 Task: Add the local pet store you frequent to your favorite locations and also explore the gallery of the pet shop.
Action: Mouse moved to (124, 70)
Screenshot: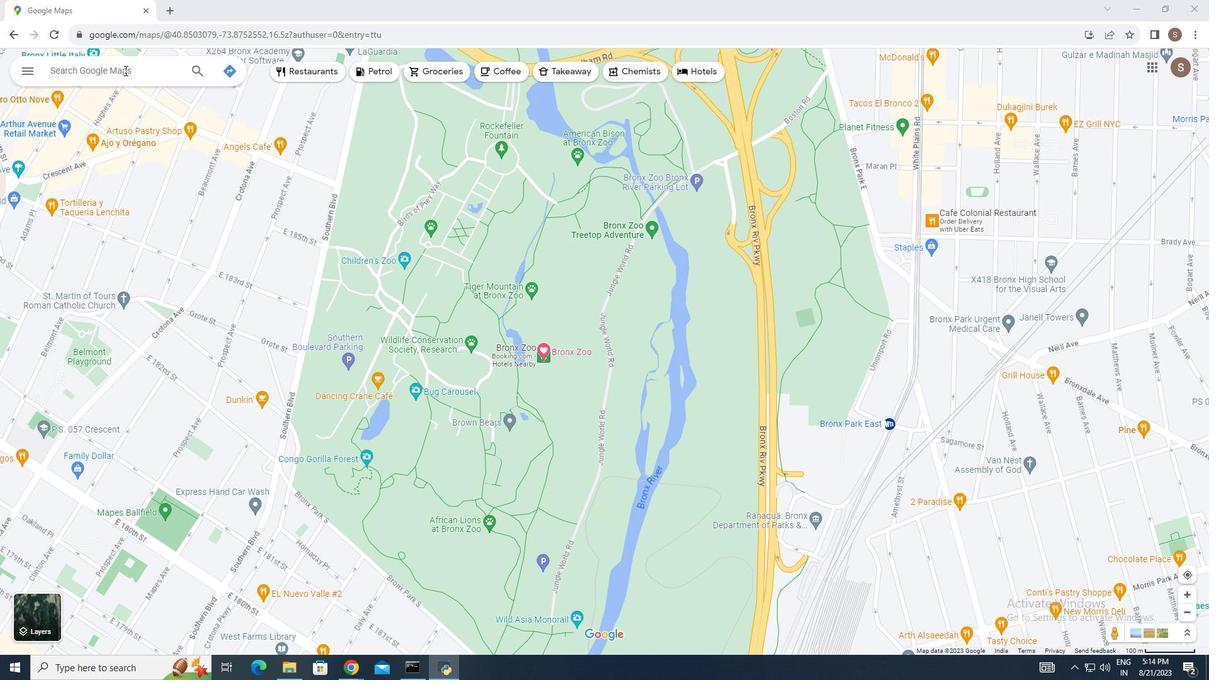 
Action: Mouse pressed left at (124, 70)
Screenshot: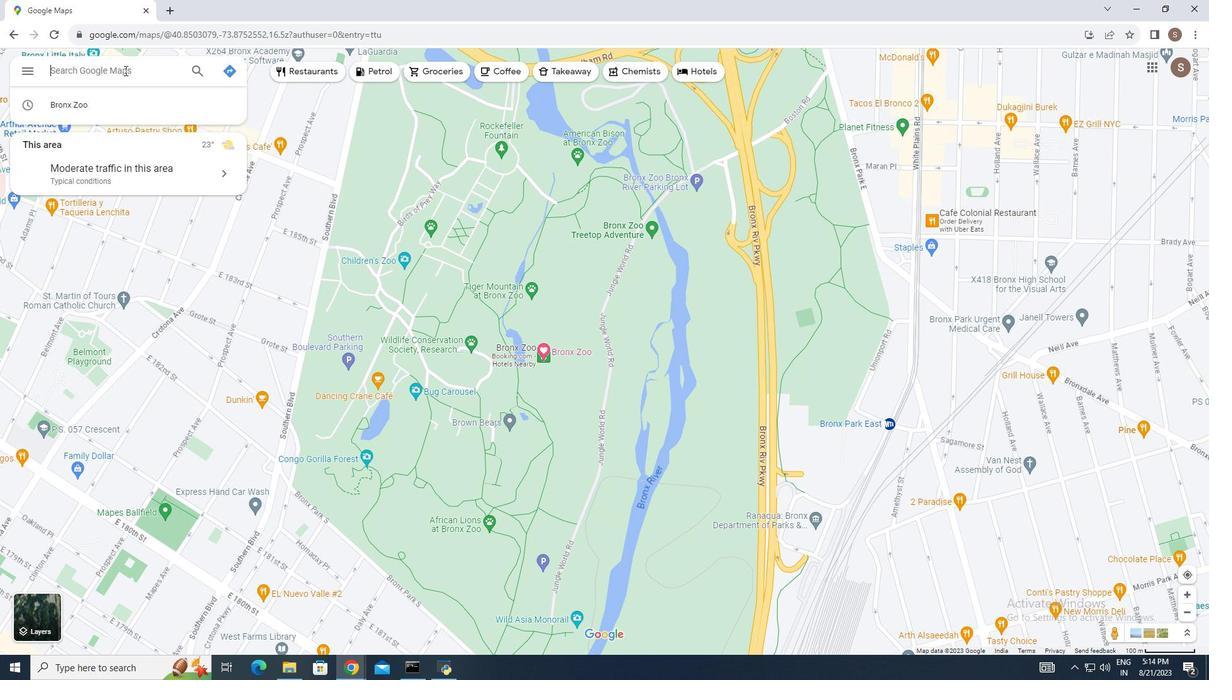 
Action: Mouse moved to (132, 79)
Screenshot: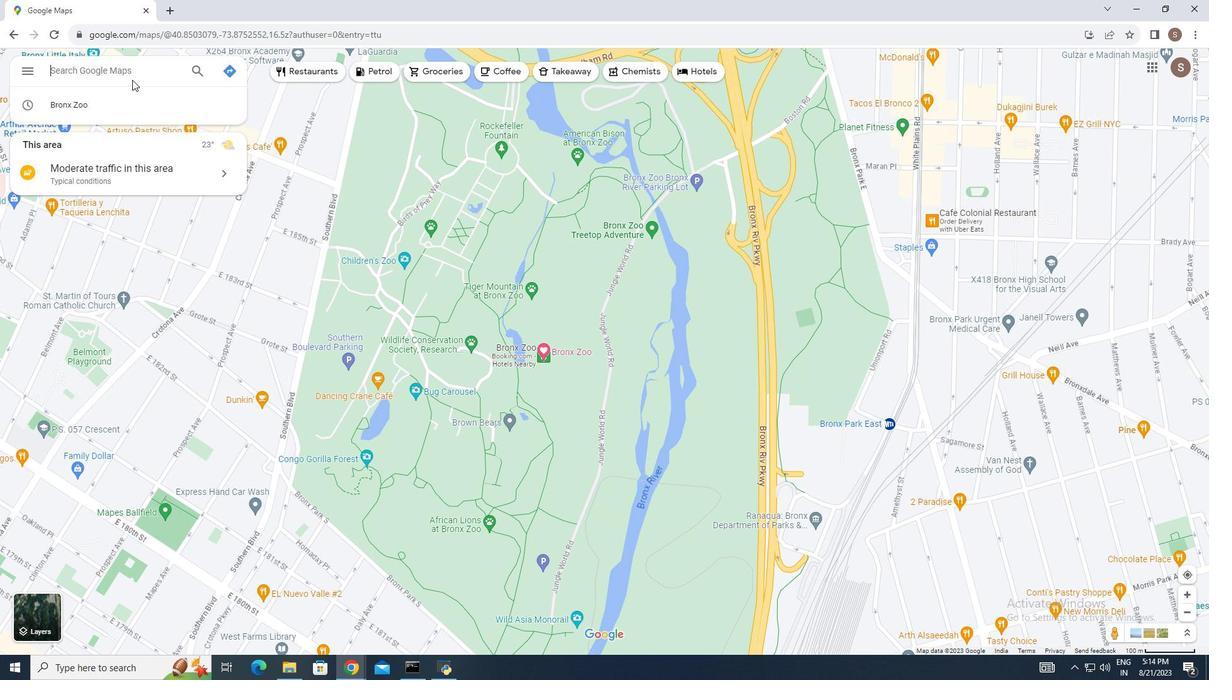 
Action: Key pressed <Key.shift>Pet<Key.space>store<Key.space>new<Key.space>lal<Key.space>kila
Screenshot: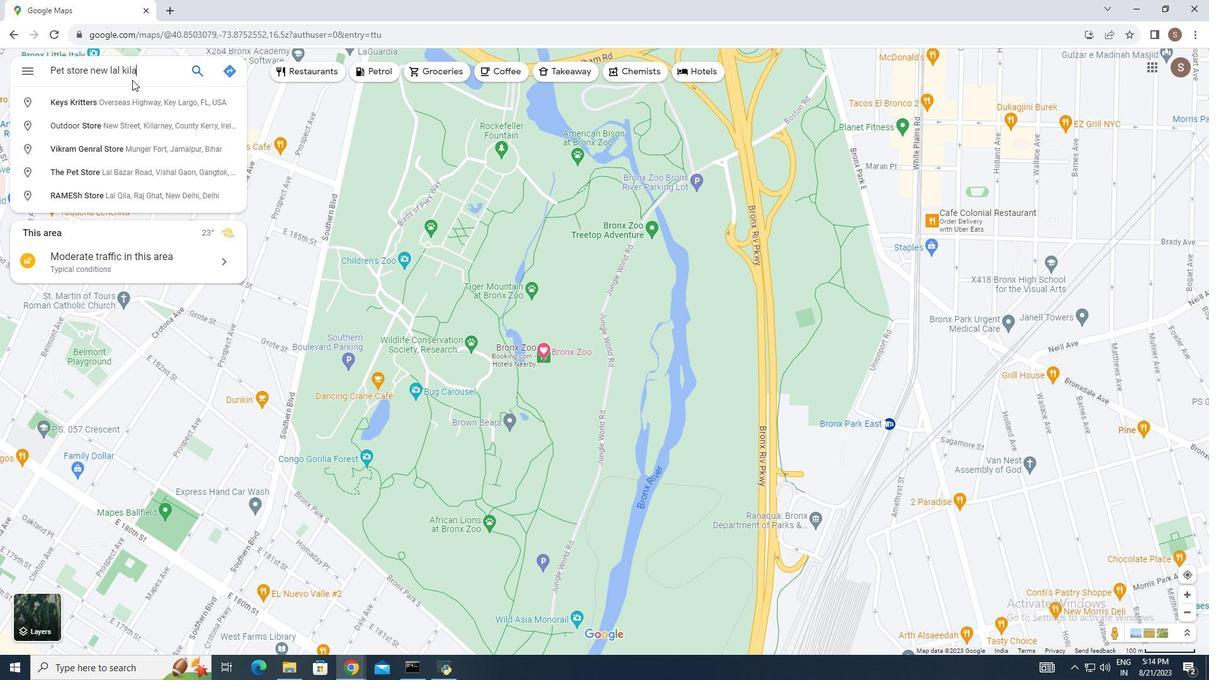 
Action: Mouse moved to (141, 73)
Screenshot: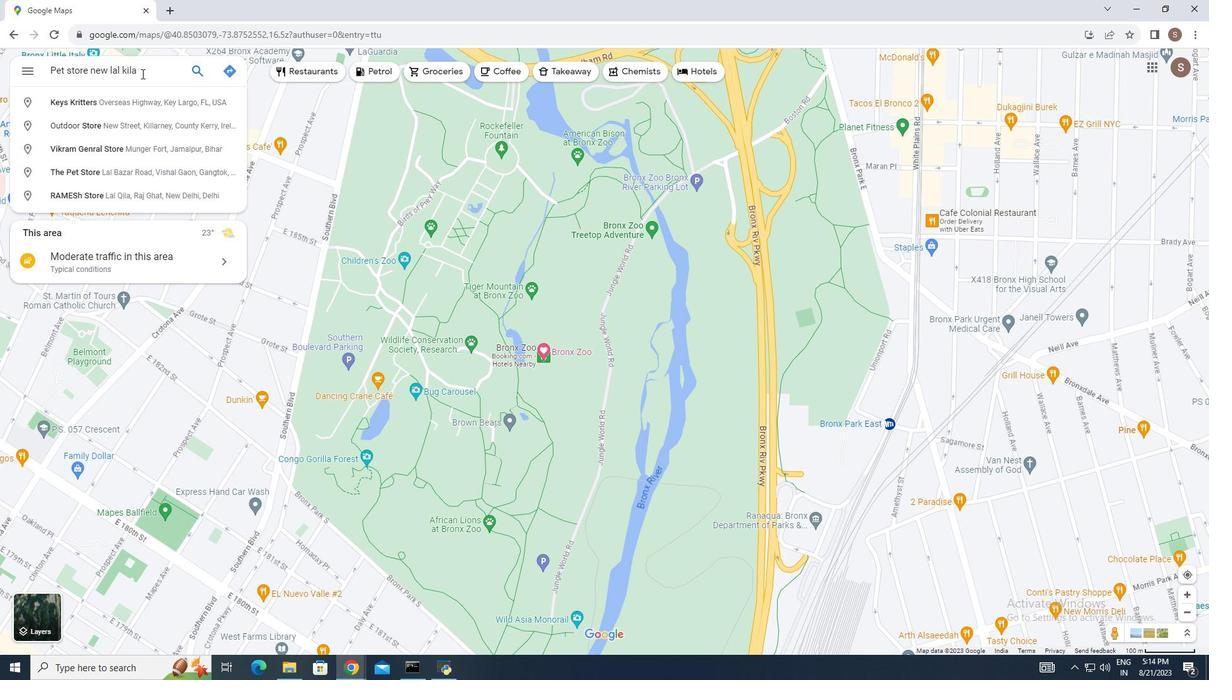 
Action: Mouse pressed left at (141, 73)
Screenshot: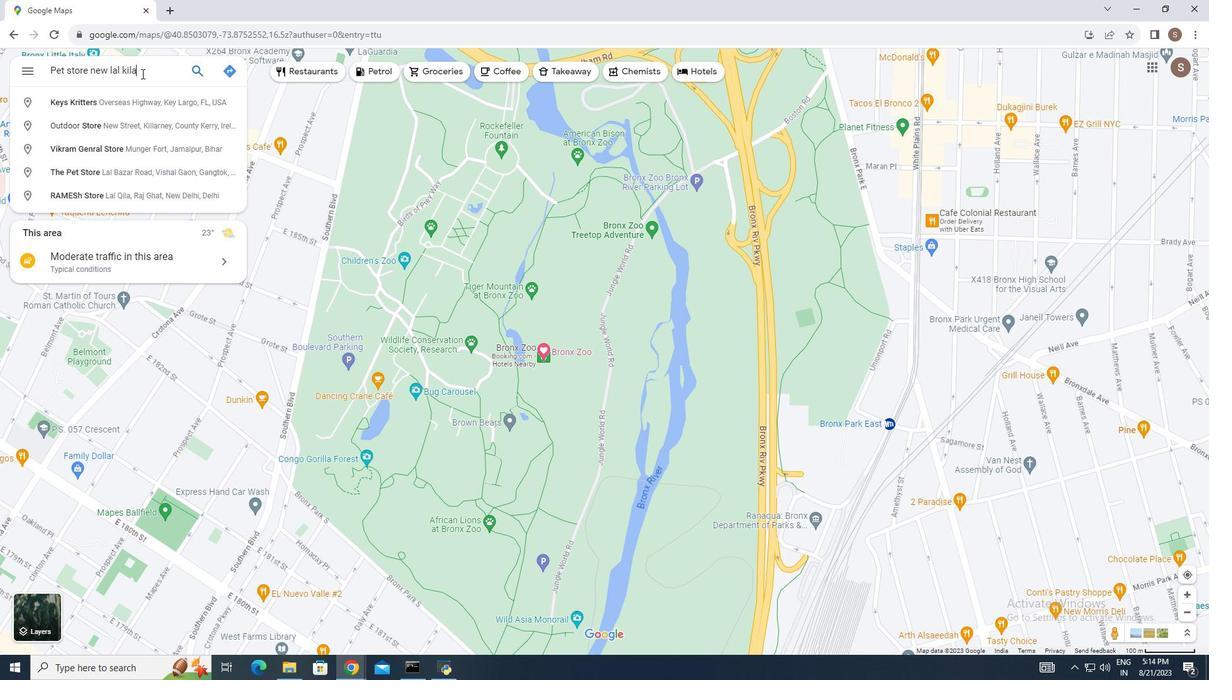 
Action: Key pressed <Key.backspace><Key.backspace><Key.backspace><Key.backspace><Key.backspace><Key.backspace><Key.backspace><Key.backspace><Key.backspace>
Screenshot: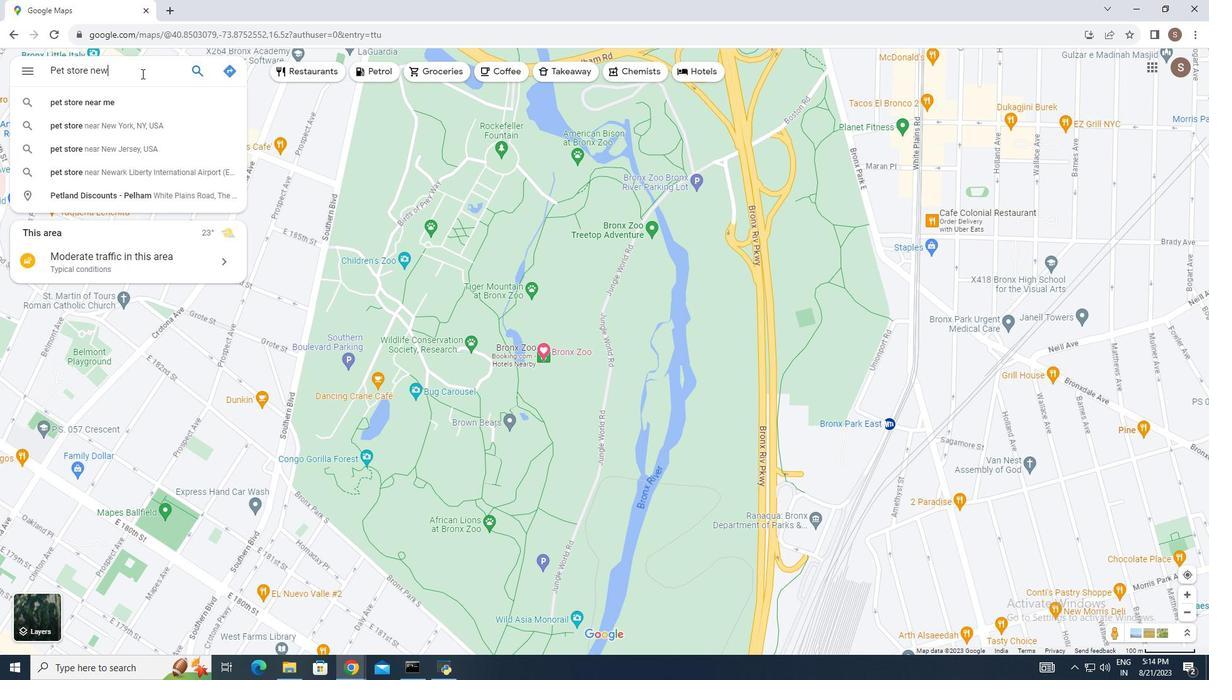 
Action: Mouse moved to (132, 122)
Screenshot: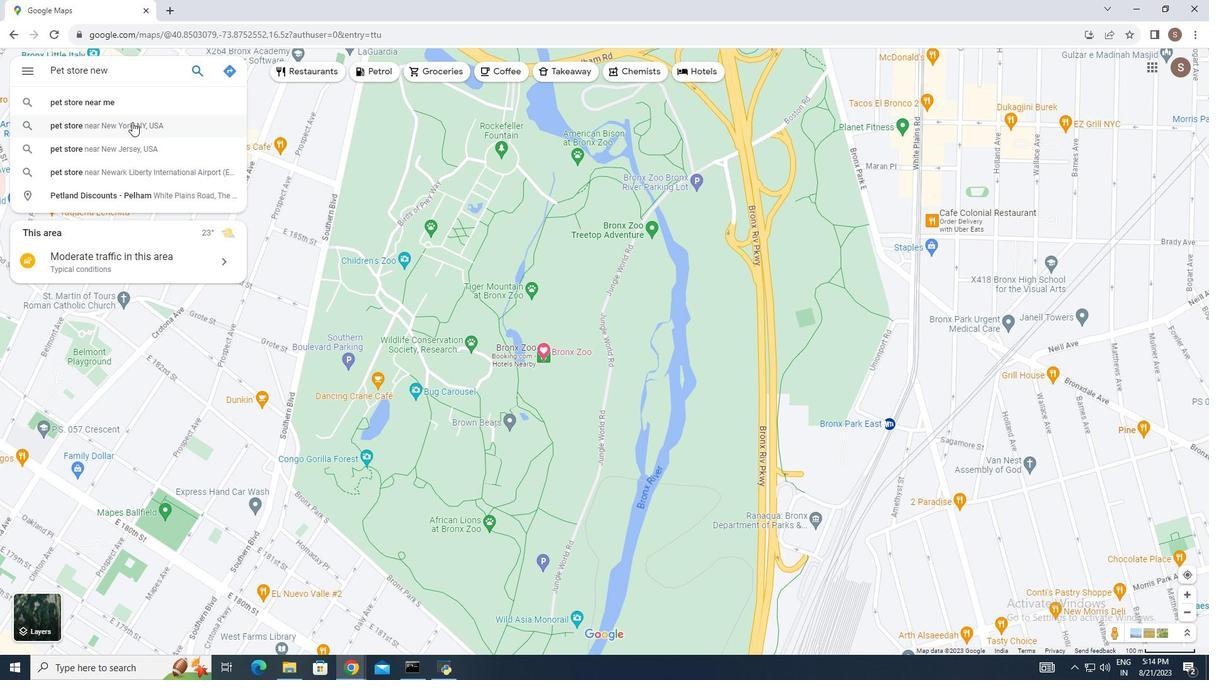 
Action: Mouse pressed left at (132, 122)
Screenshot: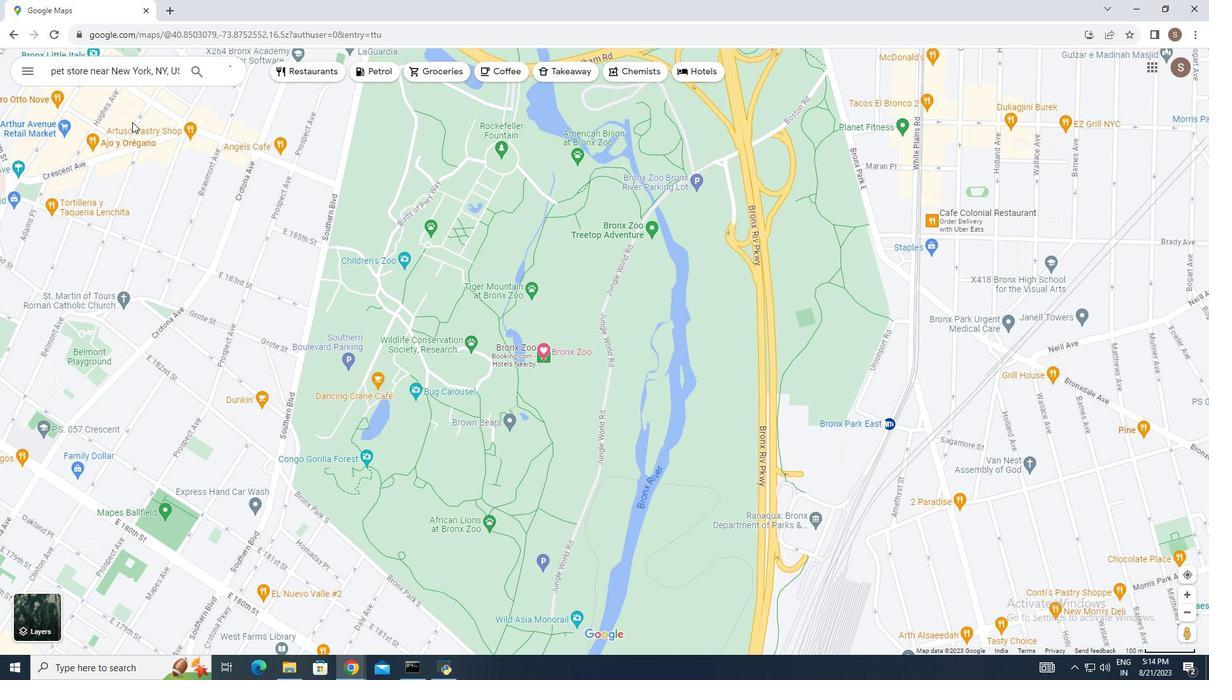 
Action: Mouse moved to (119, 251)
Screenshot: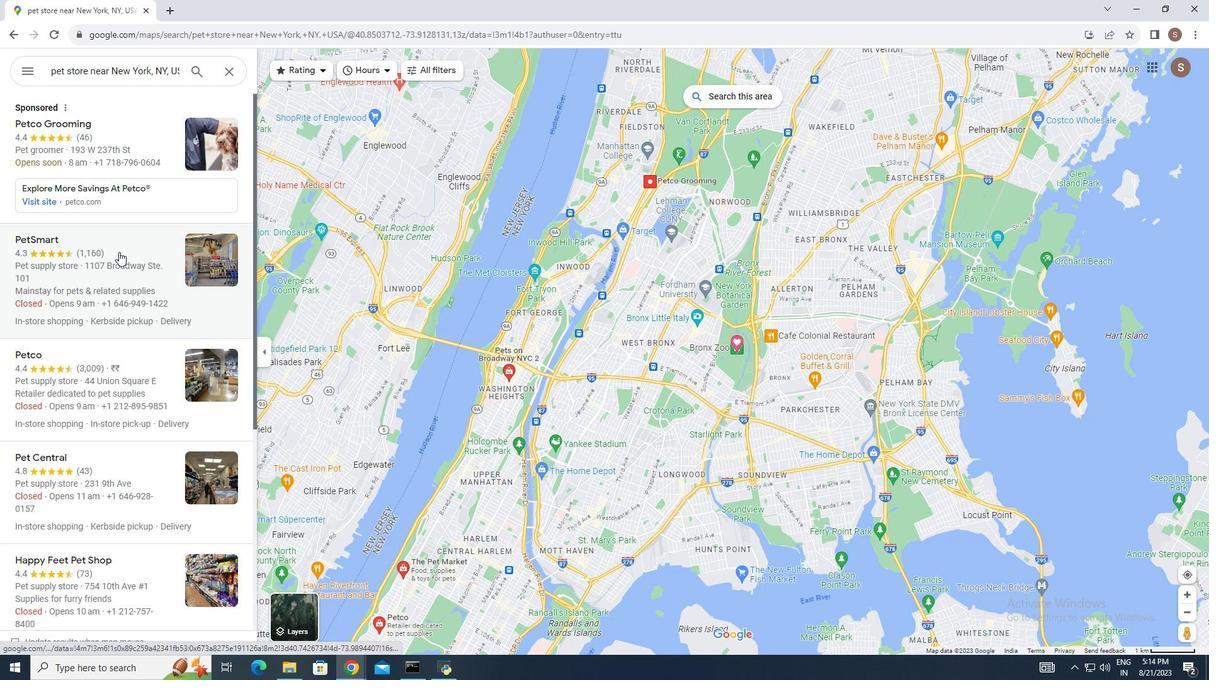 
Action: Mouse pressed left at (119, 251)
Screenshot: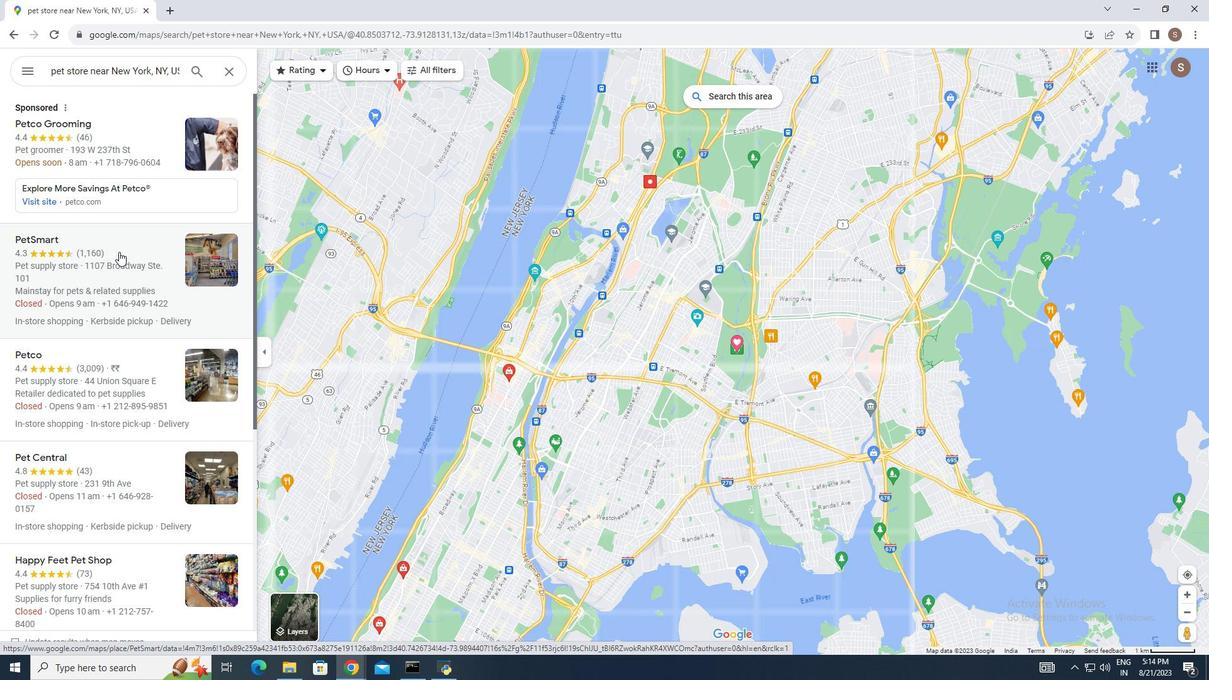 
Action: Mouse moved to (379, 406)
Screenshot: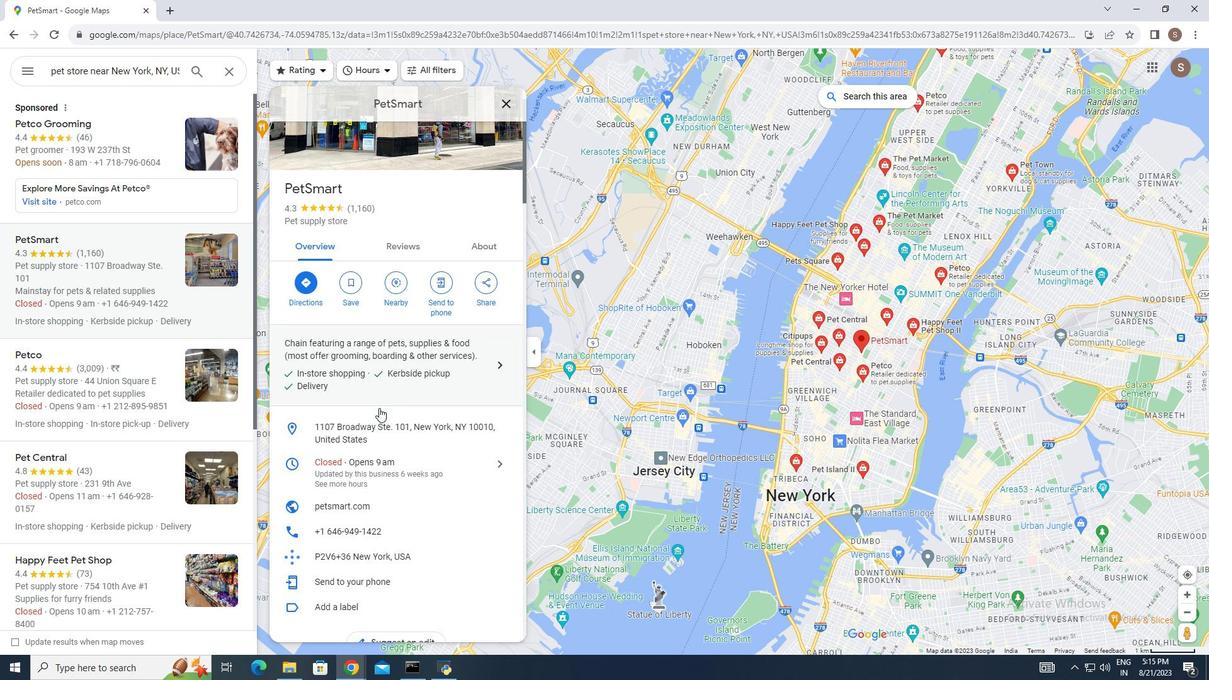 
Action: Mouse scrolled (379, 406) with delta (0, 0)
Screenshot: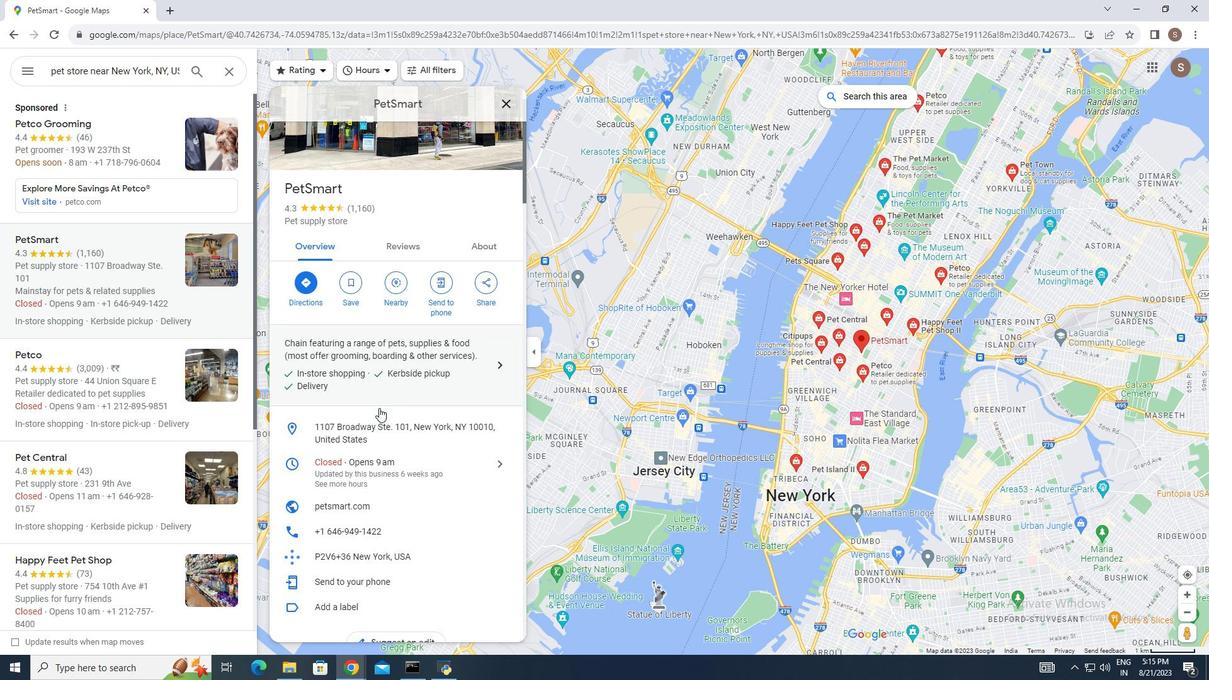 
Action: Mouse moved to (379, 408)
Screenshot: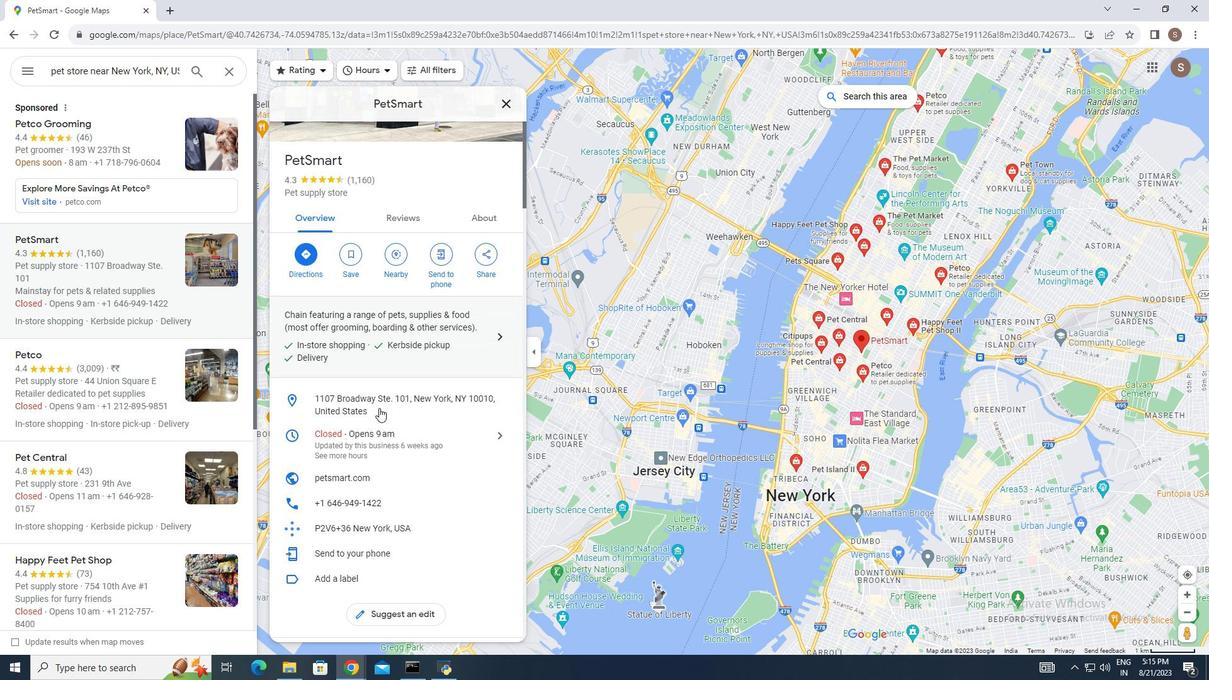 
Action: Mouse scrolled (379, 407) with delta (0, 0)
Screenshot: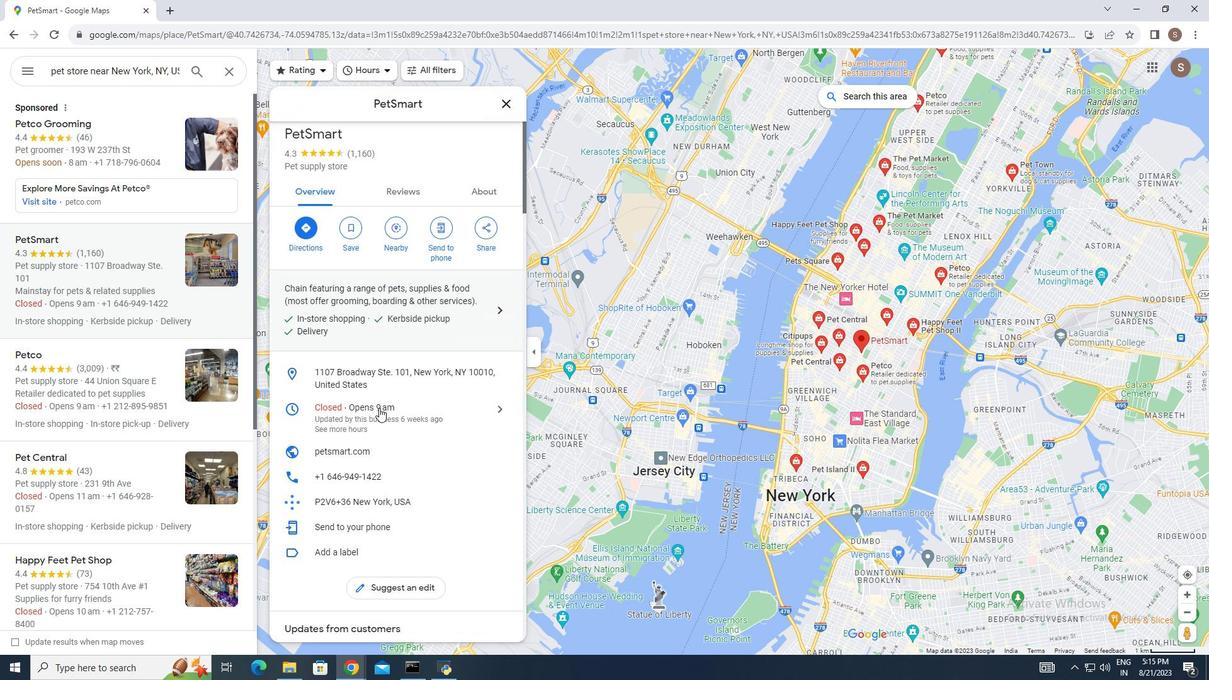 
Action: Mouse scrolled (379, 407) with delta (0, 0)
Screenshot: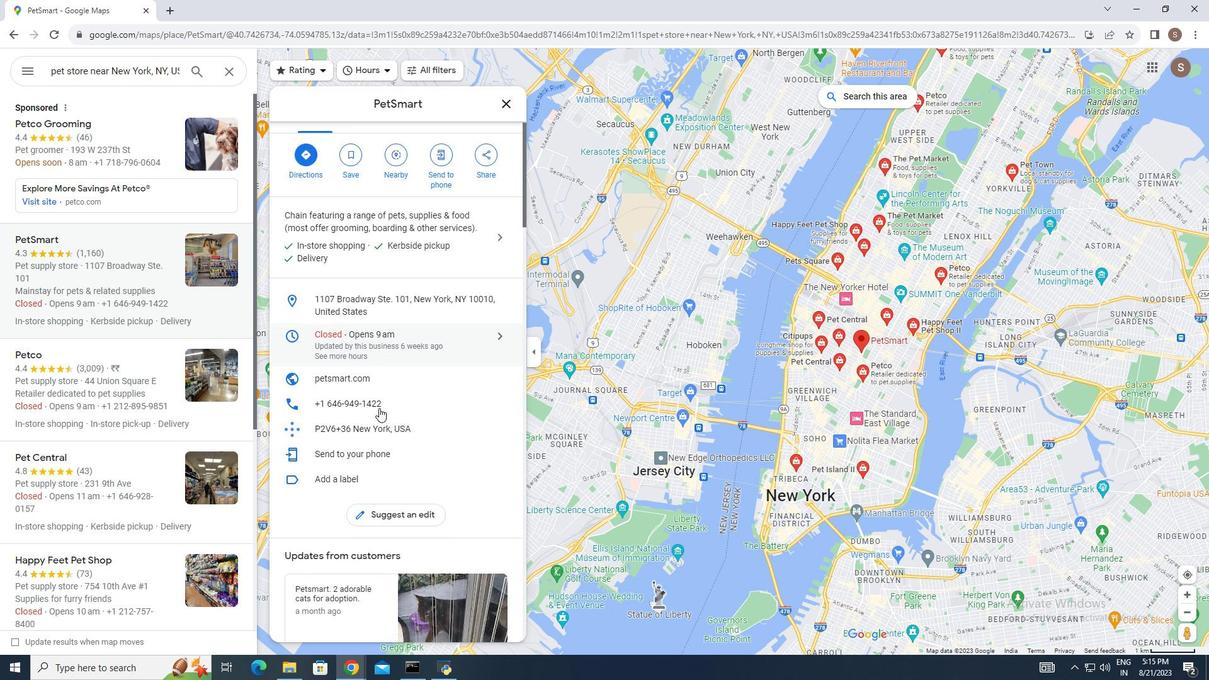 
Action: Mouse scrolled (379, 407) with delta (0, 0)
Screenshot: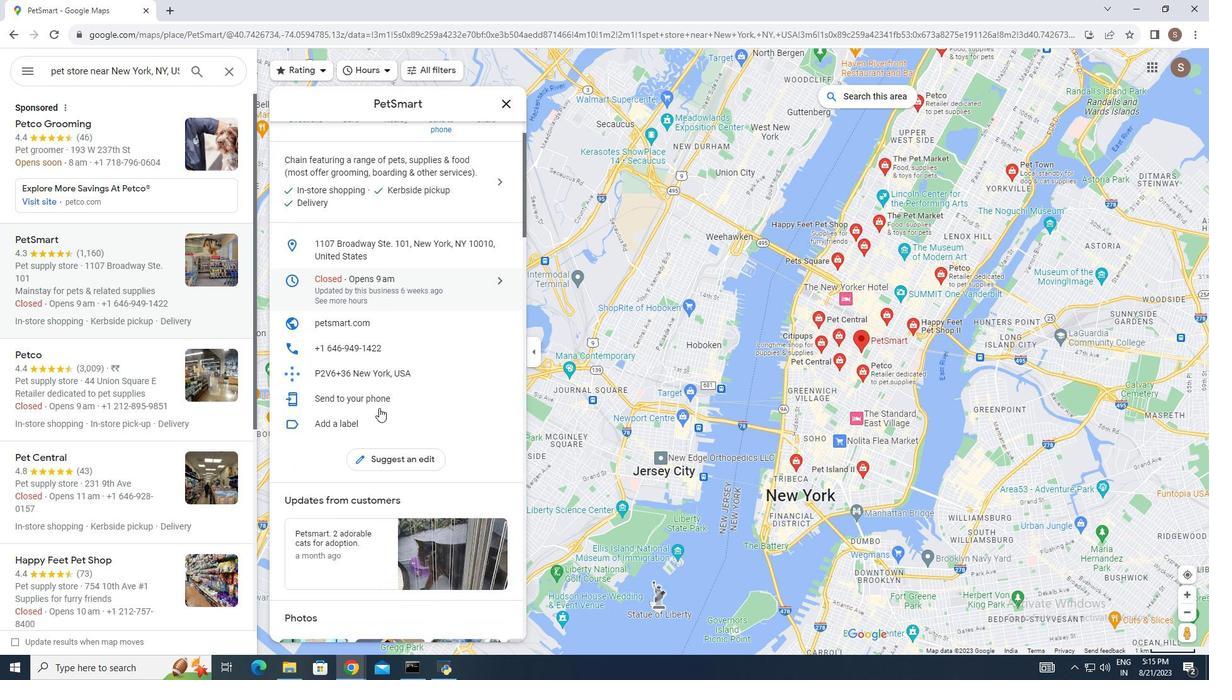 
Action: Mouse moved to (403, 354)
Screenshot: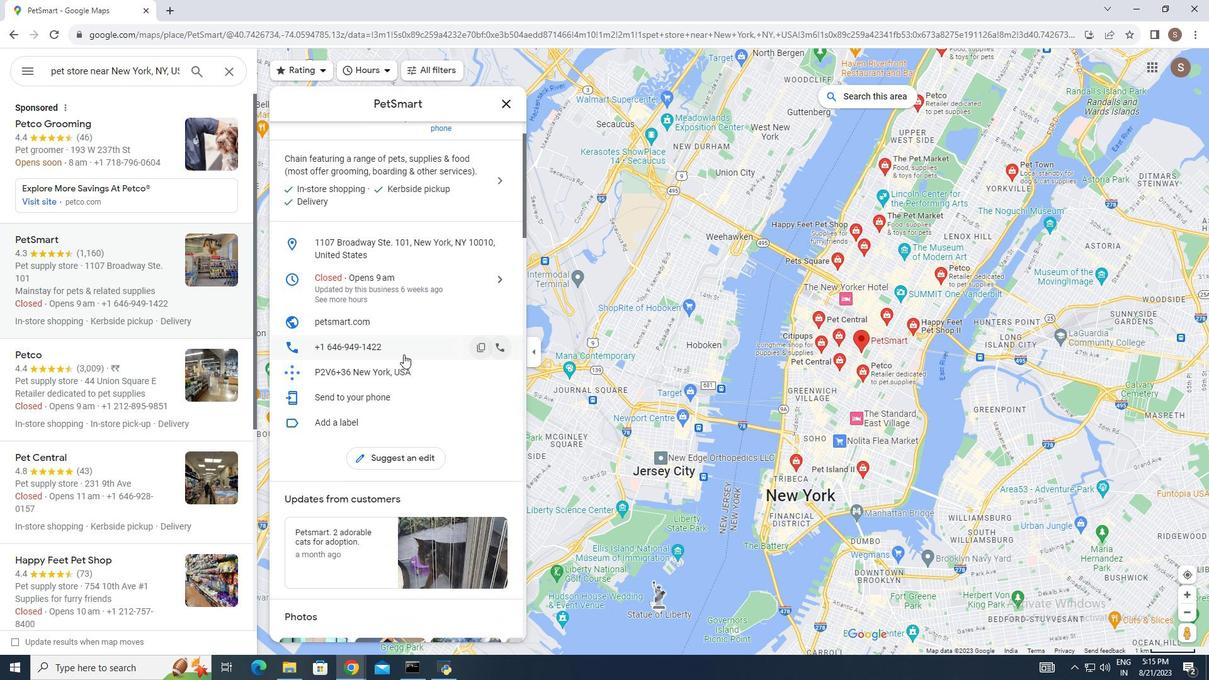 
Action: Mouse scrolled (403, 353) with delta (0, 0)
Screenshot: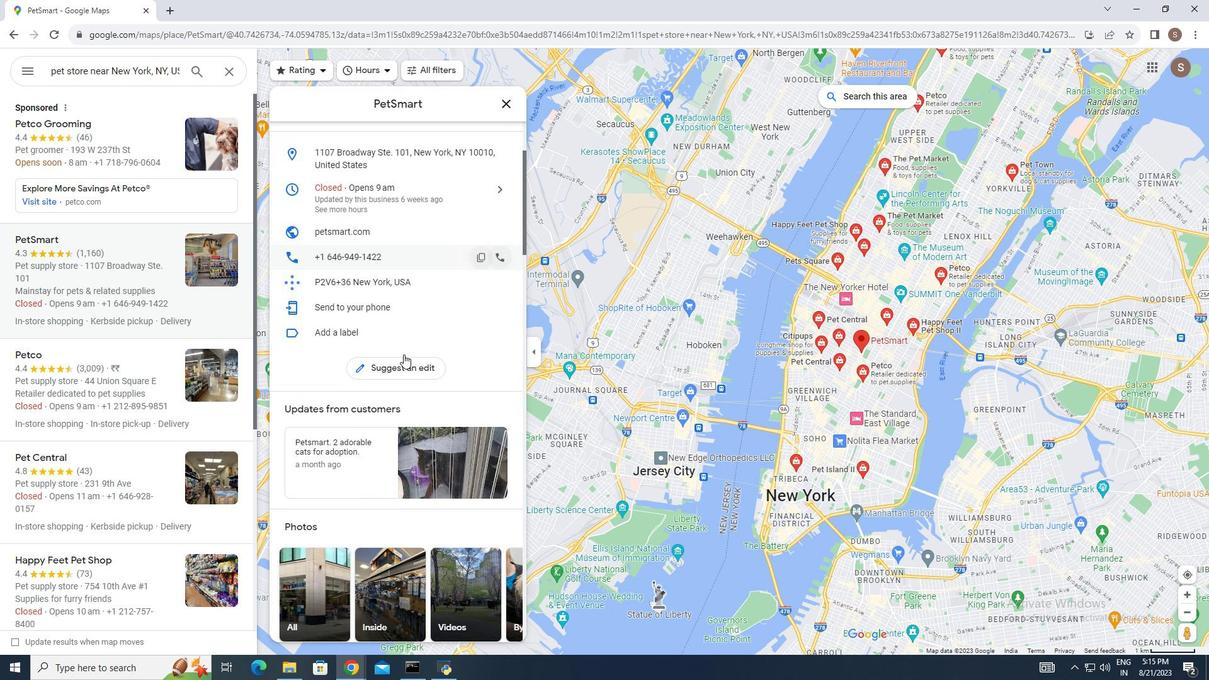 
Action: Mouse scrolled (403, 353) with delta (0, 0)
Screenshot: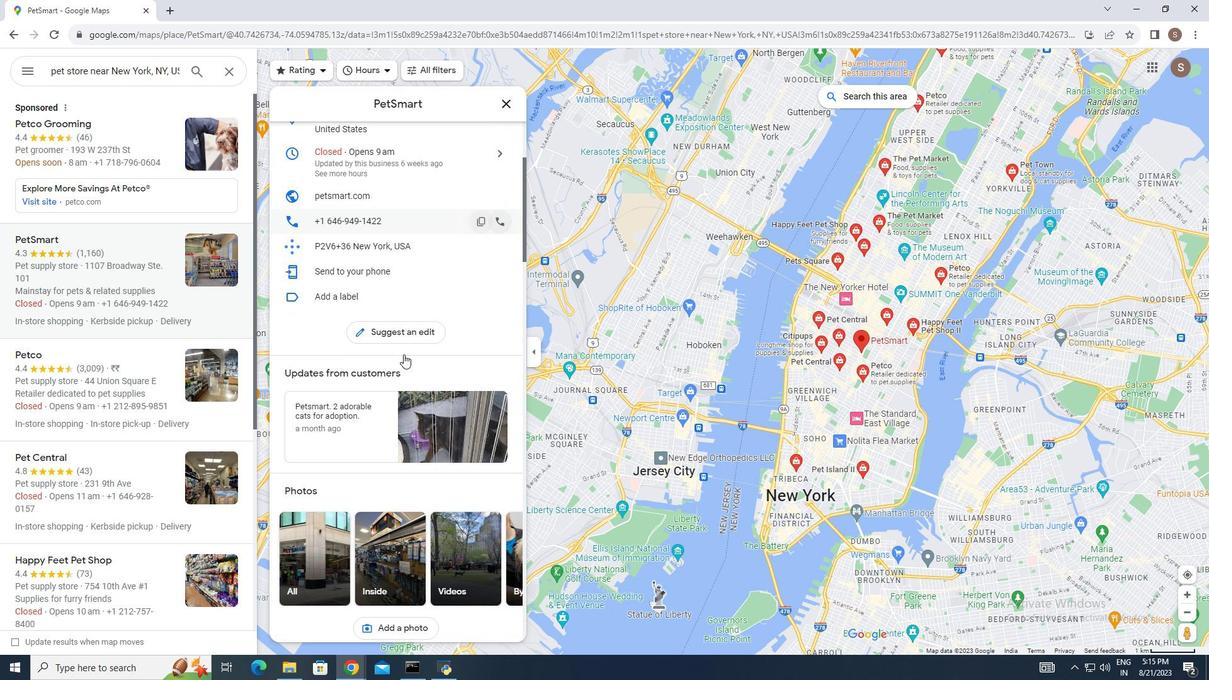
Action: Mouse moved to (397, 426)
Screenshot: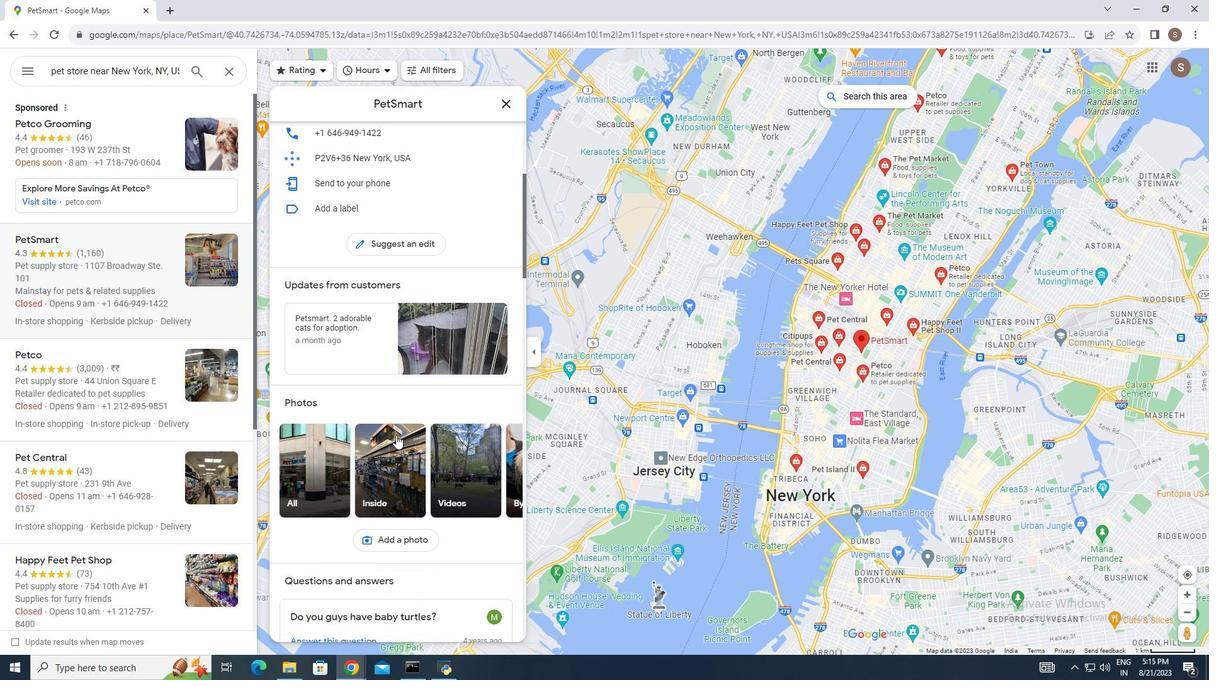 
Action: Mouse scrolled (397, 425) with delta (0, 0)
Screenshot: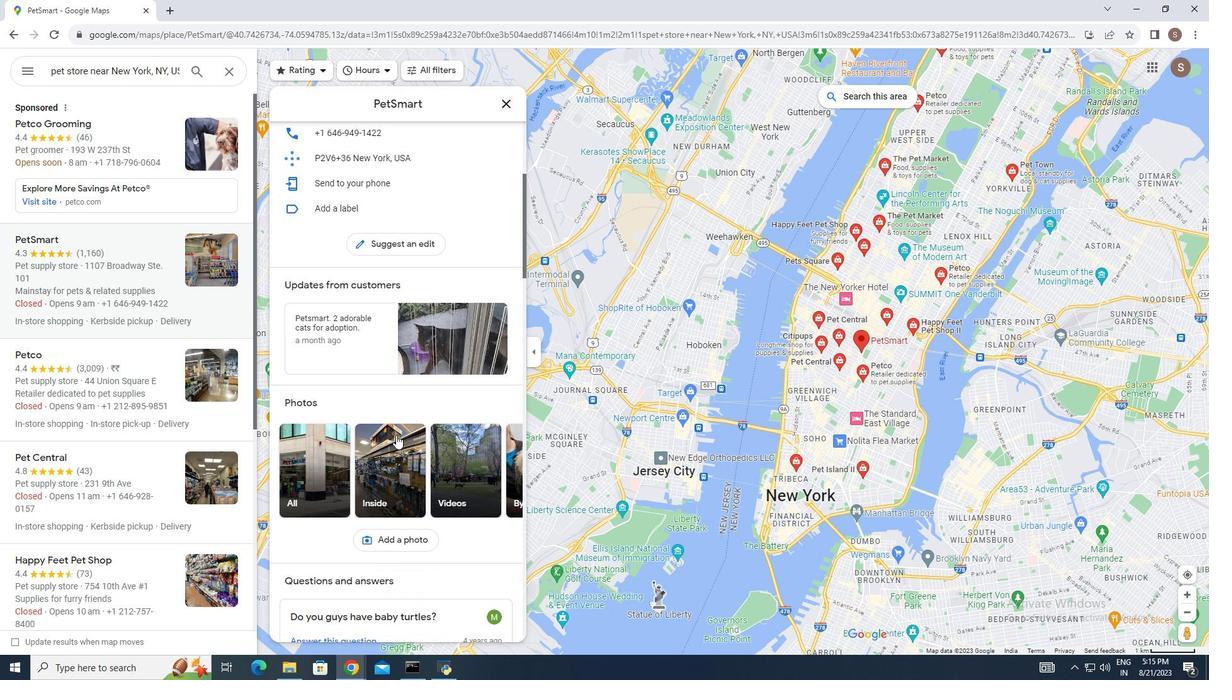 
Action: Mouse moved to (397, 432)
Screenshot: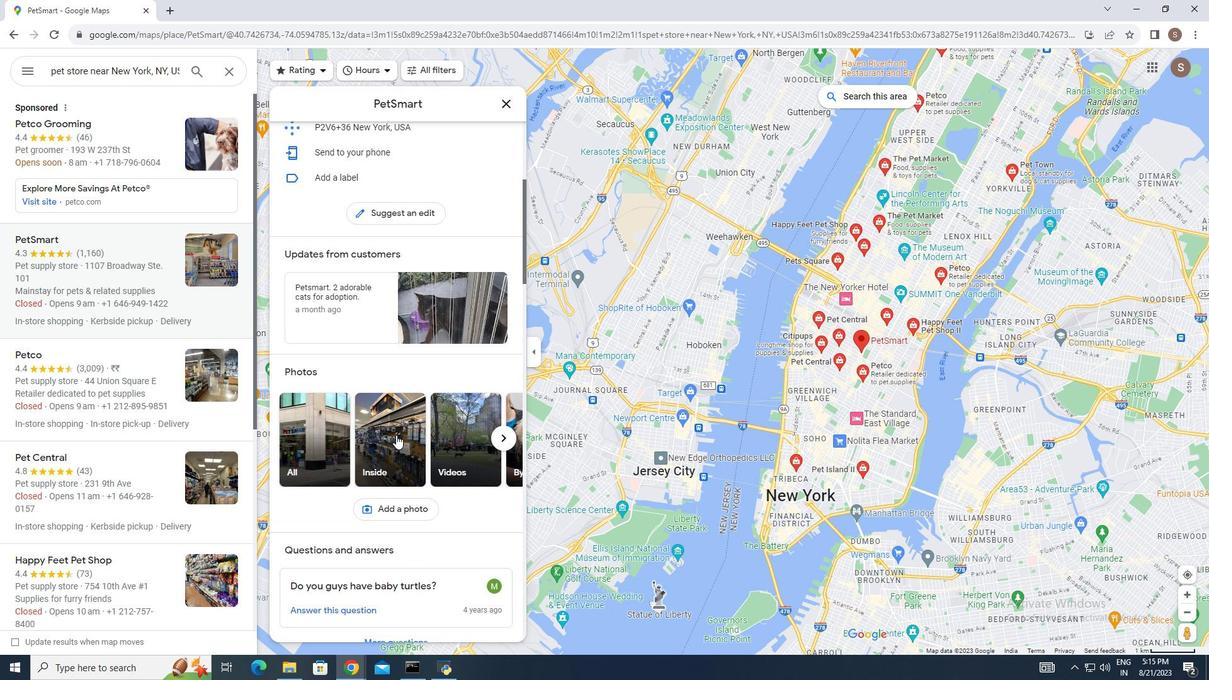
Action: Mouse scrolled (397, 431) with delta (0, 0)
Screenshot: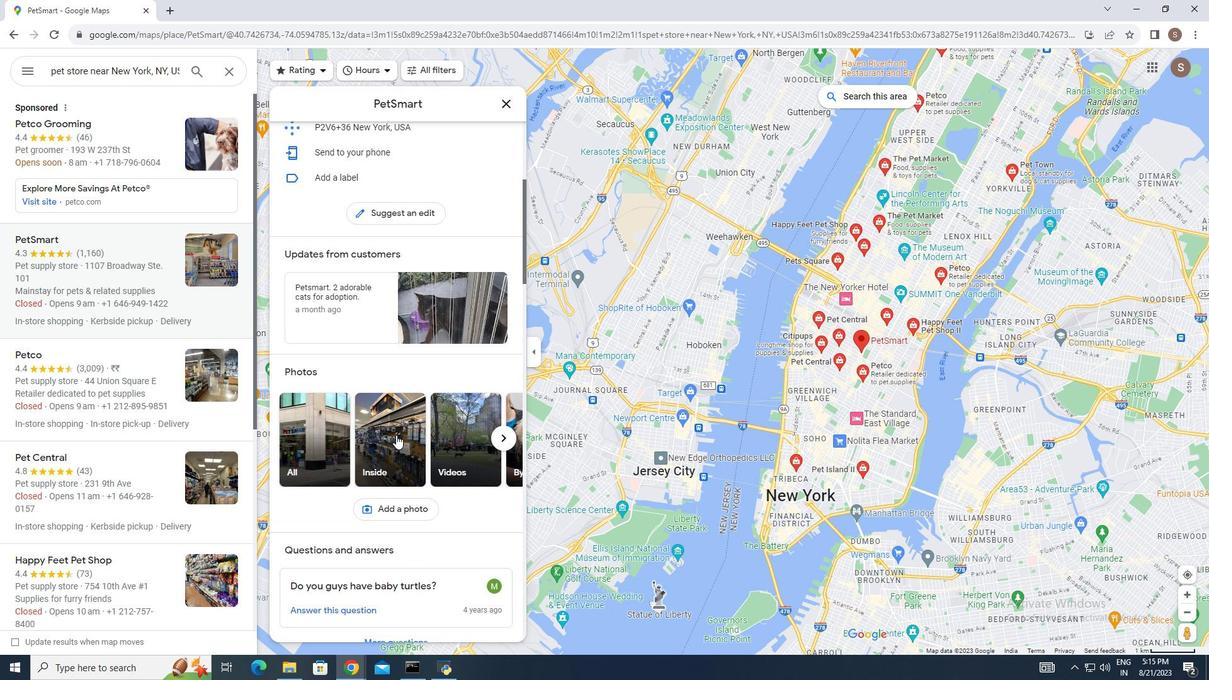 
Action: Mouse moved to (396, 435)
Screenshot: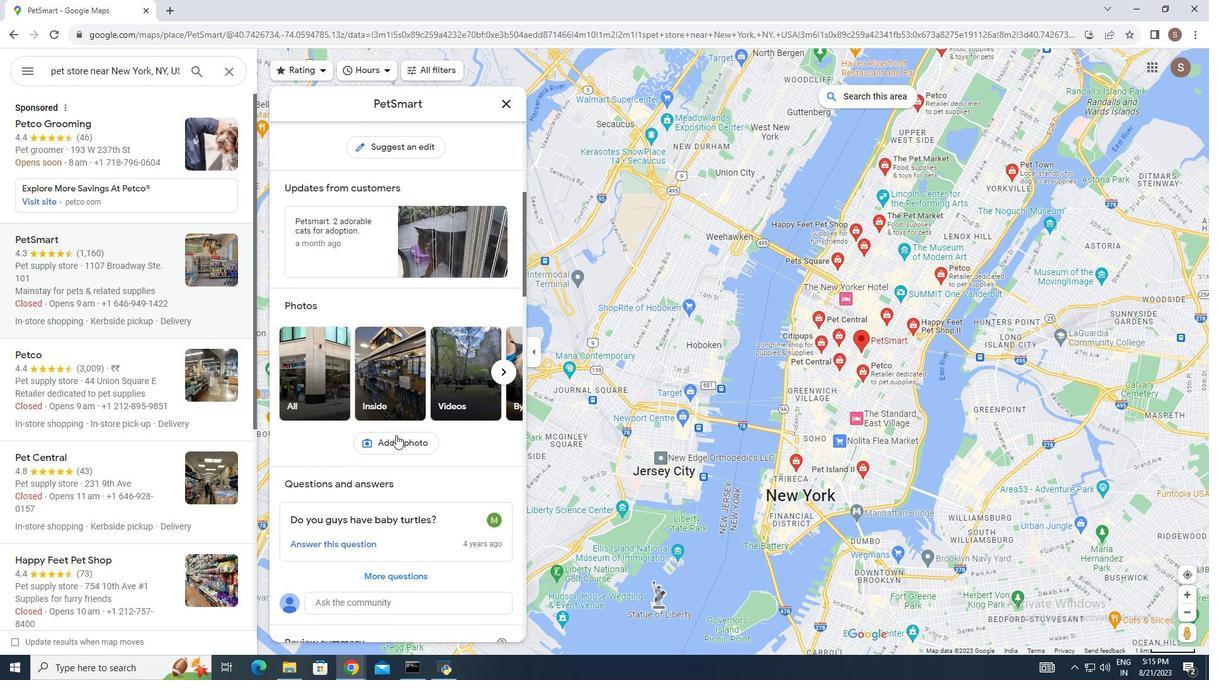 
Action: Mouse scrolled (396, 434) with delta (0, 0)
Screenshot: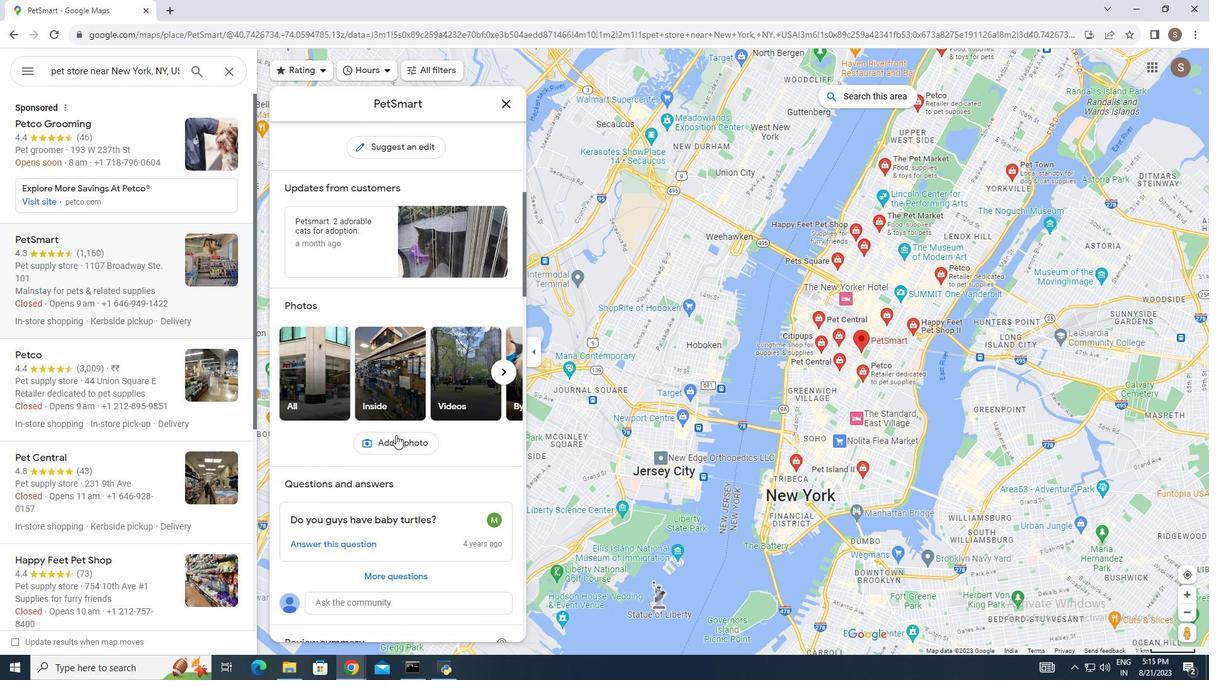 
Action: Mouse scrolled (396, 434) with delta (0, 0)
Screenshot: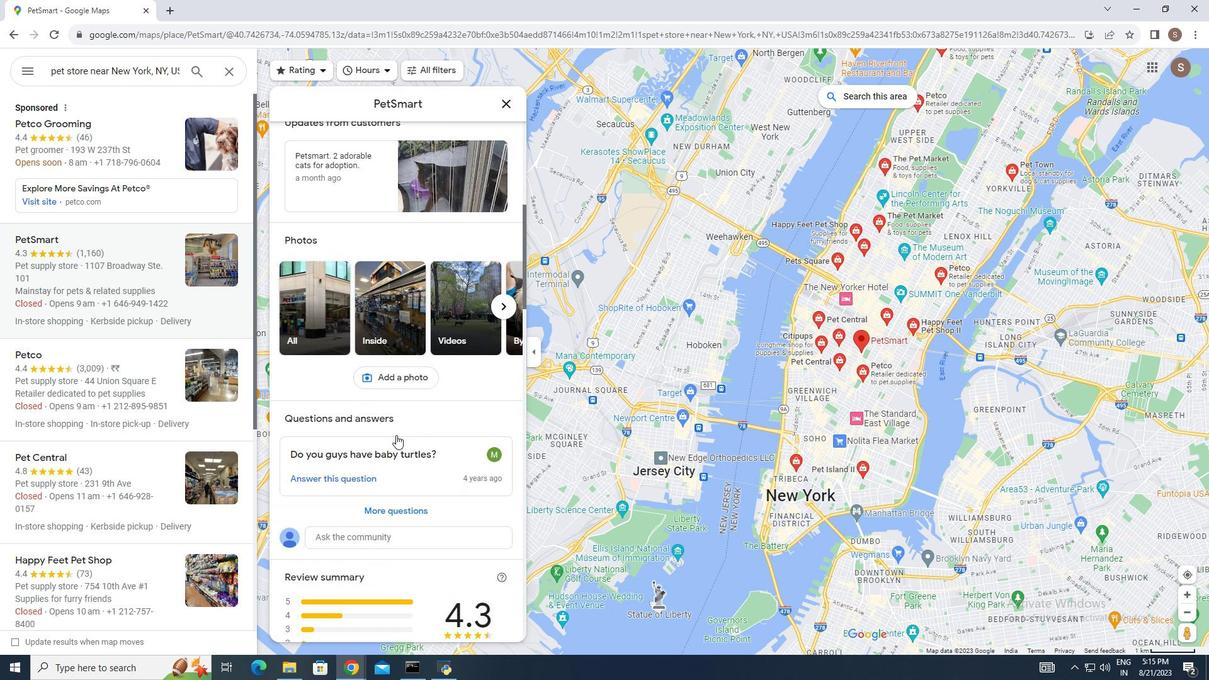 
Action: Mouse scrolled (396, 434) with delta (0, 0)
Screenshot: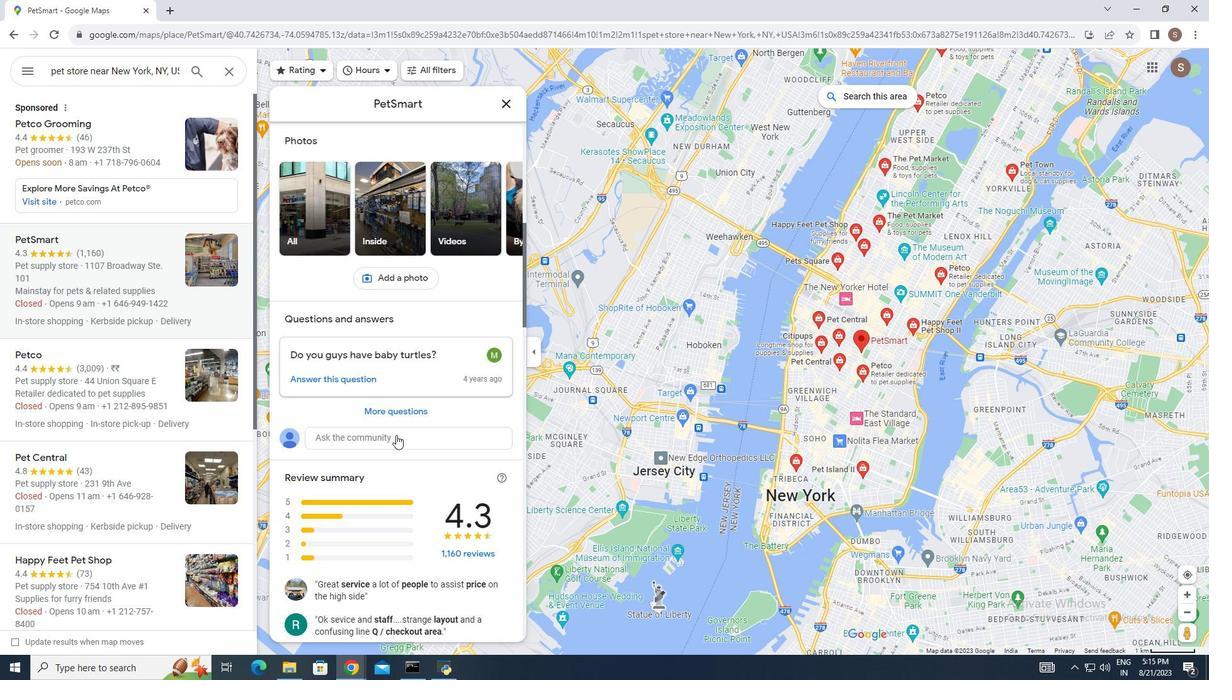 
Action: Mouse scrolled (396, 434) with delta (0, 0)
Screenshot: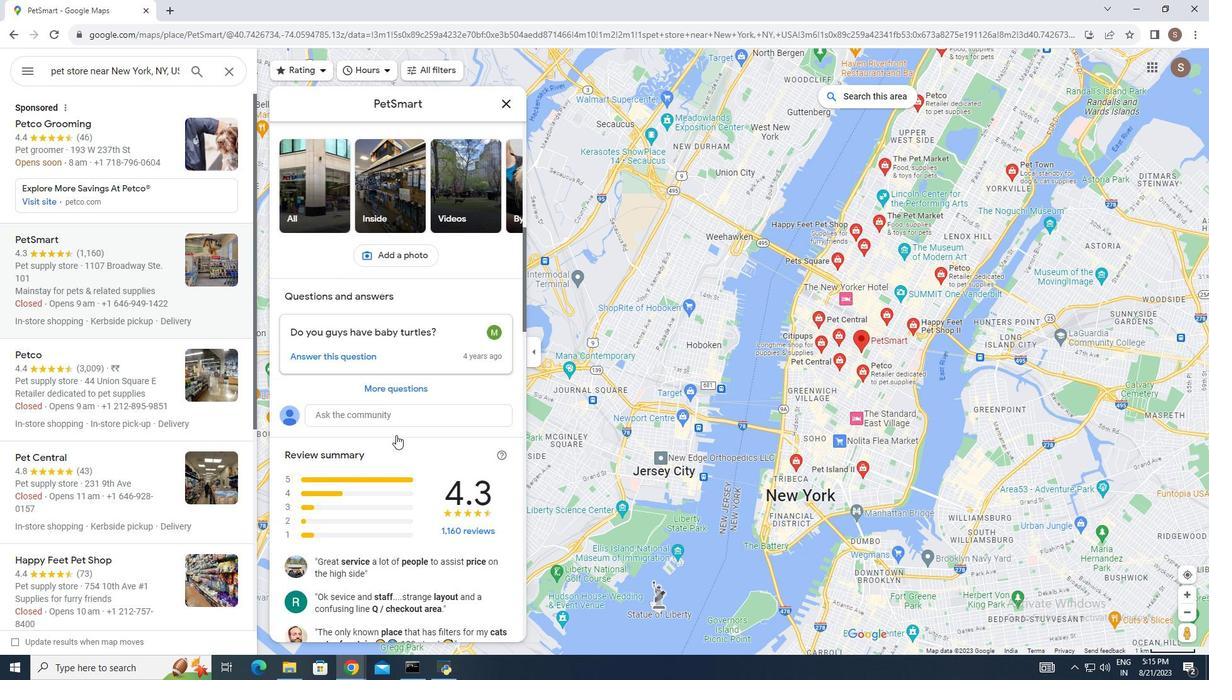 
Action: Mouse moved to (365, 384)
Screenshot: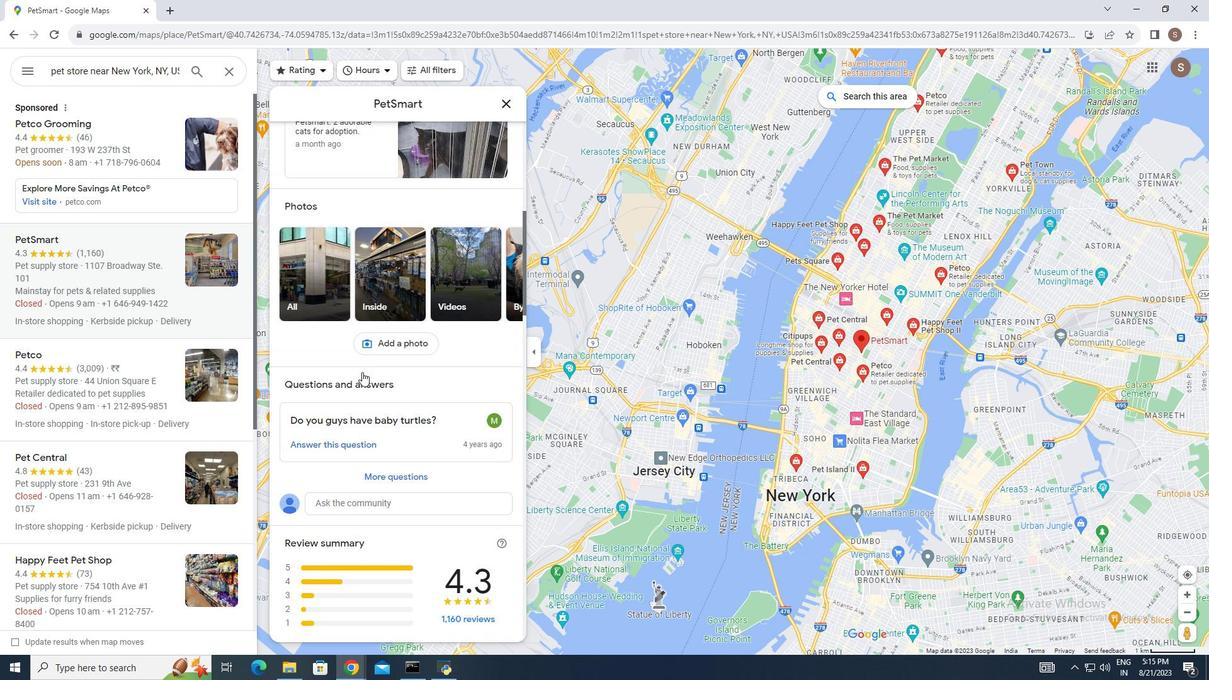 
Action: Mouse scrolled (365, 385) with delta (0, 0)
Screenshot: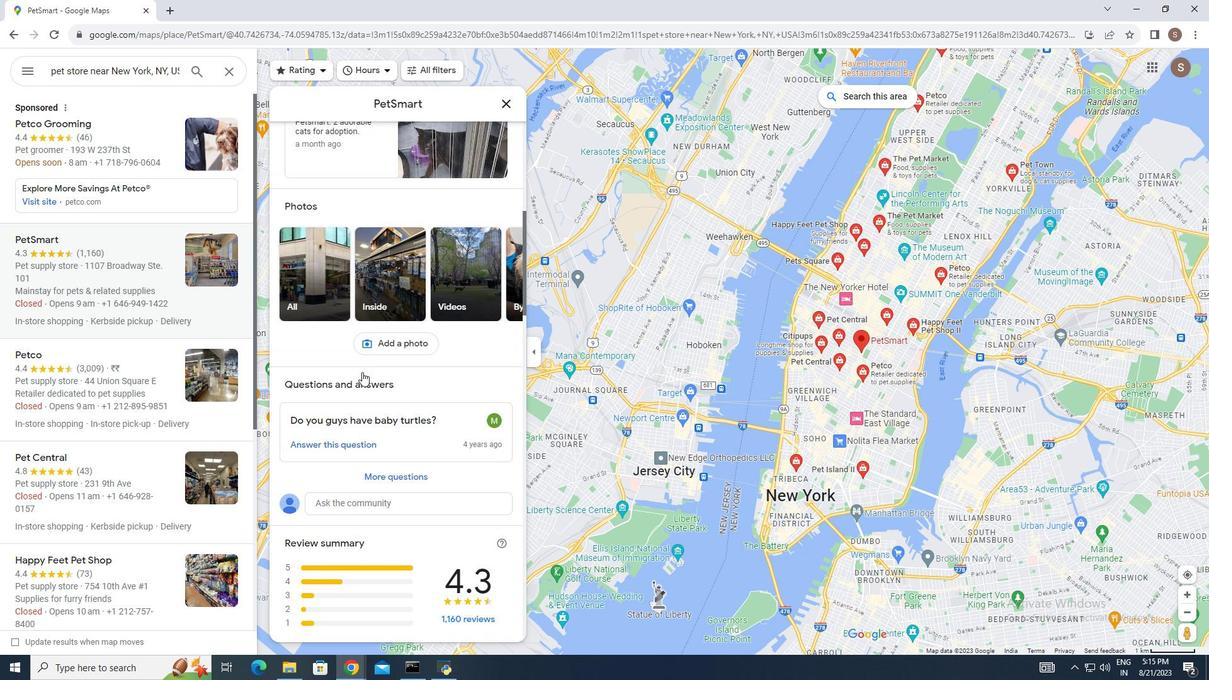 
Action: Mouse moved to (363, 377)
Screenshot: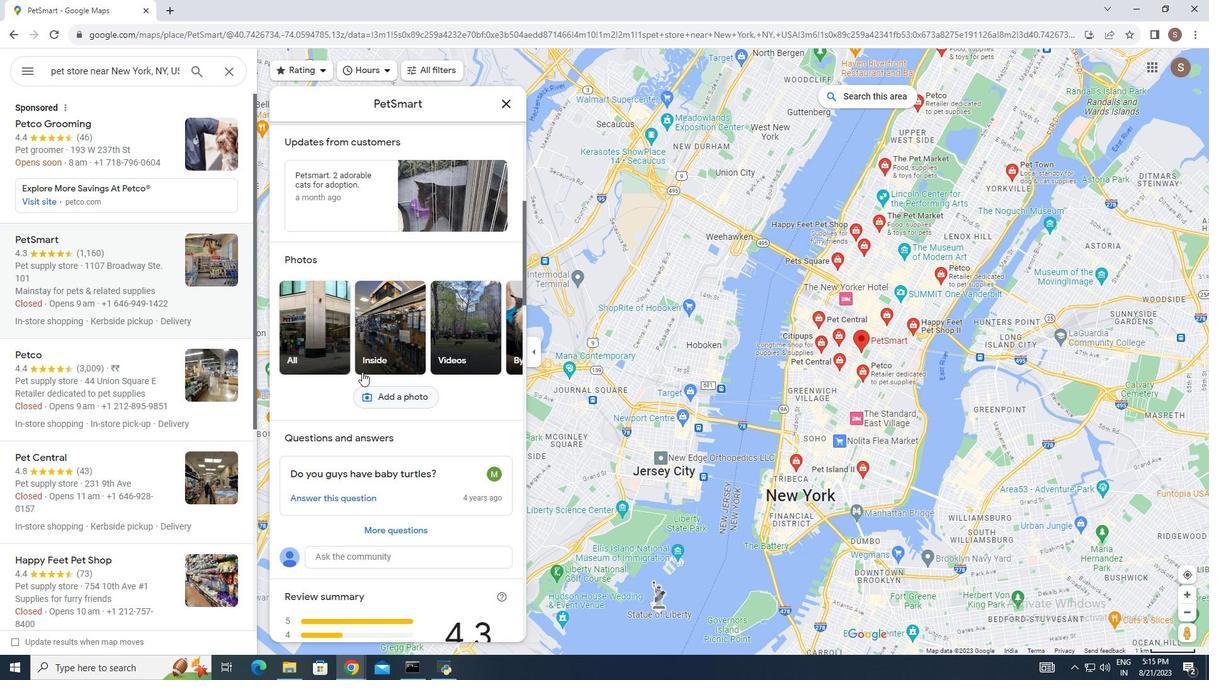 
Action: Mouse scrolled (363, 377) with delta (0, 0)
Screenshot: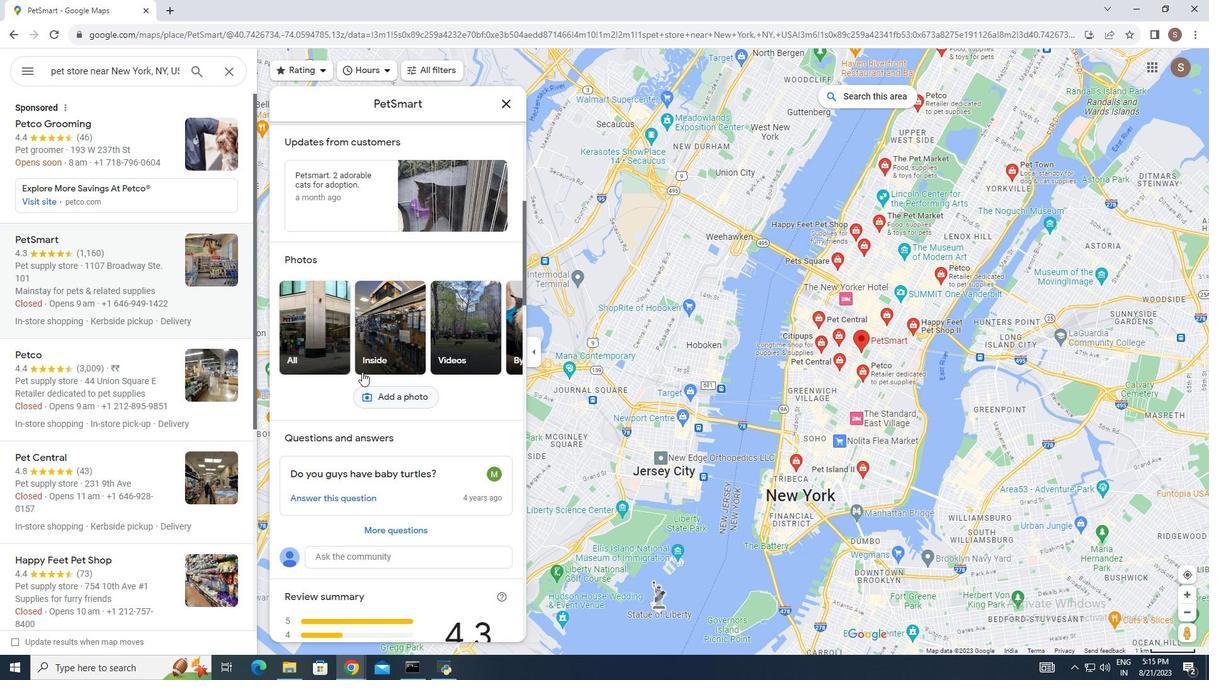 
Action: Mouse moved to (362, 375)
Screenshot: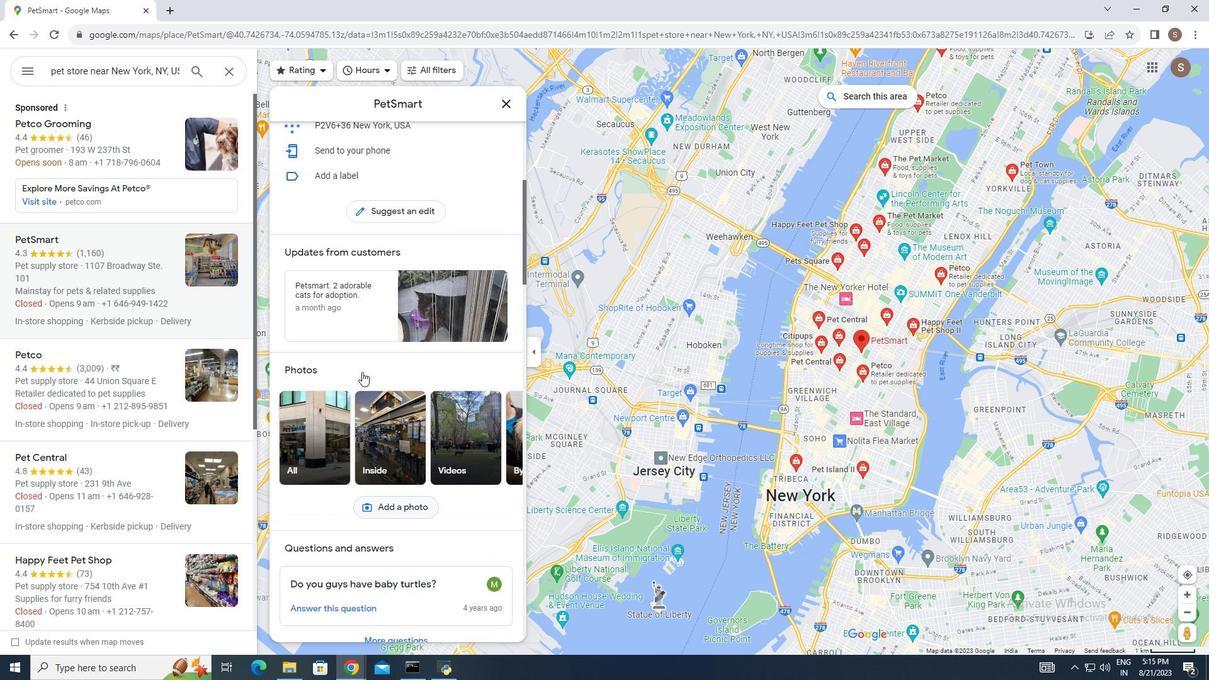 
Action: Mouse scrolled (362, 376) with delta (0, 0)
Screenshot: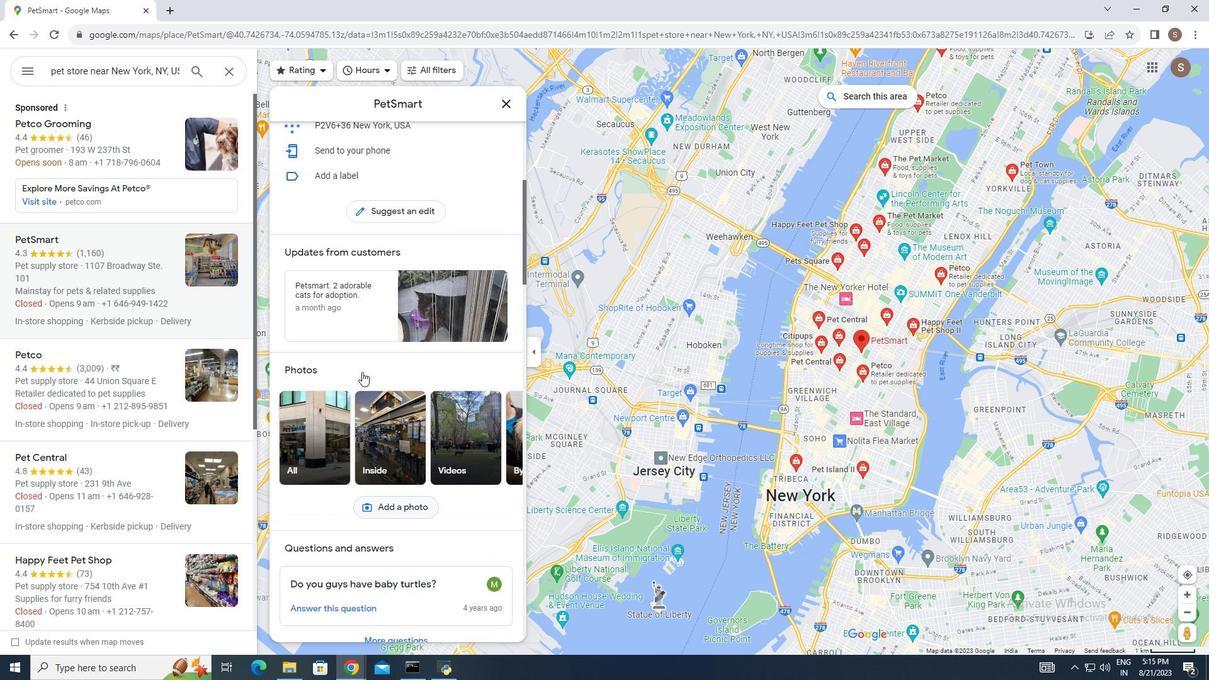 
Action: Mouse moved to (362, 372)
Screenshot: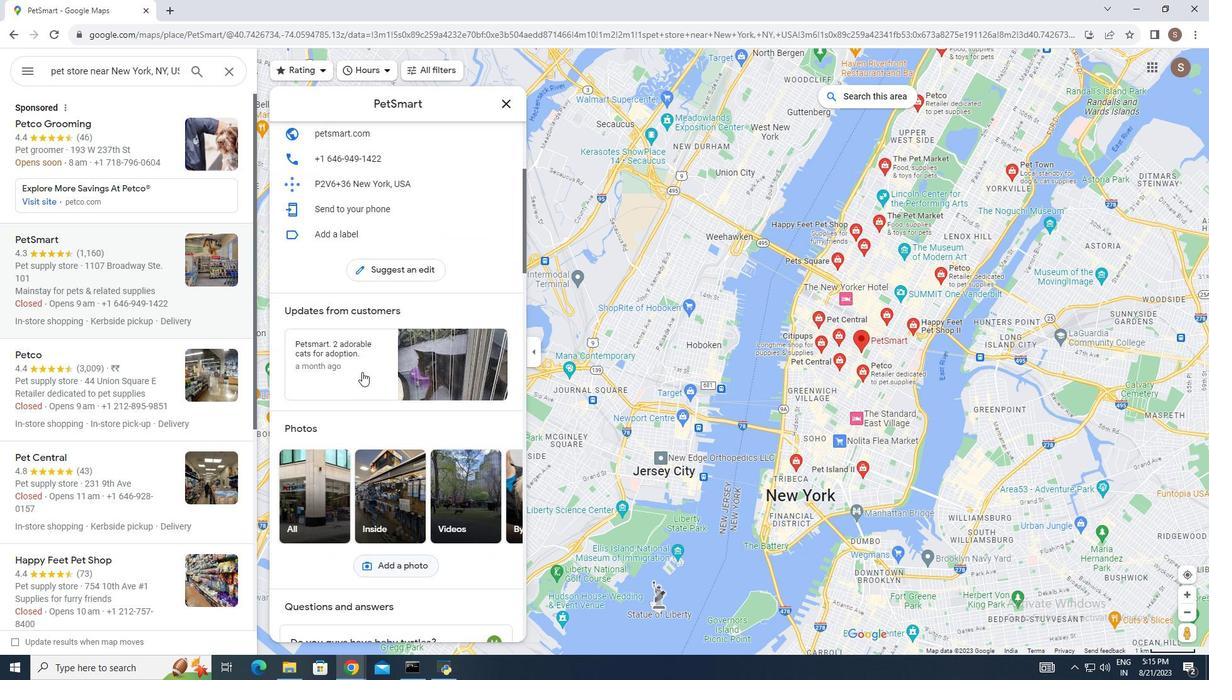 
Action: Mouse scrolled (362, 372) with delta (0, 0)
Screenshot: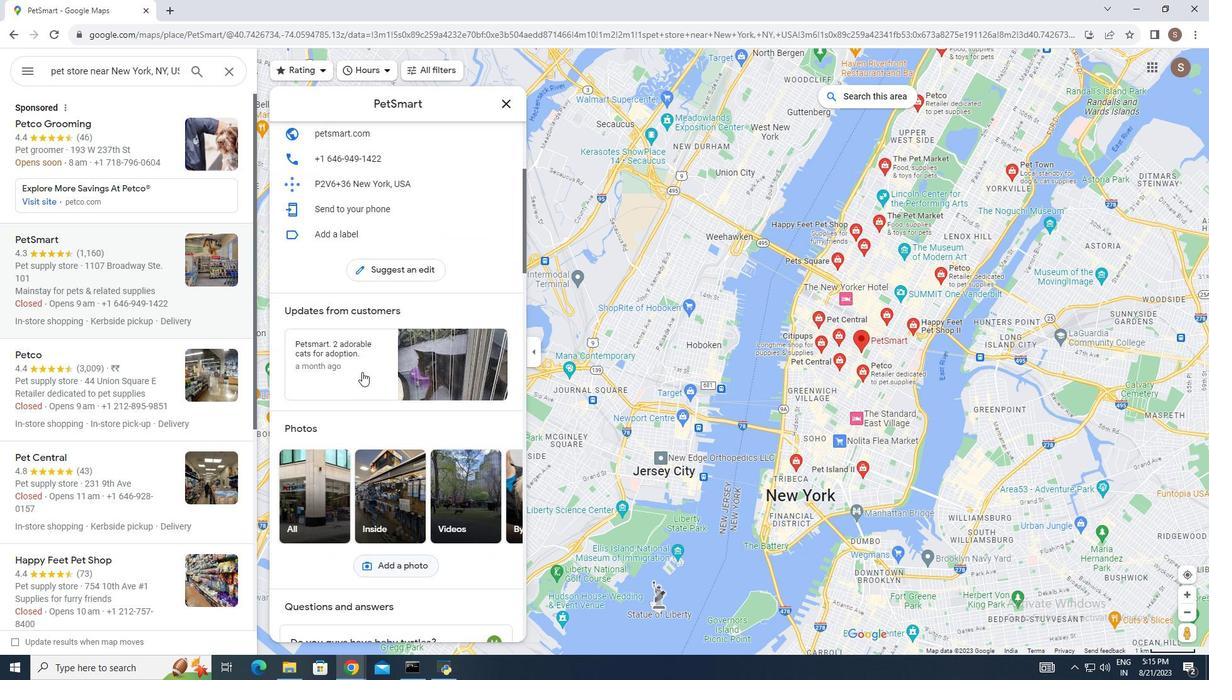 
Action: Mouse scrolled (362, 372) with delta (0, 0)
Screenshot: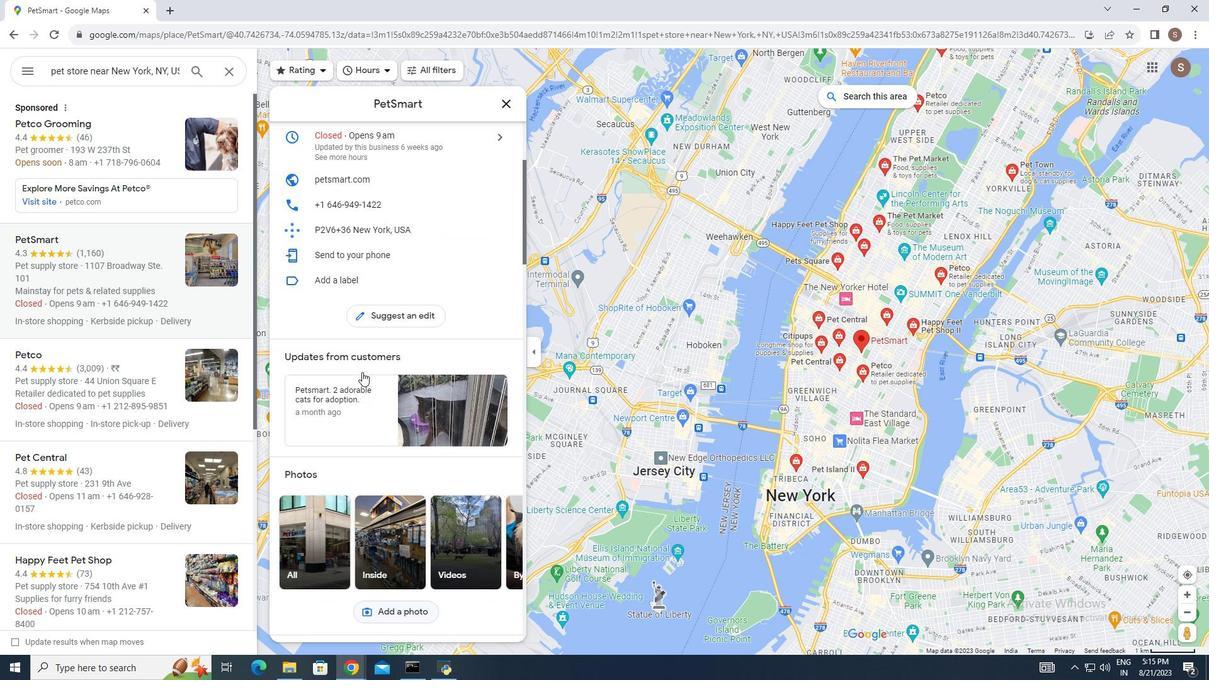 
Action: Mouse scrolled (362, 372) with delta (0, 0)
Screenshot: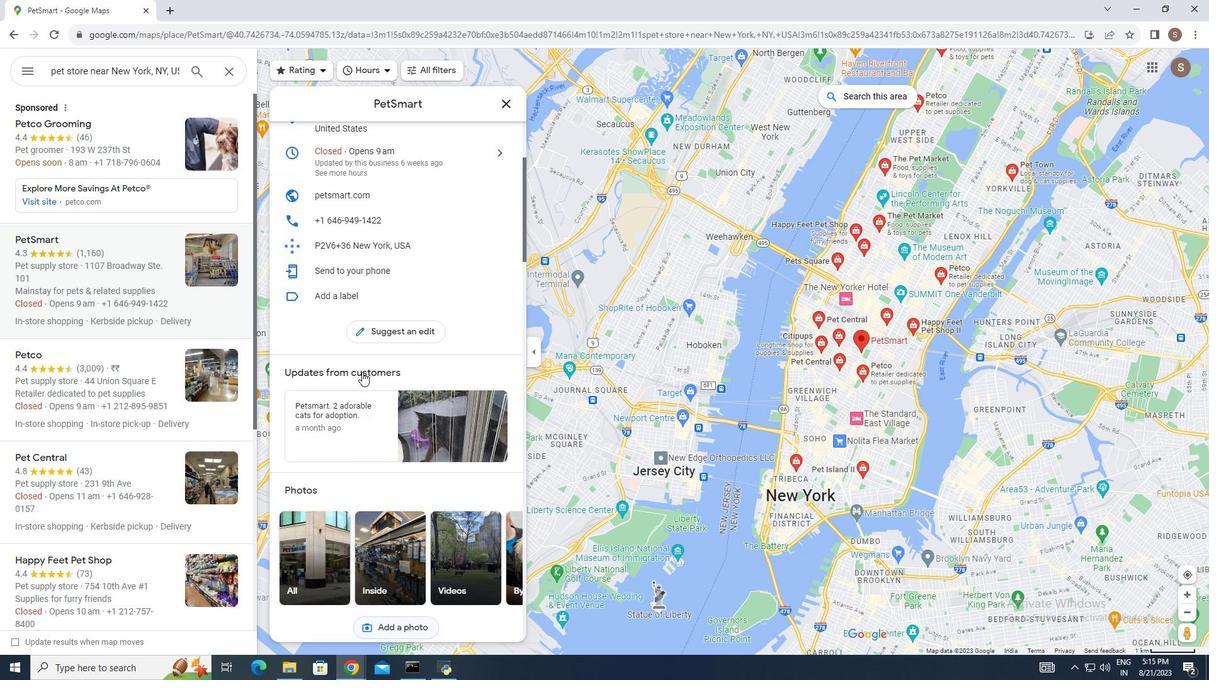 
Action: Mouse scrolled (362, 372) with delta (0, 0)
Screenshot: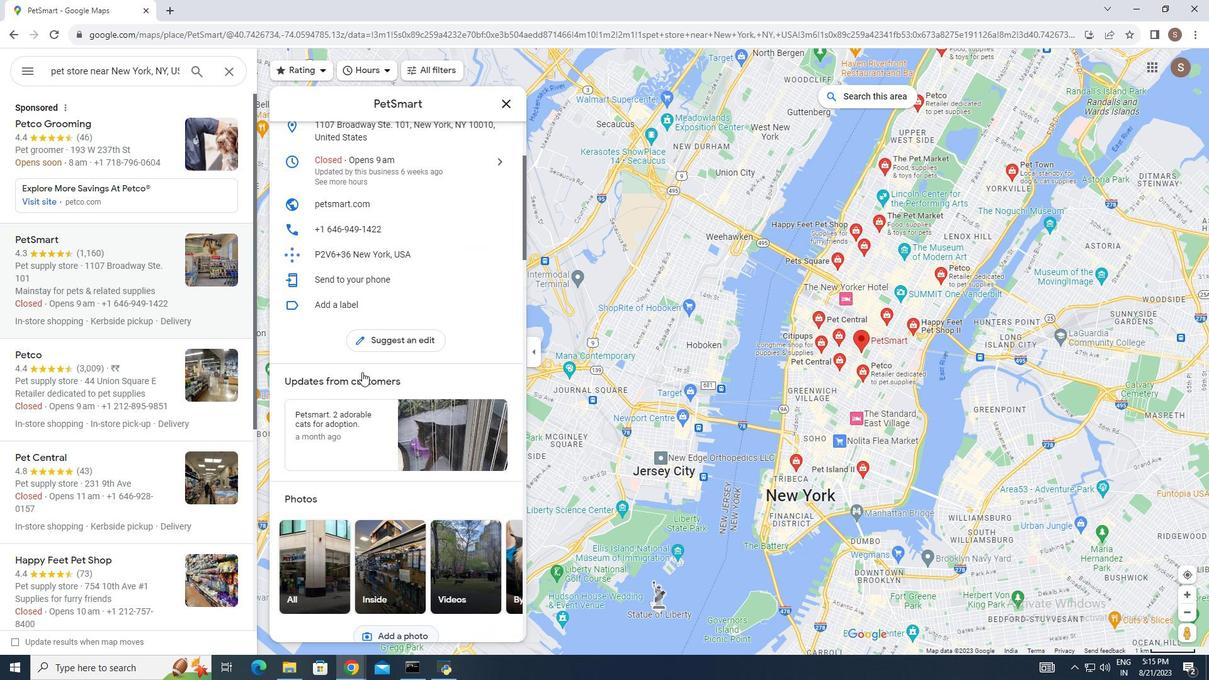 
Action: Mouse scrolled (362, 372) with delta (0, 0)
Screenshot: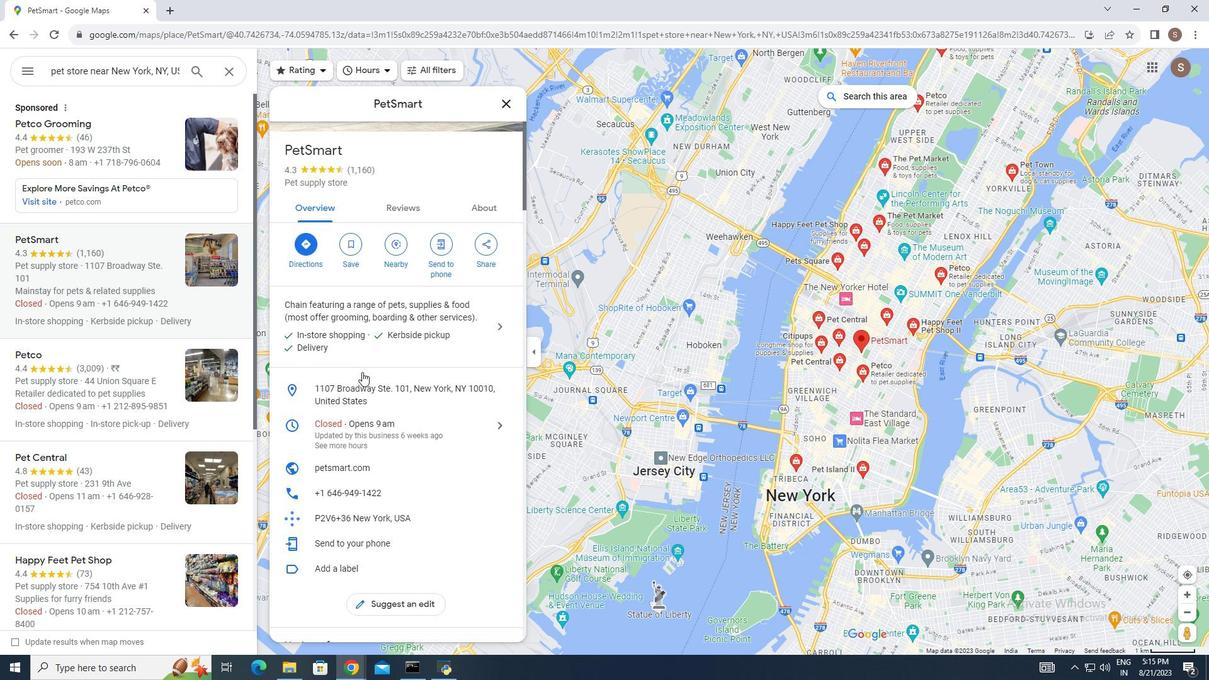 
Action: Mouse scrolled (362, 372) with delta (0, 0)
Screenshot: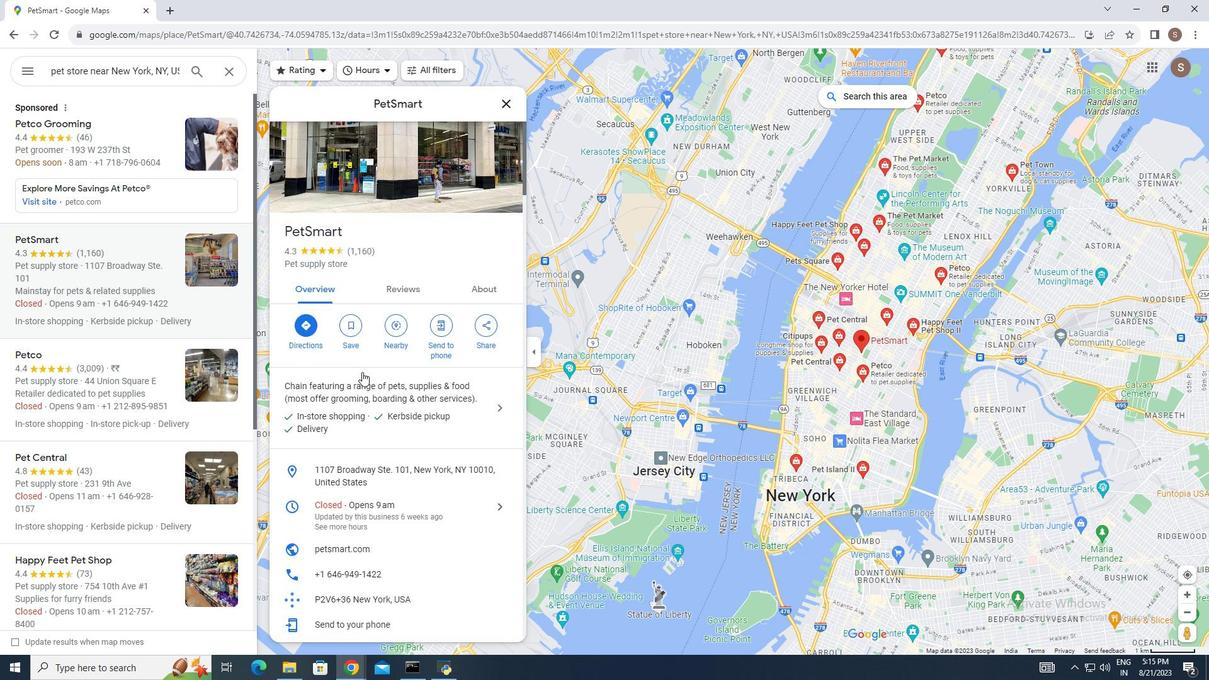 
Action: Mouse scrolled (362, 372) with delta (0, 0)
Screenshot: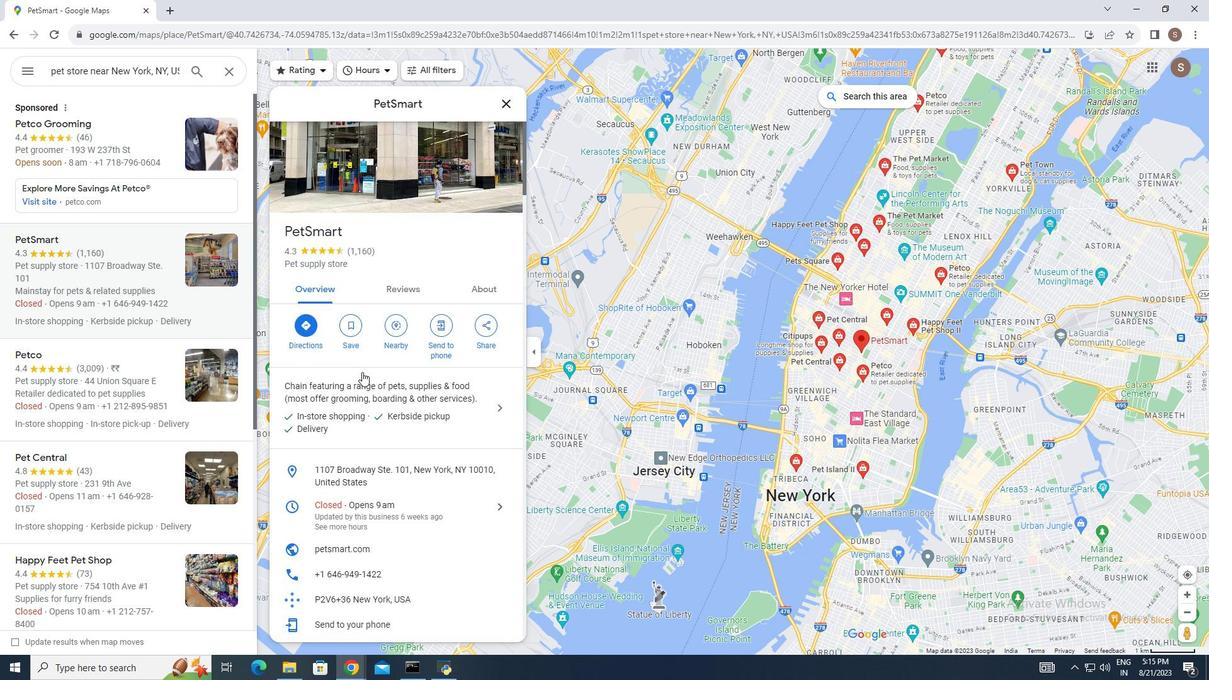 
Action: Mouse scrolled (362, 372) with delta (0, 0)
Screenshot: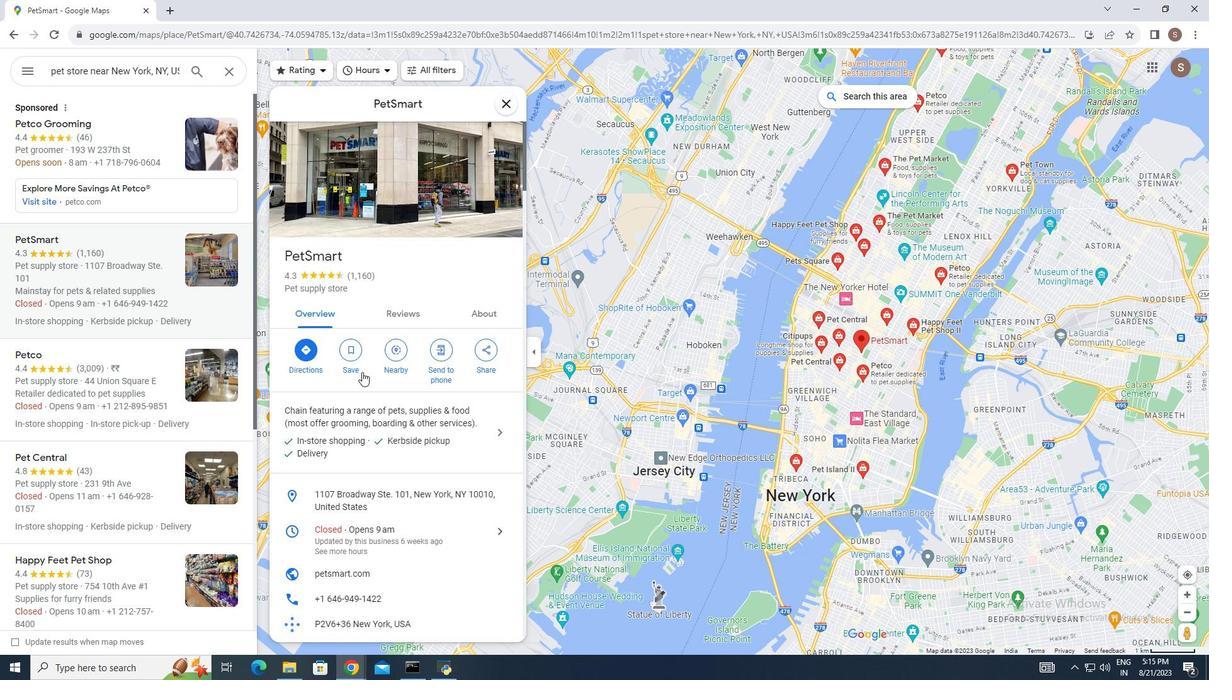 
Action: Mouse scrolled (362, 372) with delta (0, 0)
Screenshot: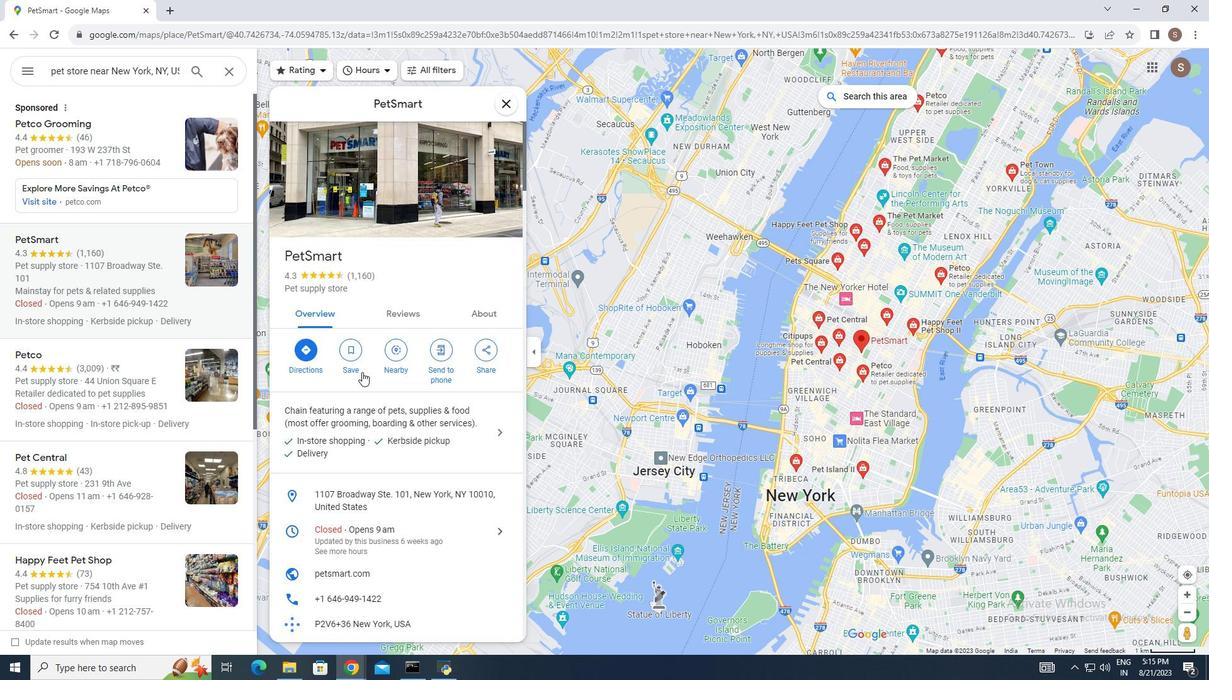 
Action: Mouse scrolled (362, 372) with delta (0, 0)
Screenshot: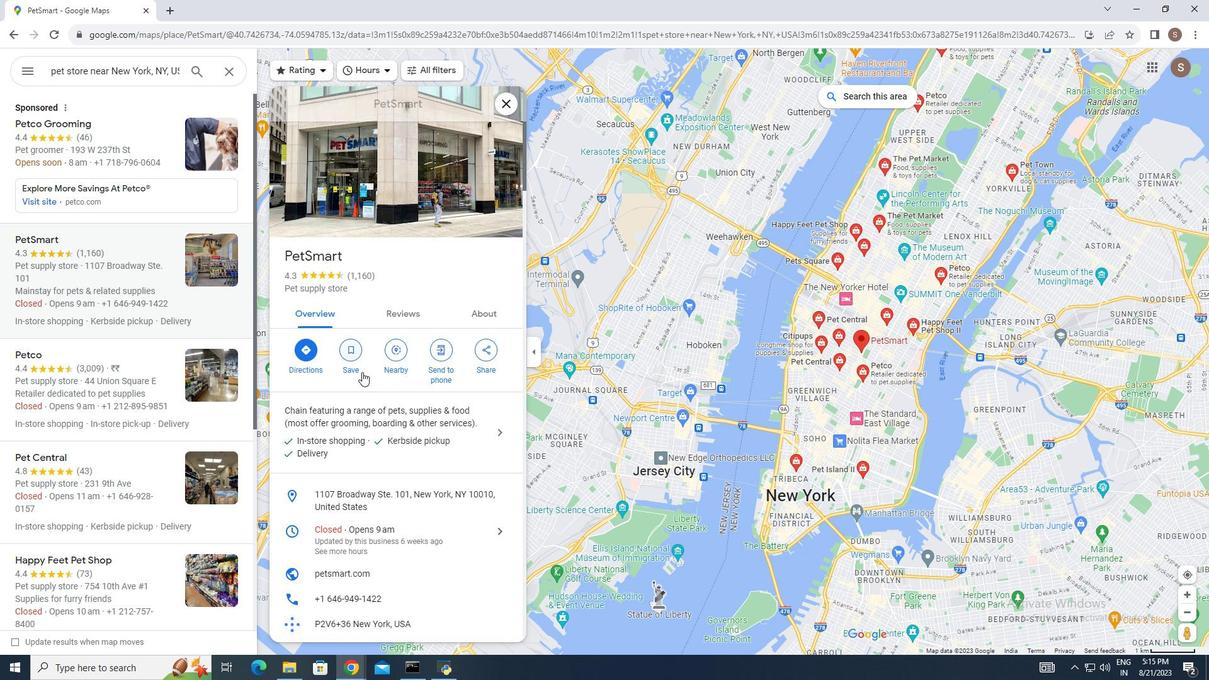 
Action: Mouse scrolled (362, 372) with delta (0, 0)
Screenshot: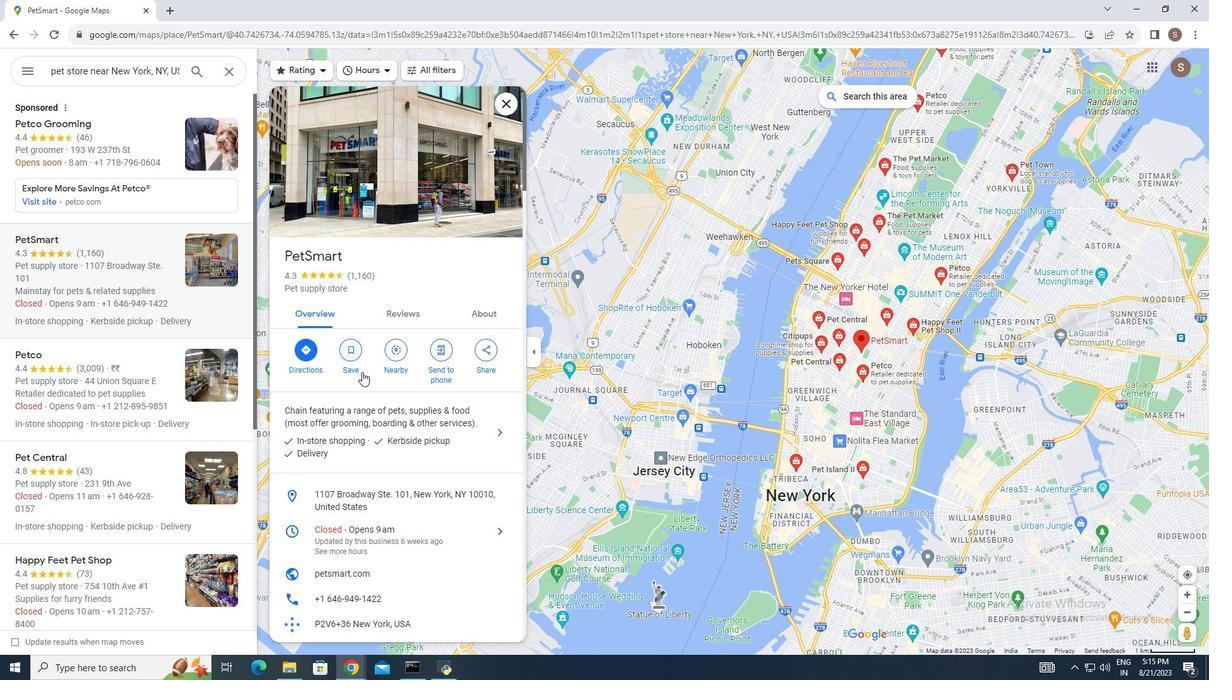 
Action: Mouse scrolled (362, 372) with delta (0, 0)
Screenshot: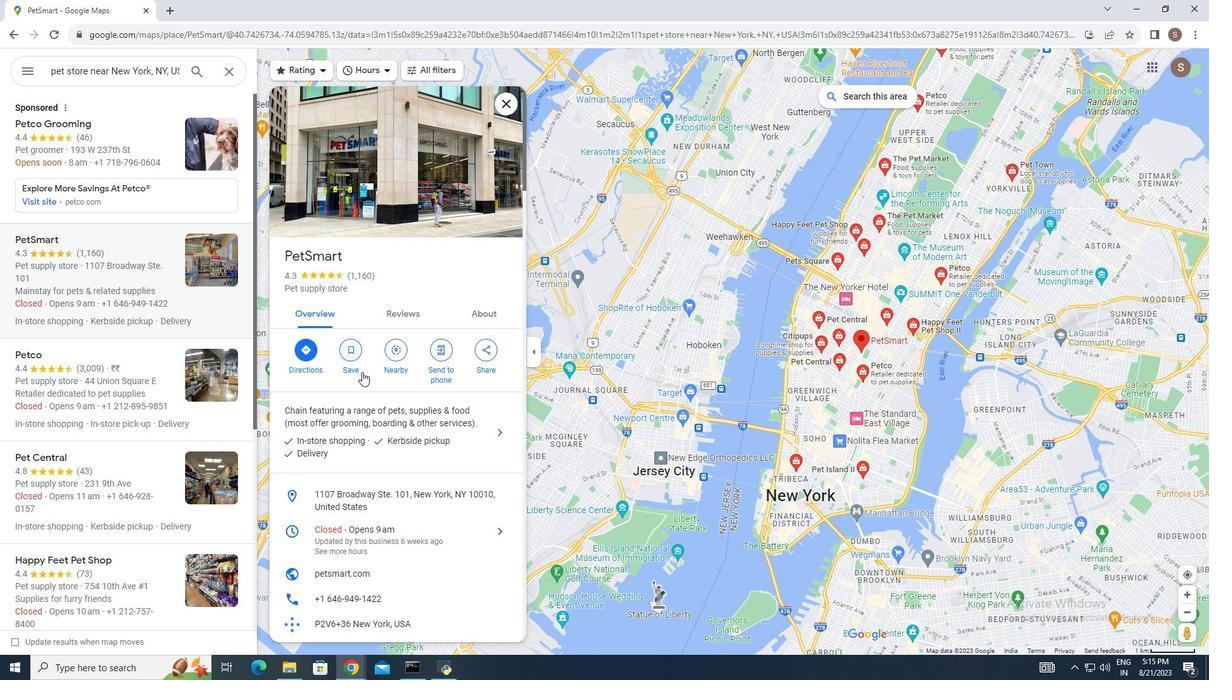 
Action: Mouse scrolled (362, 372) with delta (0, 0)
Screenshot: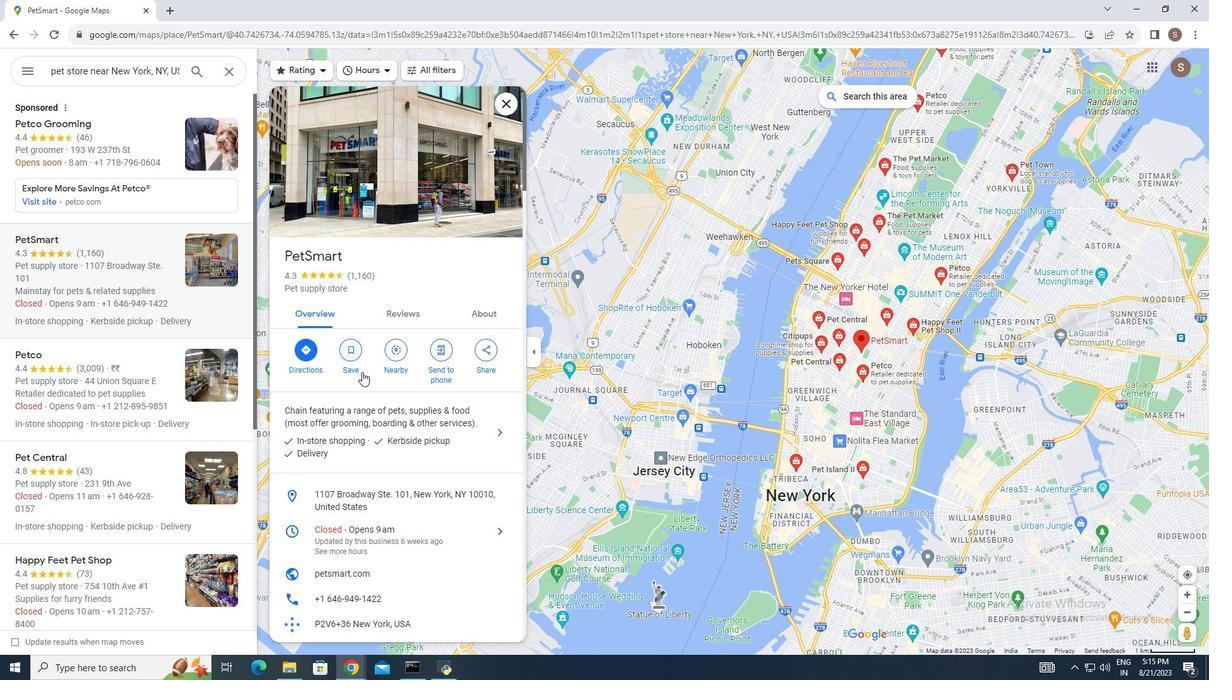 
Action: Mouse scrolled (362, 372) with delta (0, 0)
Screenshot: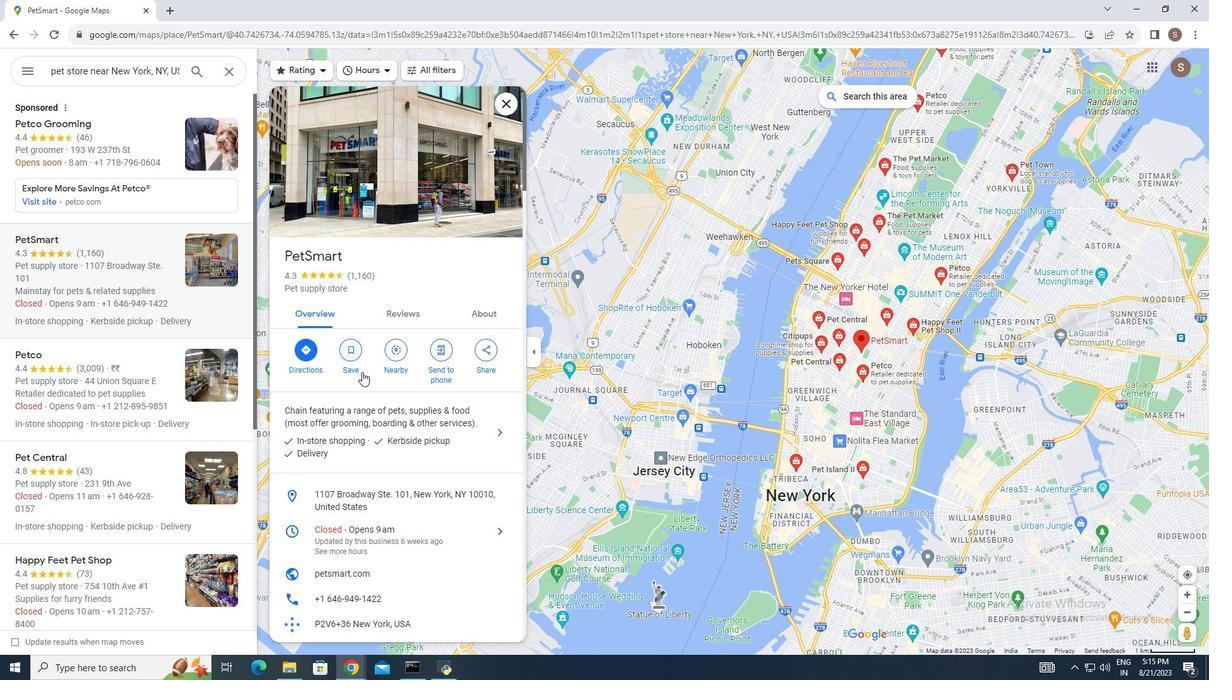 
Action: Mouse scrolled (362, 372) with delta (0, 0)
Screenshot: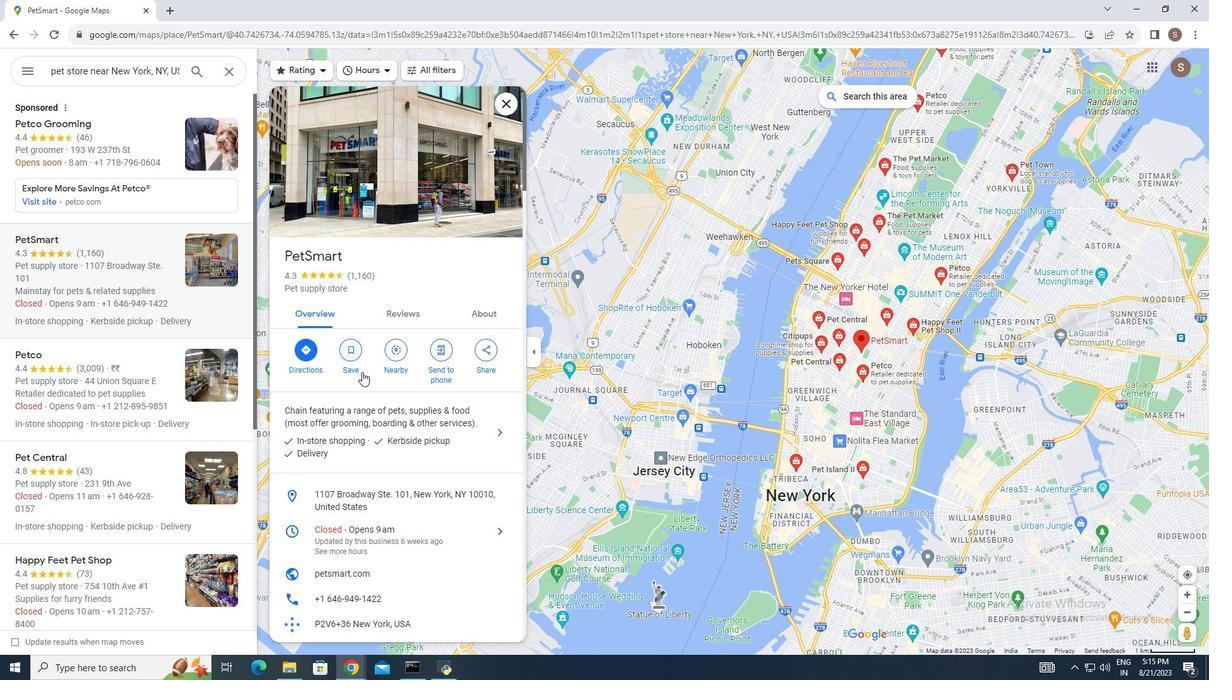 
Action: Mouse scrolled (362, 372) with delta (0, 0)
Screenshot: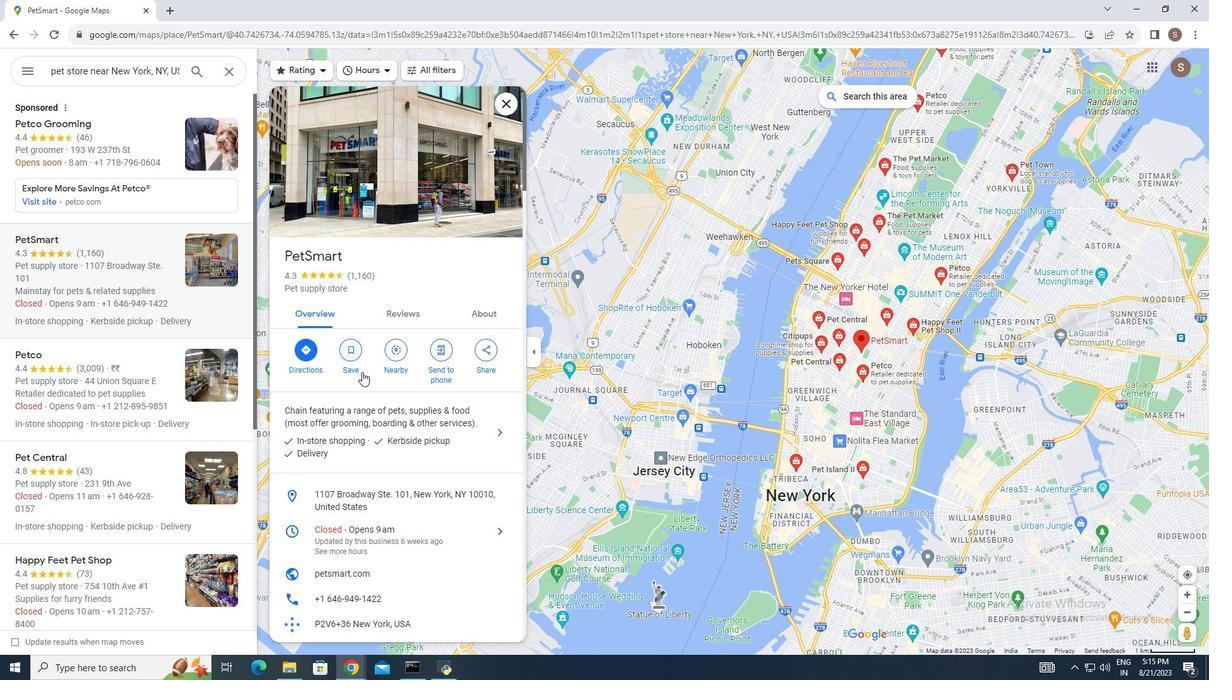 
Action: Mouse moved to (377, 173)
Screenshot: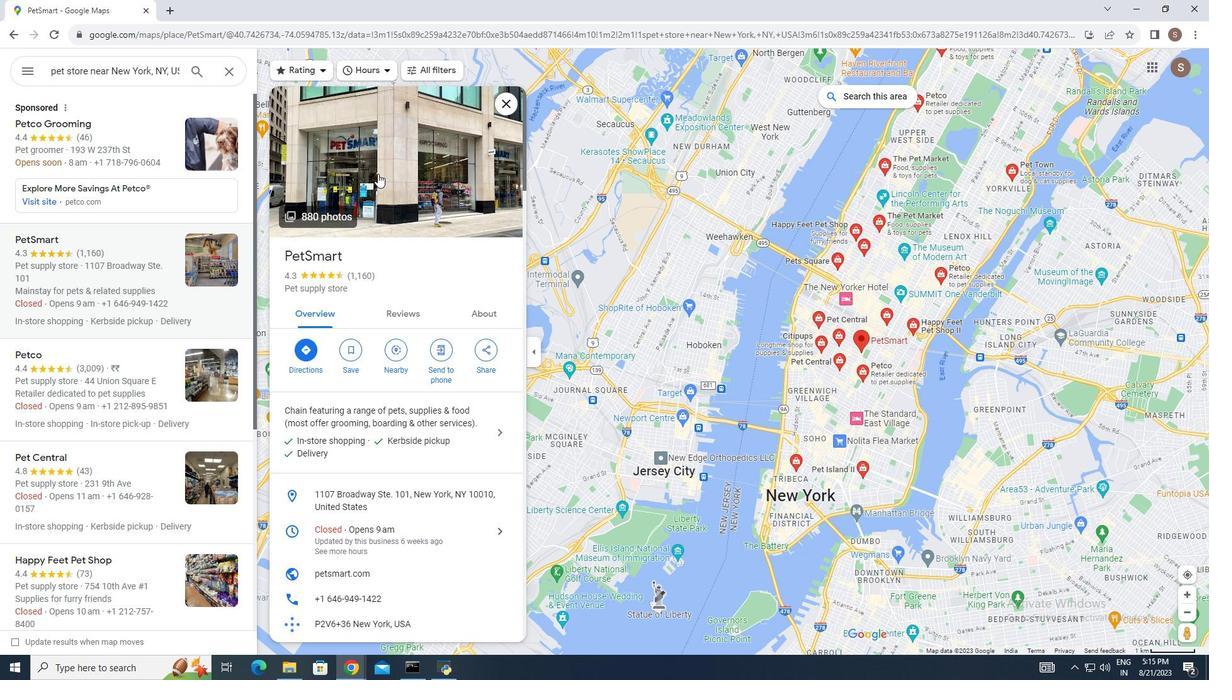 
Action: Mouse pressed left at (377, 173)
Screenshot: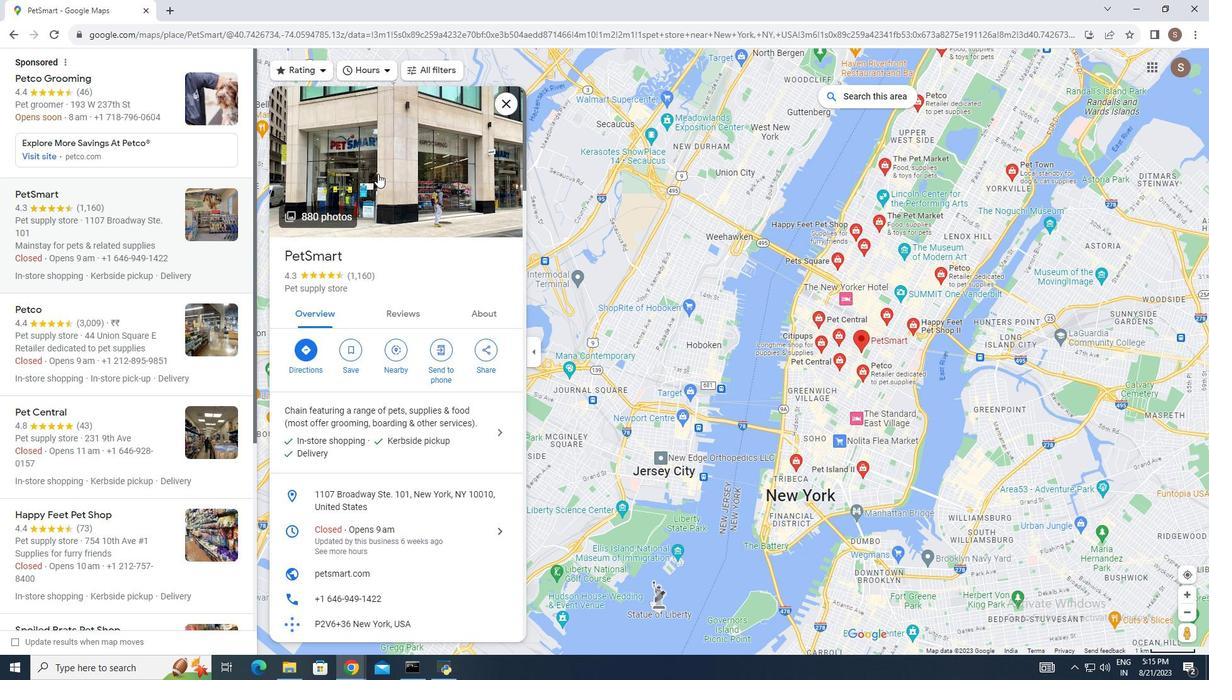 
Action: Mouse moved to (753, 556)
Screenshot: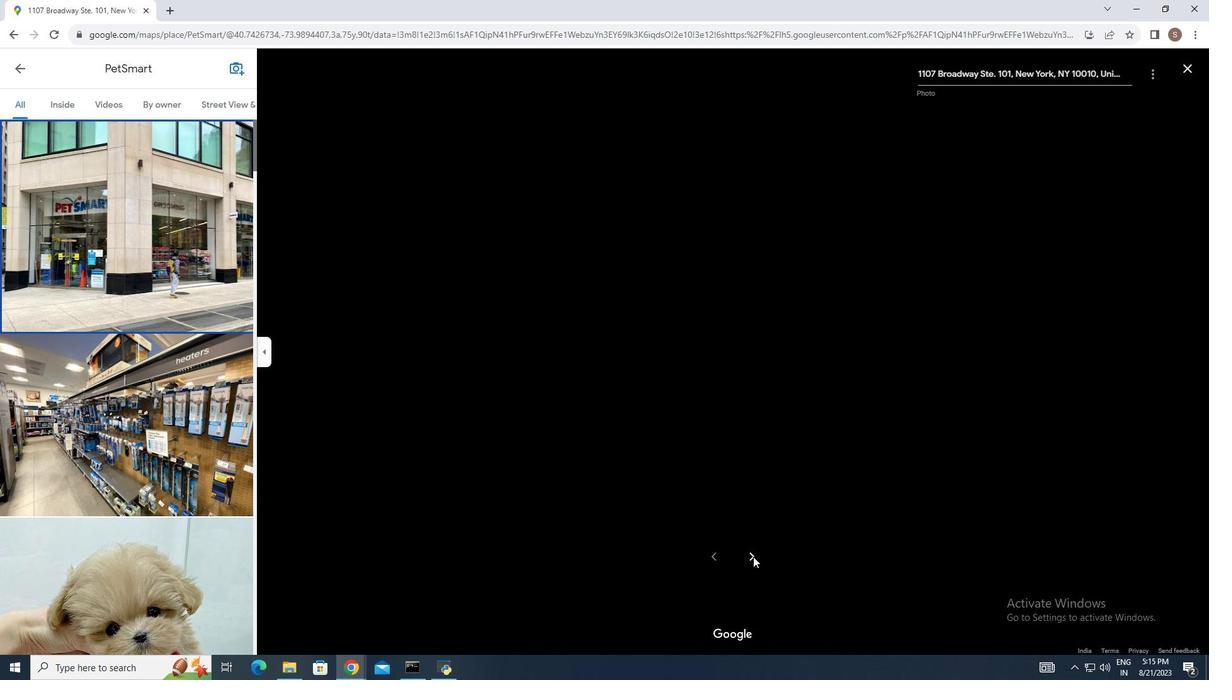 
Action: Mouse pressed left at (753, 556)
Screenshot: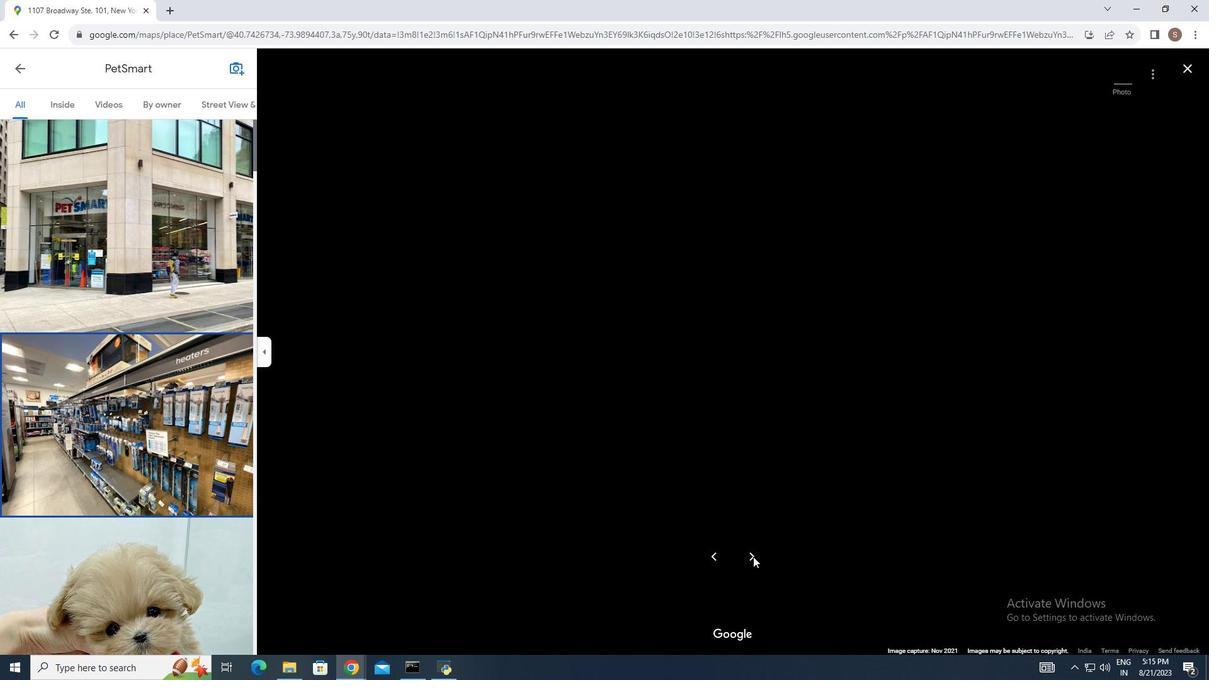 
Action: Mouse moved to (745, 552)
Screenshot: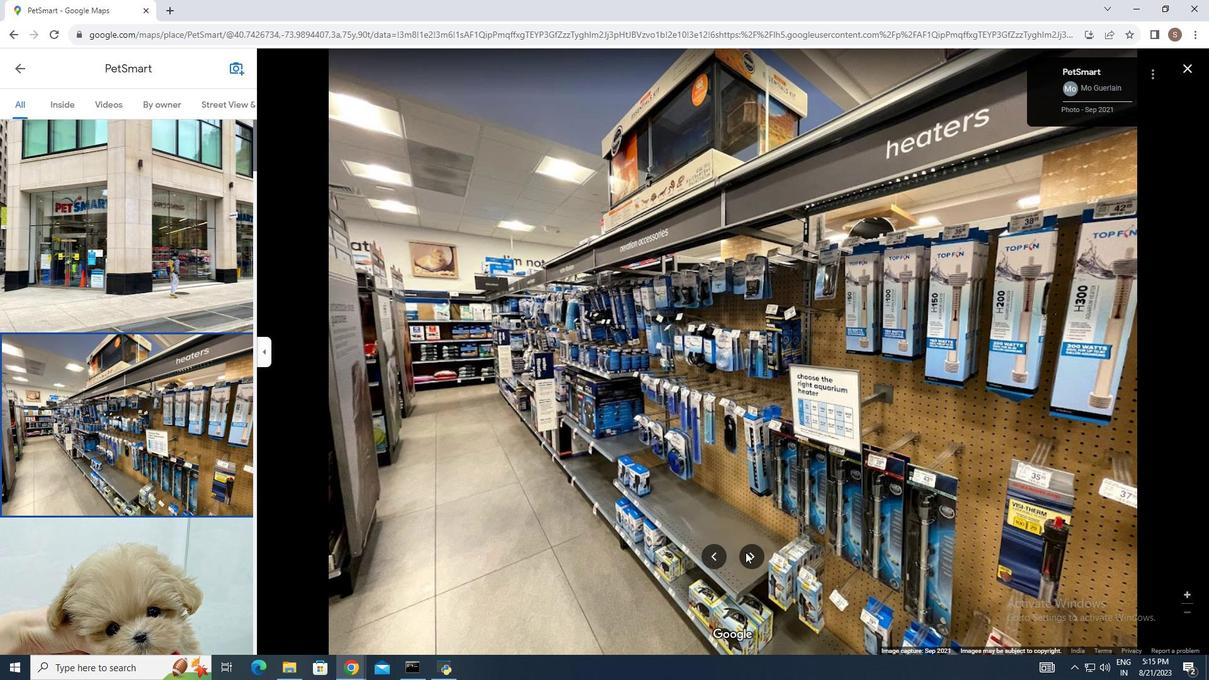 
Action: Key pressed <Key.right><Key.right><Key.right><Key.right><Key.right><Key.right><Key.right><Key.right><Key.right><Key.right><Key.right><Key.right><Key.right><Key.right><Key.right><Key.right><Key.right><Key.right><Key.right><Key.right><Key.right><Key.right><Key.right><Key.right><Key.right><Key.right><Key.right><Key.right><Key.right><Key.right><Key.right><Key.right><Key.right><Key.right><Key.right><Key.right><Key.right><Key.right><Key.right>
Screenshot: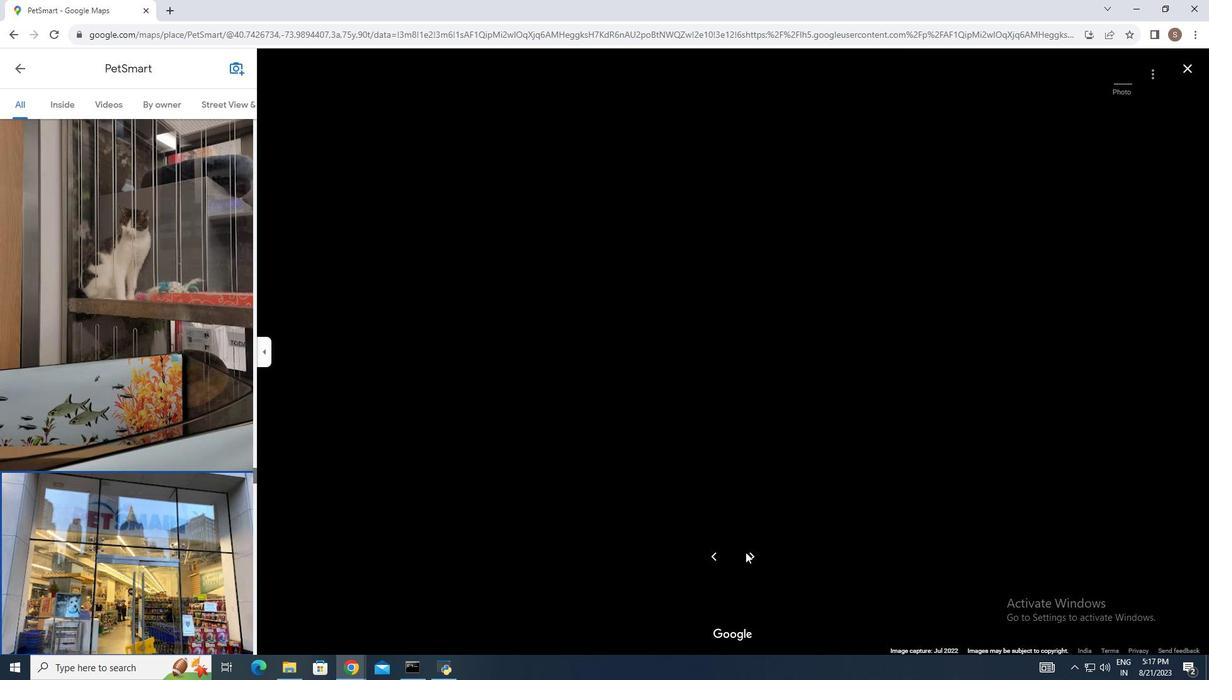 
Action: Mouse moved to (756, 555)
Screenshot: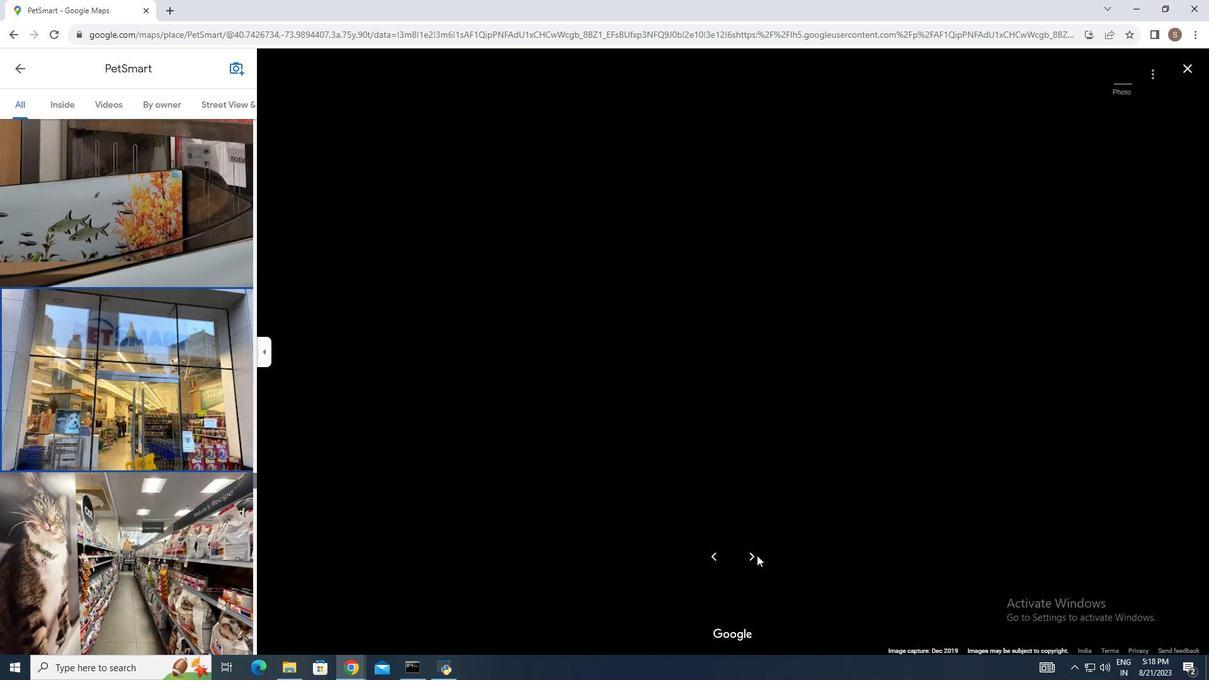 
Action: Mouse pressed left at (756, 555)
Screenshot: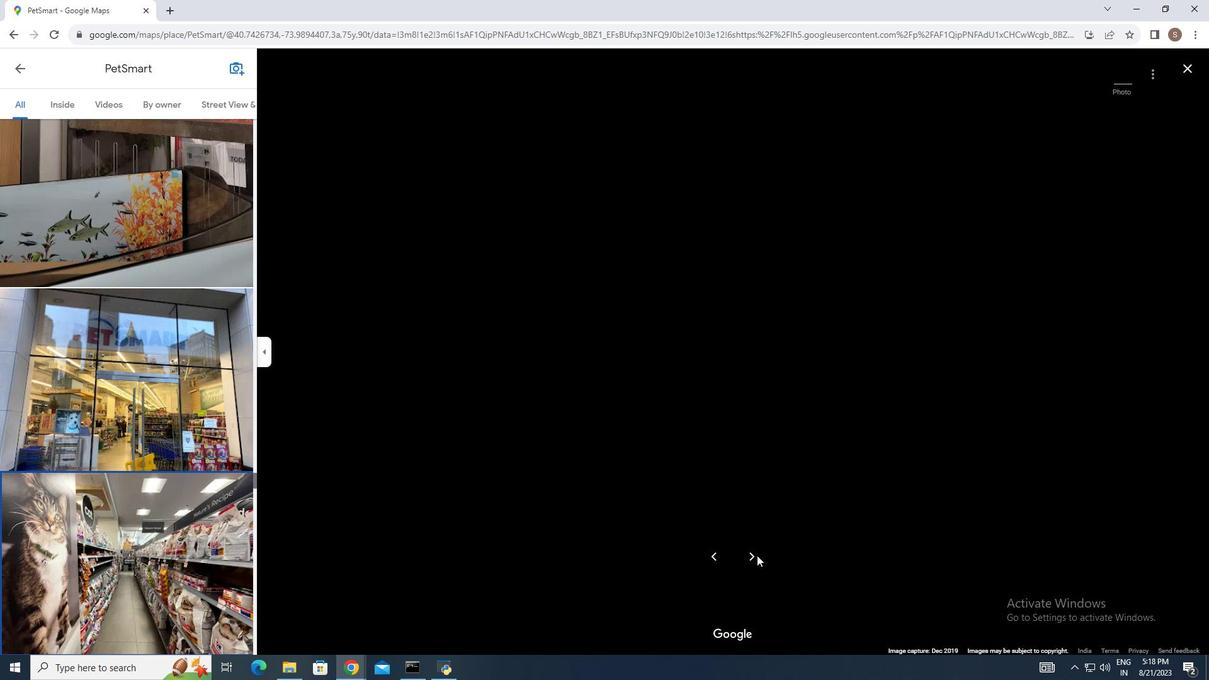 
Action: Mouse moved to (756, 554)
Screenshot: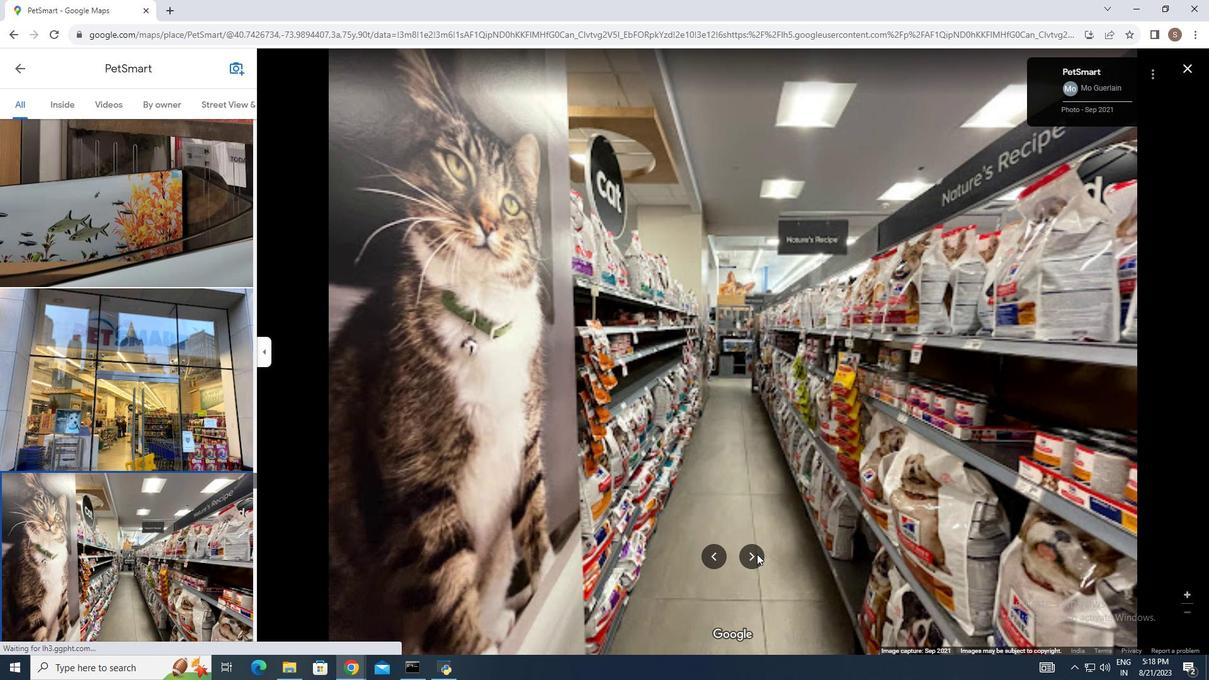 
Action: Key pressed <Key.right>
Screenshot: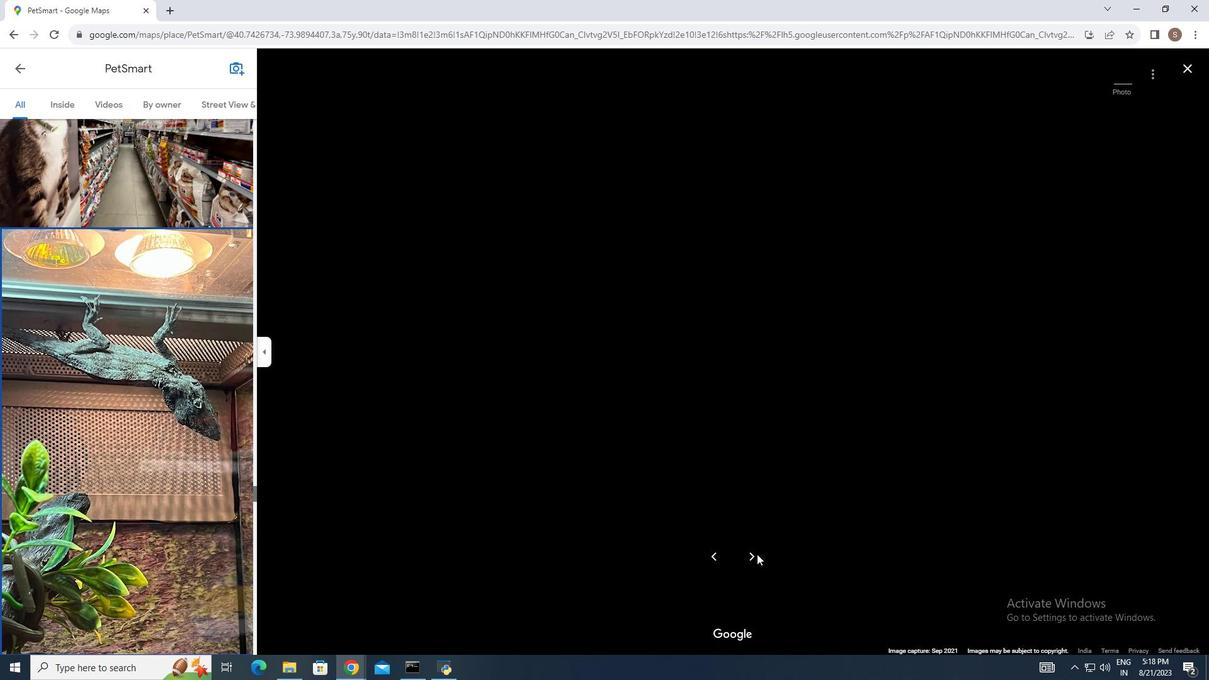 
Action: Mouse moved to (756, 554)
Screenshot: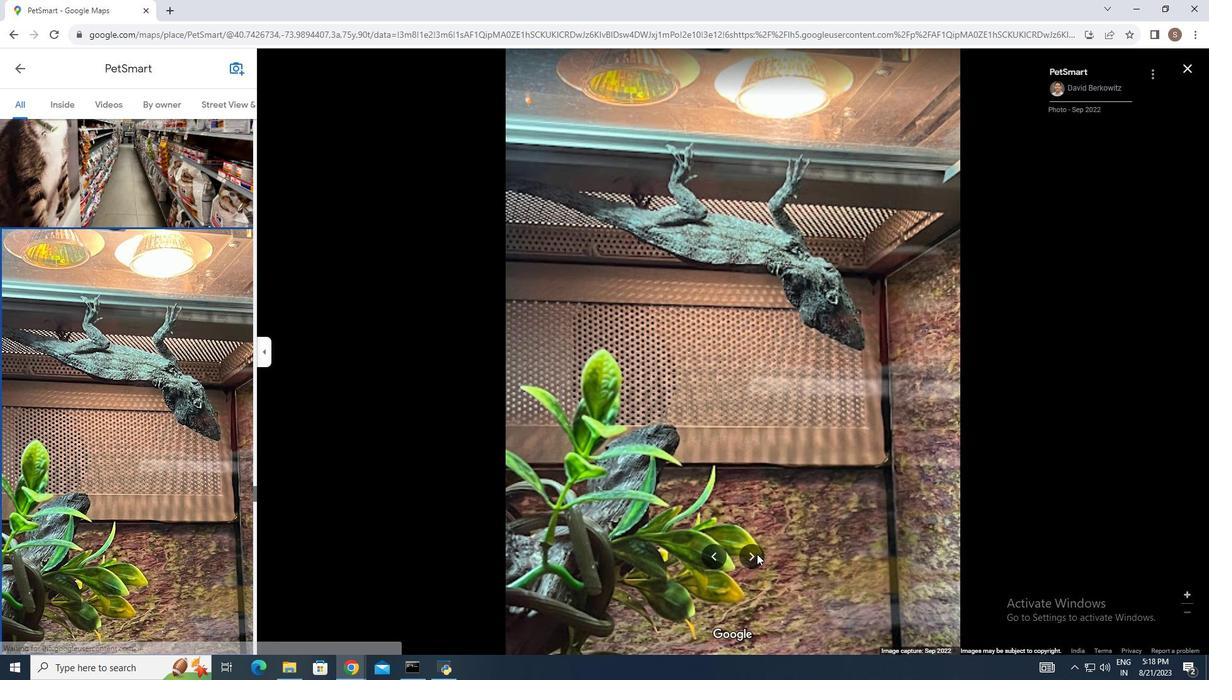 
Action: Key pressed <Key.right><Key.right><Key.right><Key.right><Key.right><Key.right><Key.right><Key.right><Key.right><Key.right><Key.right><Key.right><Key.right><Key.right><Key.right><Key.right><Key.right><Key.right><Key.right><Key.right><Key.right><Key.right><Key.right>
Screenshot: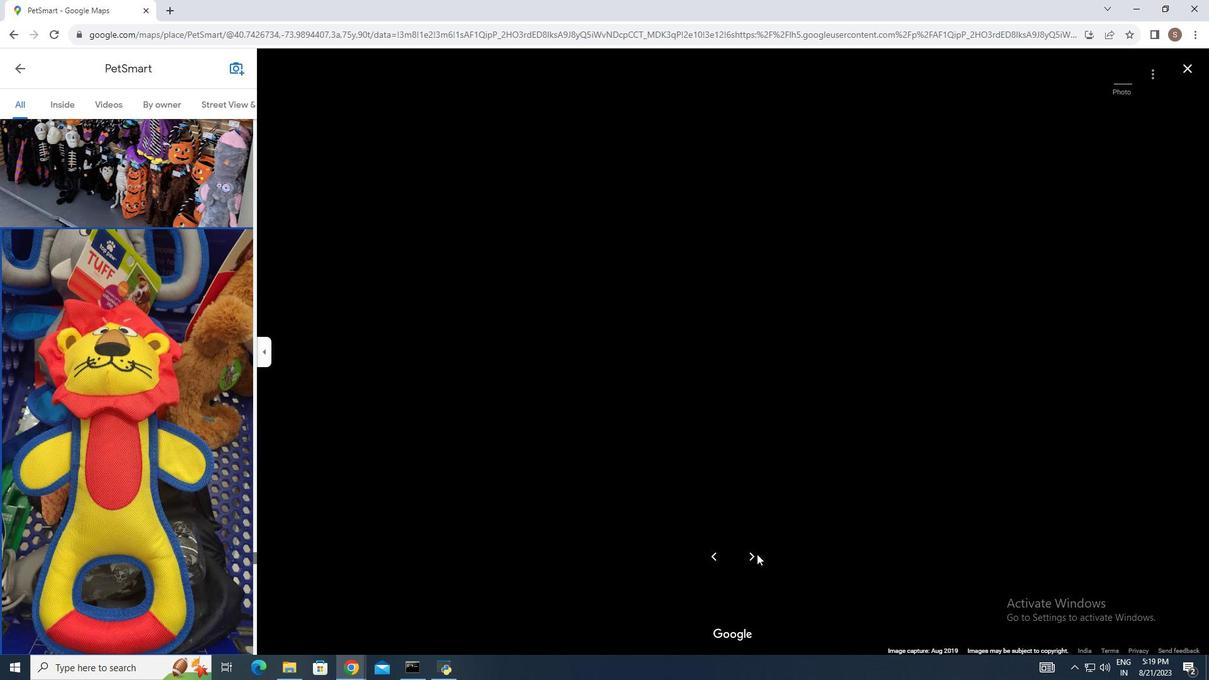 
Action: Mouse moved to (1186, 68)
Screenshot: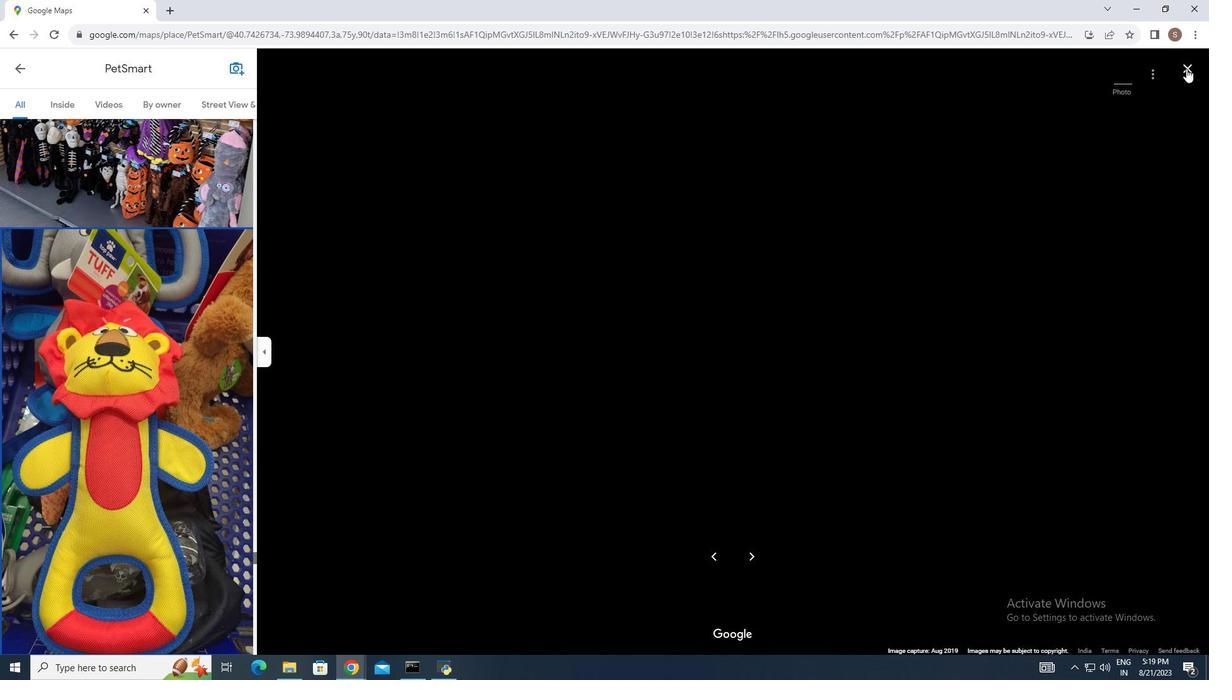 
Action: Mouse pressed left at (1186, 68)
Screenshot: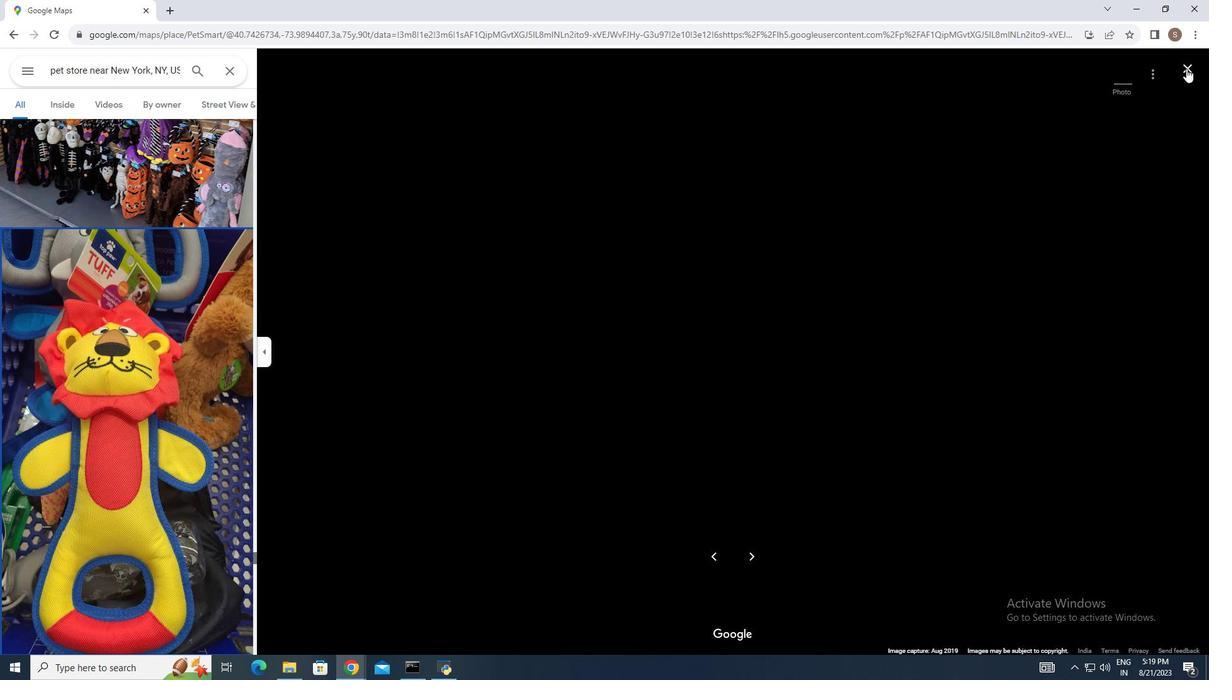 
Action: Mouse moved to (368, 292)
Screenshot: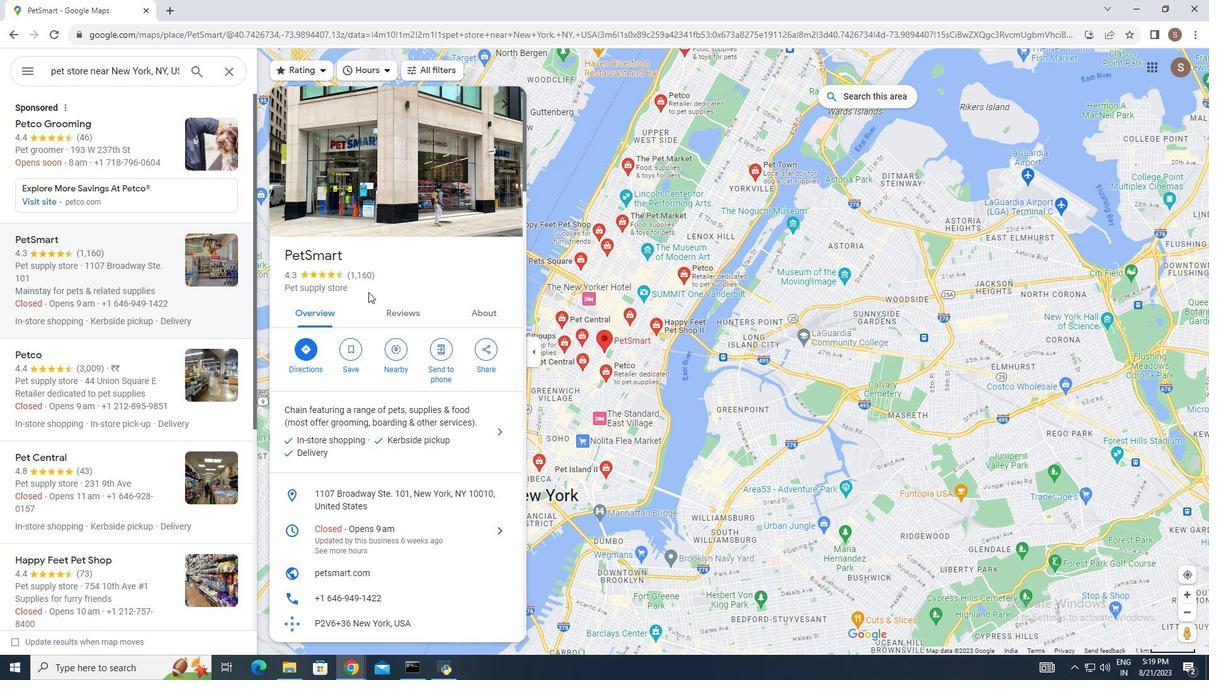 
Action: Mouse scrolled (368, 291) with delta (0, 0)
Screenshot: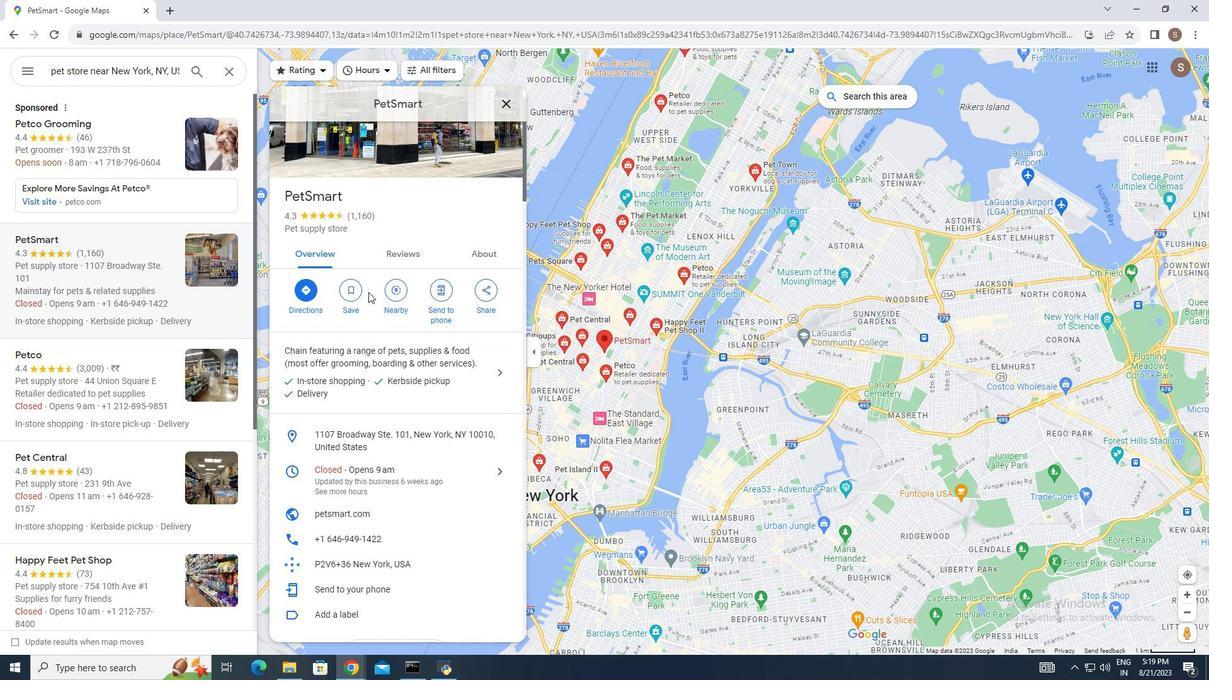 
Action: Mouse moved to (362, 379)
Screenshot: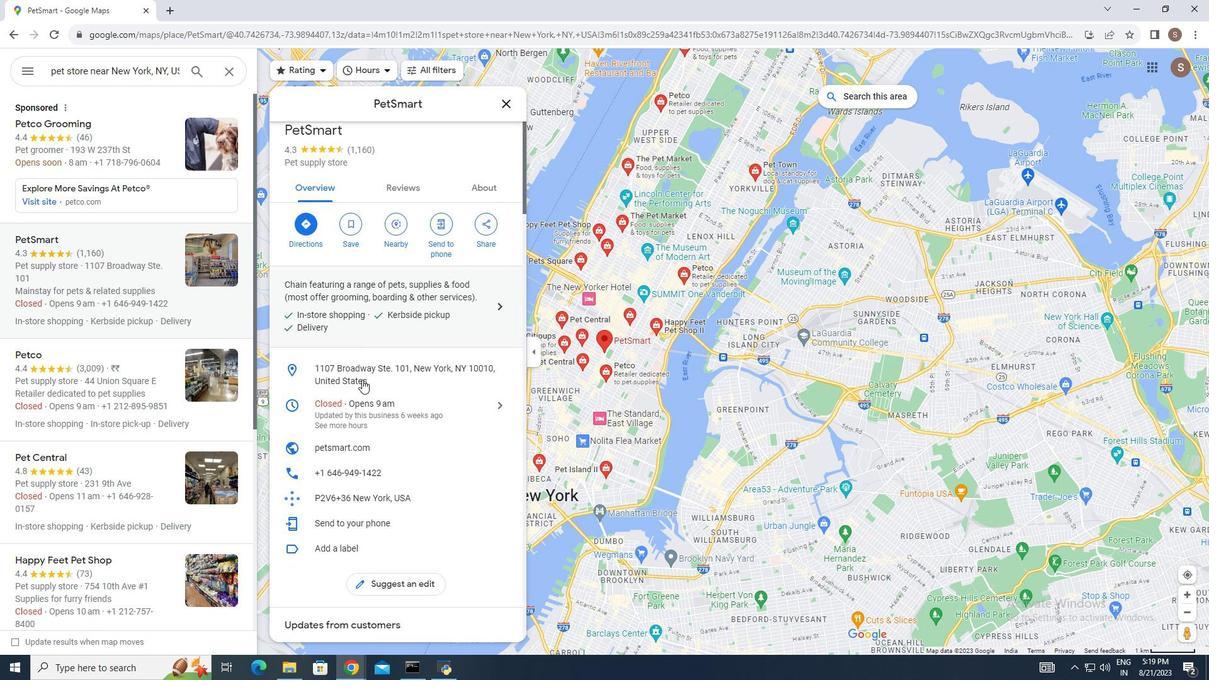 
Action: Mouse scrolled (362, 378) with delta (0, 0)
Screenshot: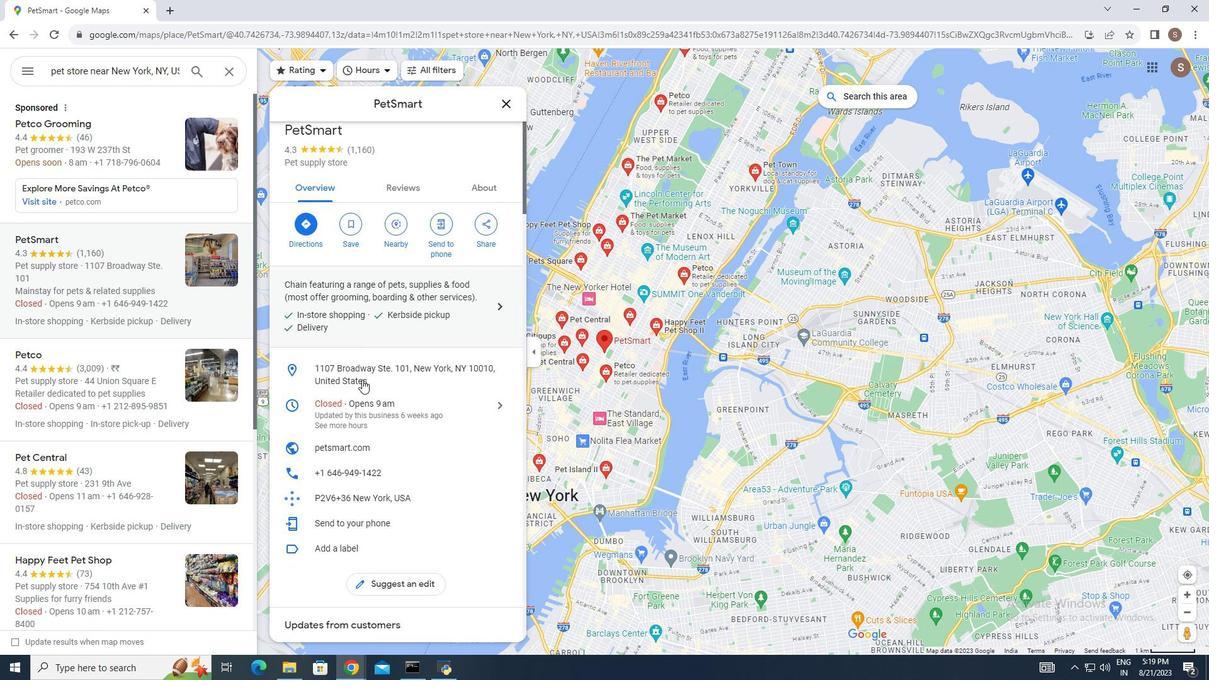 
Action: Mouse moved to (363, 399)
Screenshot: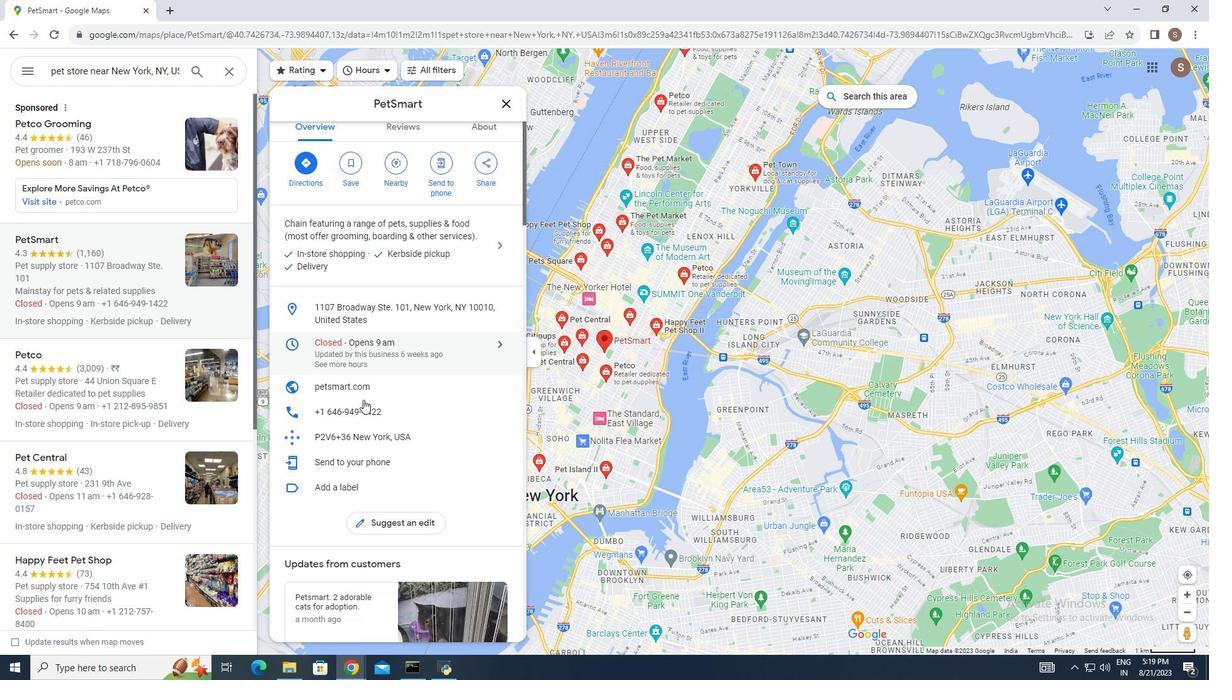 
Action: Mouse scrolled (363, 398) with delta (0, 0)
Screenshot: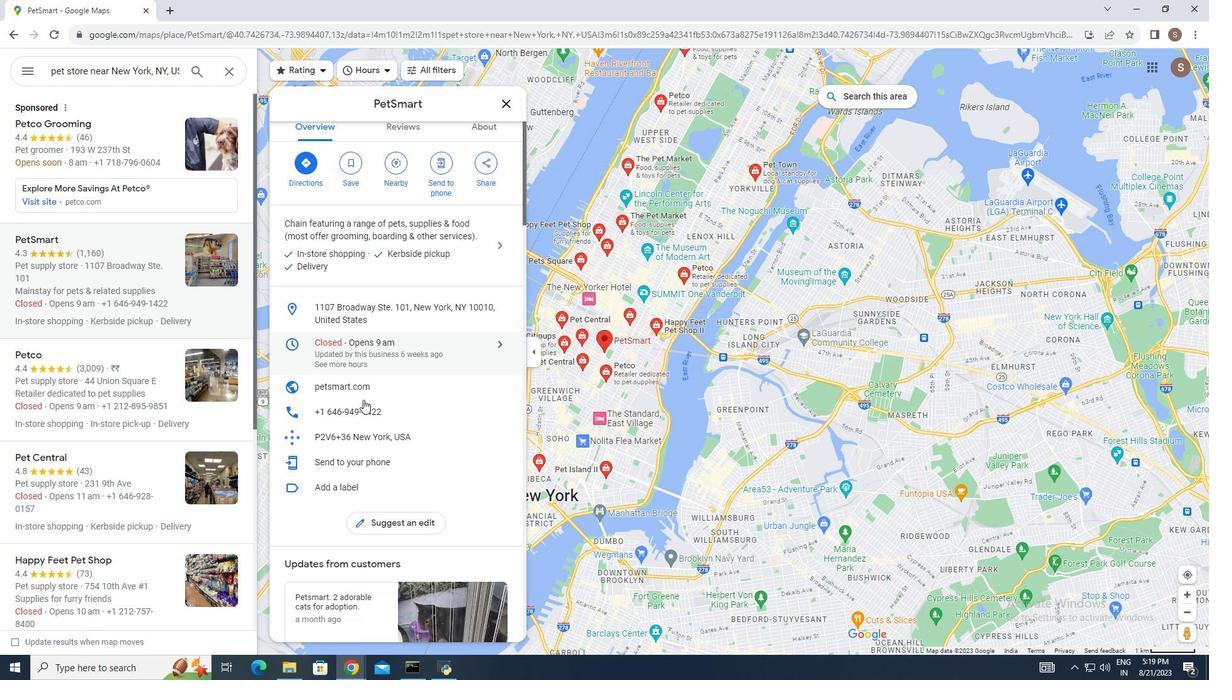 
Action: Mouse moved to (363, 399)
Screenshot: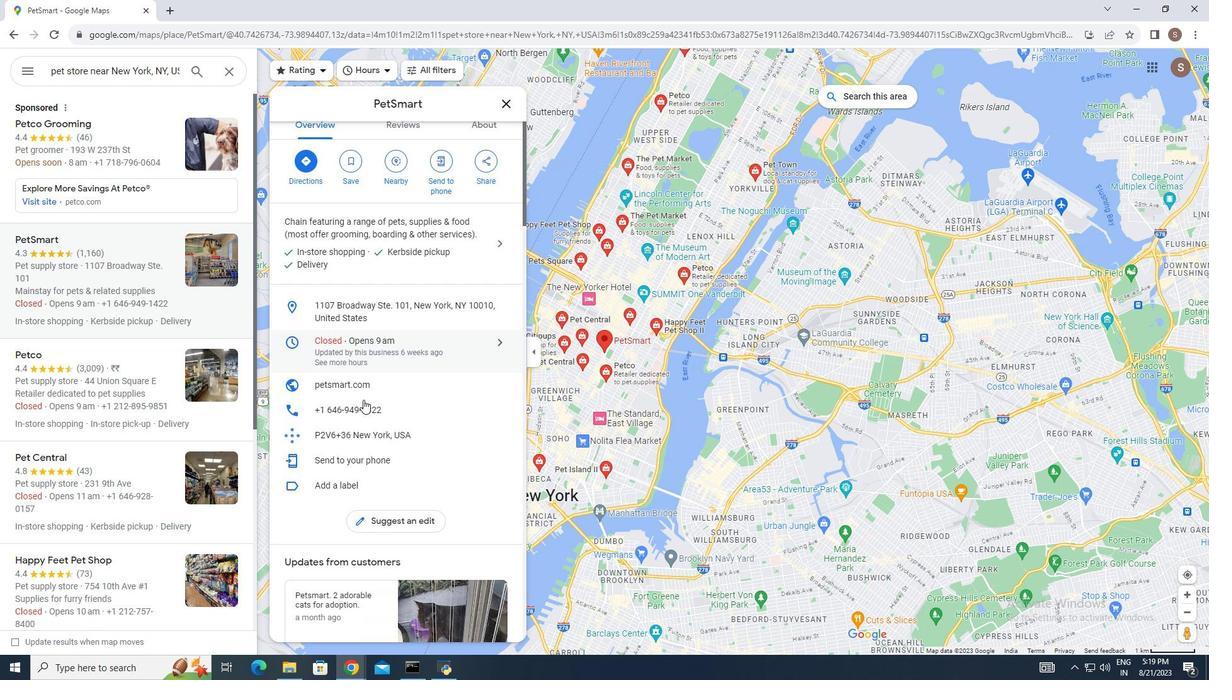 
Action: Mouse scrolled (363, 399) with delta (0, 0)
Screenshot: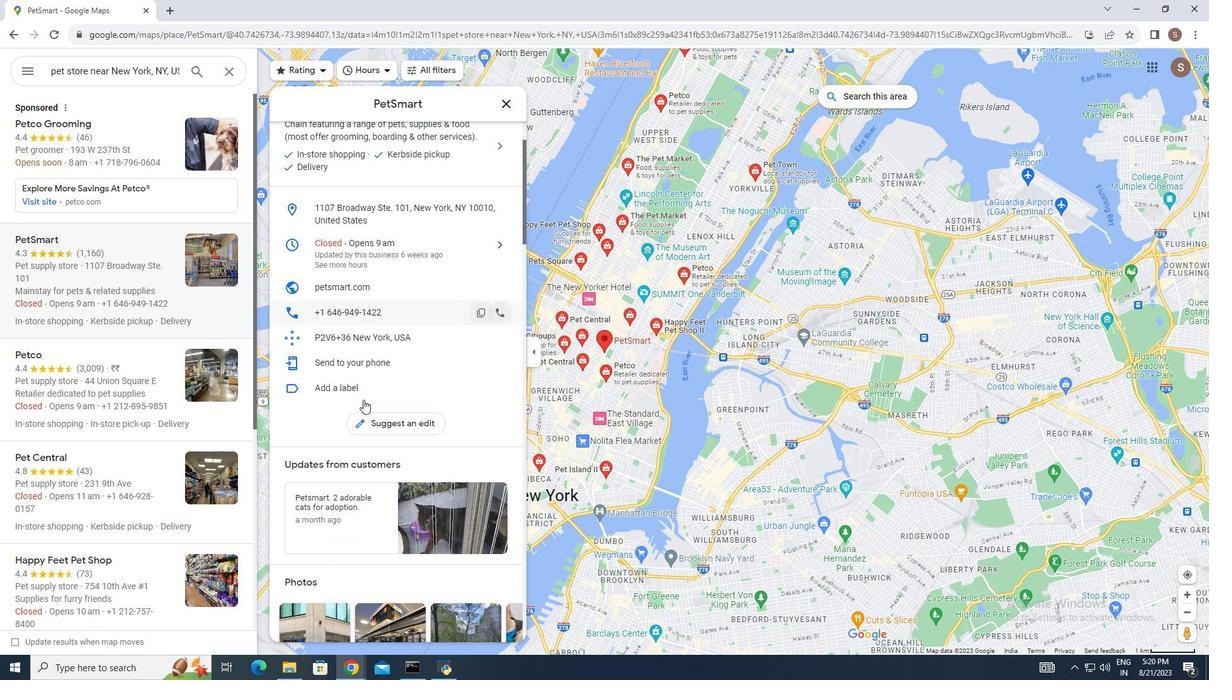 
Action: Mouse scrolled (363, 399) with delta (0, 0)
Screenshot: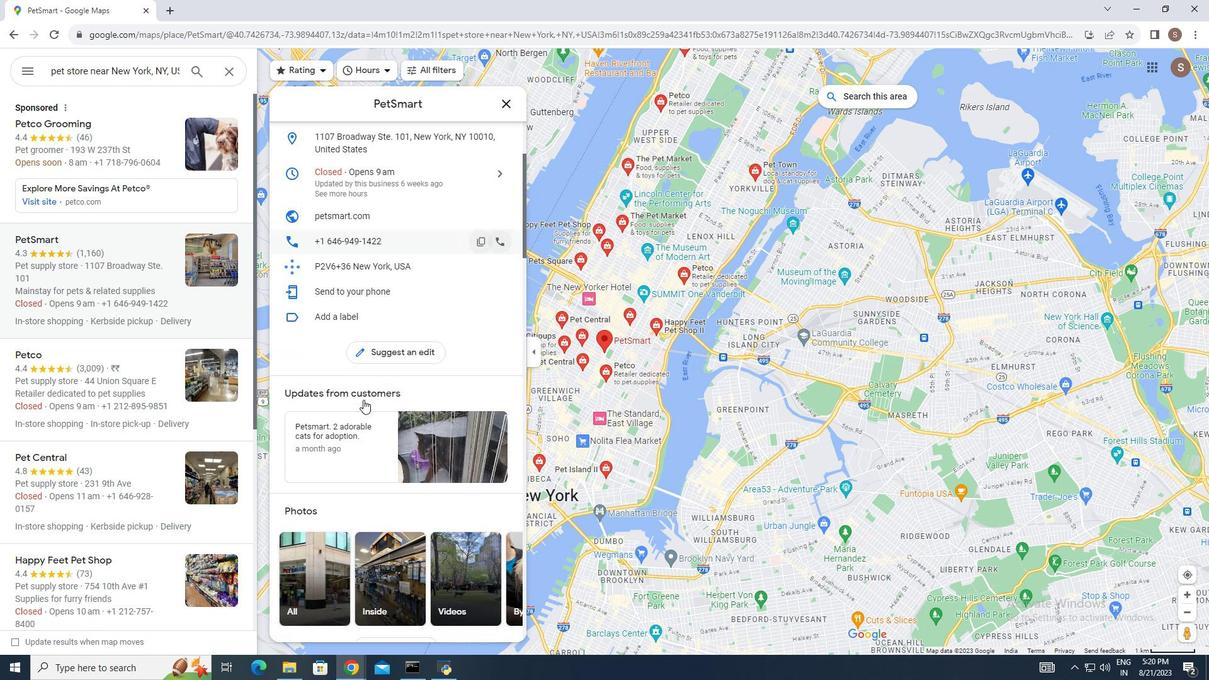 
Action: Mouse scrolled (363, 399) with delta (0, 0)
Screenshot: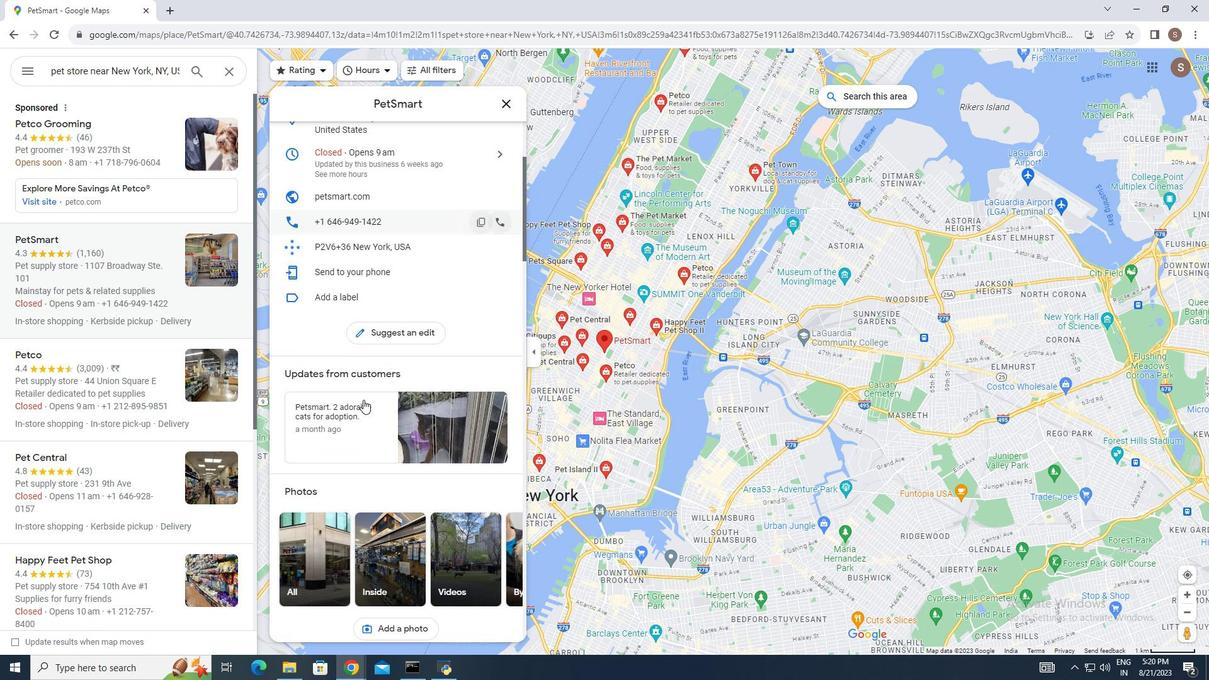 
Action: Mouse moved to (389, 306)
Screenshot: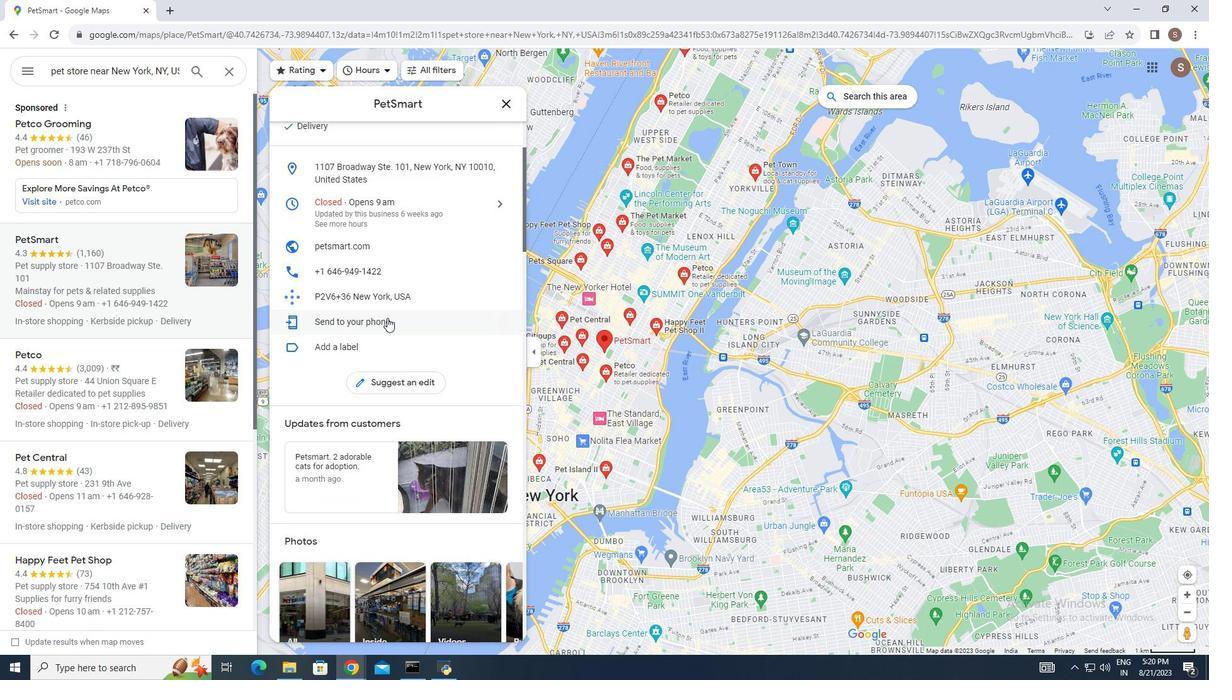
Action: Mouse scrolled (389, 307) with delta (0, 0)
Screenshot: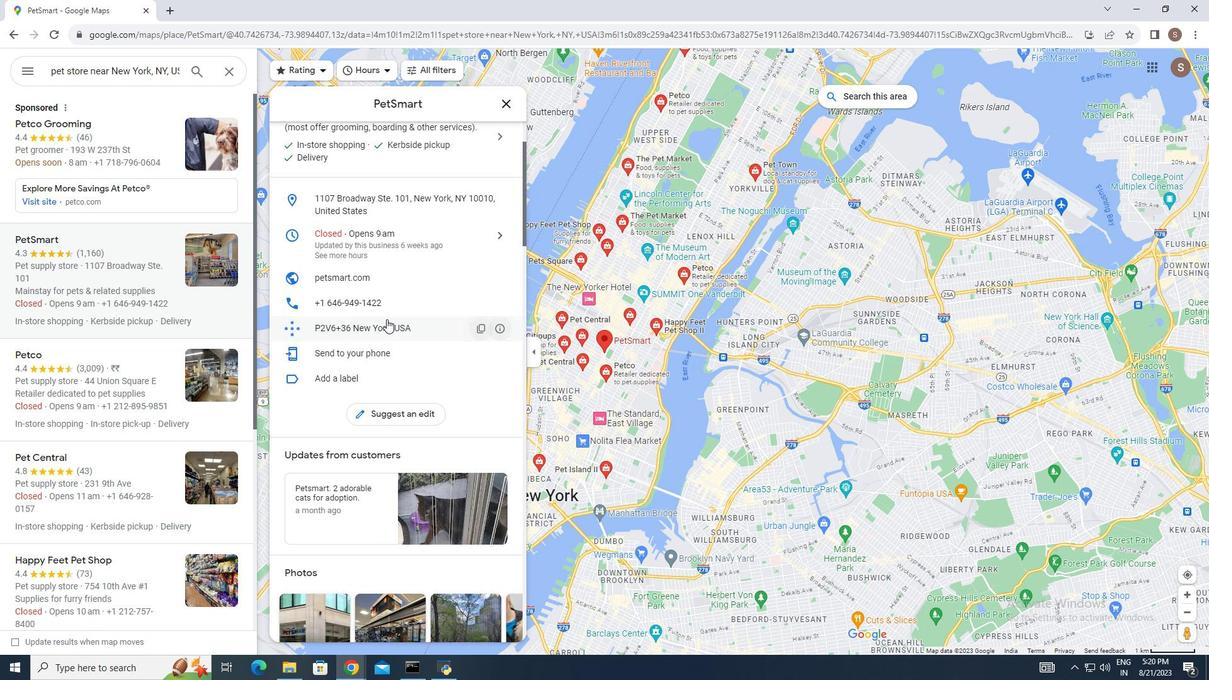 
Action: Mouse moved to (388, 313)
Screenshot: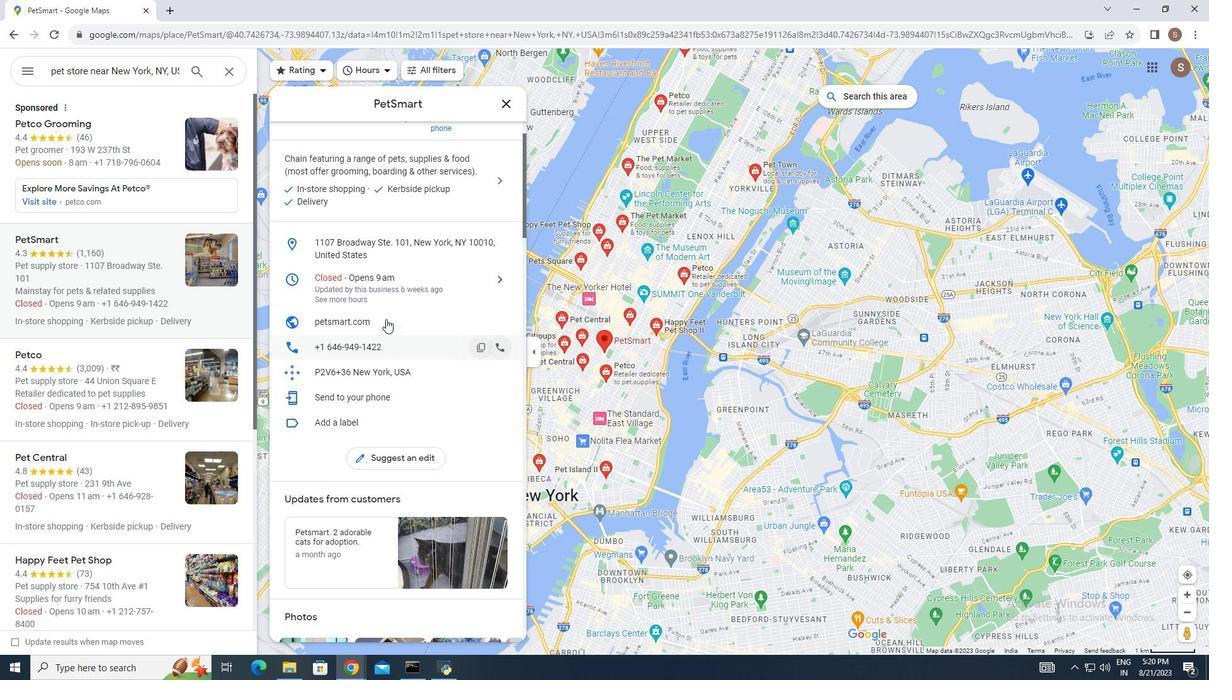 
Action: Mouse scrolled (388, 313) with delta (0, 0)
Screenshot: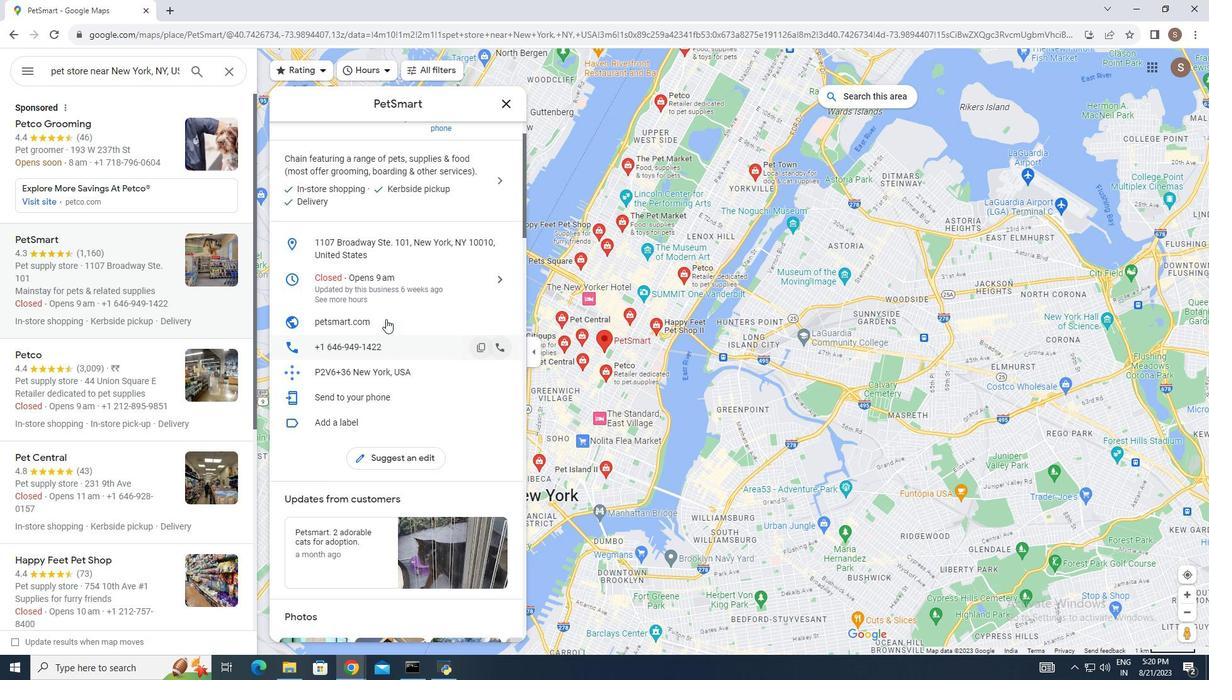 
Action: Mouse moved to (386, 319)
Screenshot: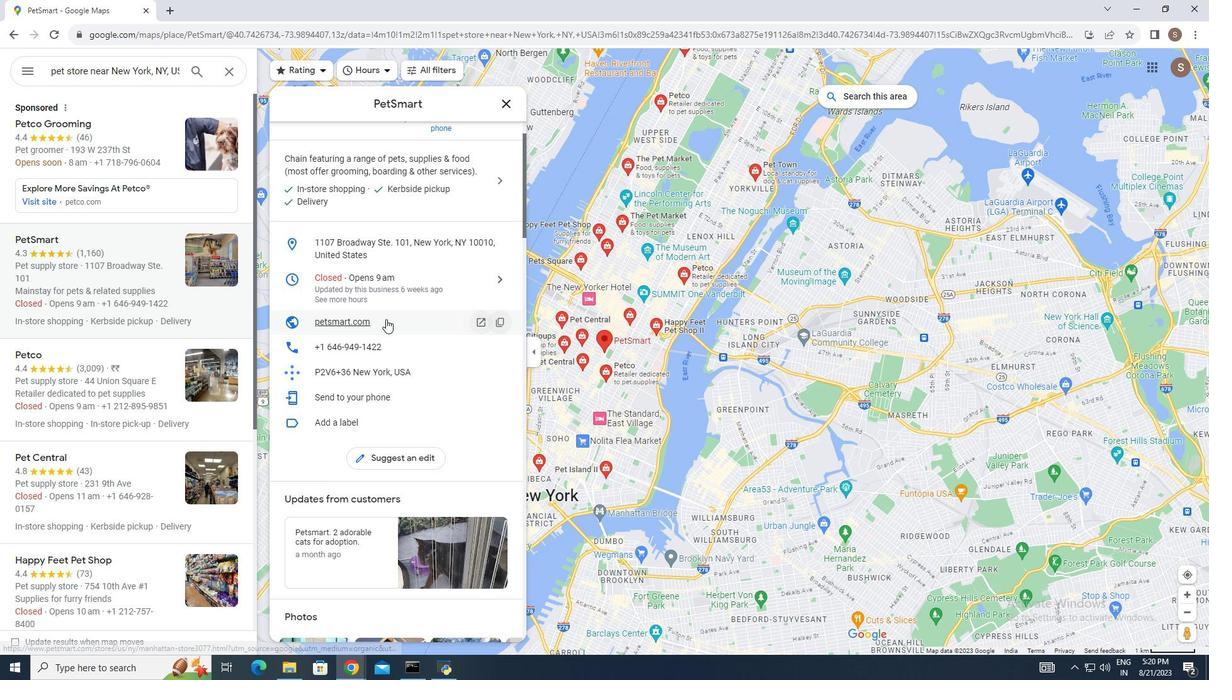
Action: Mouse scrolled (386, 319) with delta (0, 0)
Screenshot: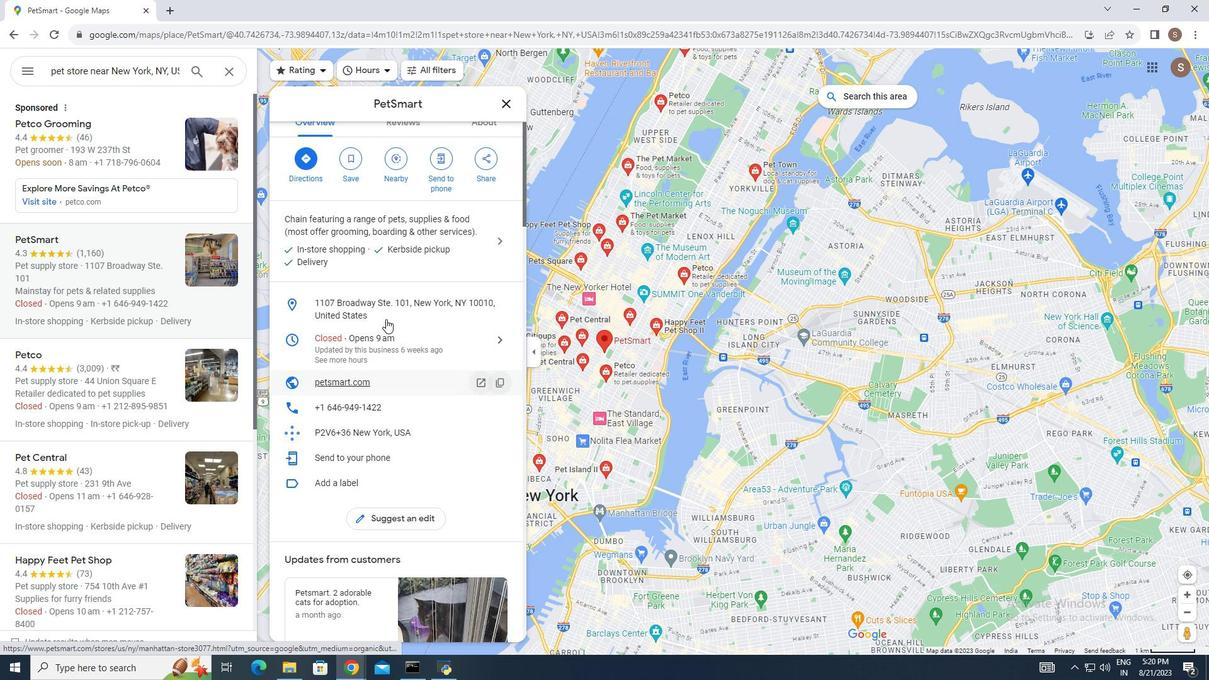 
Action: Mouse scrolled (386, 319) with delta (0, 0)
Screenshot: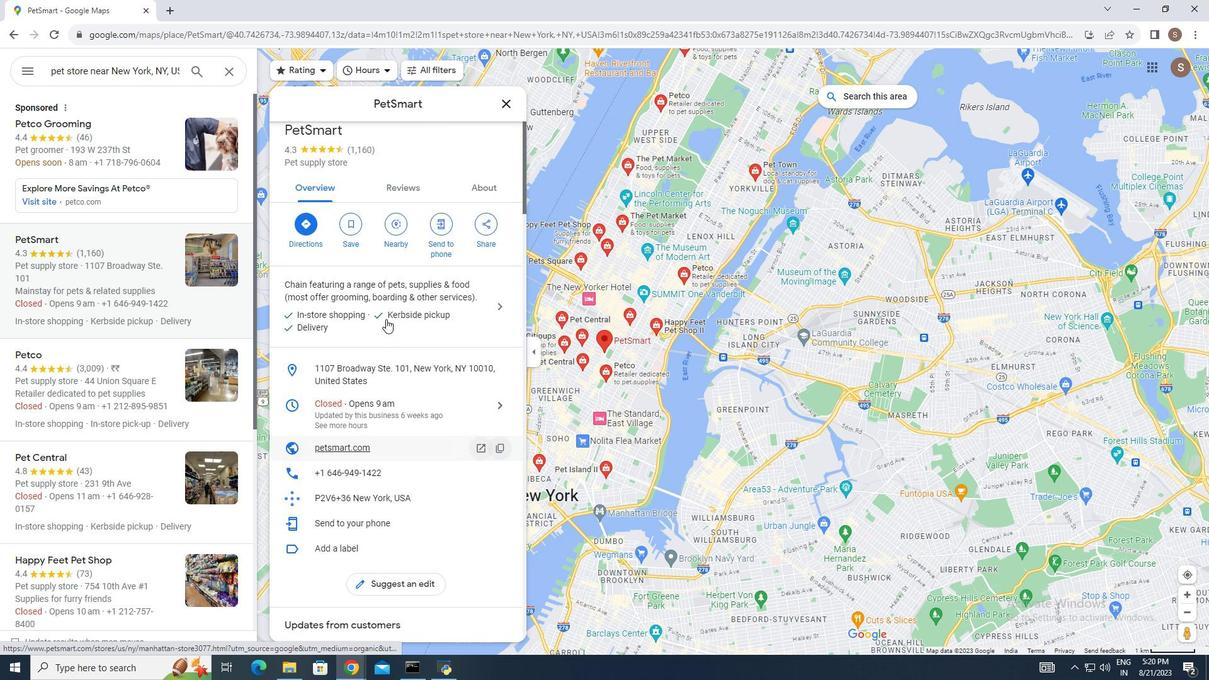 
Action: Mouse moved to (404, 190)
Screenshot: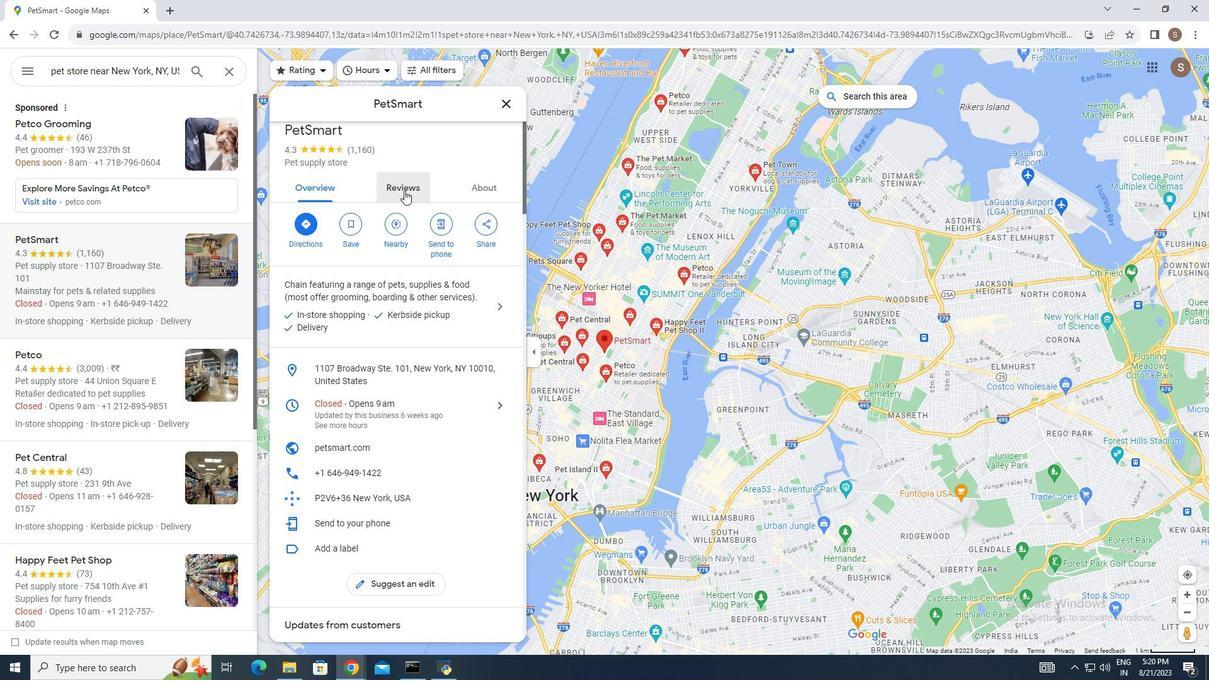 
Action: Mouse pressed left at (404, 190)
Screenshot: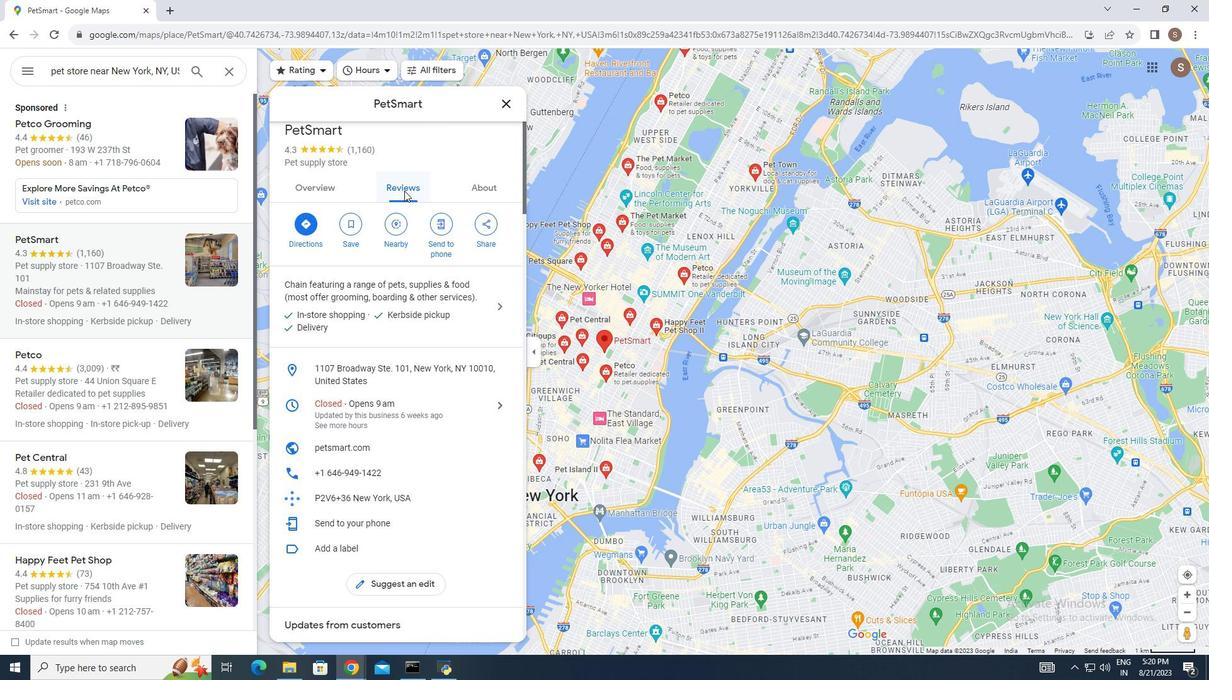 
Action: Mouse moved to (390, 361)
Screenshot: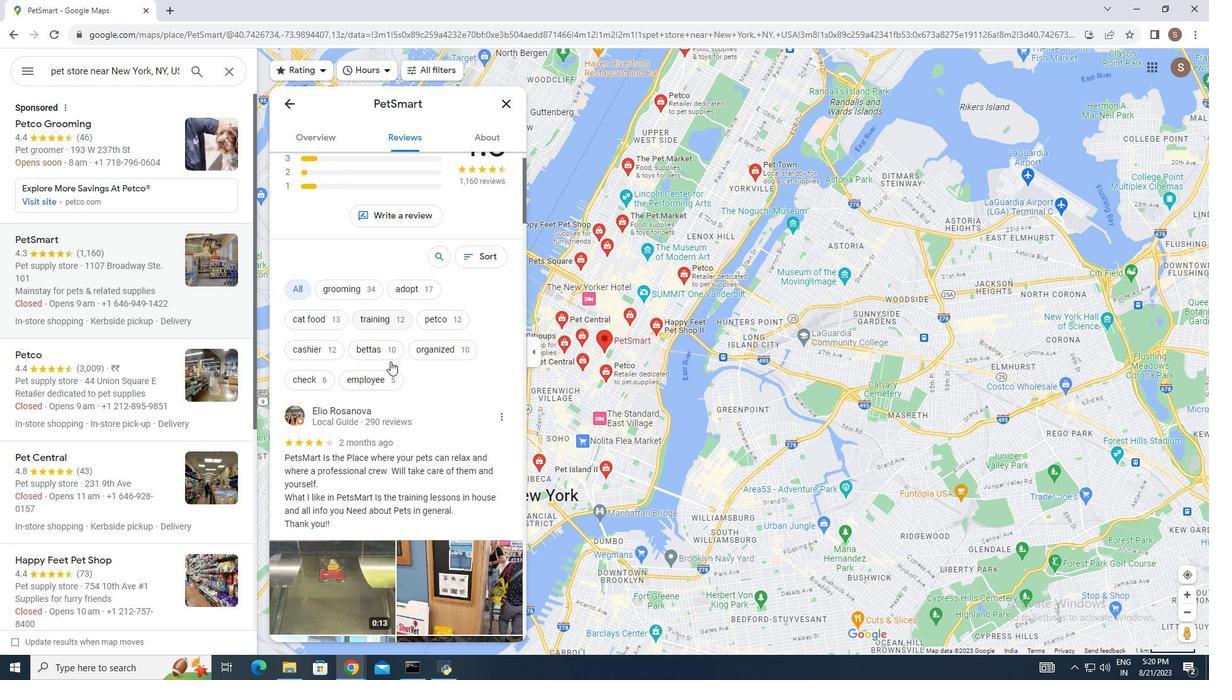 
Action: Mouse scrolled (390, 360) with delta (0, 0)
Screenshot: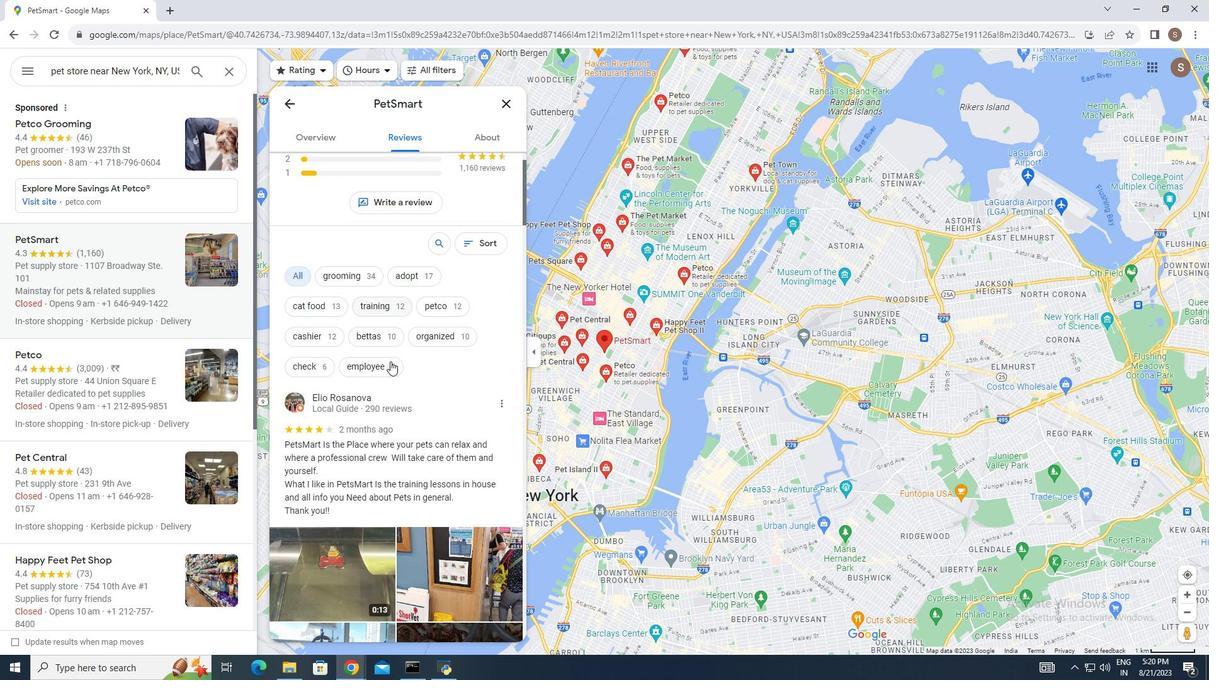 
Action: Mouse moved to (389, 362)
Screenshot: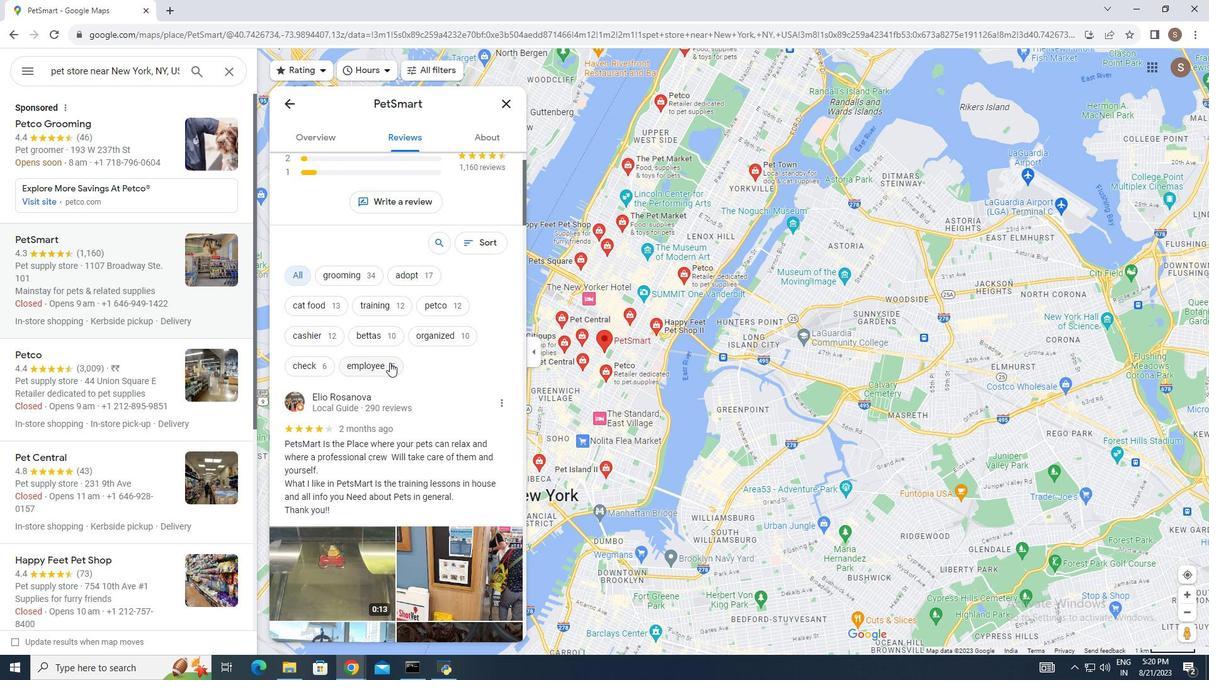 
Action: Mouse scrolled (389, 362) with delta (0, 0)
Screenshot: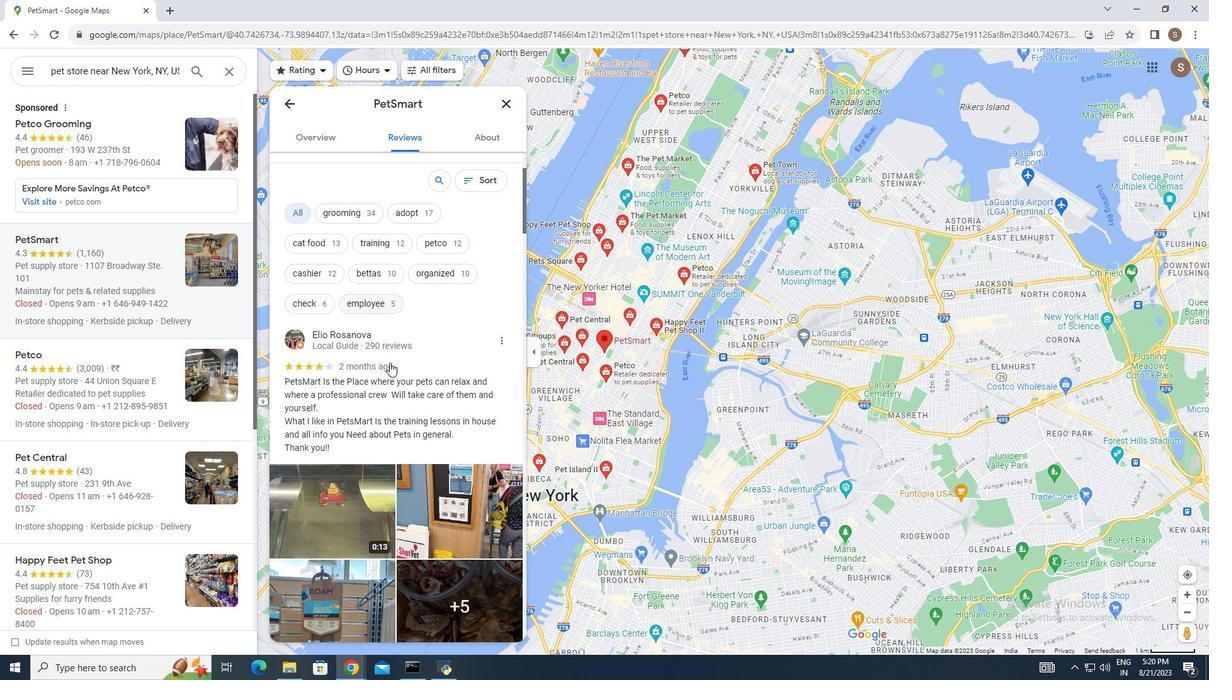 
Action: Mouse scrolled (389, 362) with delta (0, 0)
Screenshot: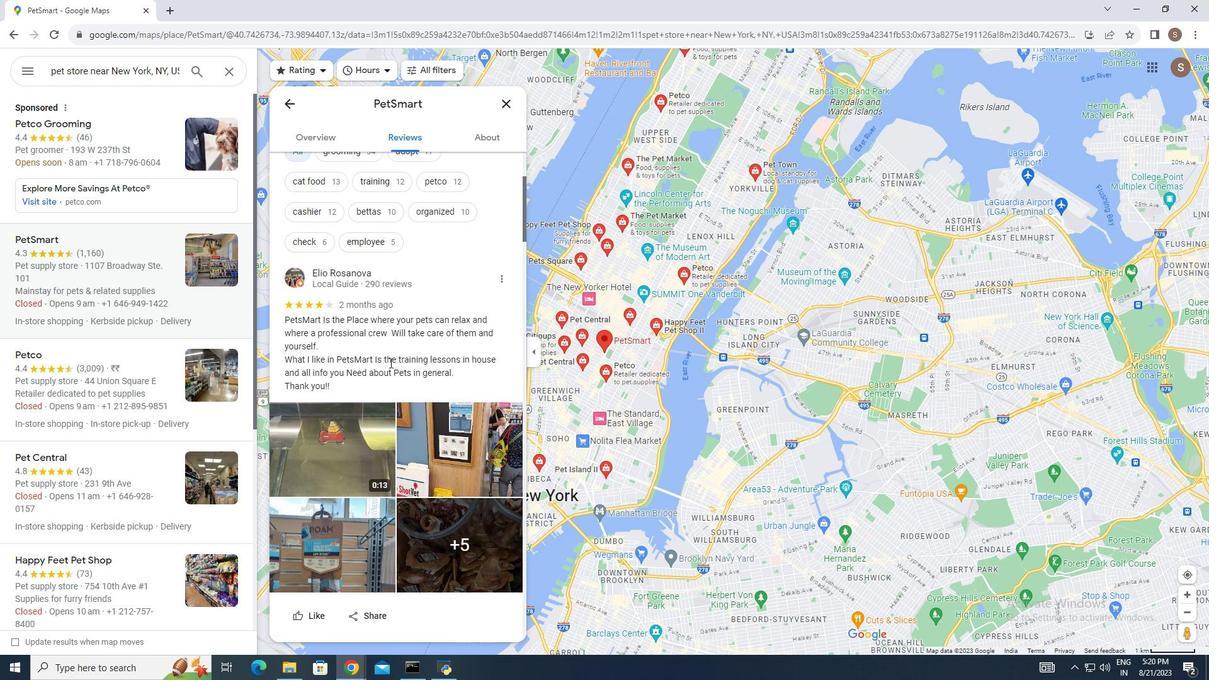 
Action: Mouse scrolled (389, 362) with delta (0, 0)
Screenshot: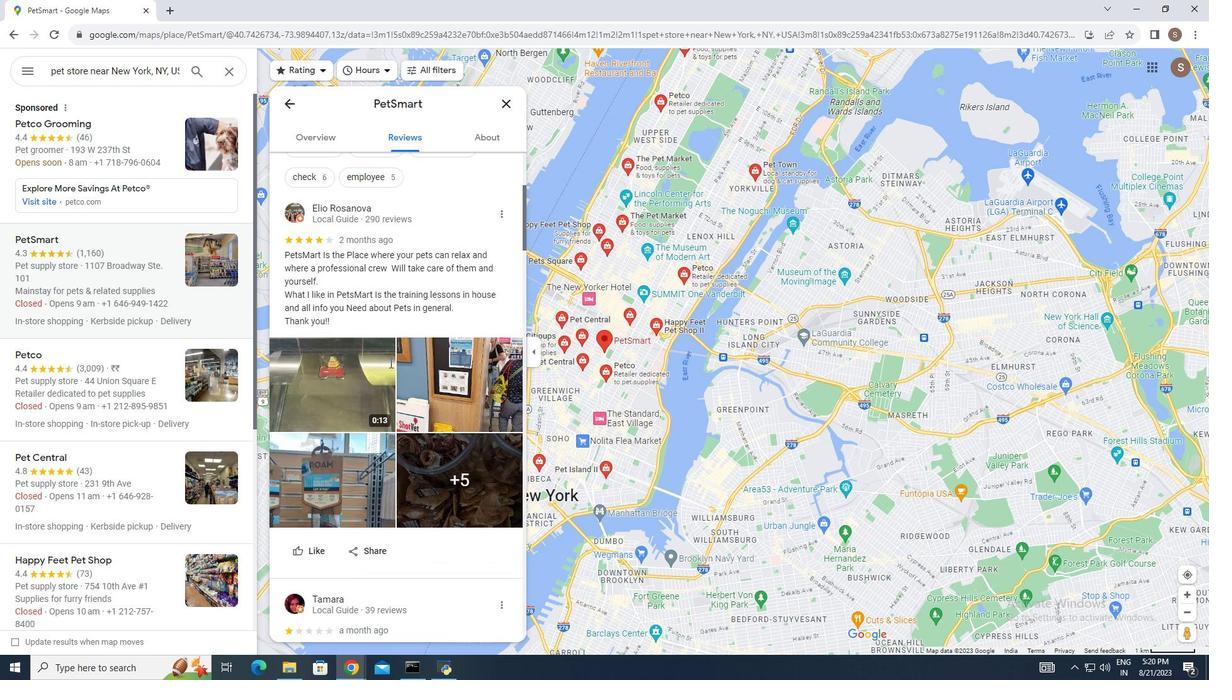
Action: Mouse moved to (432, 291)
Screenshot: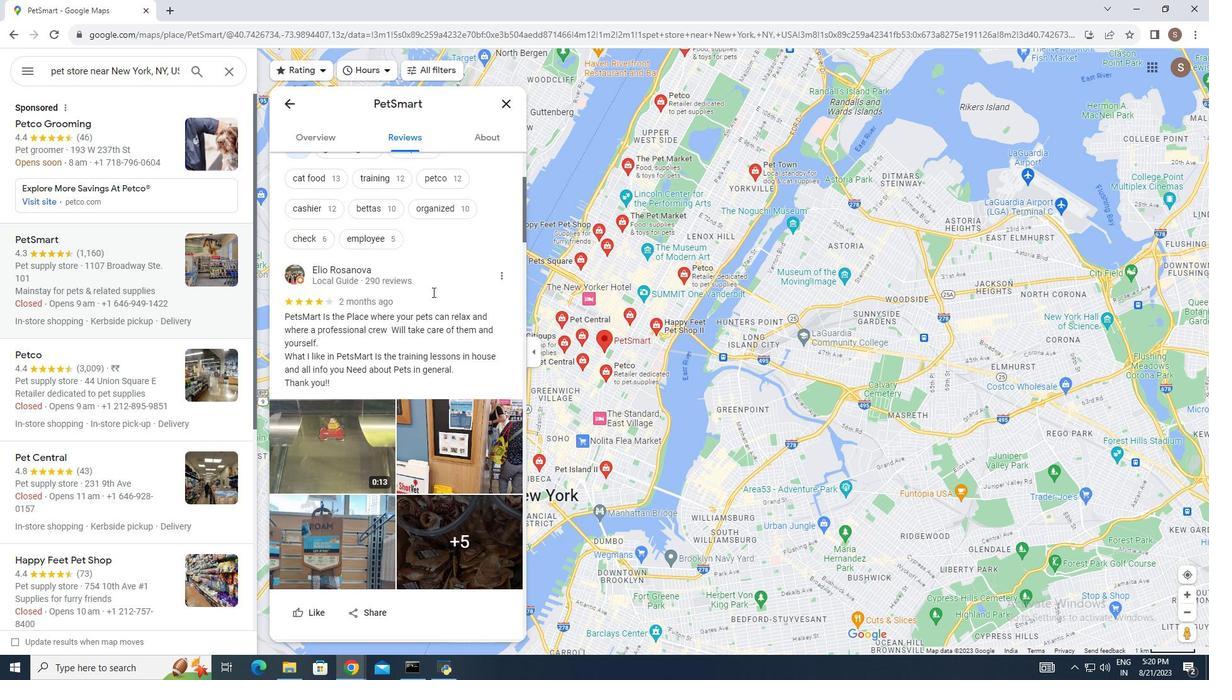
Action: Mouse scrolled (432, 292) with delta (0, 0)
Screenshot: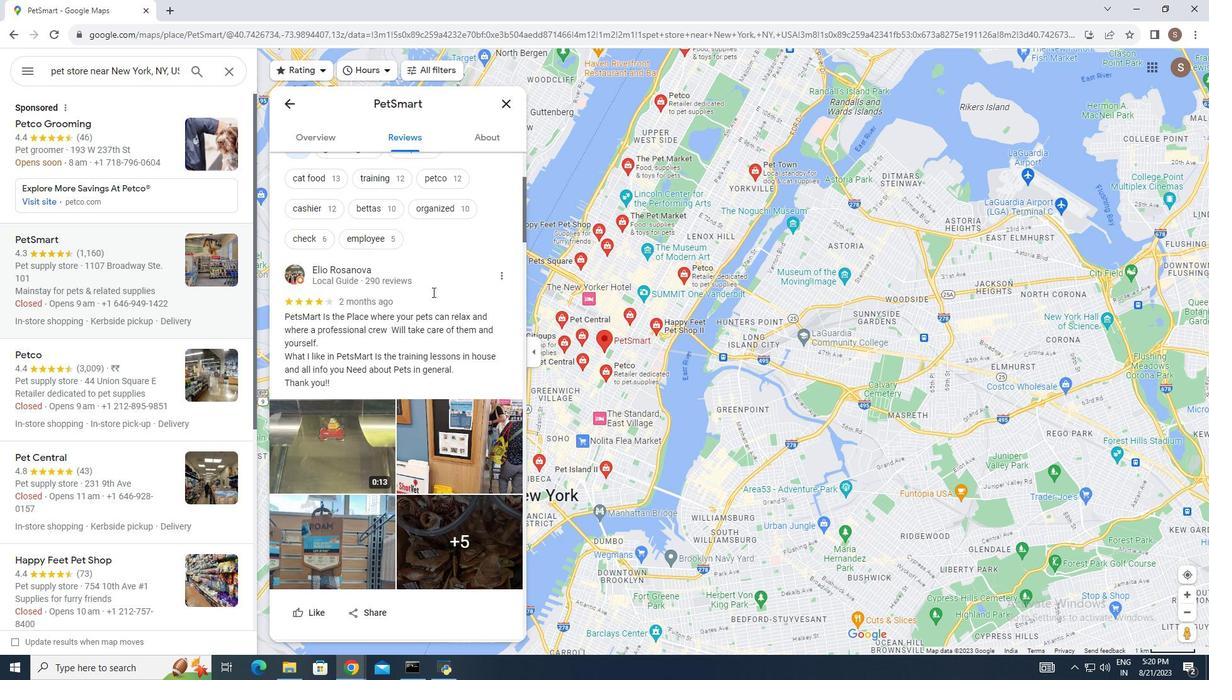 
Action: Mouse moved to (432, 292)
Screenshot: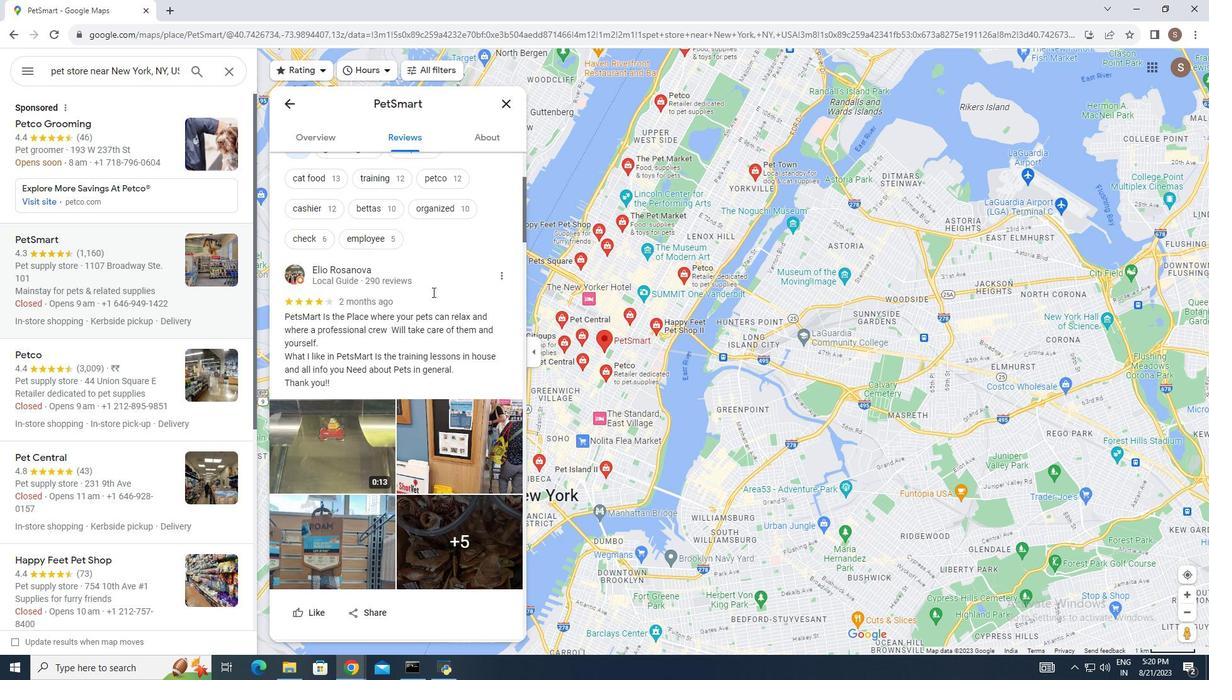 
Action: Mouse scrolled (432, 291) with delta (0, 0)
Screenshot: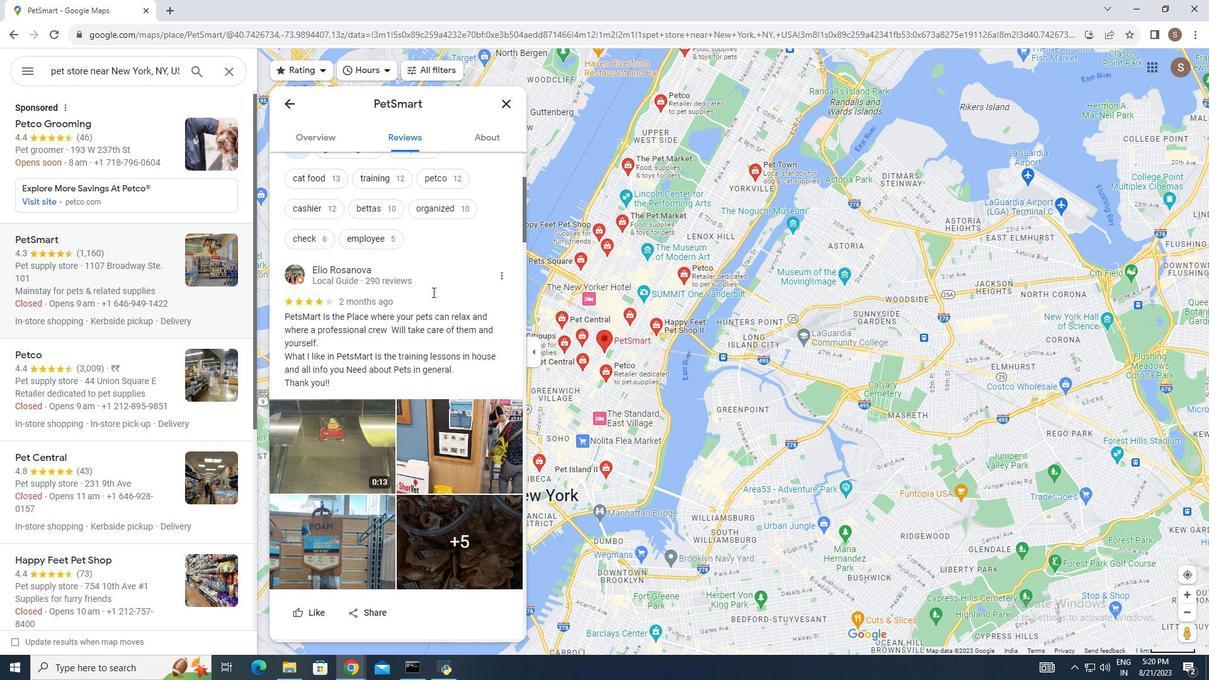 
Action: Mouse moved to (400, 296)
Screenshot: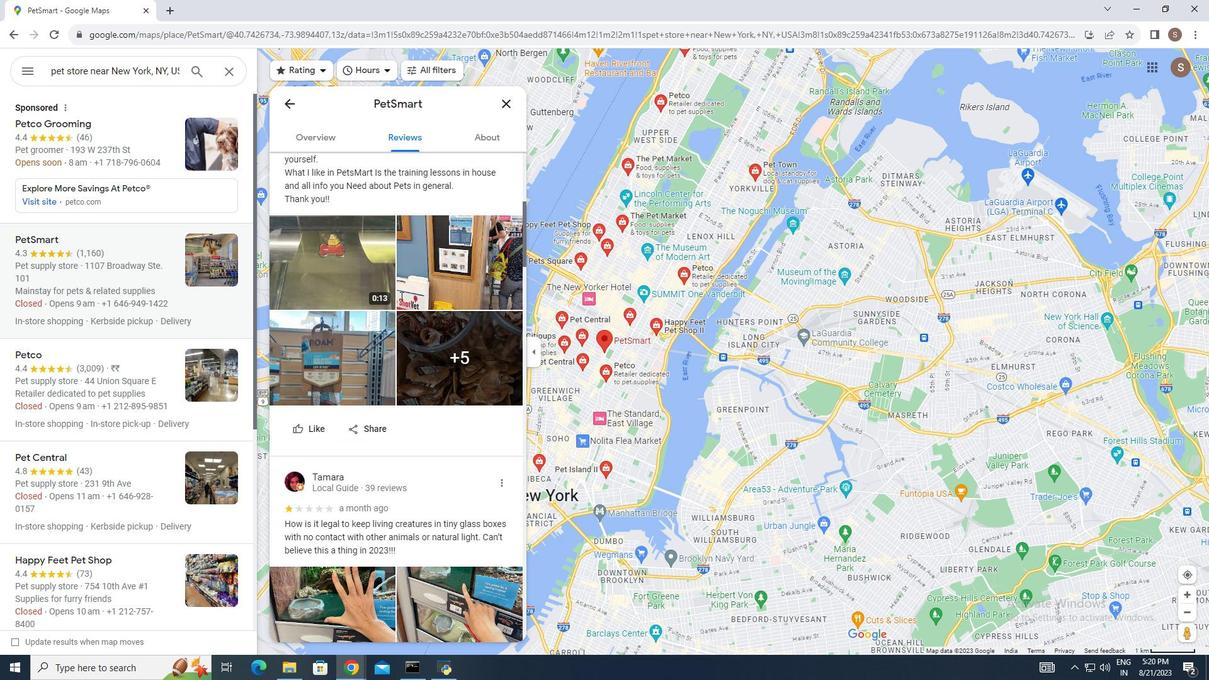 
Action: Mouse scrolled (401, 295) with delta (0, 0)
Screenshot: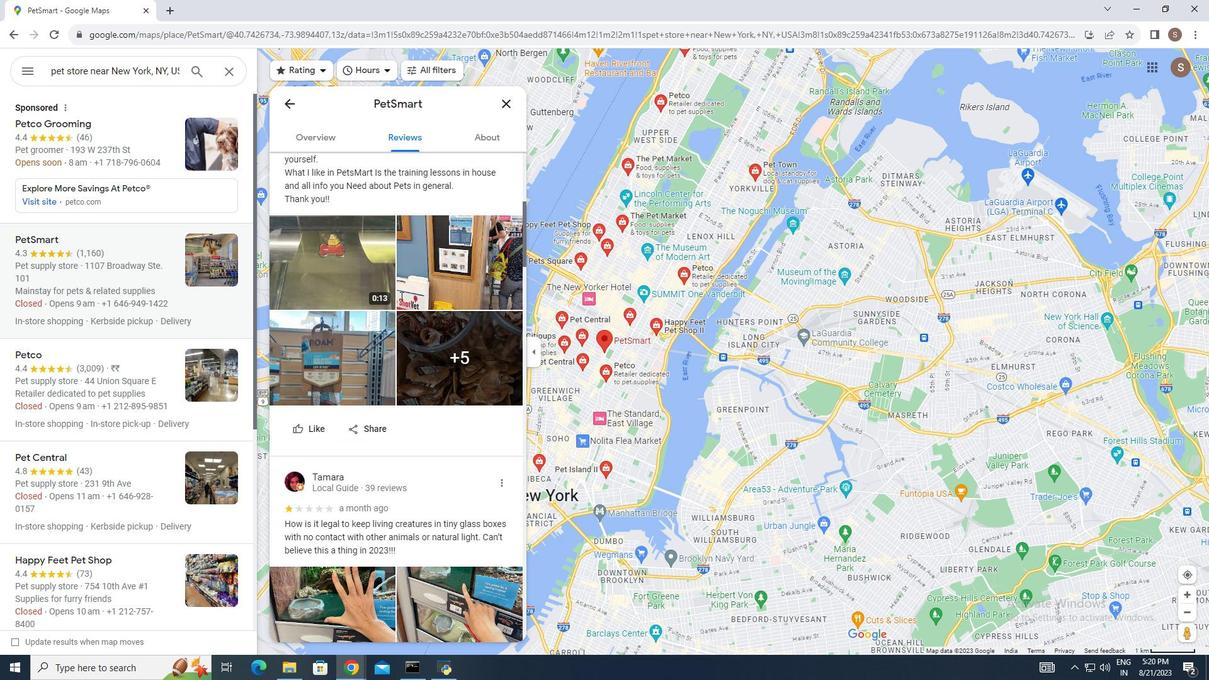 
Action: Mouse scrolled (400, 295) with delta (0, 0)
Screenshot: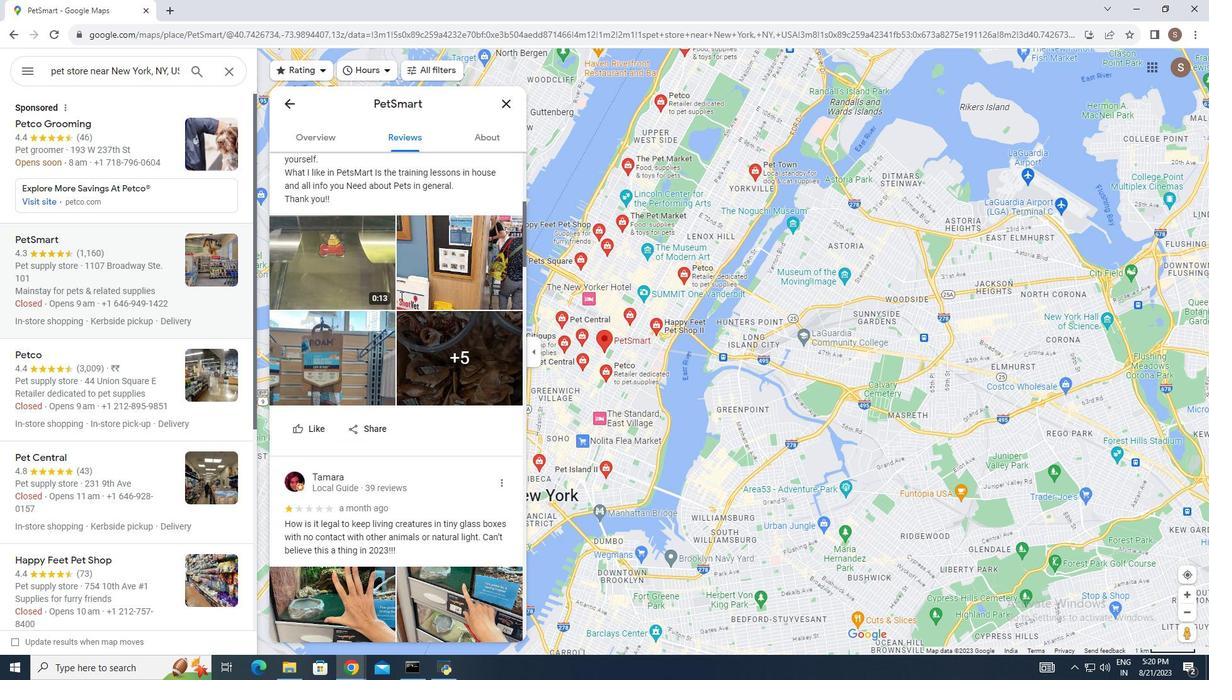 
Action: Mouse scrolled (400, 295) with delta (0, 0)
Screenshot: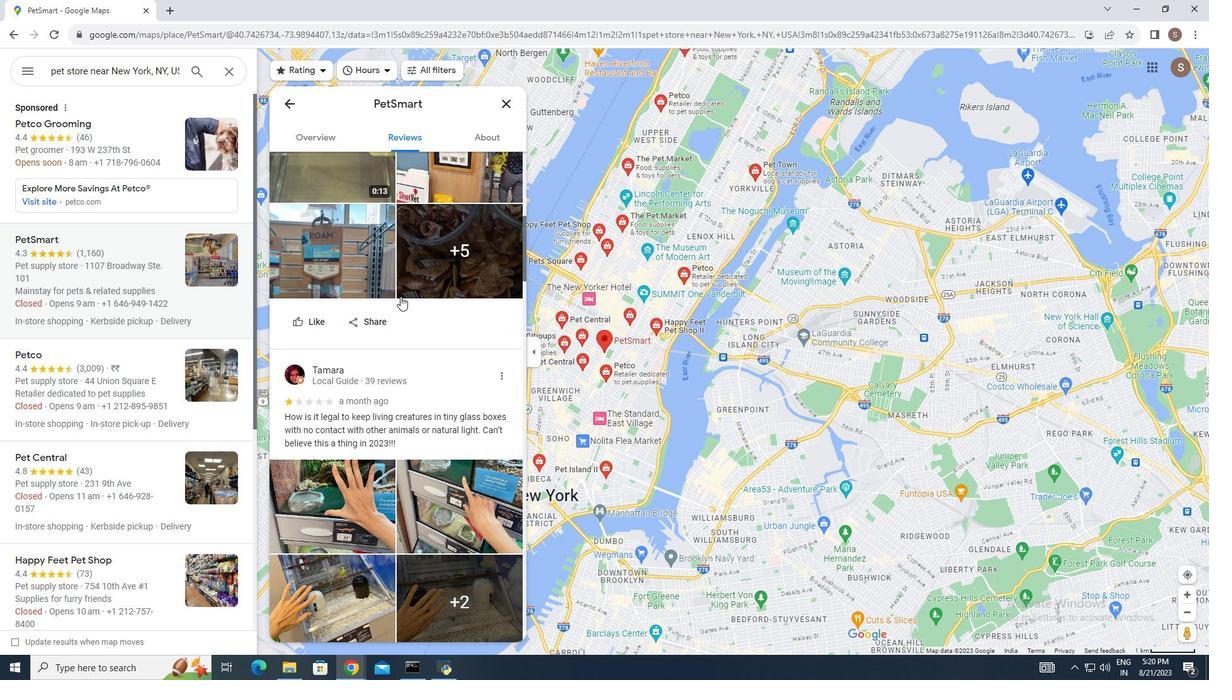 
Action: Mouse scrolled (400, 295) with delta (0, 0)
Screenshot: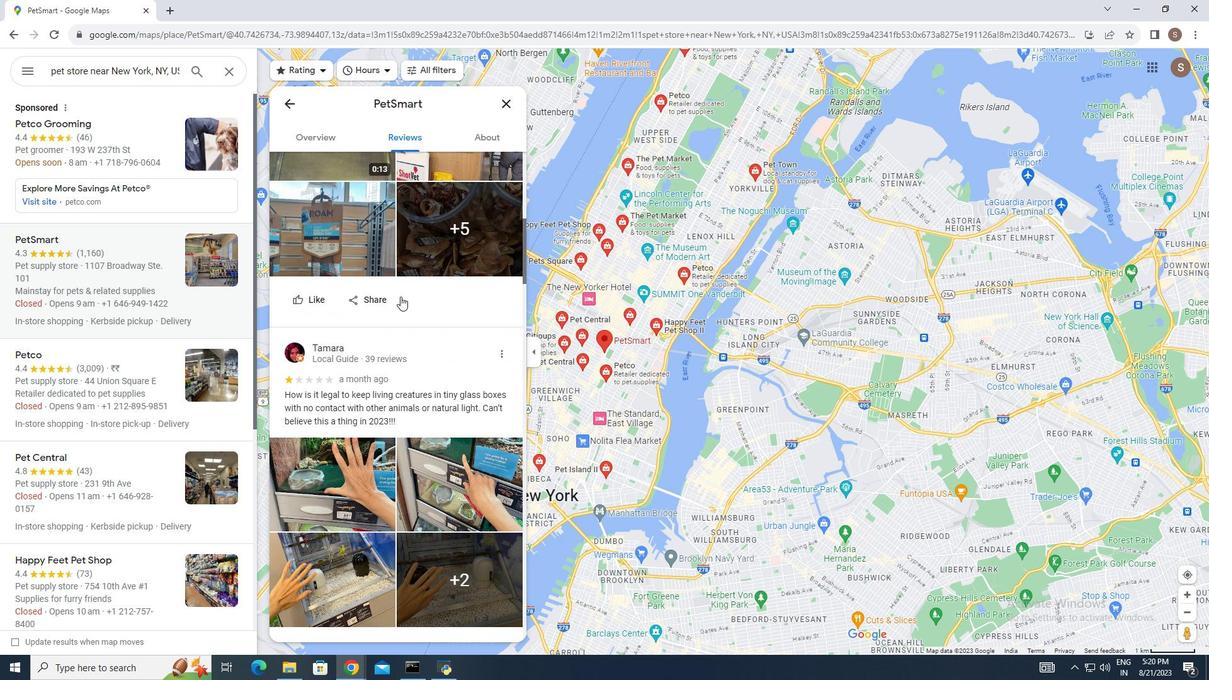 
Action: Mouse scrolled (400, 295) with delta (0, 0)
Screenshot: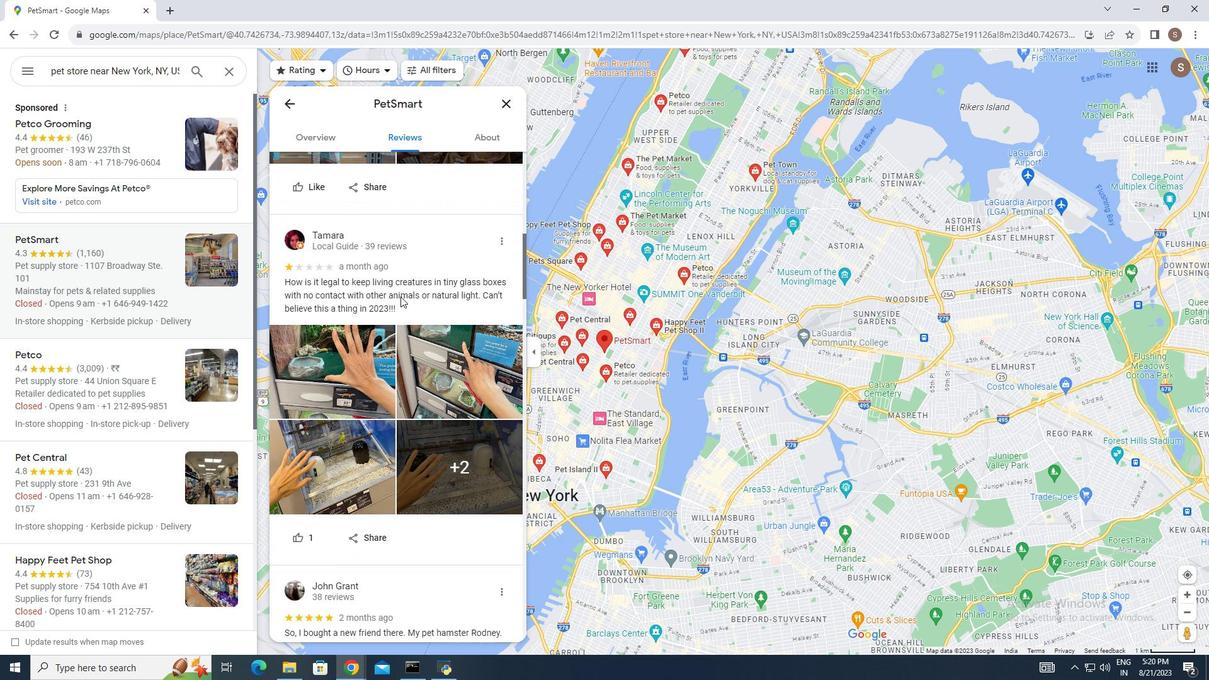 
Action: Mouse scrolled (400, 295) with delta (0, 0)
Screenshot: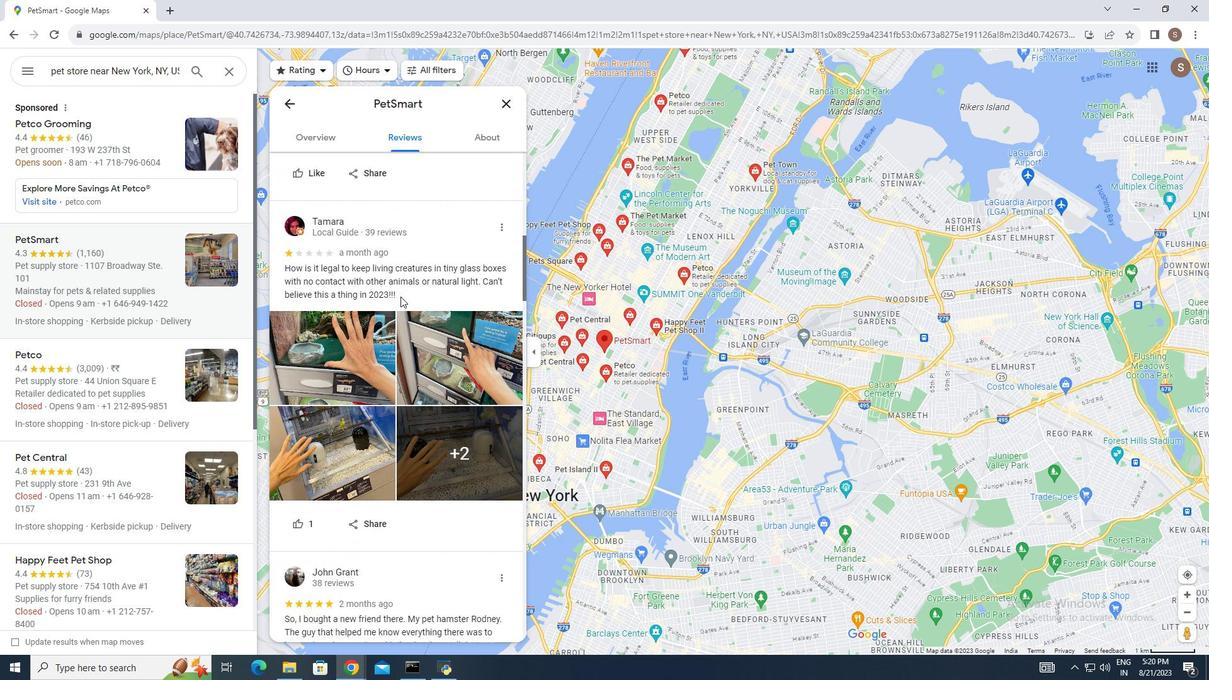 
Action: Mouse moved to (396, 302)
Screenshot: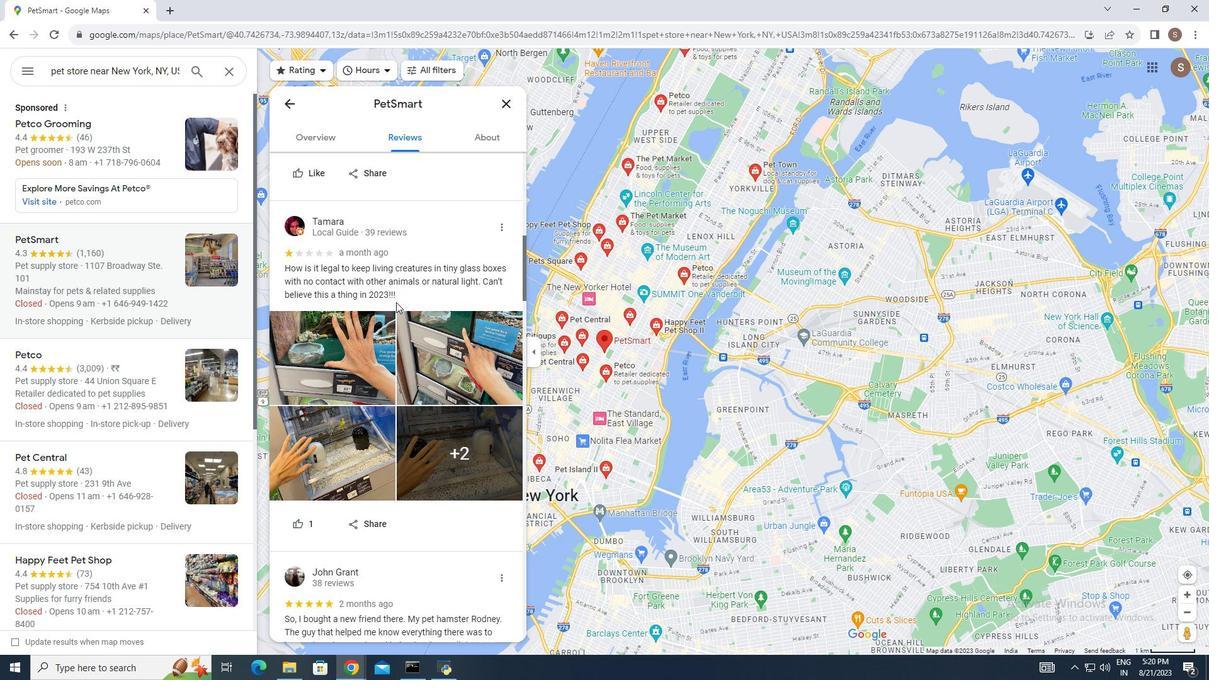 
Action: Mouse scrolled (396, 301) with delta (0, 0)
Screenshot: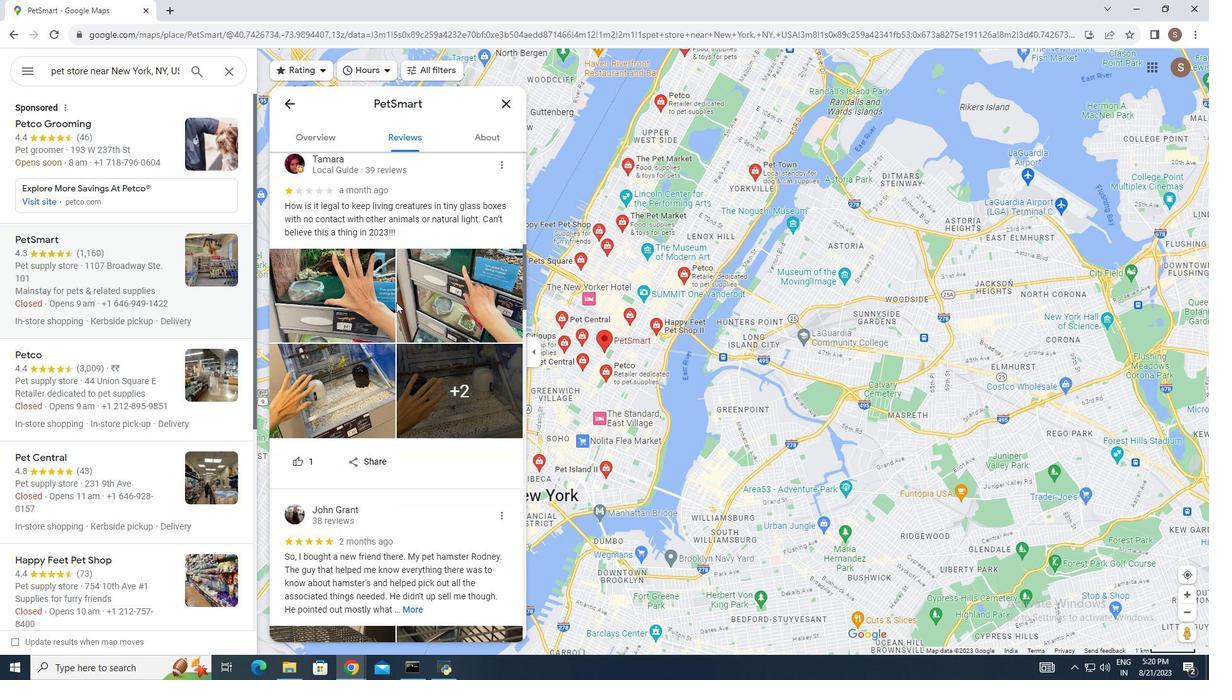 
Action: Mouse scrolled (396, 301) with delta (0, 0)
Screenshot: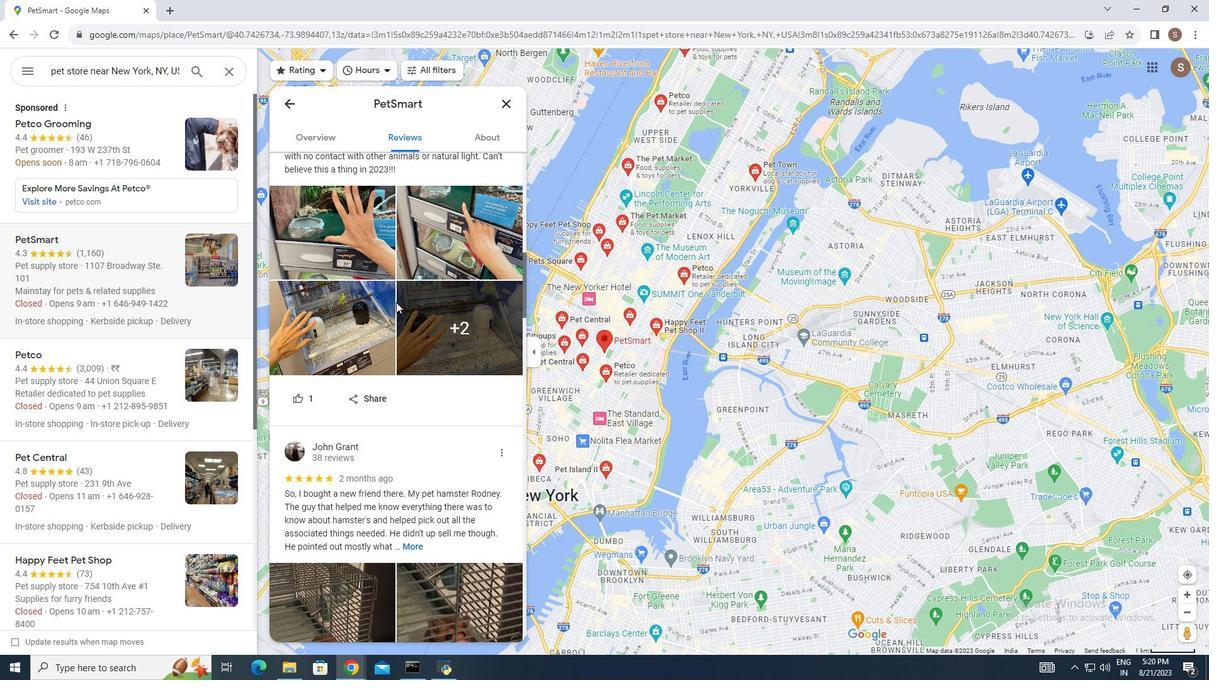 
Action: Mouse scrolled (396, 301) with delta (0, 0)
Screenshot: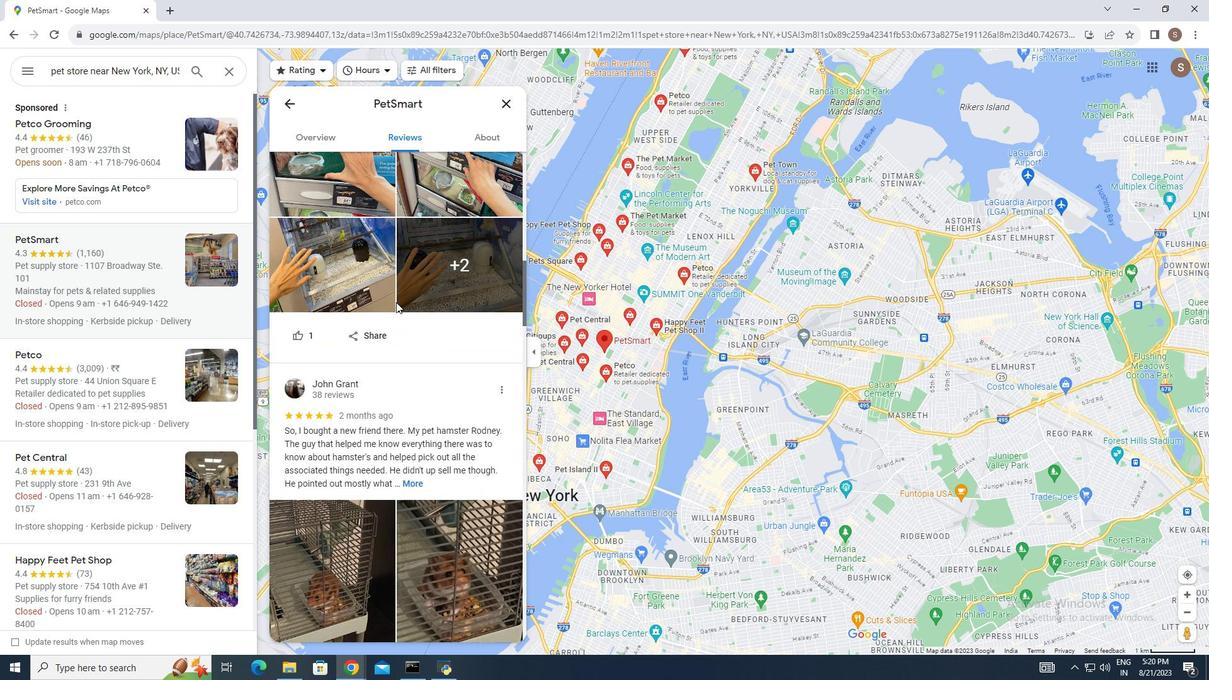 
Action: Mouse scrolled (396, 302) with delta (0, 0)
Screenshot: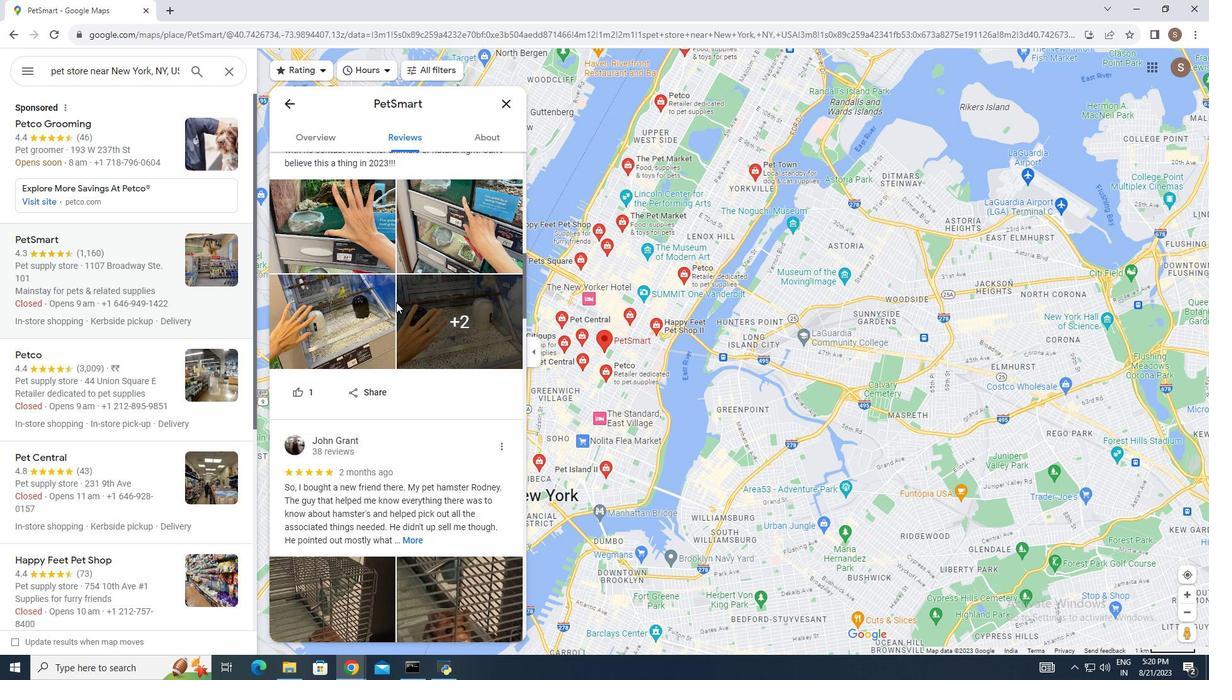 
Action: Mouse scrolled (396, 302) with delta (0, 0)
Screenshot: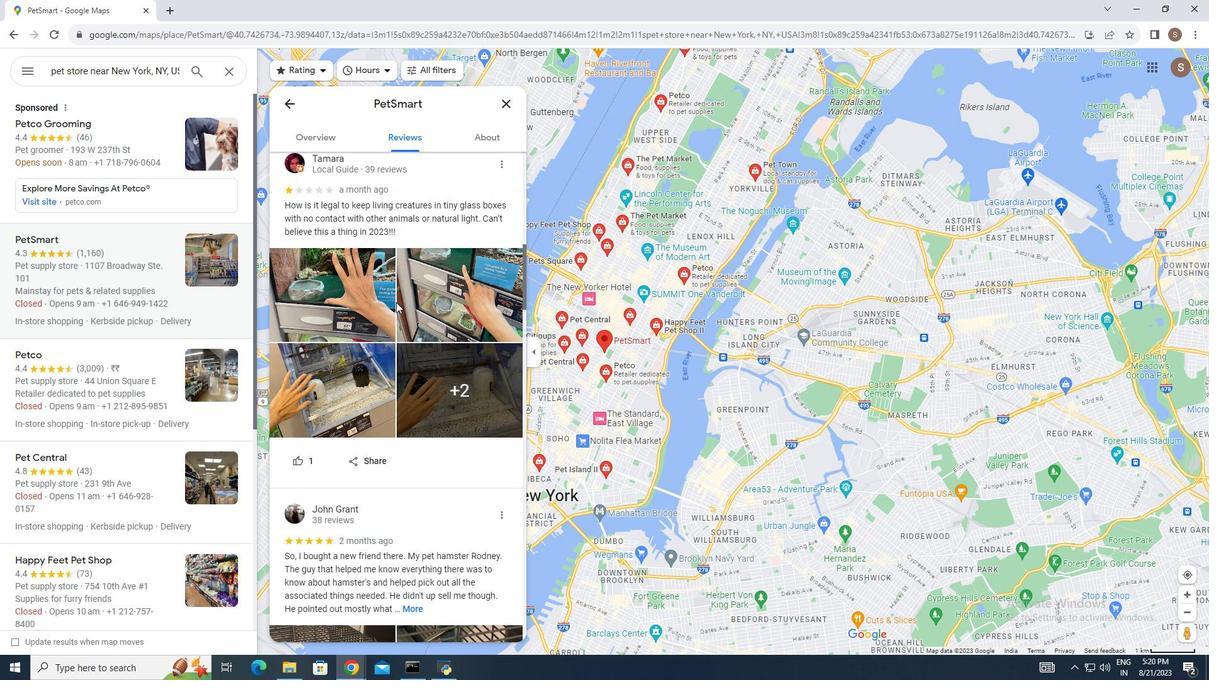 
Action: Mouse scrolled (396, 302) with delta (0, 0)
Screenshot: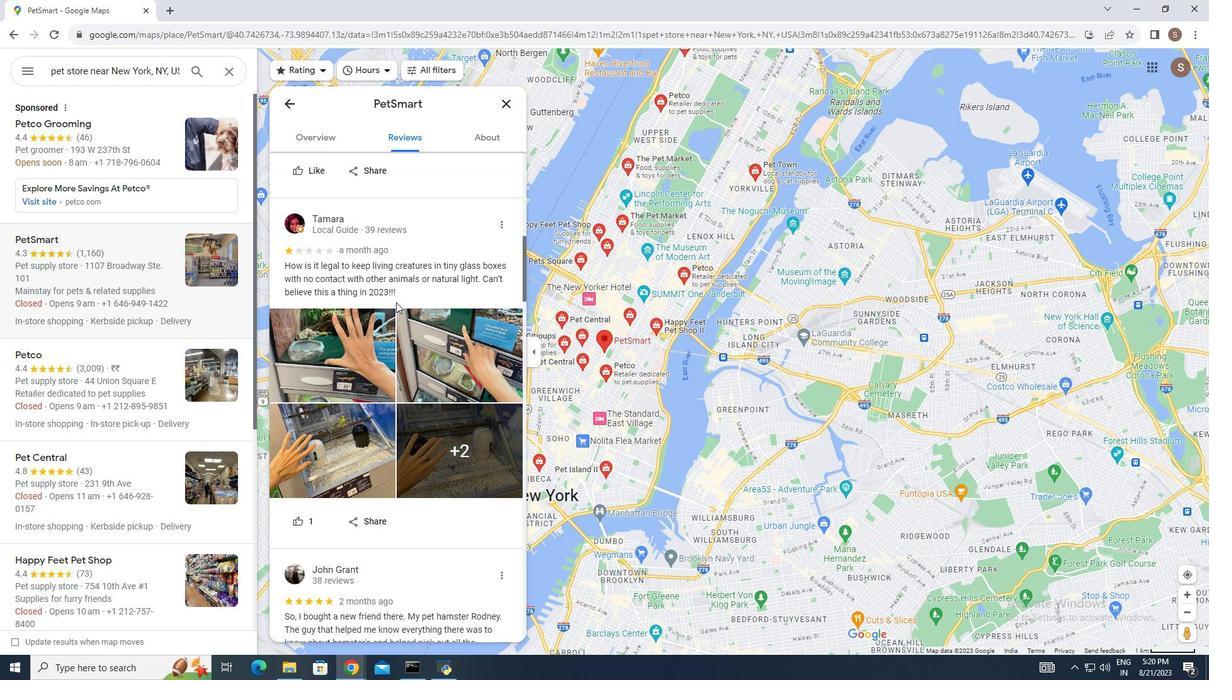 
Action: Mouse scrolled (396, 301) with delta (0, 0)
Screenshot: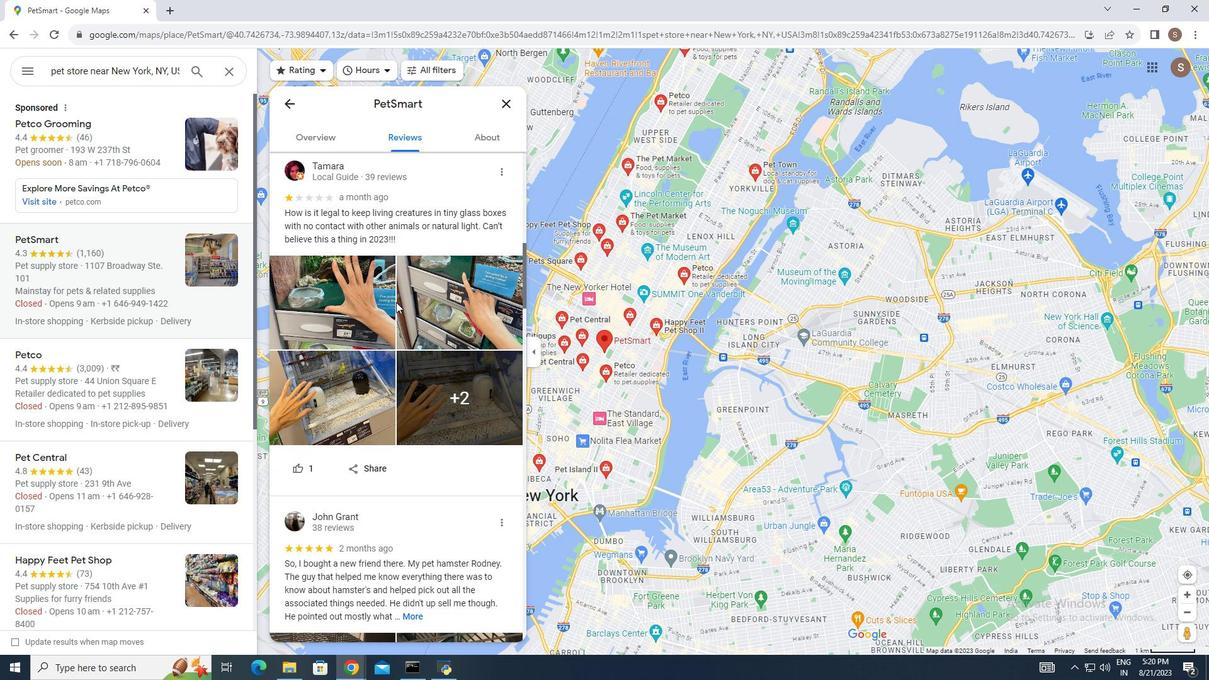 
Action: Mouse scrolled (396, 301) with delta (0, 0)
Screenshot: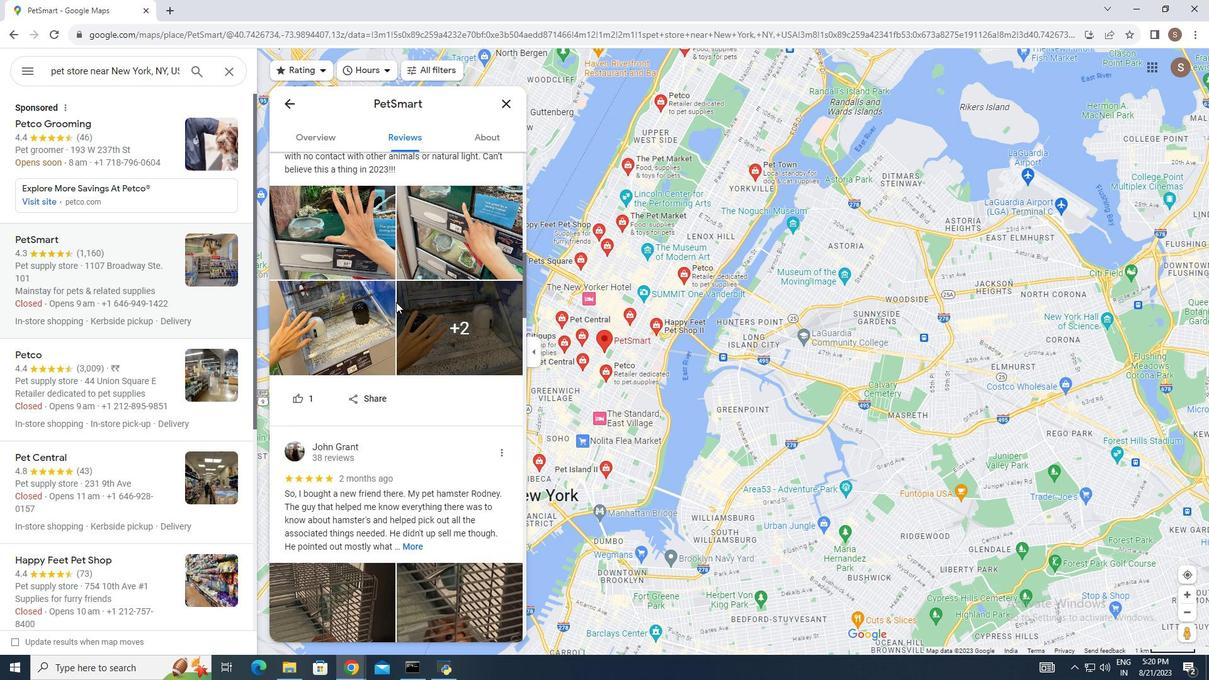 
Action: Mouse scrolled (396, 301) with delta (0, 0)
Screenshot: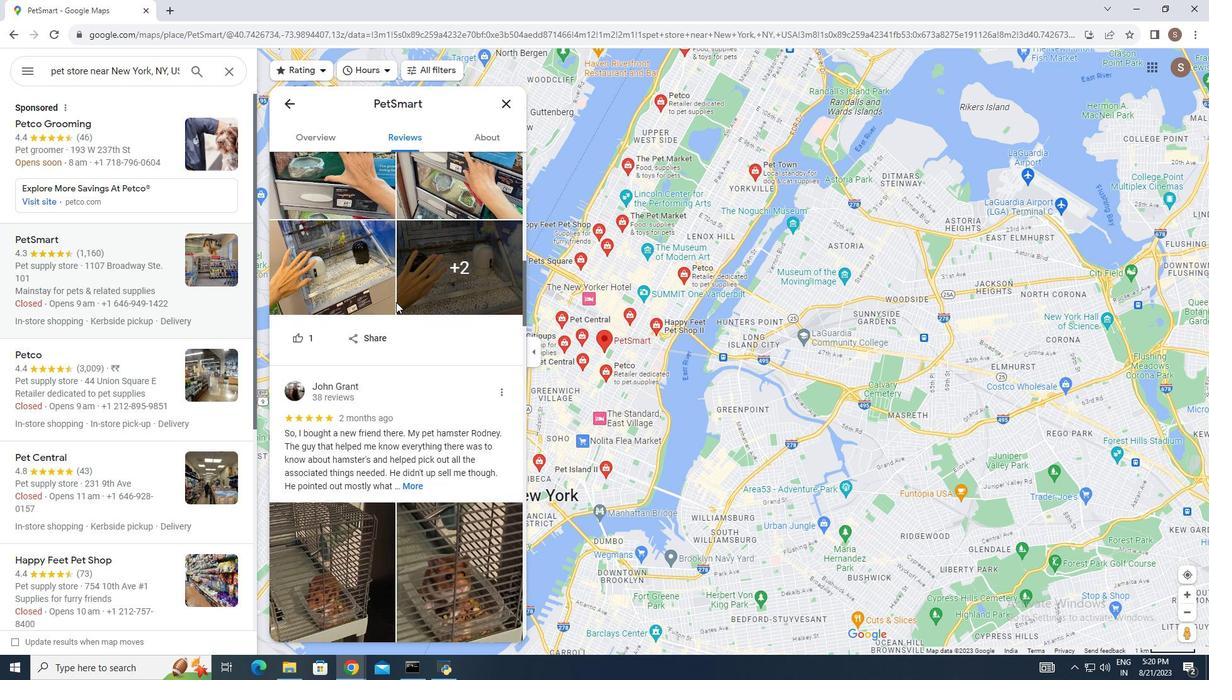 
Action: Mouse scrolled (396, 301) with delta (0, 0)
Screenshot: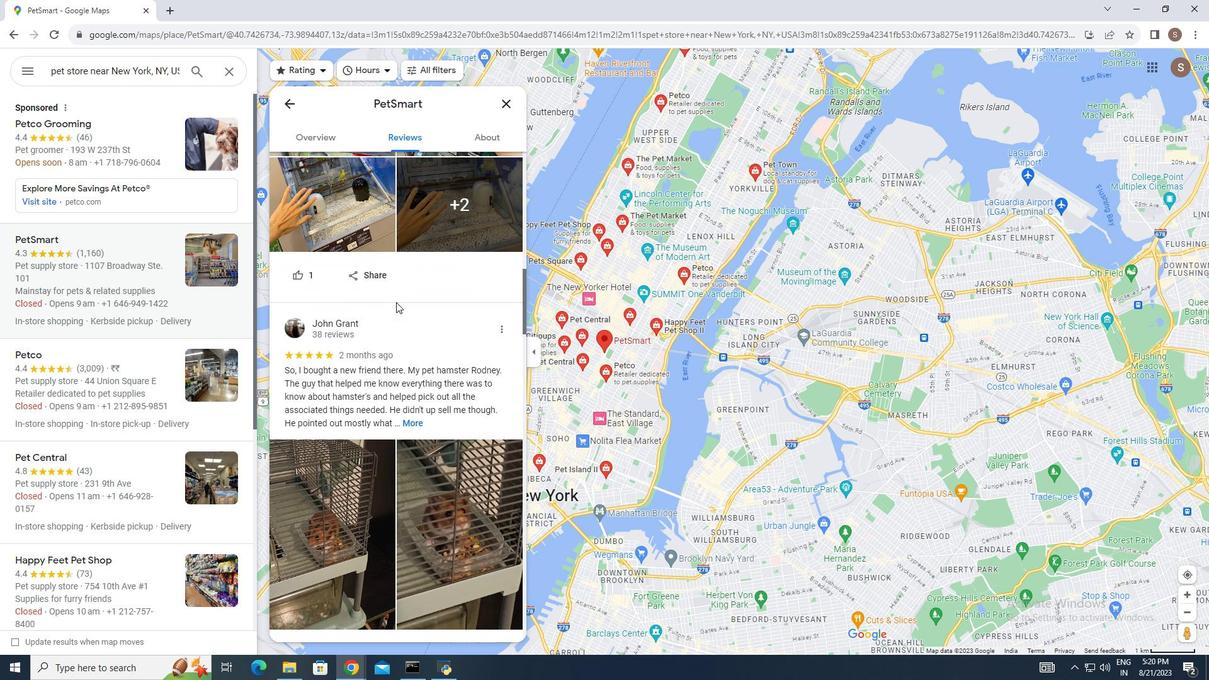 
Action: Mouse scrolled (396, 301) with delta (0, 0)
Screenshot: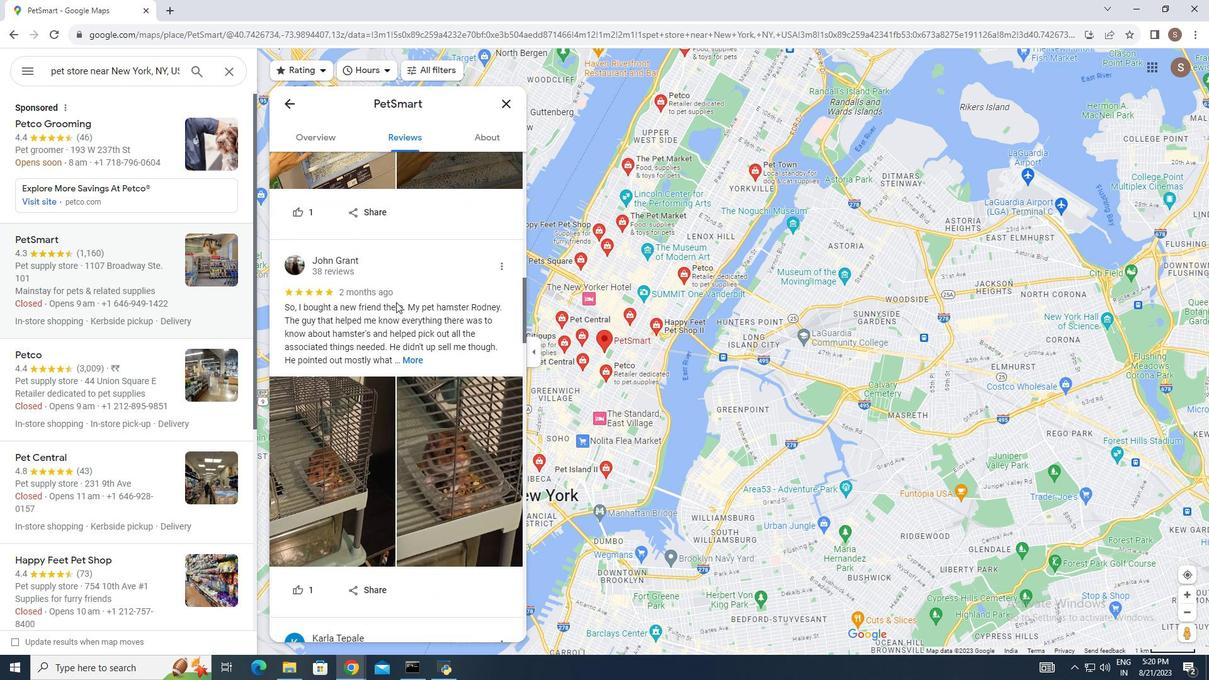 
Action: Mouse scrolled (396, 301) with delta (0, 0)
Screenshot: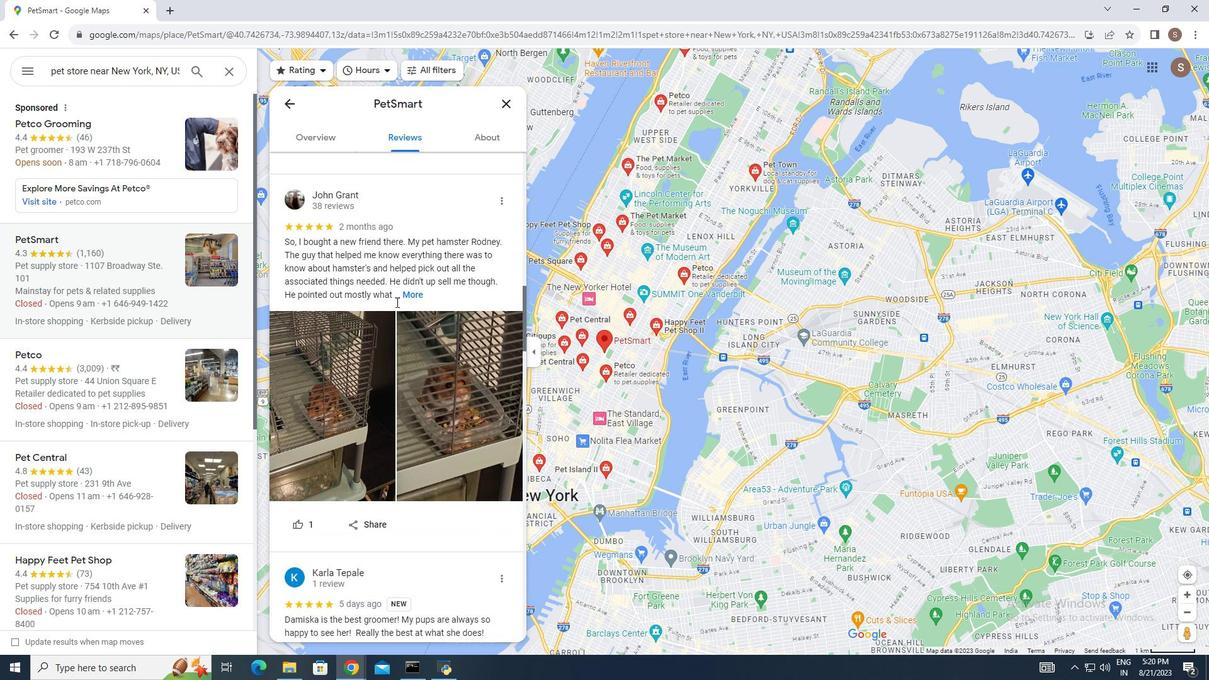 
Action: Mouse scrolled (396, 301) with delta (0, 0)
Screenshot: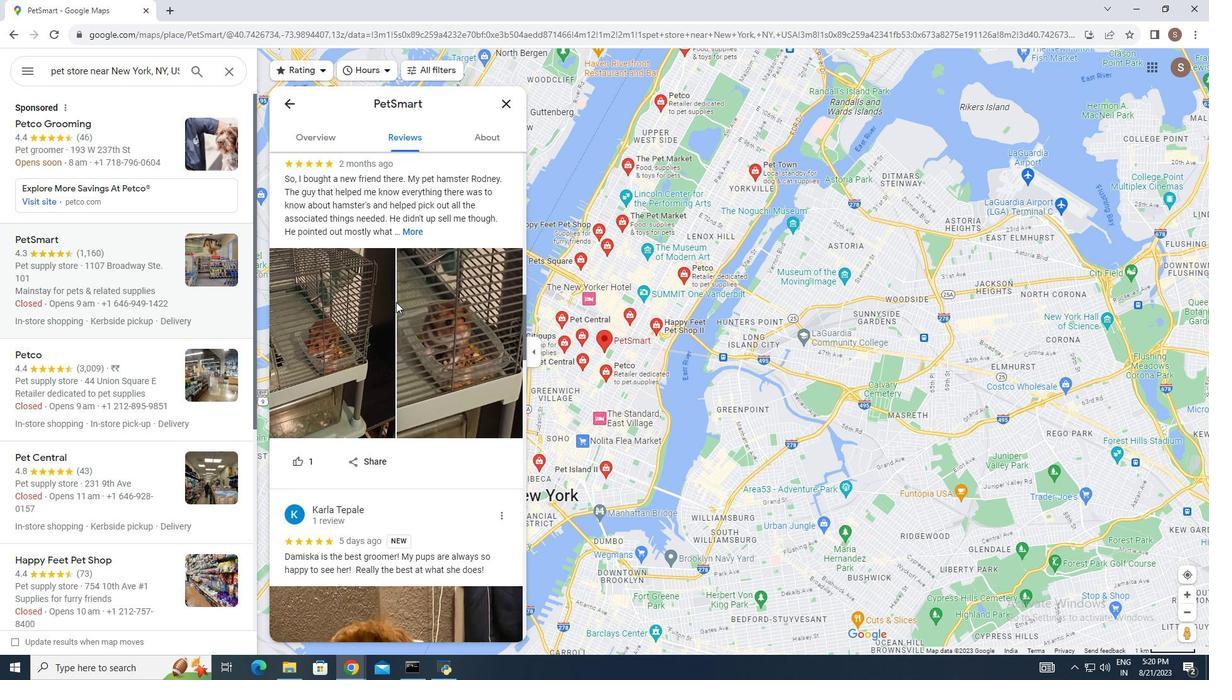 
Action: Mouse scrolled (396, 301) with delta (0, 0)
Screenshot: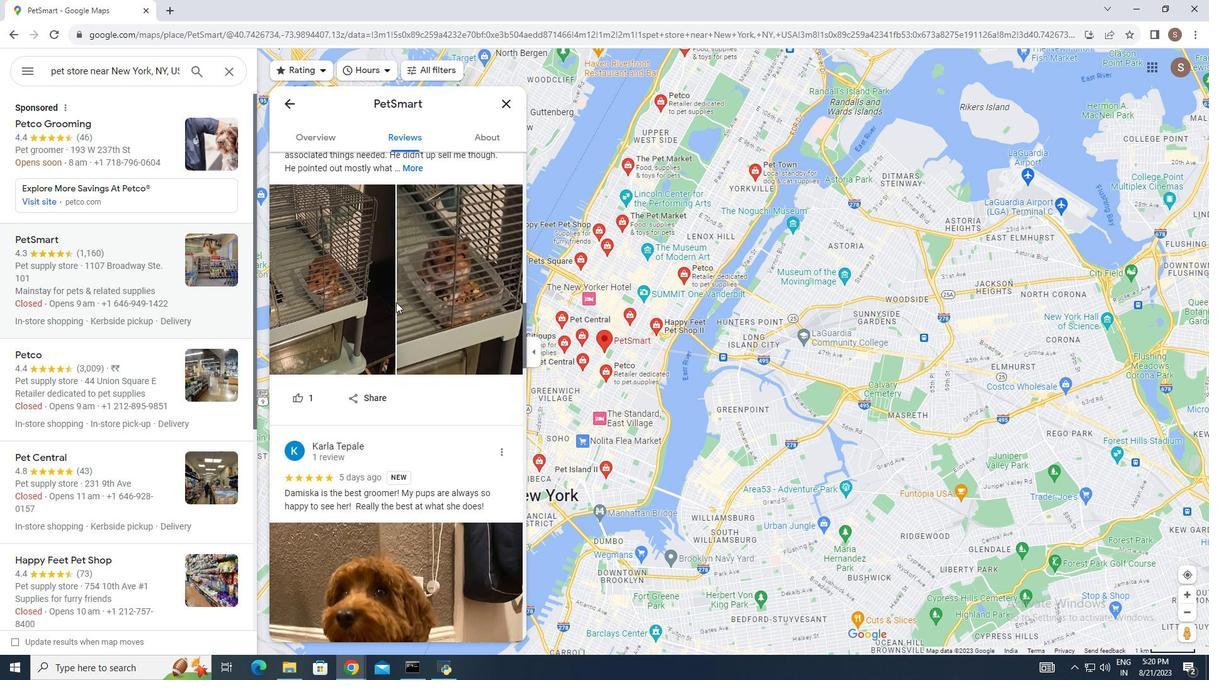 
Action: Mouse scrolled (396, 301) with delta (0, 0)
Screenshot: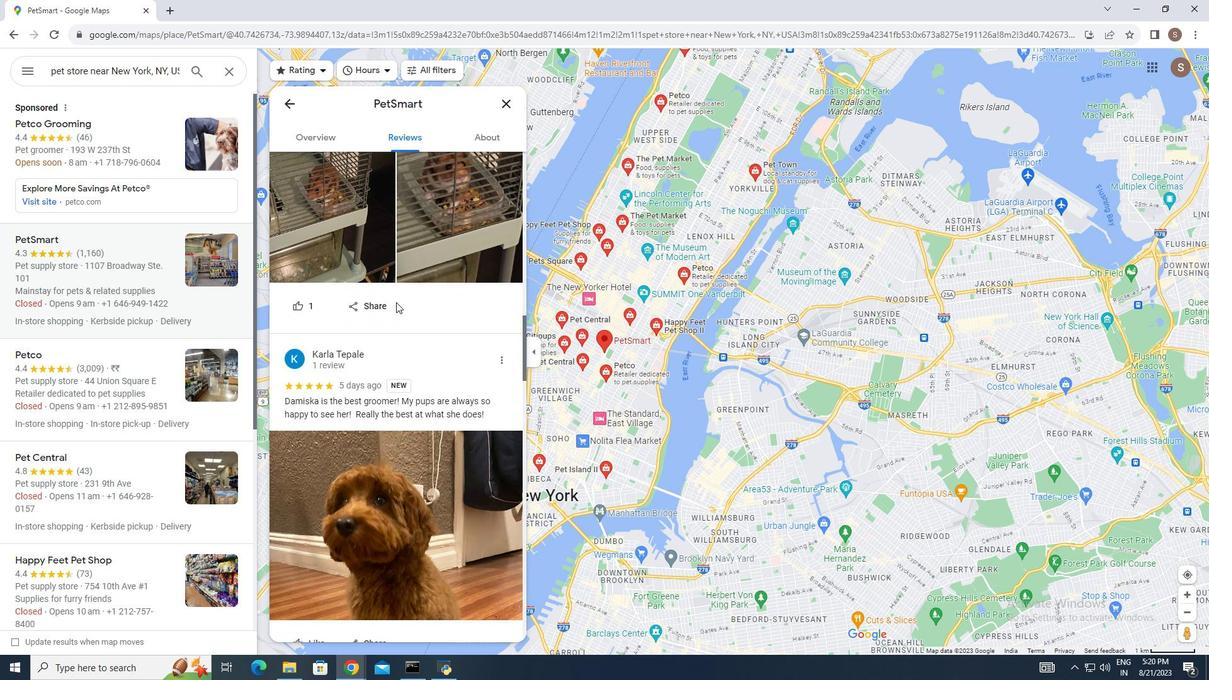 
Action: Mouse scrolled (396, 301) with delta (0, 0)
Screenshot: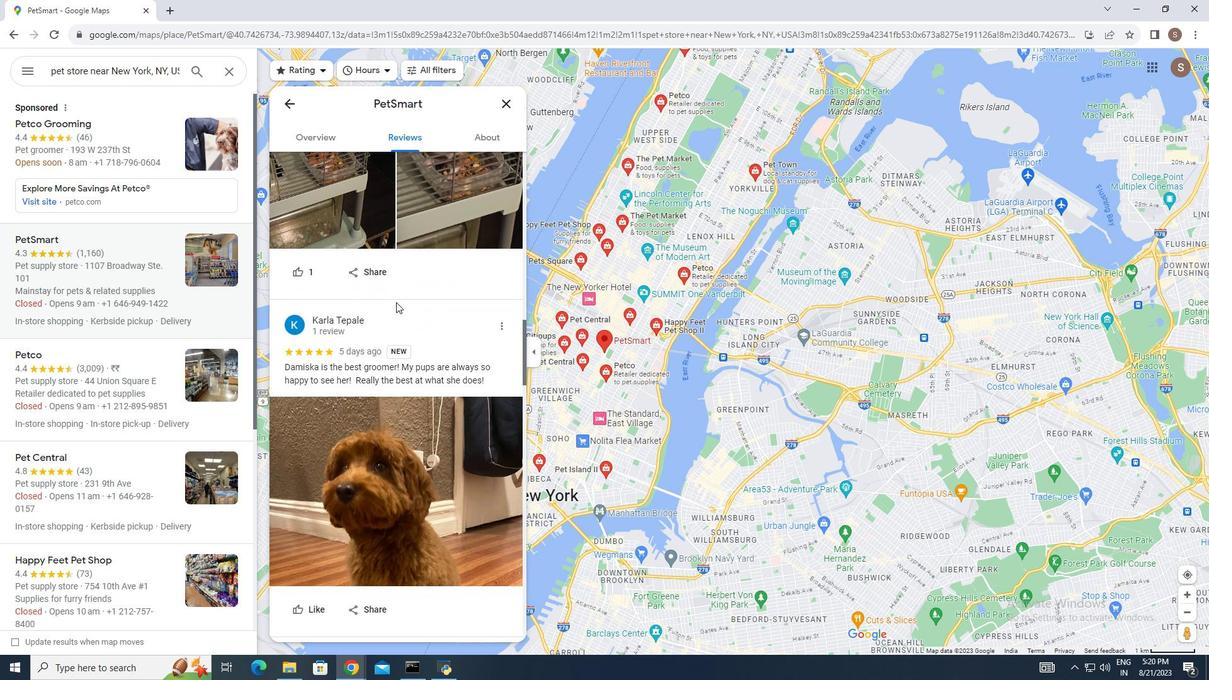 
Action: Mouse scrolled (396, 301) with delta (0, 0)
Screenshot: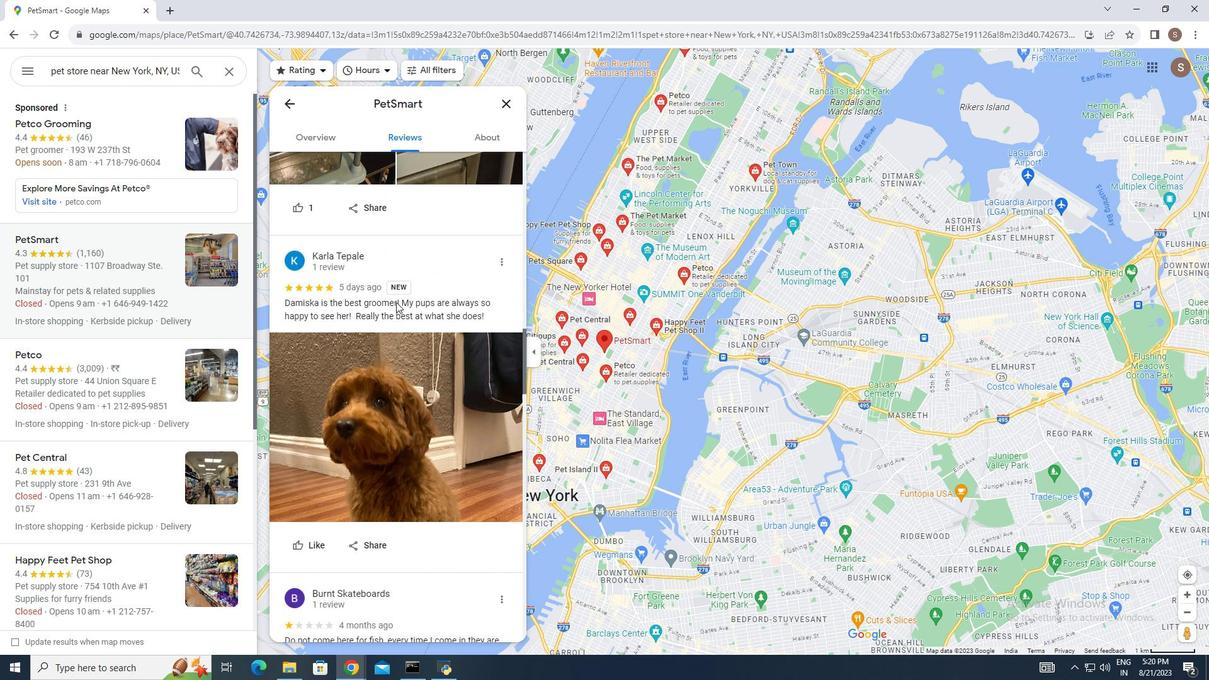 
Action: Mouse scrolled (396, 301) with delta (0, 0)
Screenshot: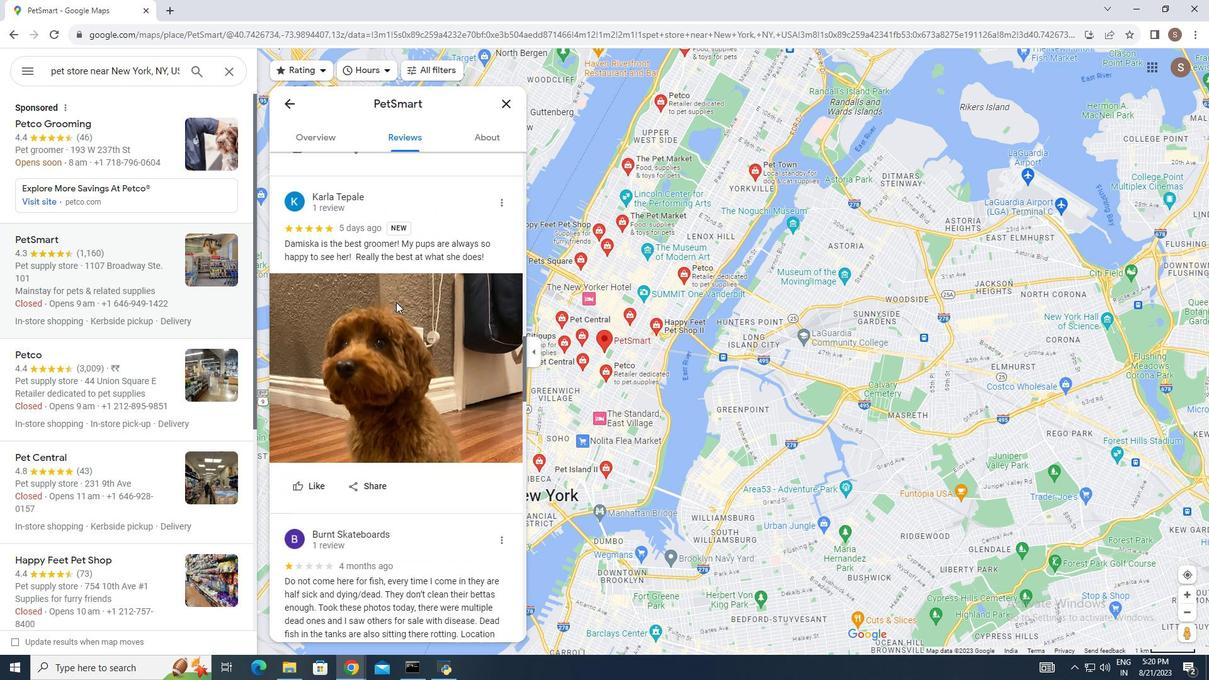 
Action: Mouse scrolled (396, 301) with delta (0, 0)
Screenshot: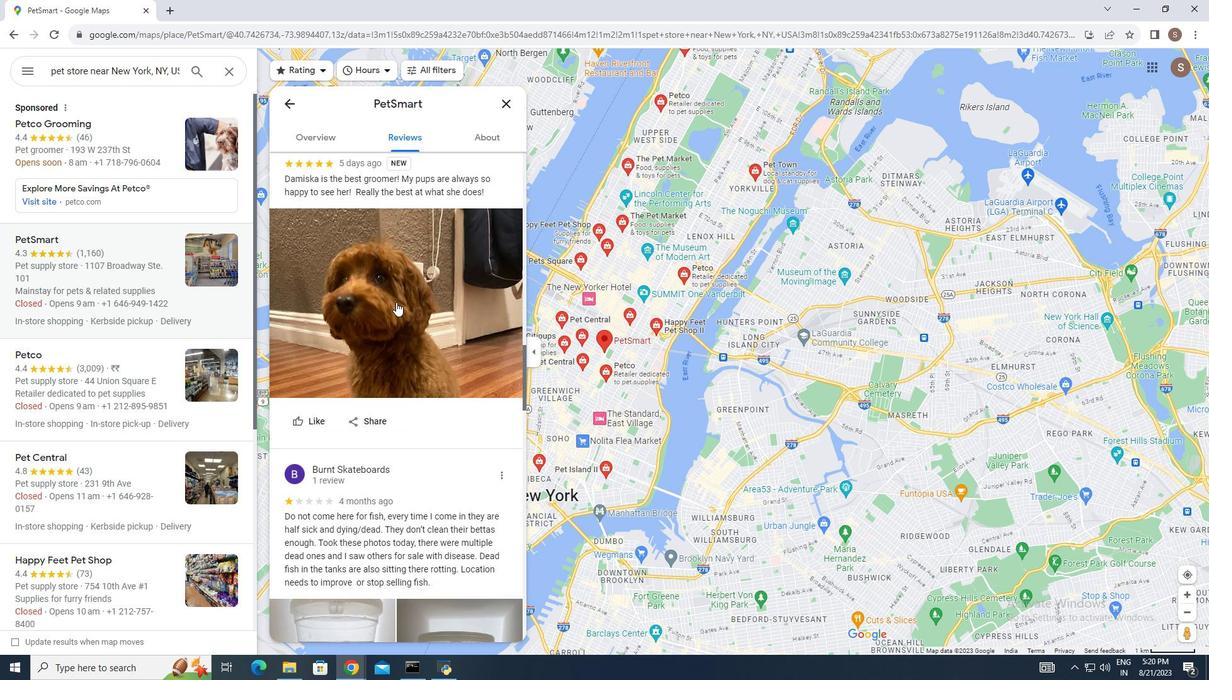 
Action: Mouse scrolled (396, 301) with delta (0, 0)
Screenshot: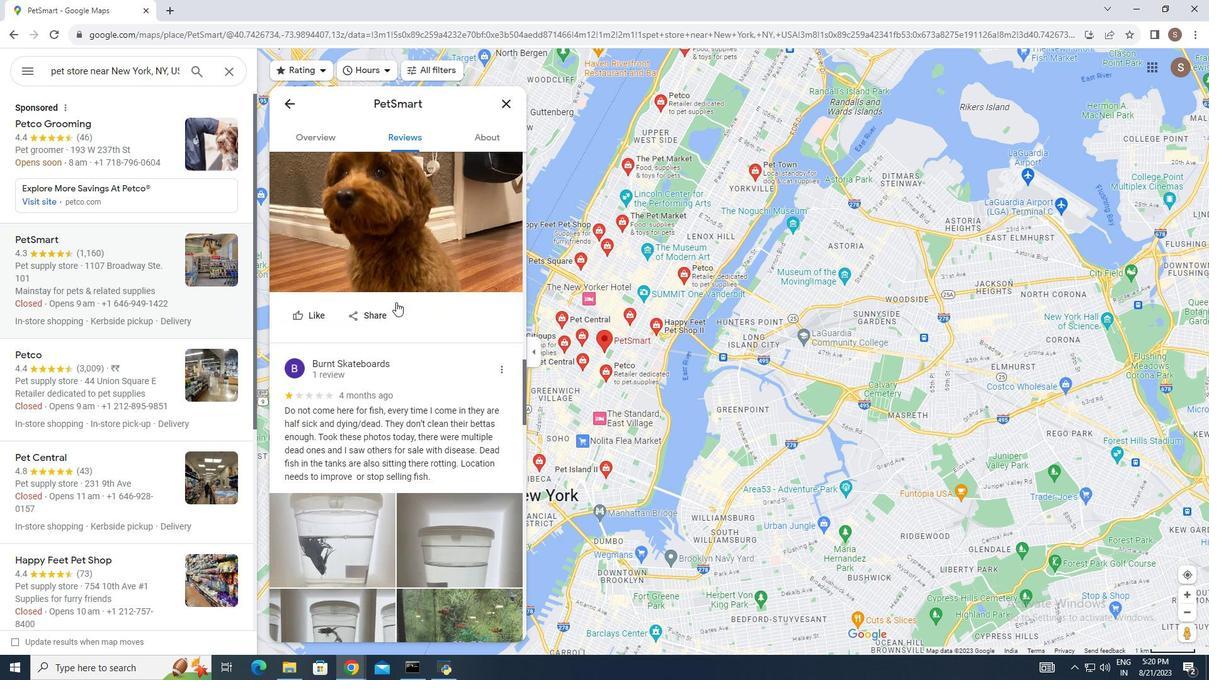 
Action: Mouse scrolled (396, 301) with delta (0, 0)
Screenshot: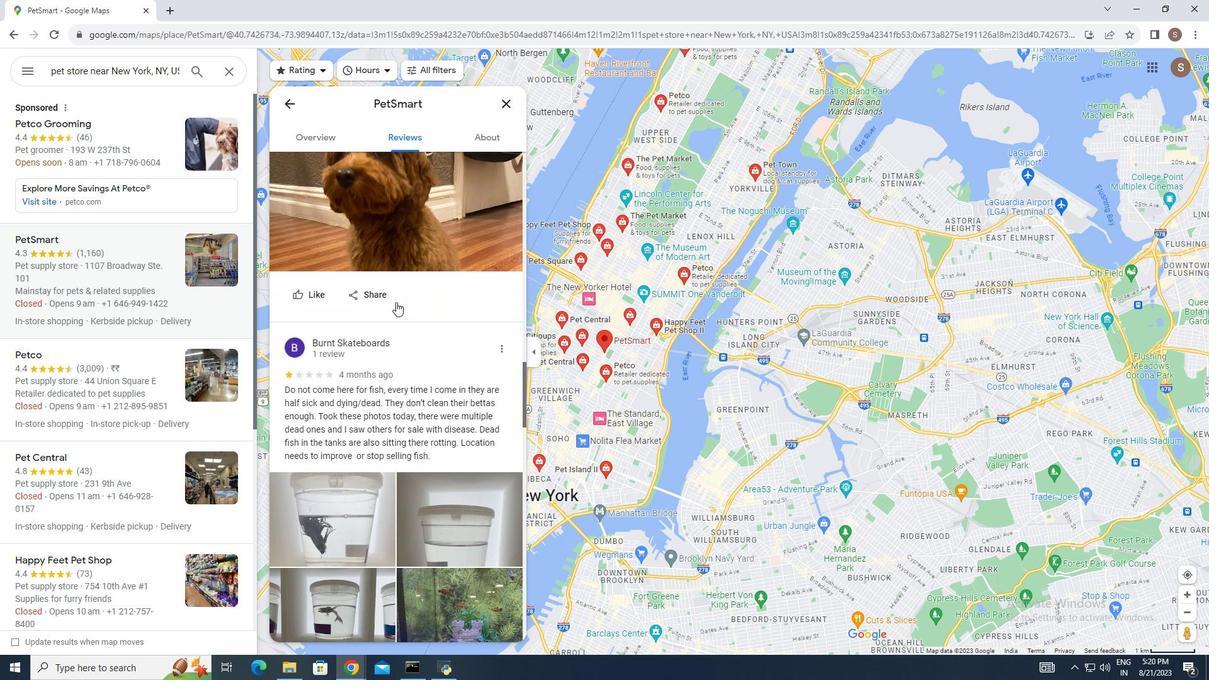 
Action: Mouse scrolled (396, 301) with delta (0, 0)
Screenshot: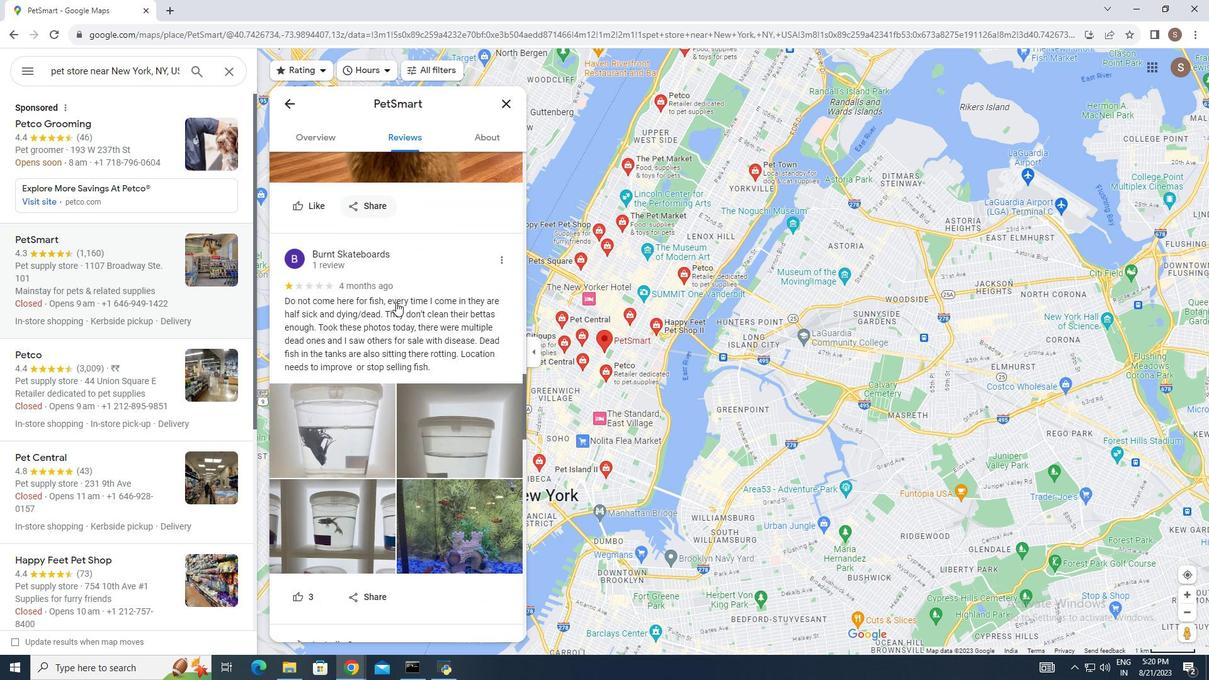 
Action: Mouse scrolled (396, 301) with delta (0, 0)
Screenshot: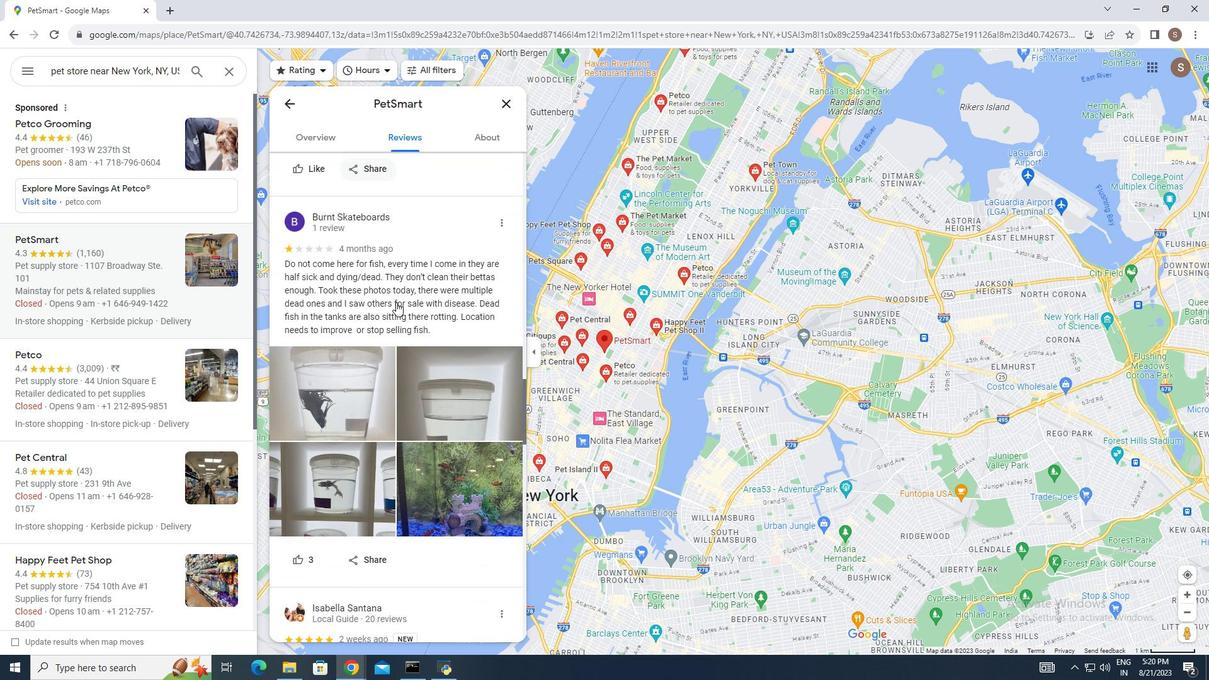 
Action: Mouse scrolled (396, 301) with delta (0, 0)
Screenshot: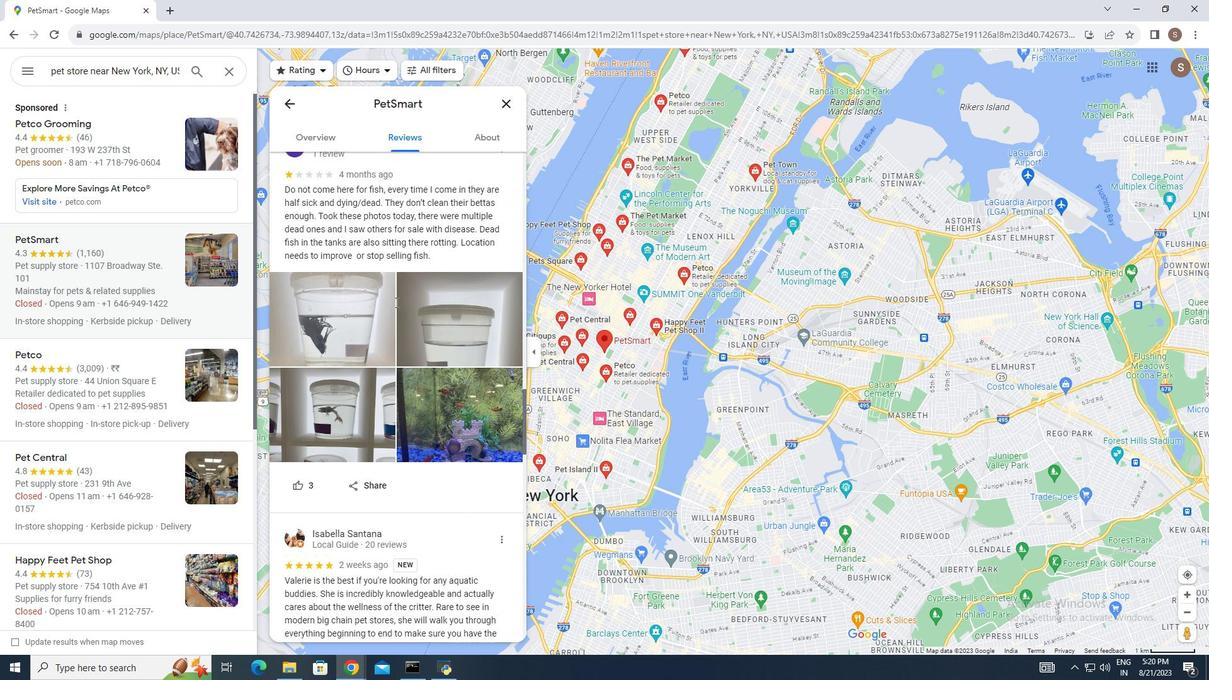 
Action: Mouse scrolled (396, 301) with delta (0, 0)
Screenshot: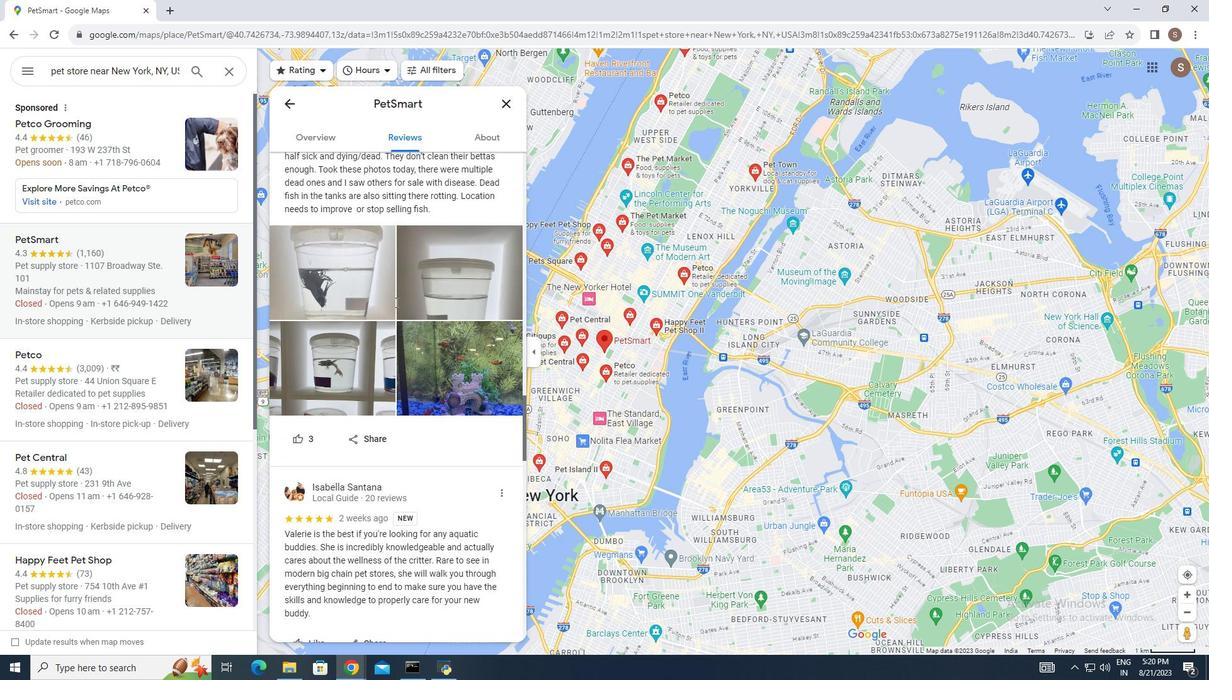 
Action: Mouse scrolled (396, 301) with delta (0, 0)
Screenshot: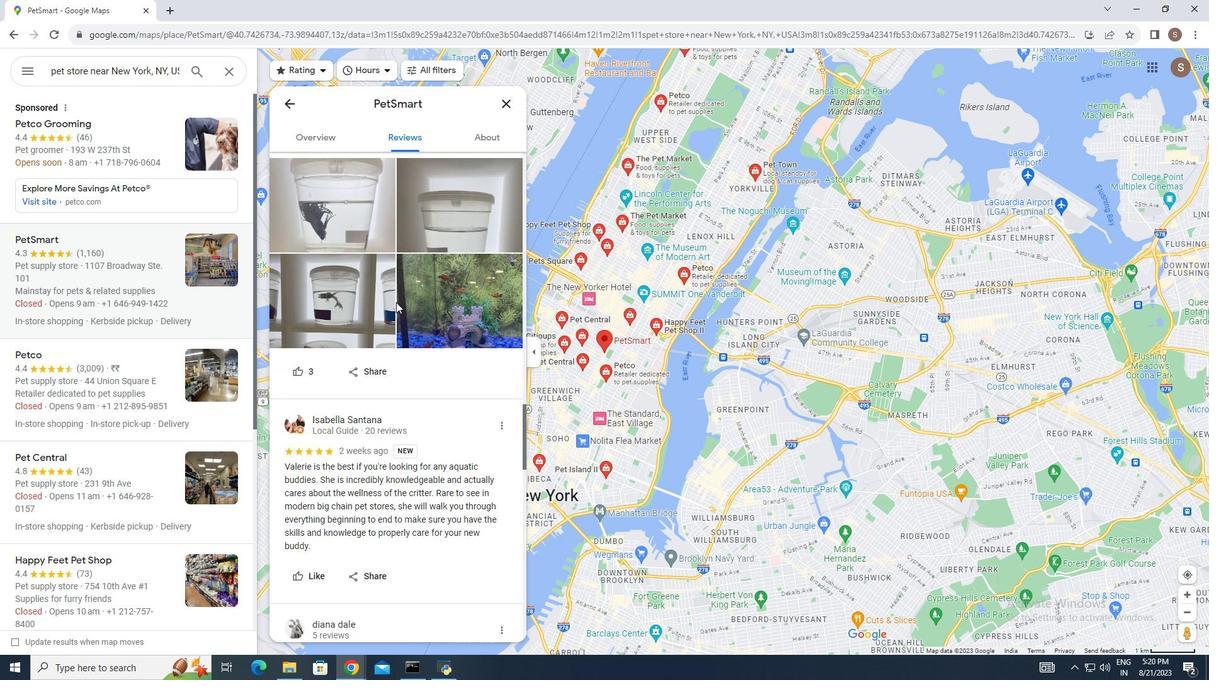 
Action: Mouse scrolled (396, 301) with delta (0, 0)
Screenshot: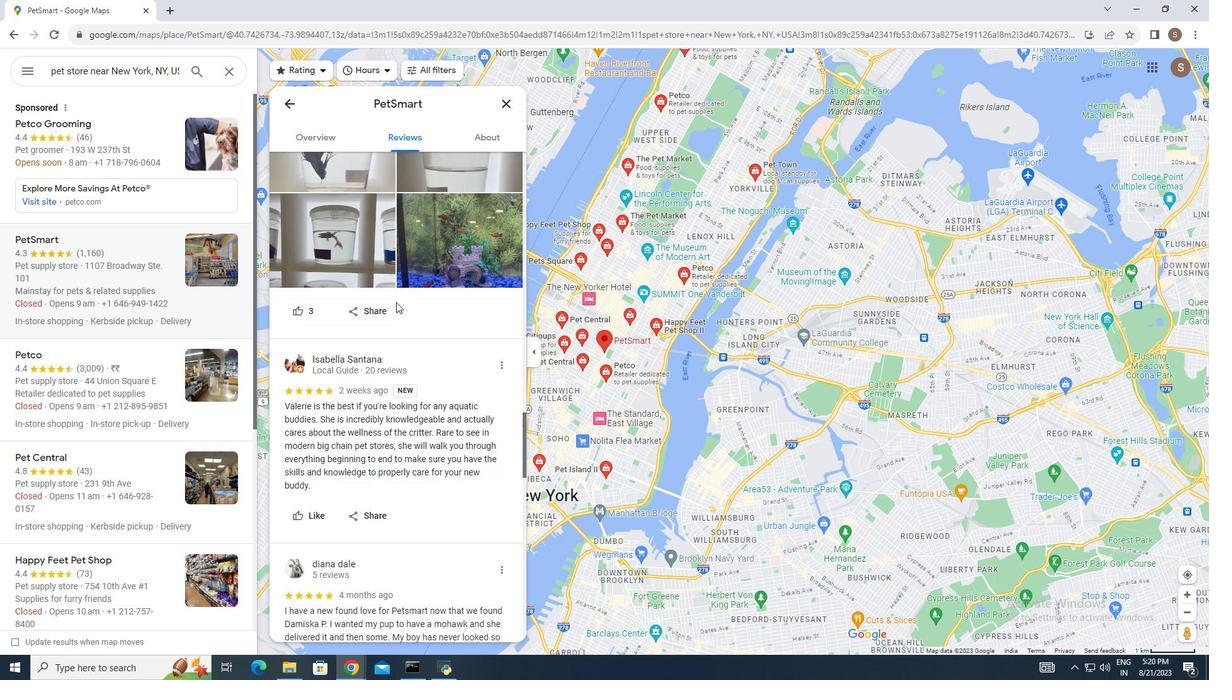 
Action: Mouse scrolled (396, 301) with delta (0, 0)
Screenshot: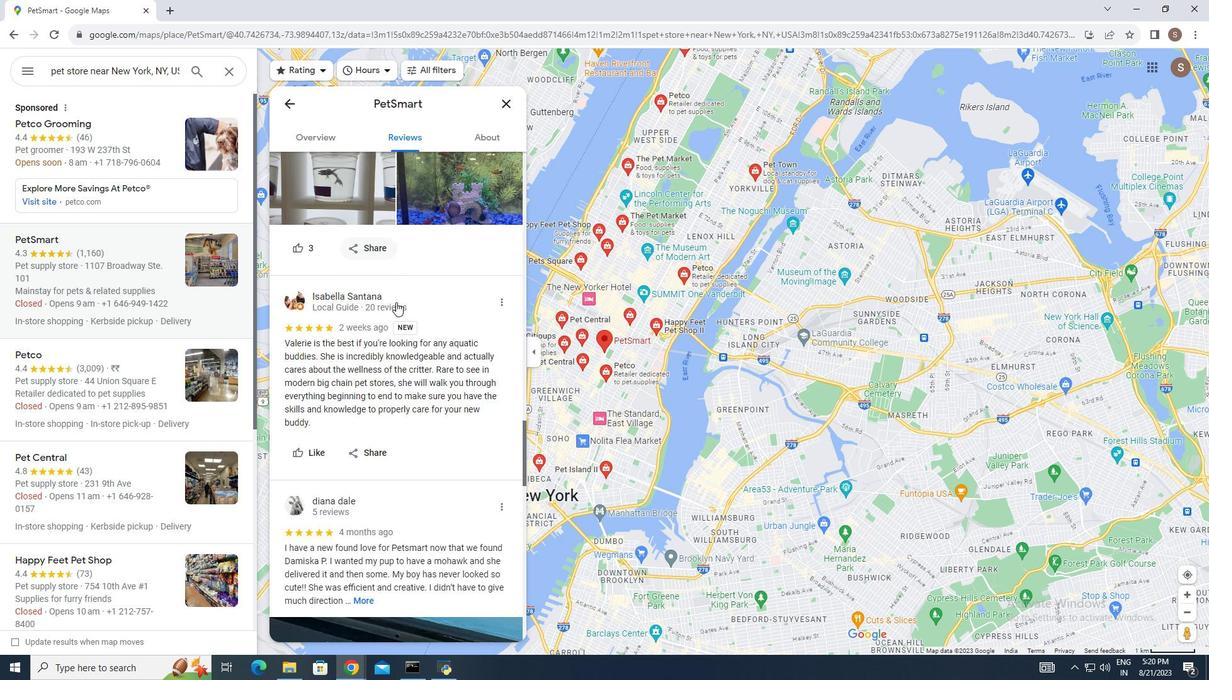 
Action: Mouse moved to (391, 318)
Screenshot: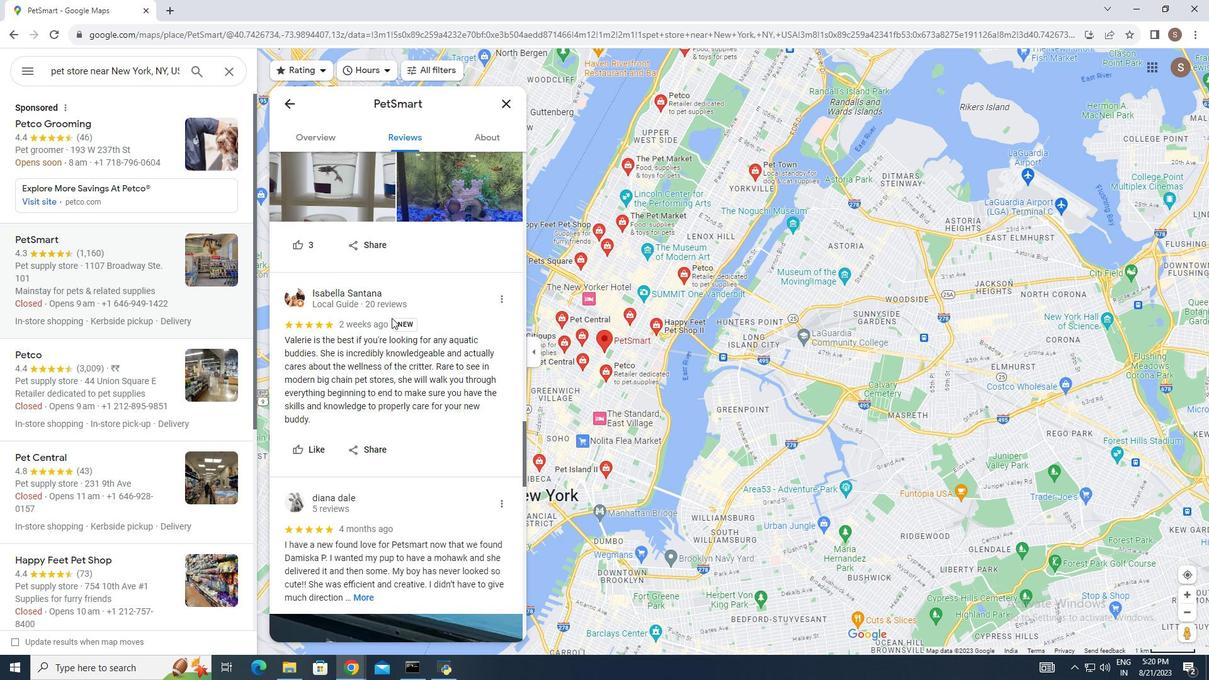 
Action: Mouse scrolled (391, 317) with delta (0, 0)
Screenshot: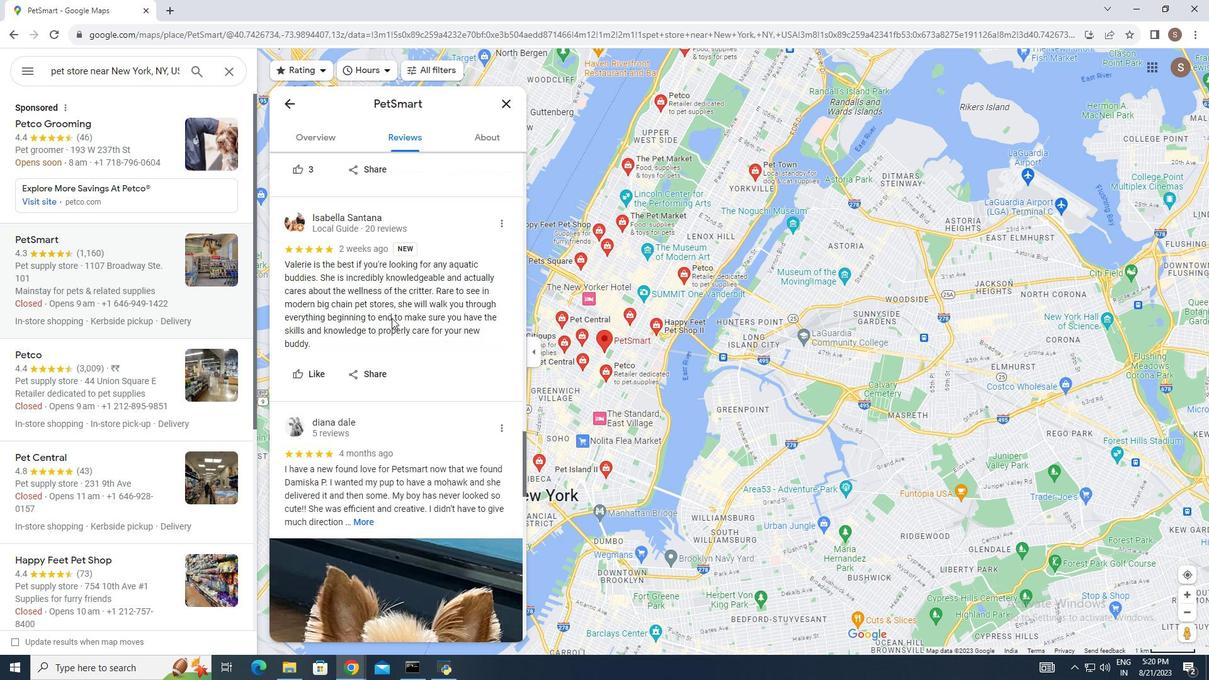 
Action: Mouse scrolled (391, 317) with delta (0, 0)
Screenshot: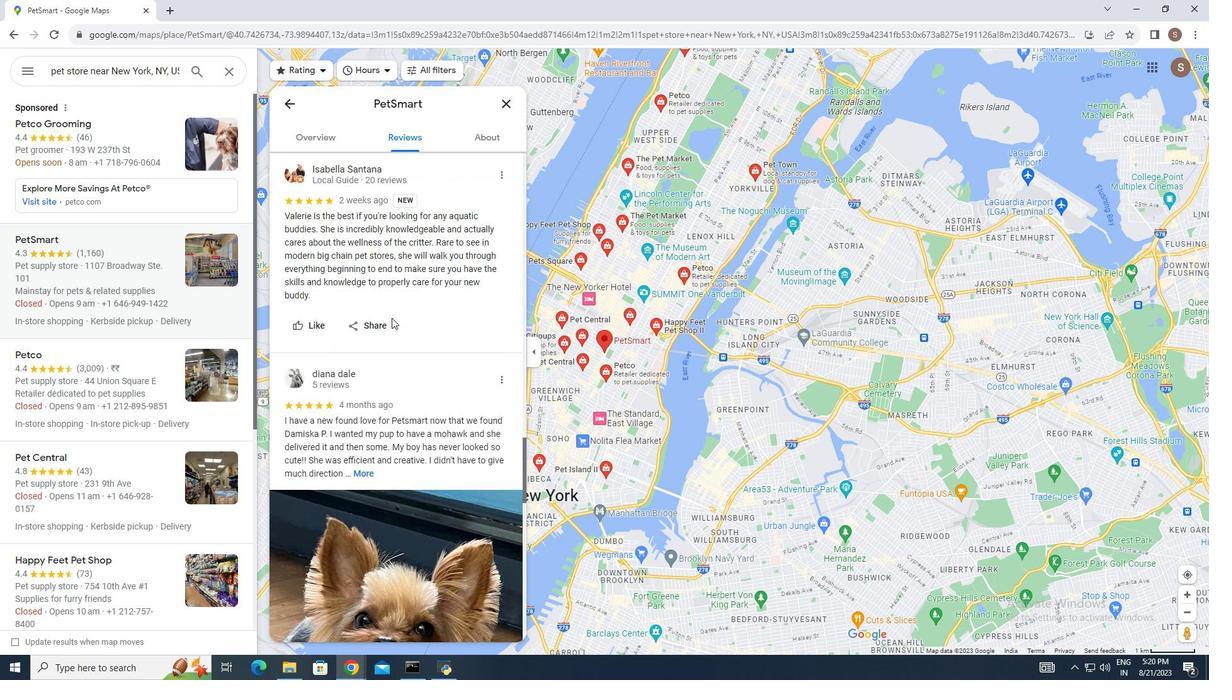 
Action: Mouse scrolled (391, 317) with delta (0, 0)
Screenshot: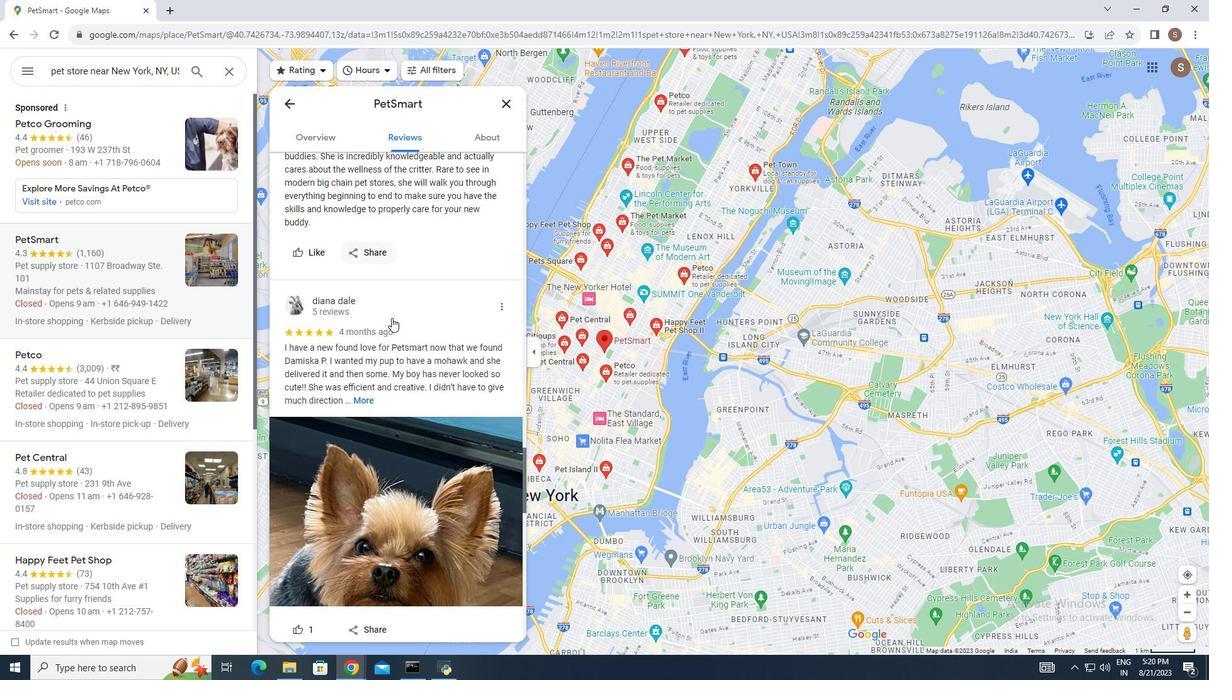 
Action: Mouse scrolled (391, 317) with delta (0, 0)
Screenshot: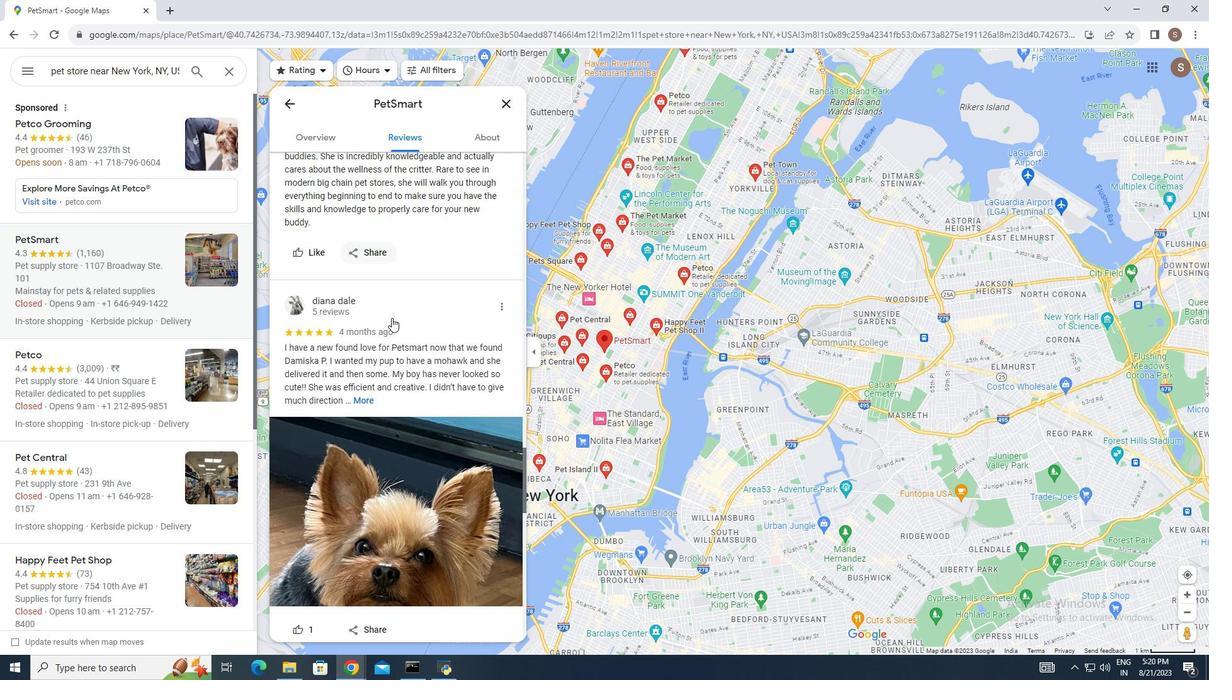 
Action: Mouse moved to (361, 345)
Screenshot: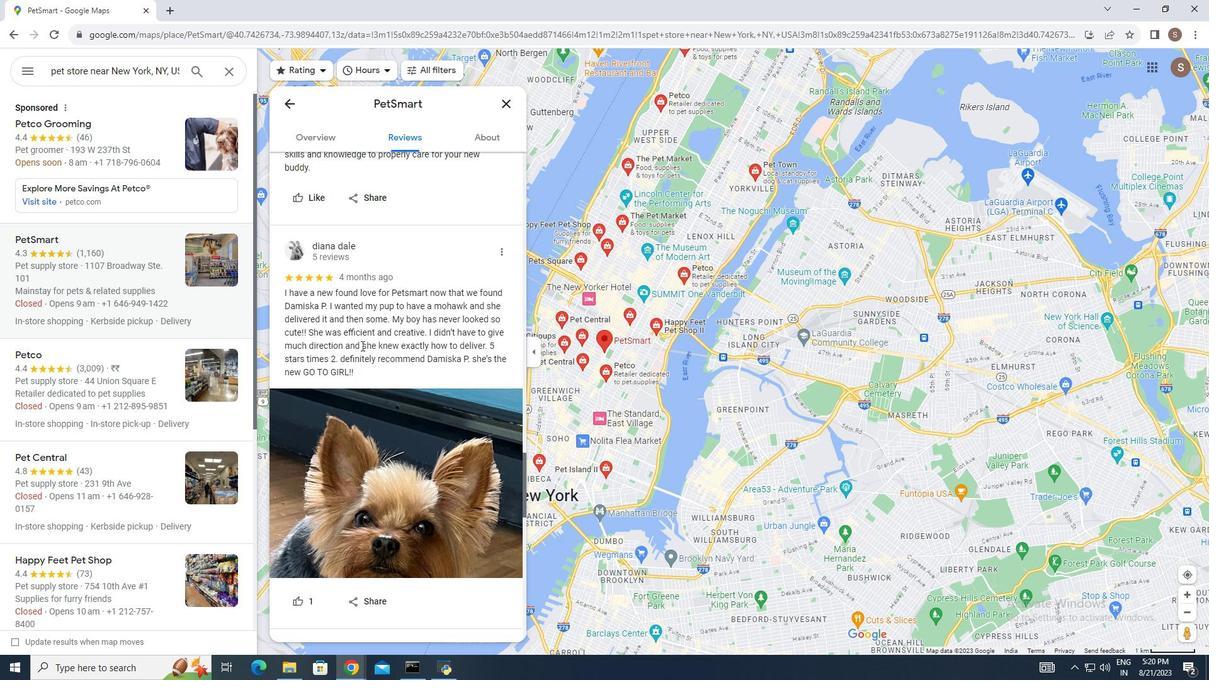 
Action: Mouse pressed left at (361, 345)
Screenshot: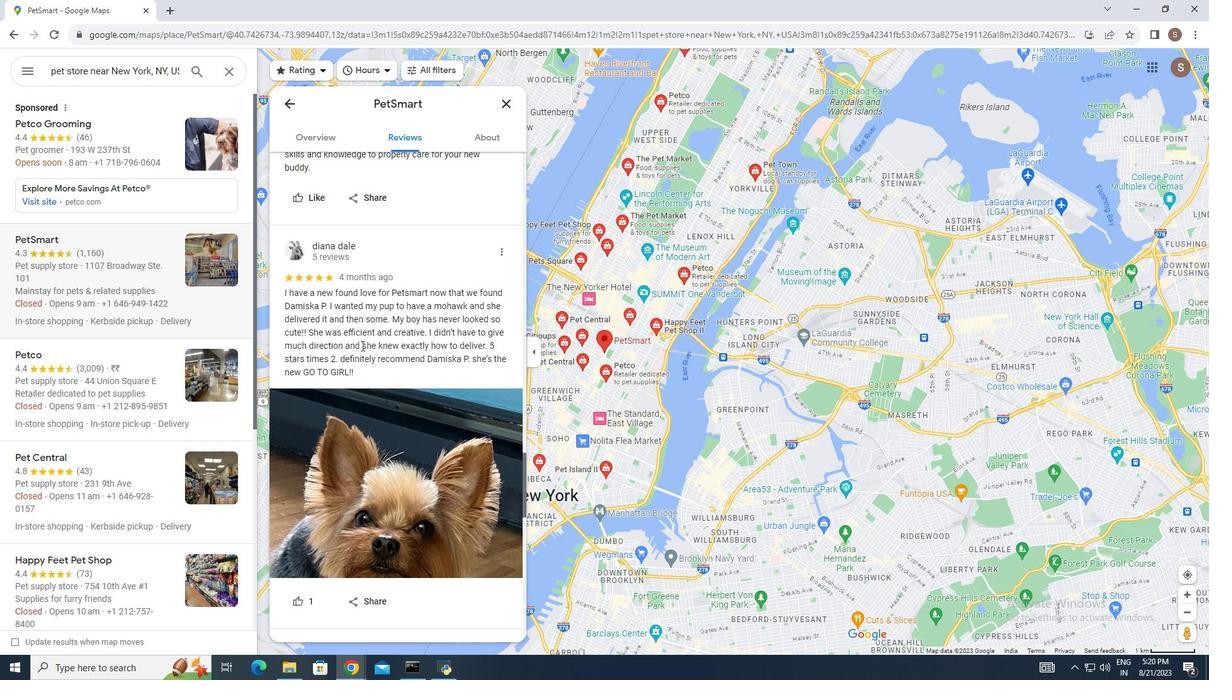 
Action: Mouse moved to (356, 367)
Screenshot: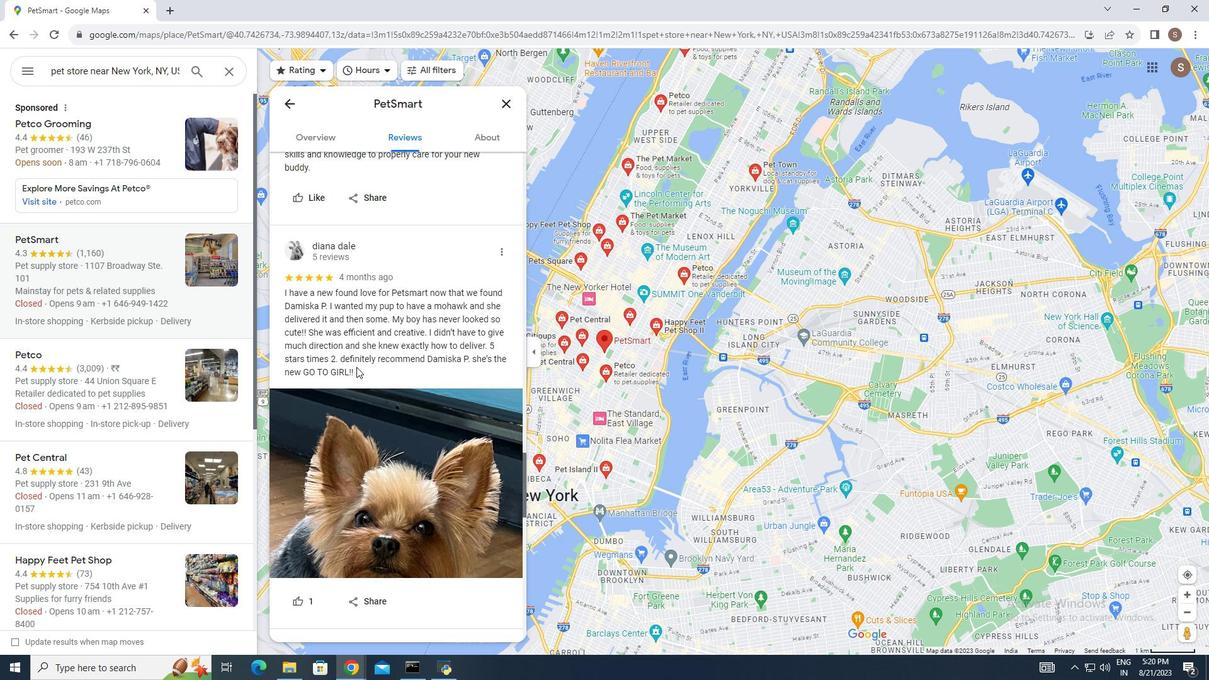 
Action: Mouse scrolled (356, 366) with delta (0, 0)
Screenshot: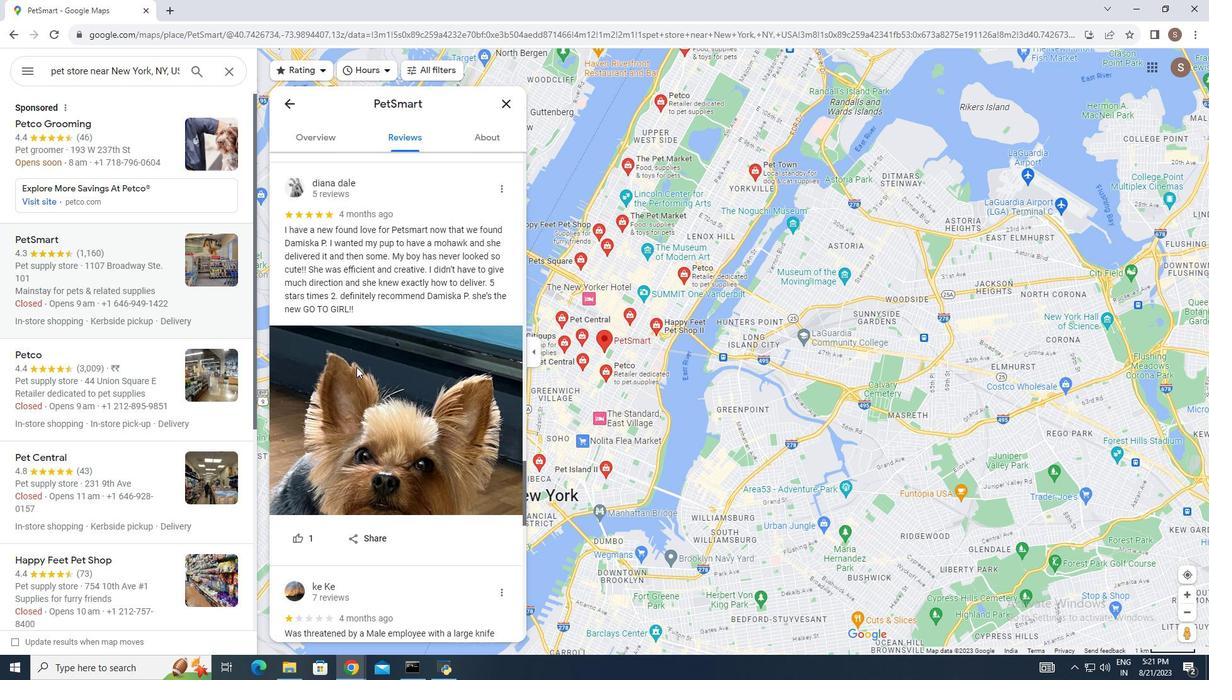 
Action: Mouse scrolled (356, 366) with delta (0, 0)
Screenshot: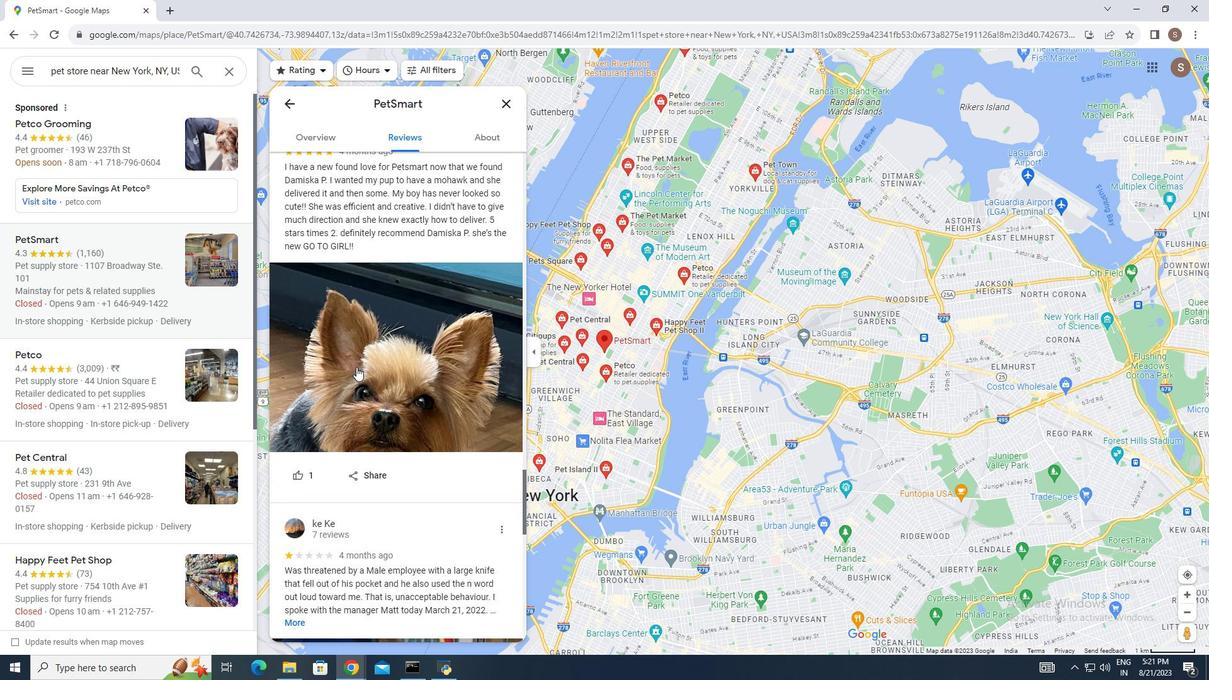 
Action: Mouse scrolled (356, 366) with delta (0, 0)
Screenshot: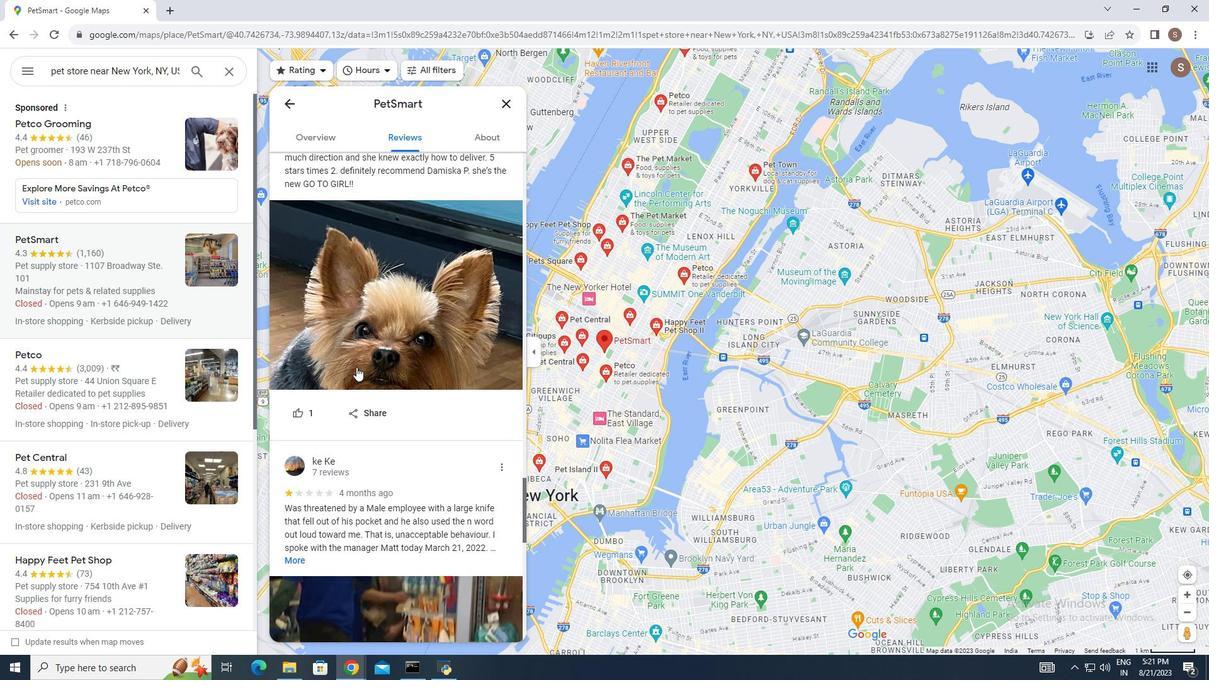 
Action: Mouse scrolled (356, 366) with delta (0, 0)
Screenshot: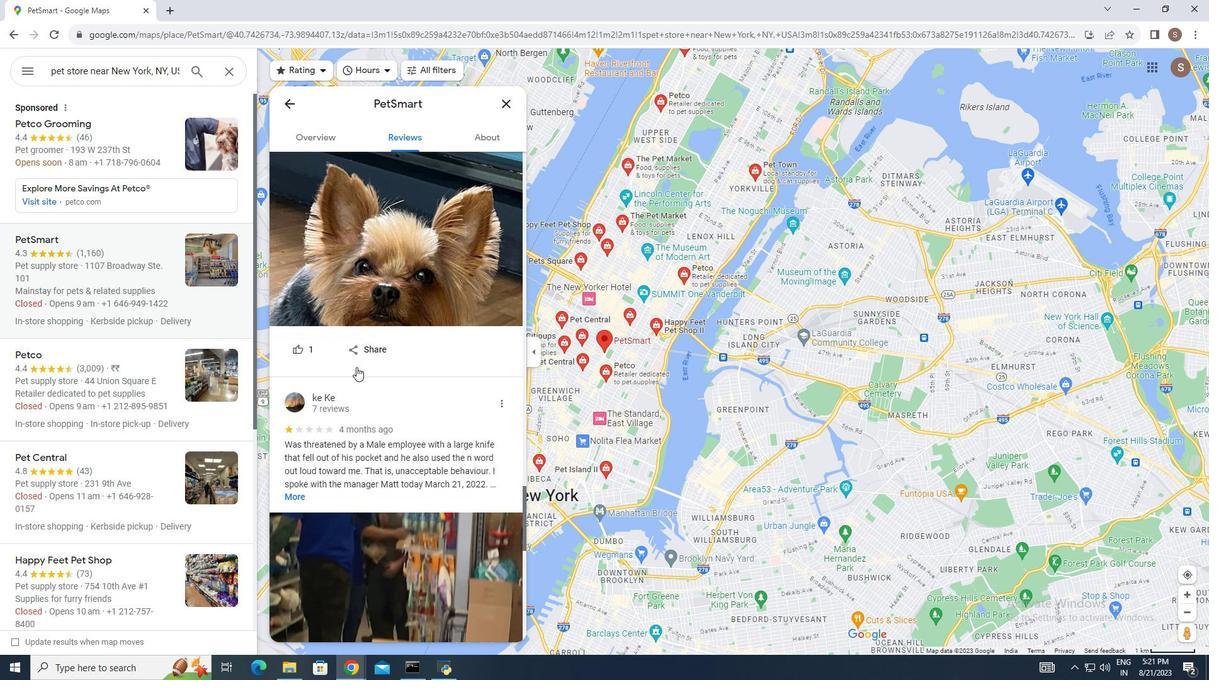 
Action: Mouse scrolled (356, 366) with delta (0, 0)
Screenshot: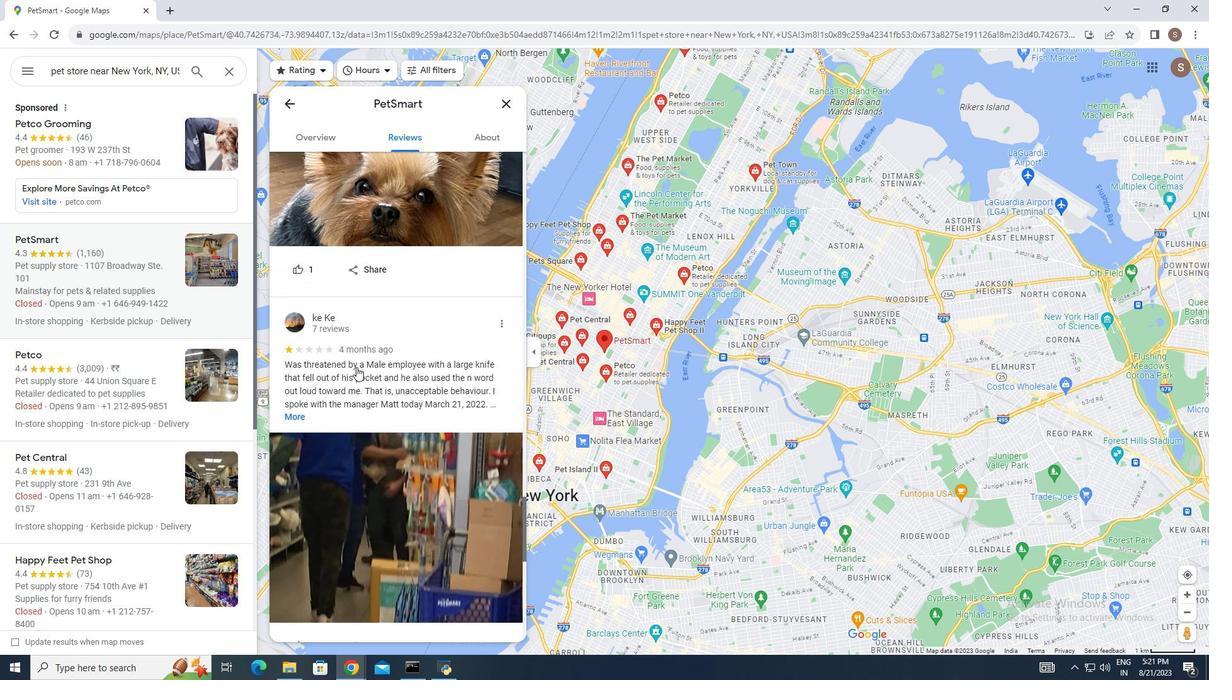 
Action: Mouse scrolled (356, 366) with delta (0, 0)
Screenshot: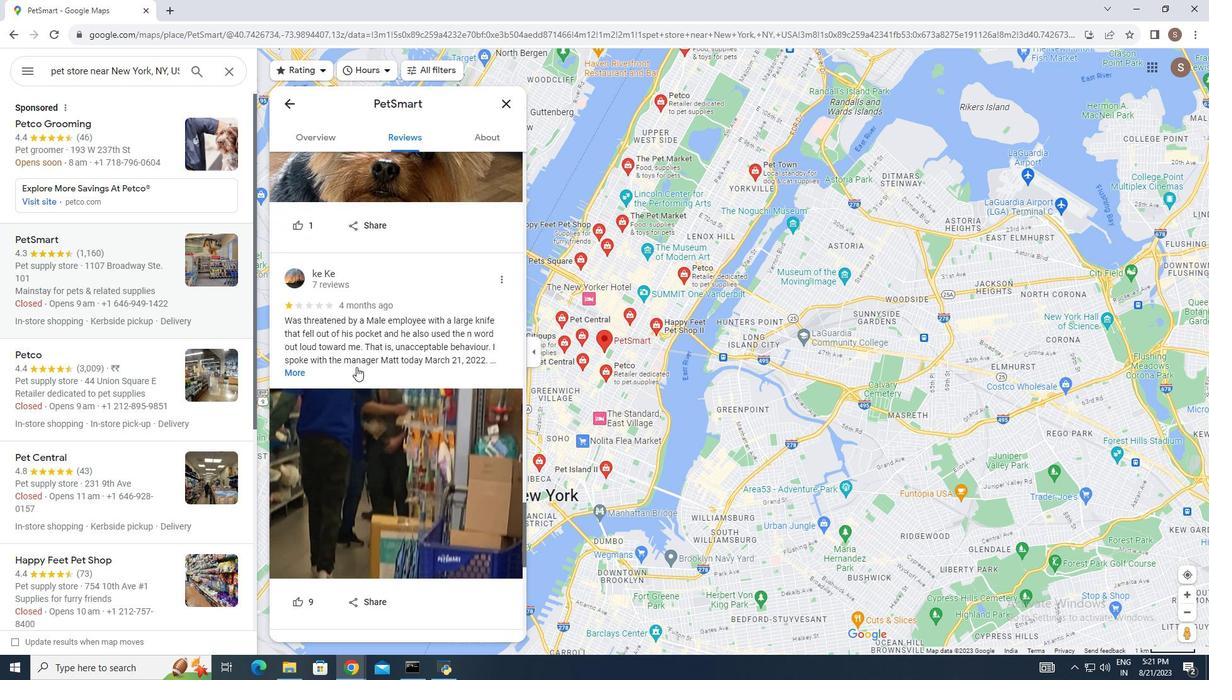 
Action: Mouse scrolled (356, 366) with delta (0, 0)
Screenshot: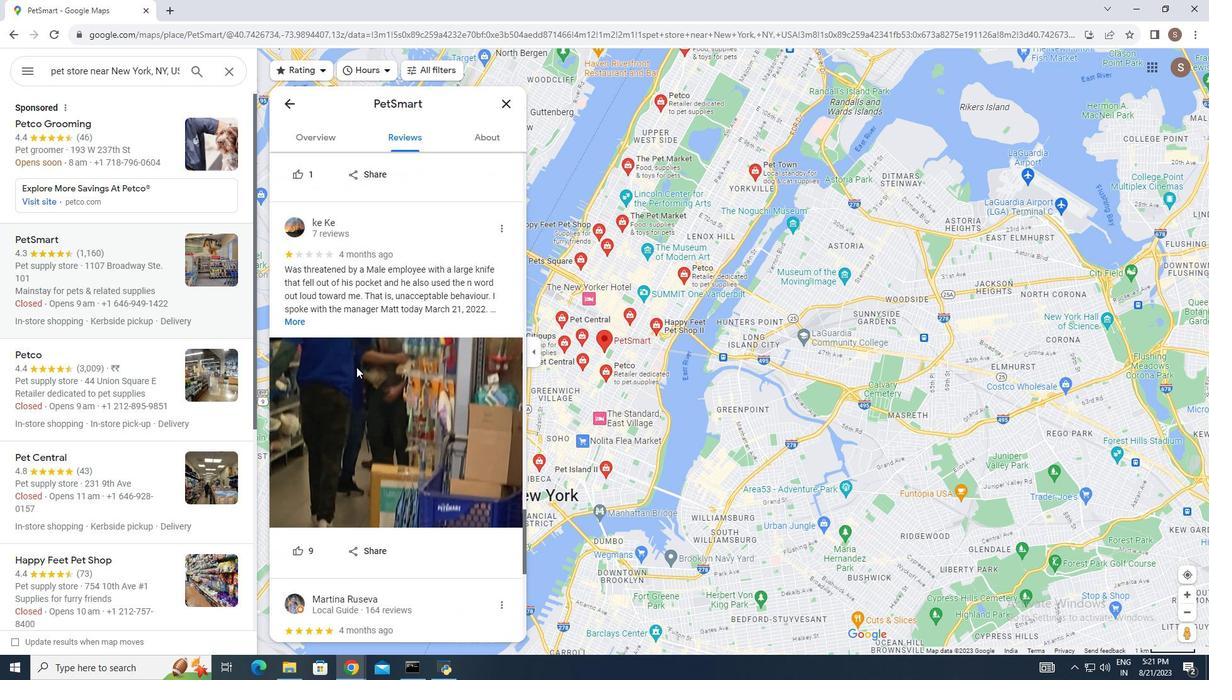 
Action: Mouse scrolled (356, 366) with delta (0, 0)
Screenshot: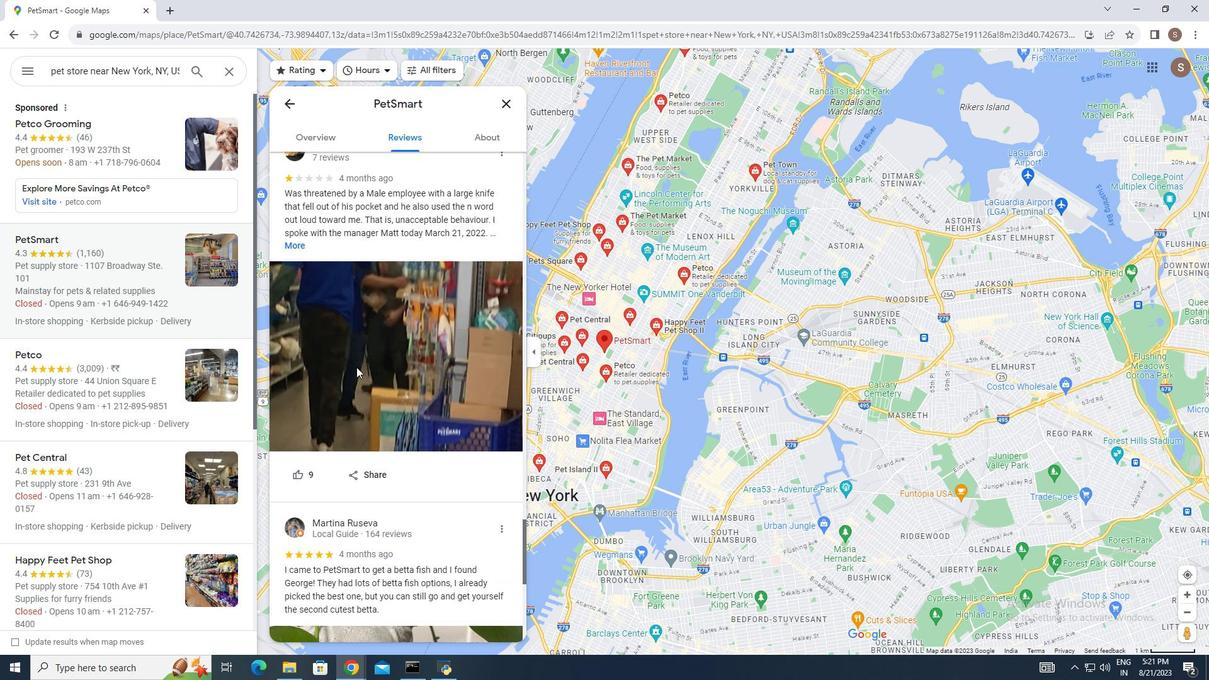 
Action: Mouse scrolled (356, 366) with delta (0, 0)
Screenshot: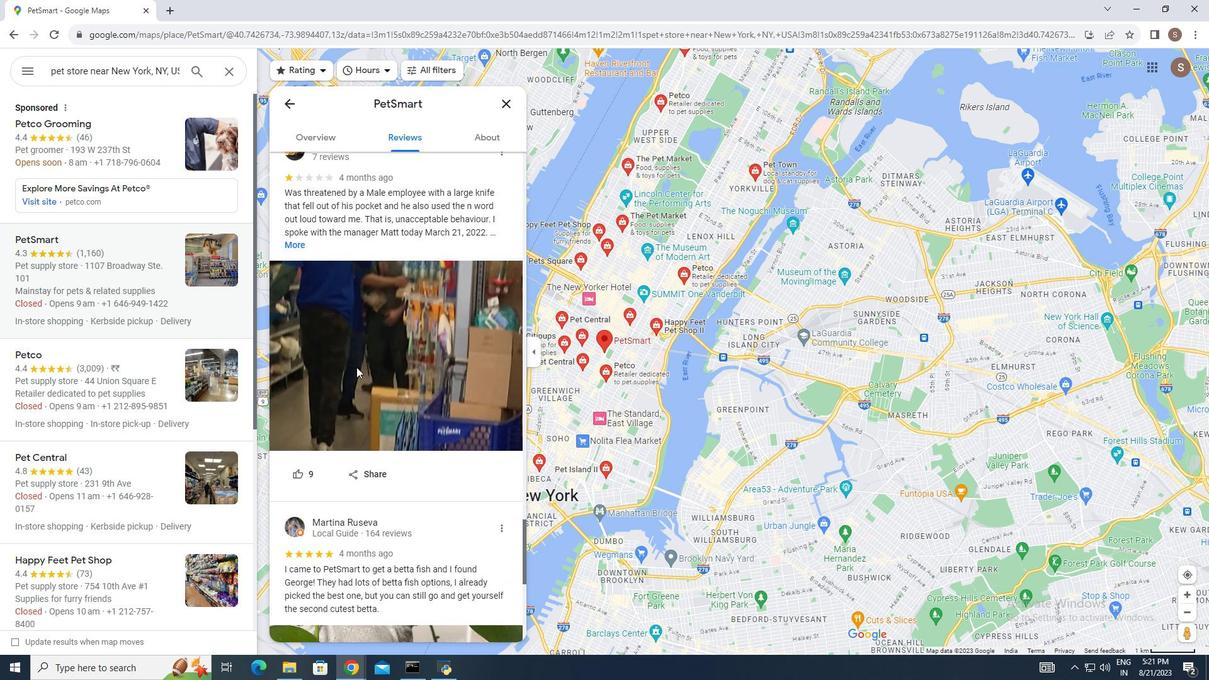 
Action: Mouse scrolled (356, 366) with delta (0, 0)
Screenshot: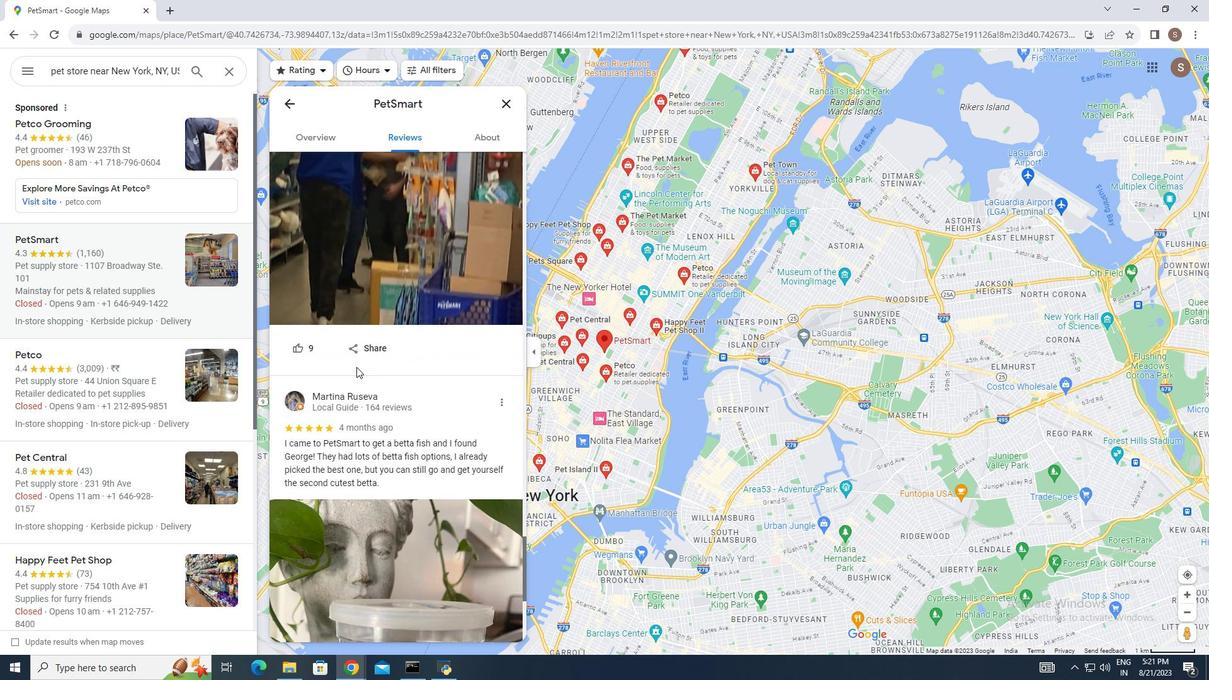 
Action: Mouse scrolled (356, 366) with delta (0, 0)
Screenshot: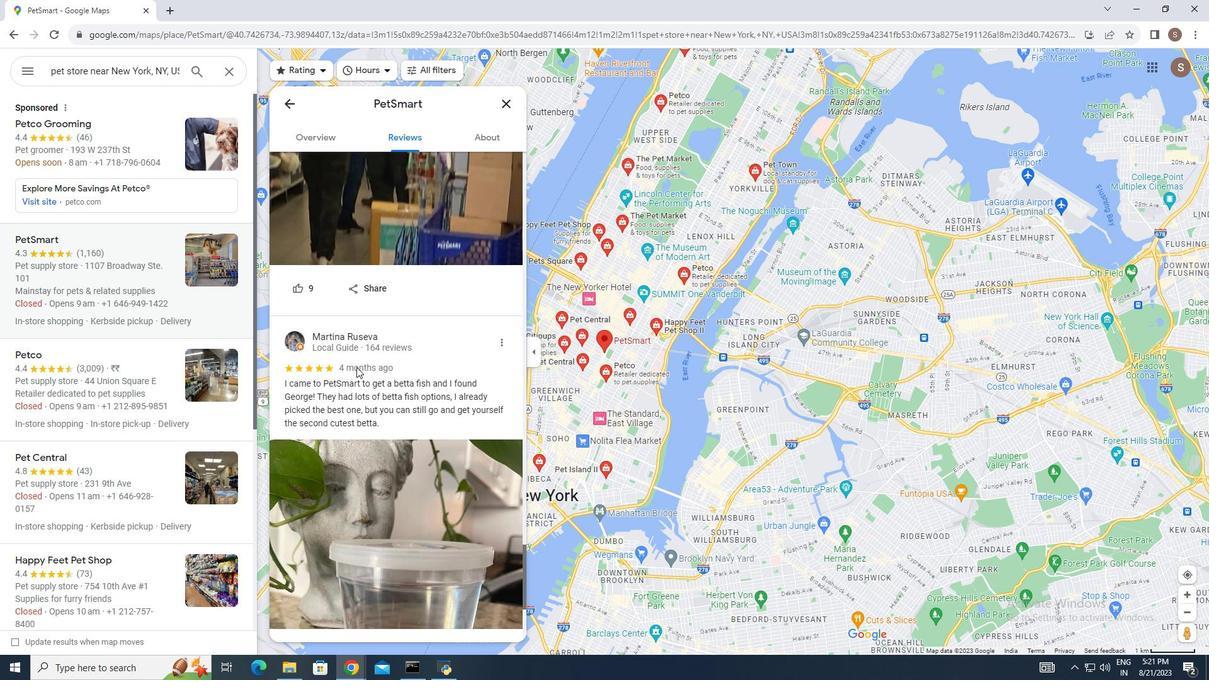 
Action: Mouse scrolled (356, 366) with delta (0, 0)
Screenshot: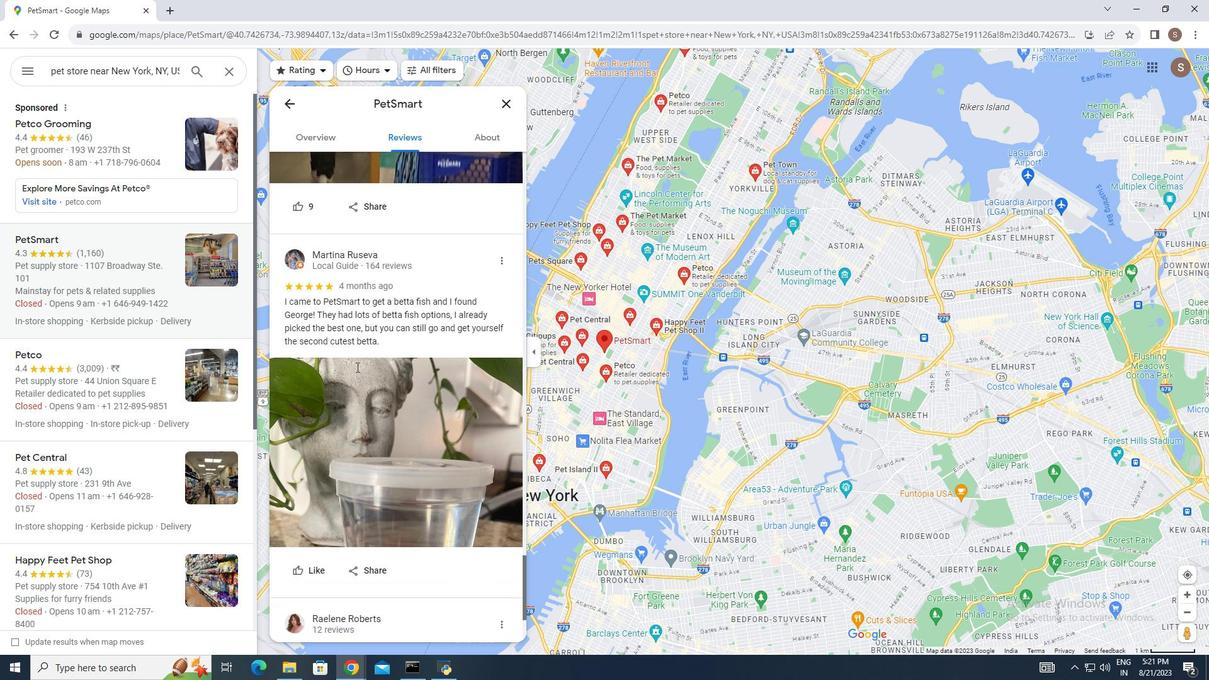 
Action: Mouse scrolled (356, 366) with delta (0, 0)
Screenshot: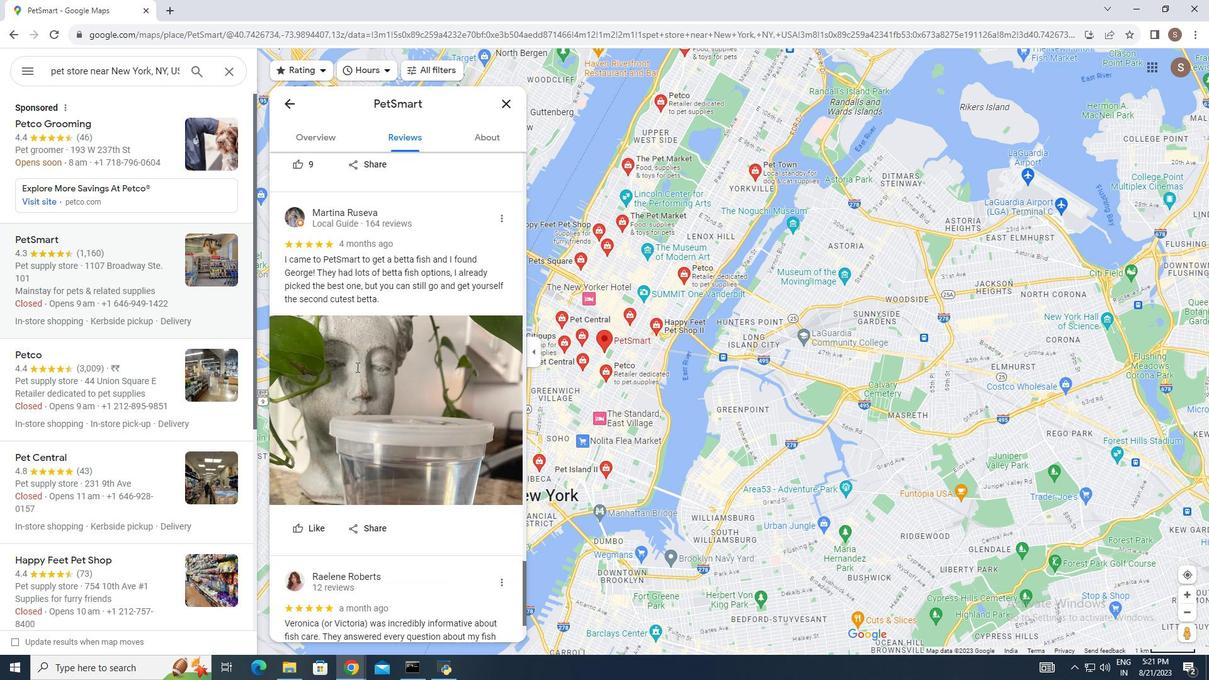 
Action: Mouse scrolled (356, 366) with delta (0, 0)
Screenshot: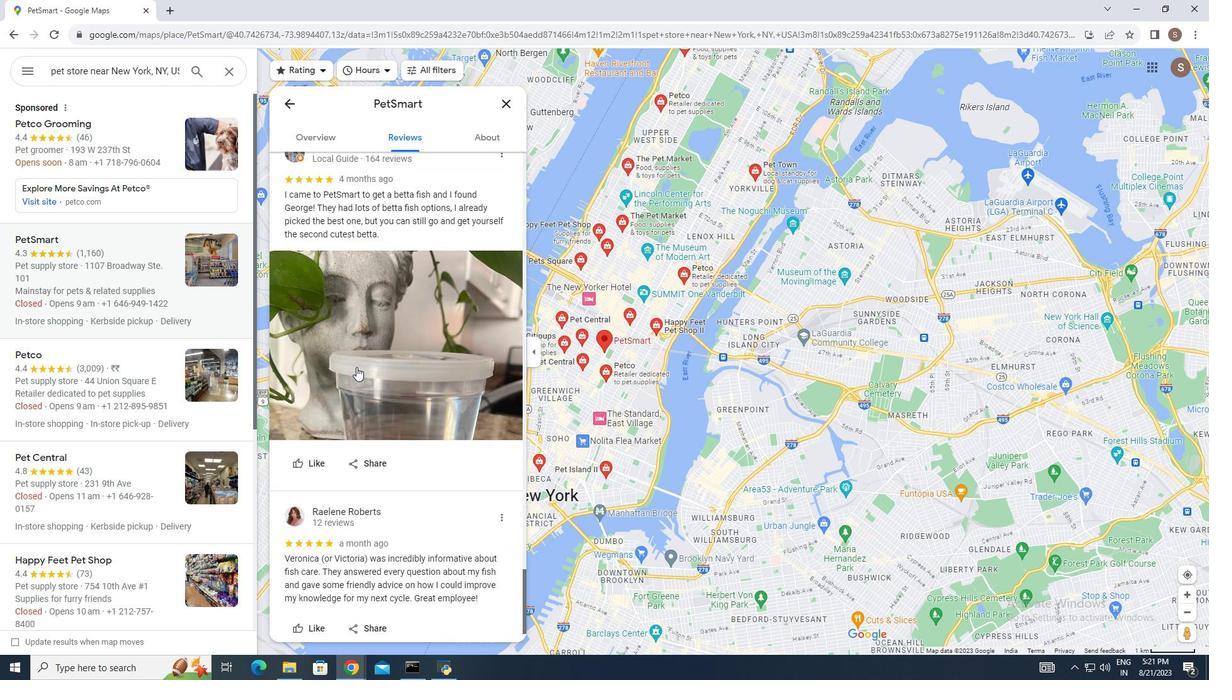 
Action: Mouse scrolled (356, 366) with delta (0, 0)
Screenshot: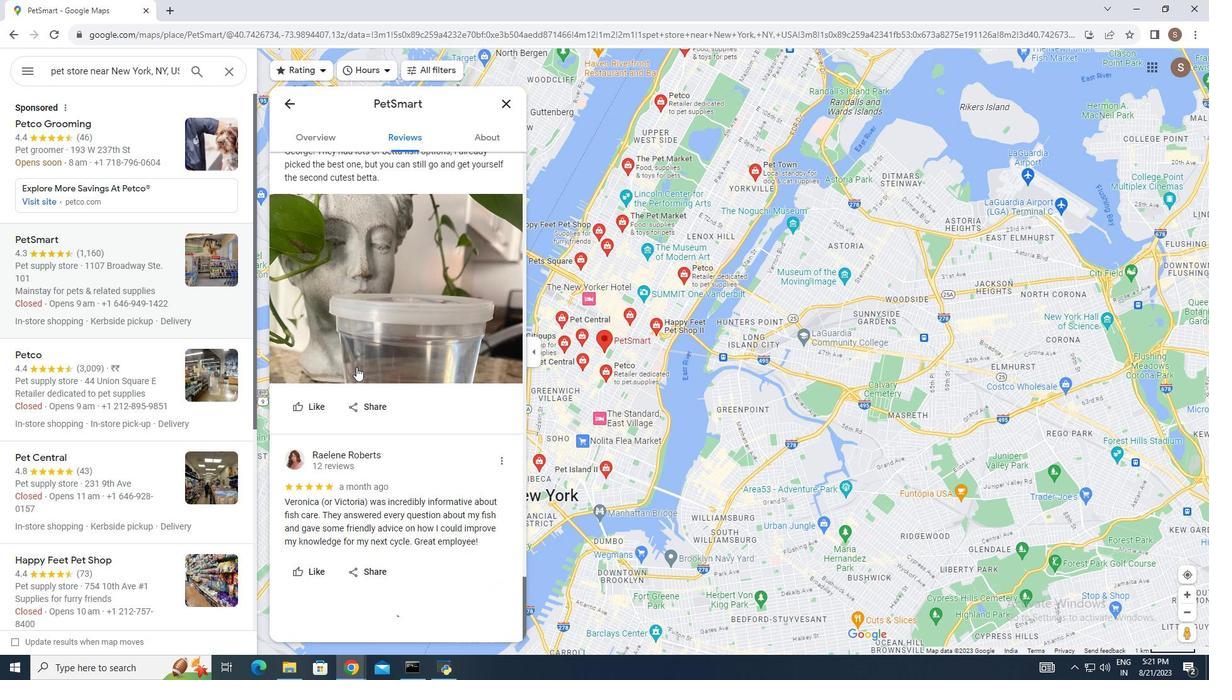 
Action: Mouse scrolled (356, 366) with delta (0, 0)
Screenshot: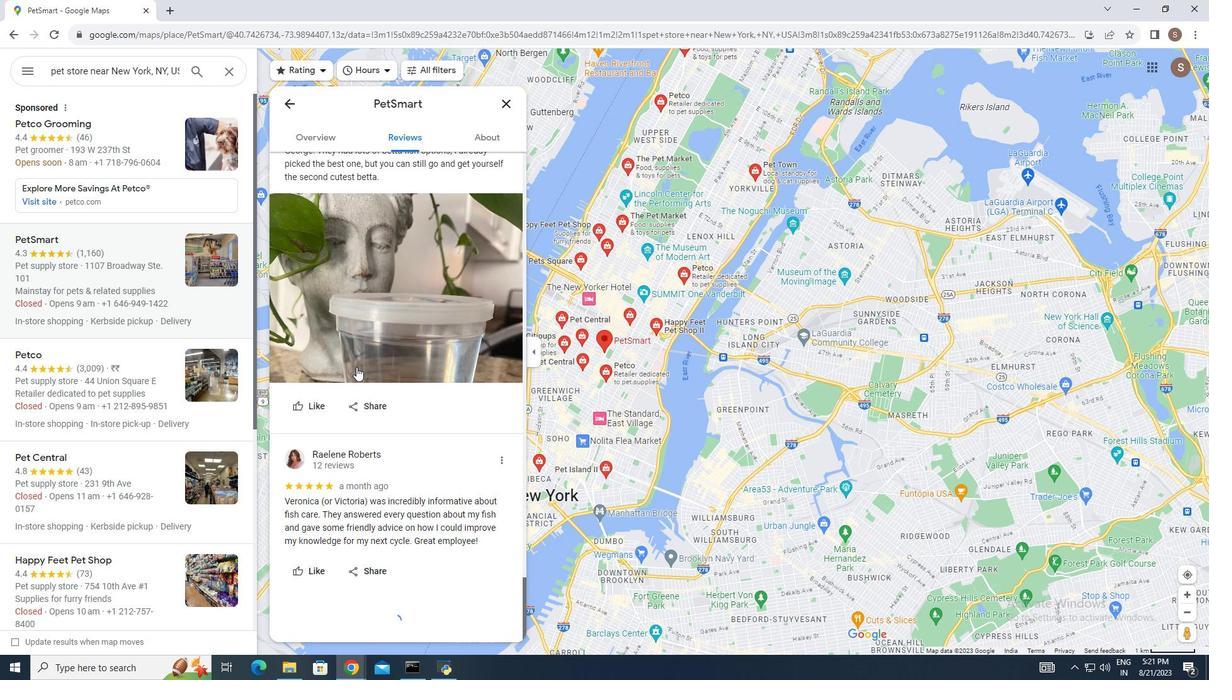 
Action: Mouse scrolled (356, 366) with delta (0, 0)
Screenshot: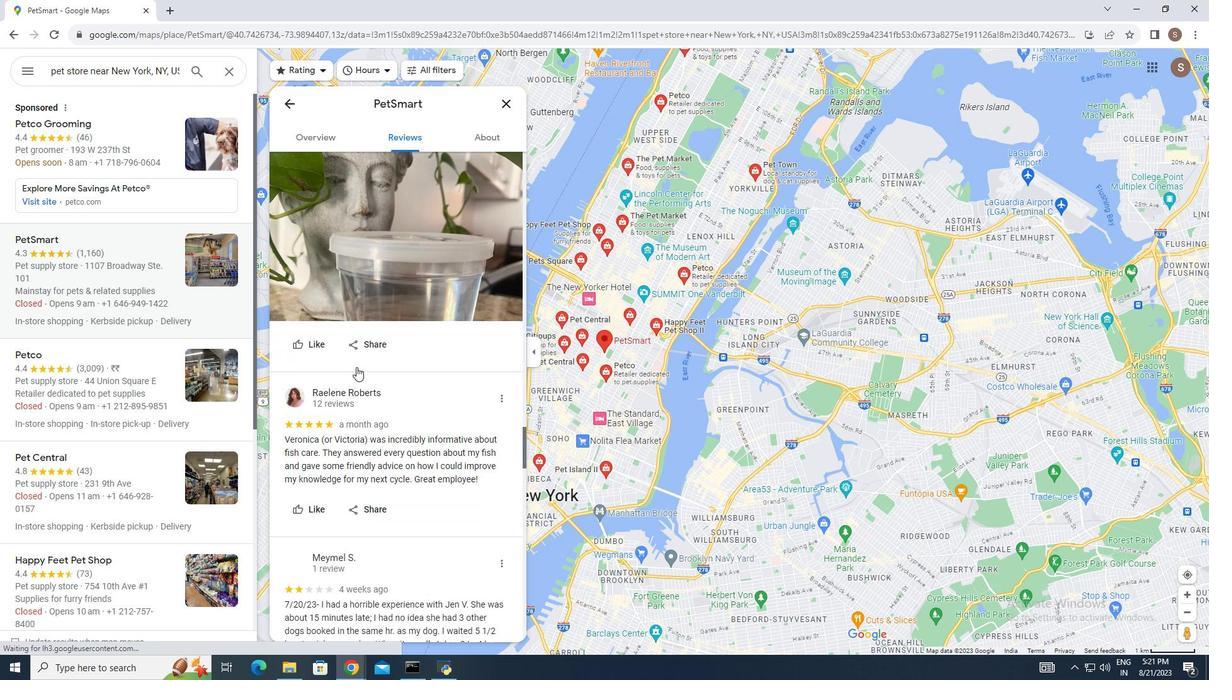 
Action: Mouse scrolled (356, 366) with delta (0, 0)
Screenshot: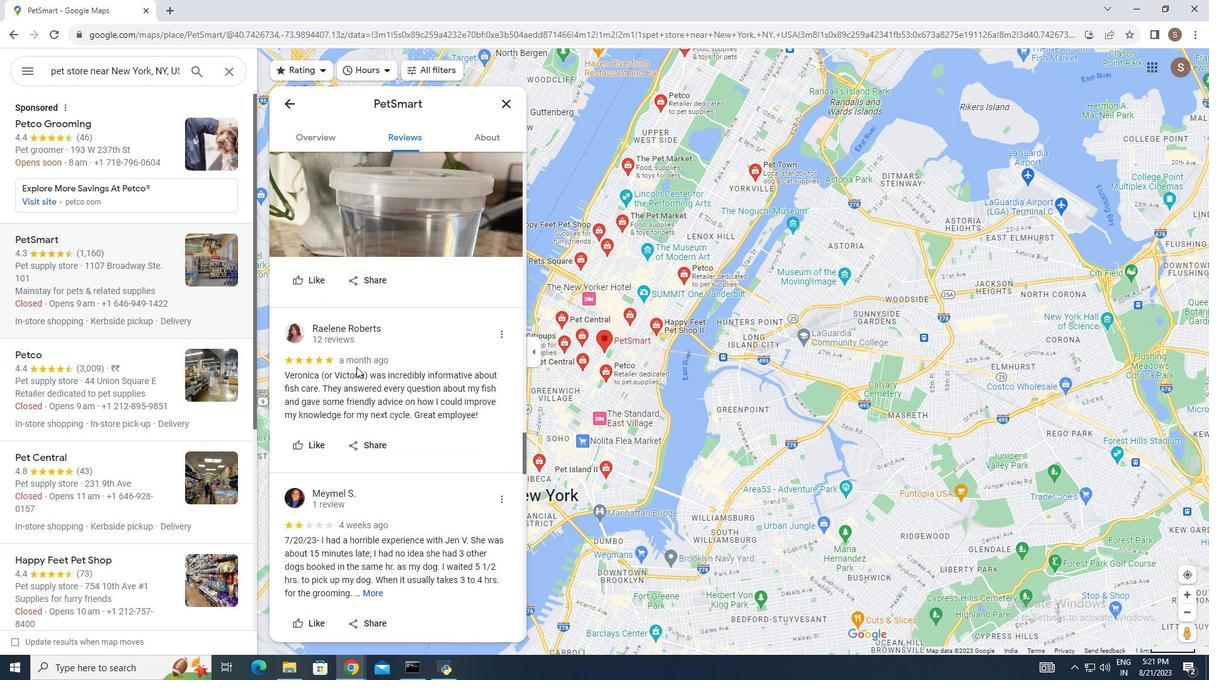 
Action: Mouse scrolled (356, 366) with delta (0, 0)
Screenshot: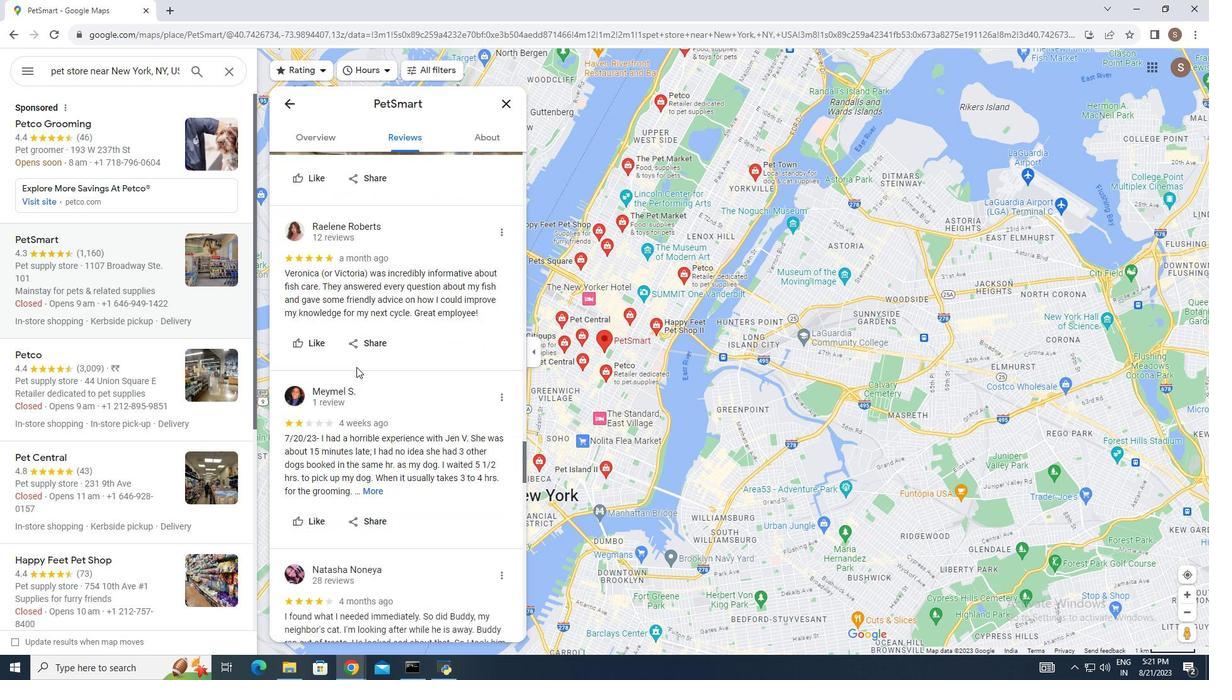 
Action: Mouse scrolled (356, 366) with delta (0, 0)
Screenshot: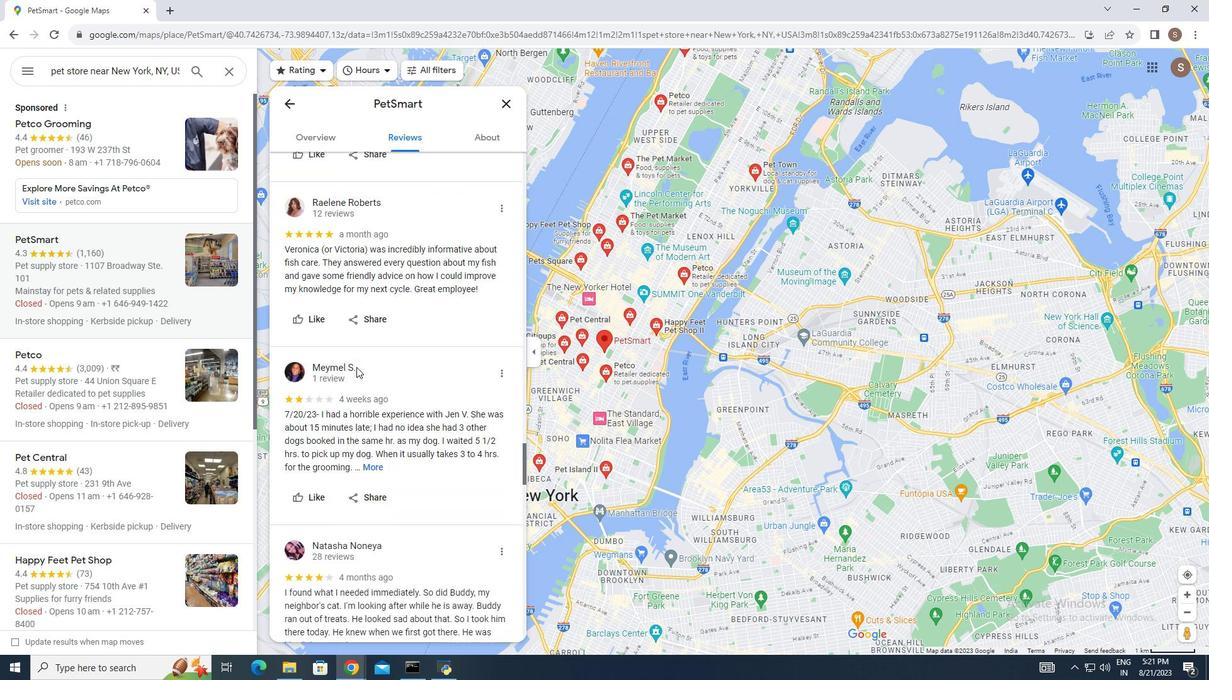 
Action: Mouse scrolled (356, 366) with delta (0, 0)
Screenshot: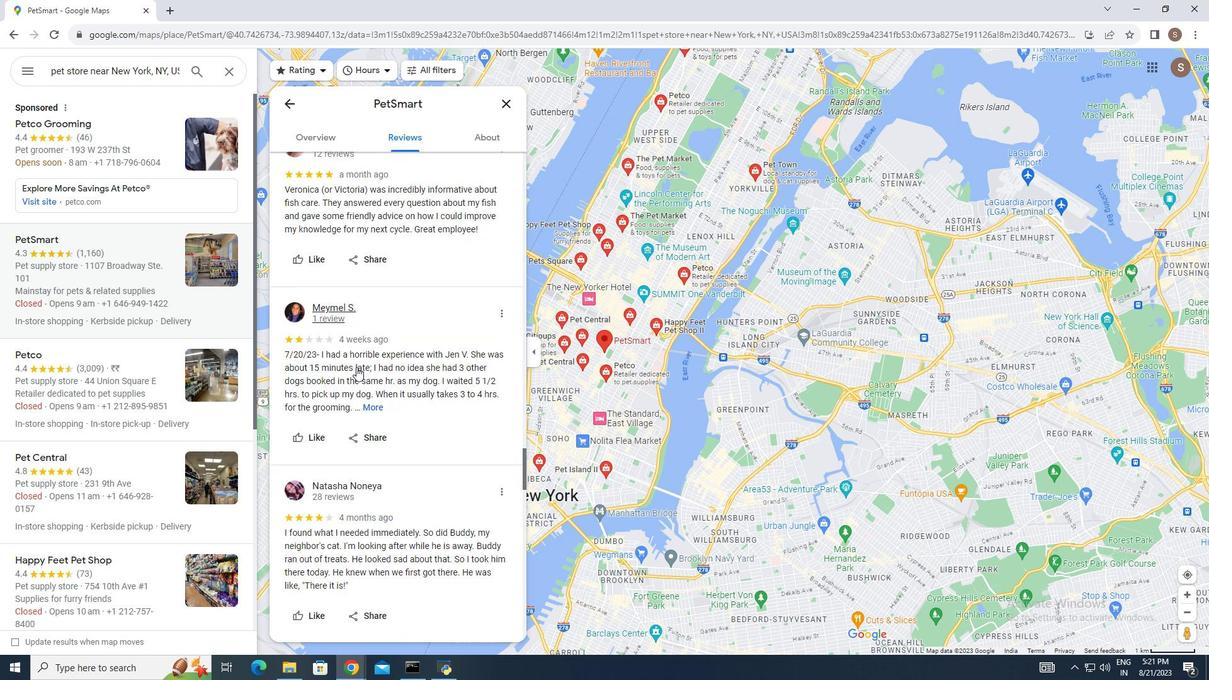 
Action: Mouse scrolled (356, 366) with delta (0, 0)
Screenshot: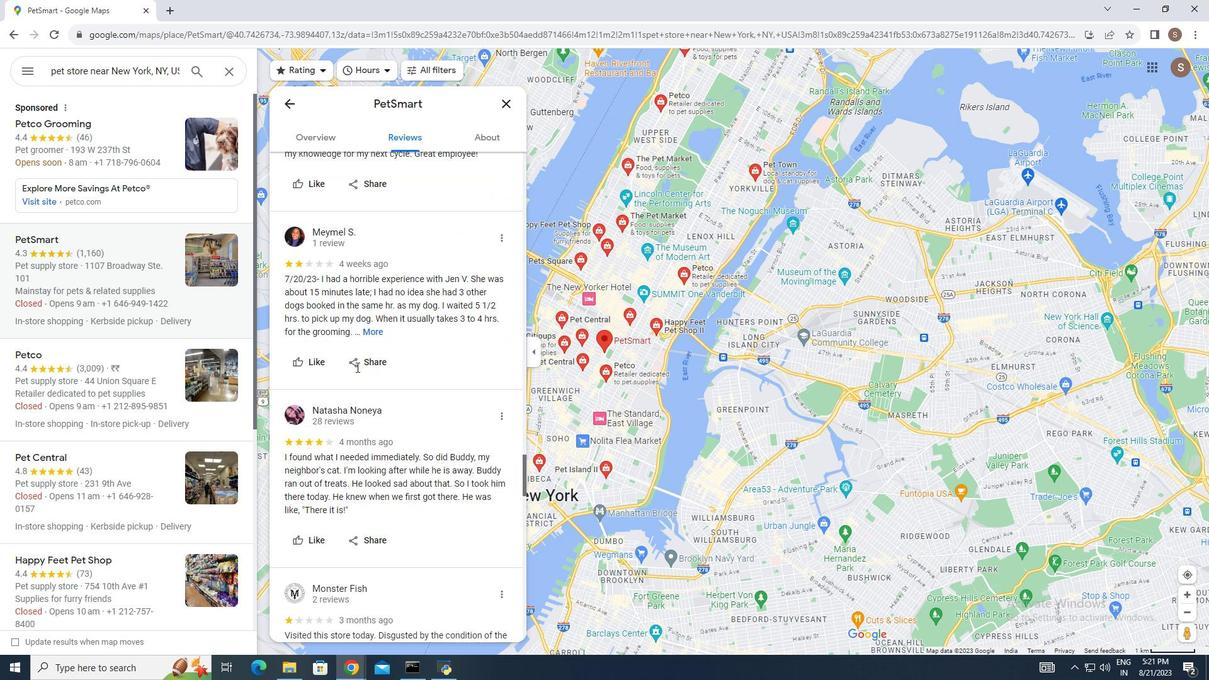 
Action: Mouse scrolled (356, 366) with delta (0, 0)
Screenshot: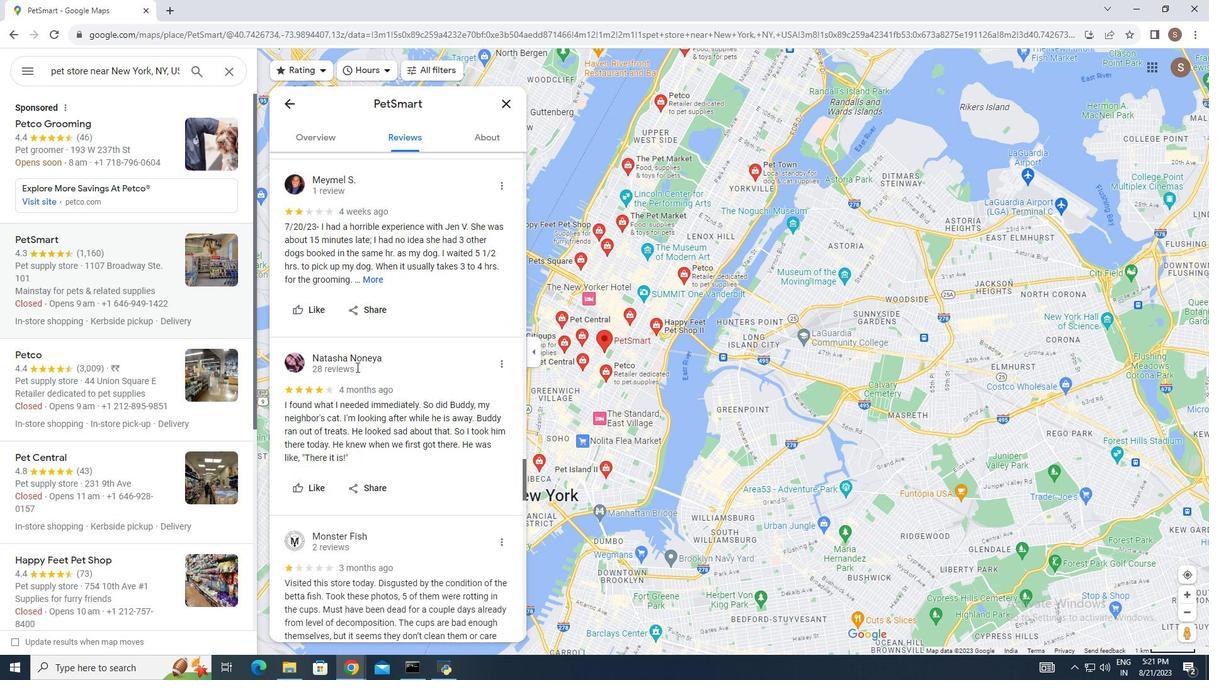
Action: Mouse moved to (375, 277)
Screenshot: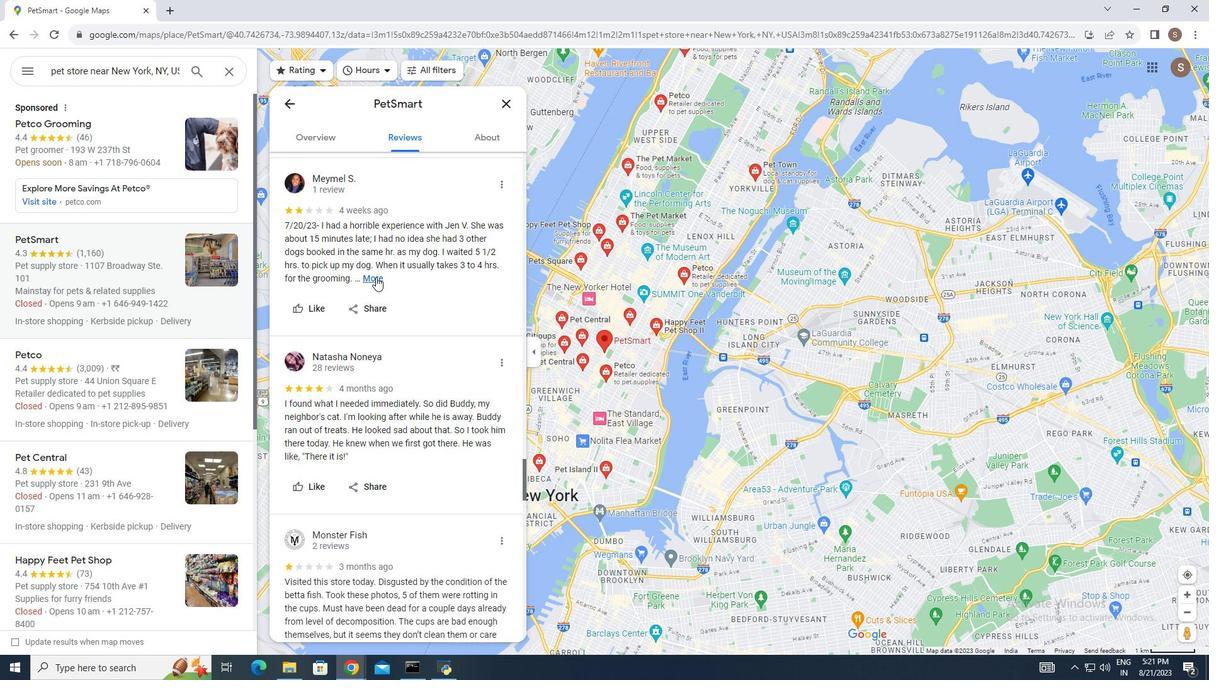 
Action: Mouse pressed left at (375, 277)
Screenshot: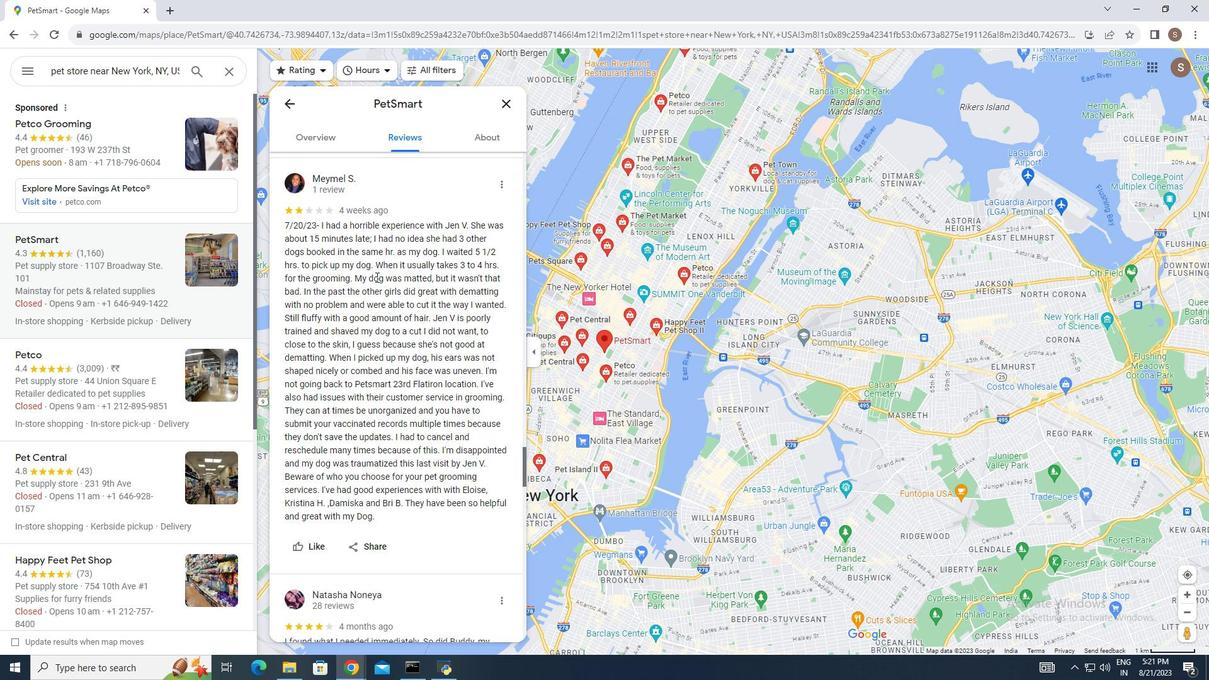 
Action: Mouse moved to (367, 357)
Screenshot: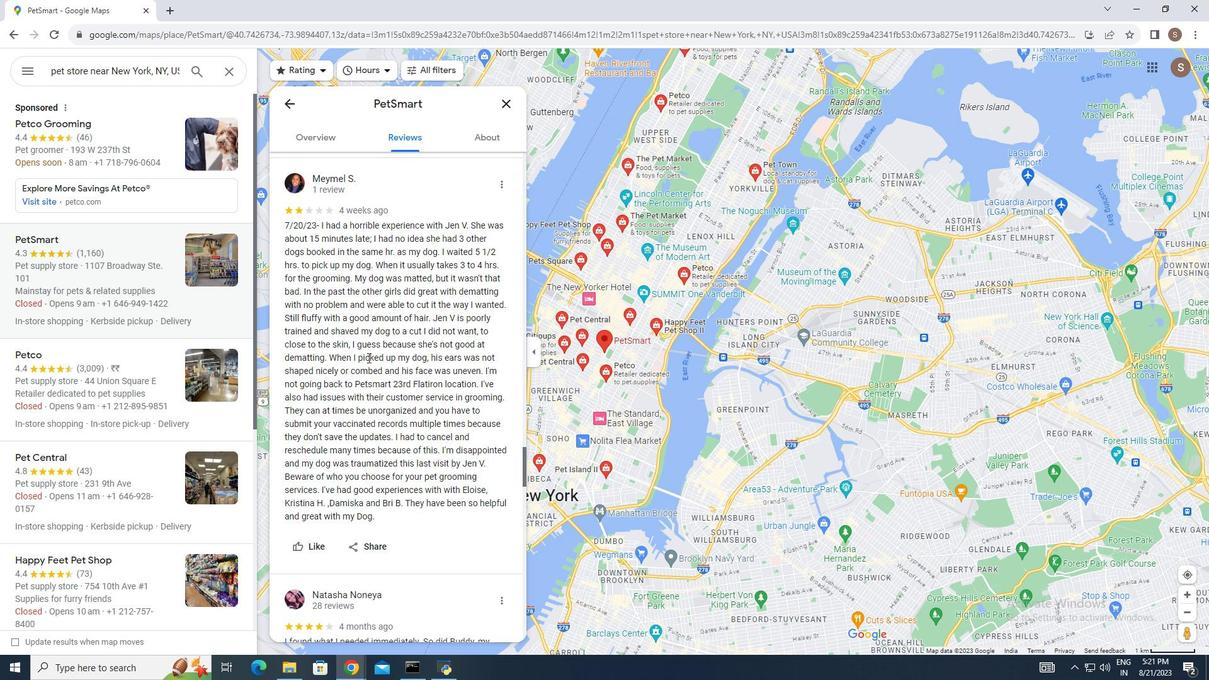 
Action: Mouse scrolled (367, 357) with delta (0, 0)
Screenshot: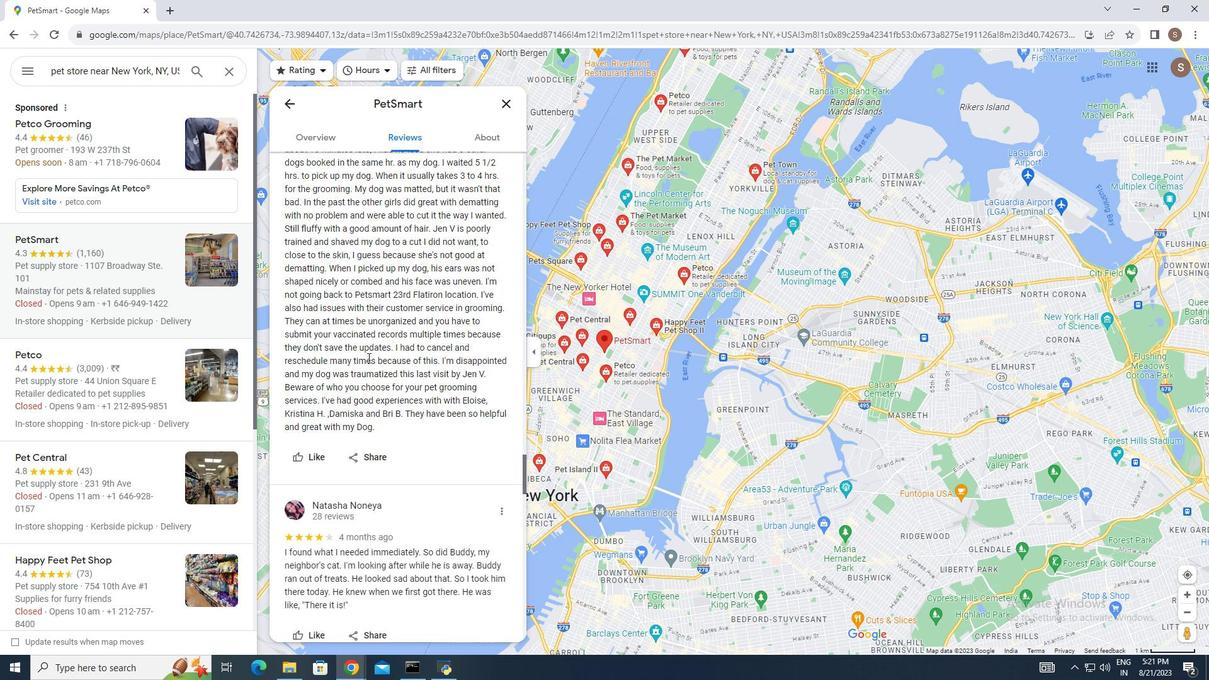 
Action: Mouse scrolled (367, 357) with delta (0, 0)
Screenshot: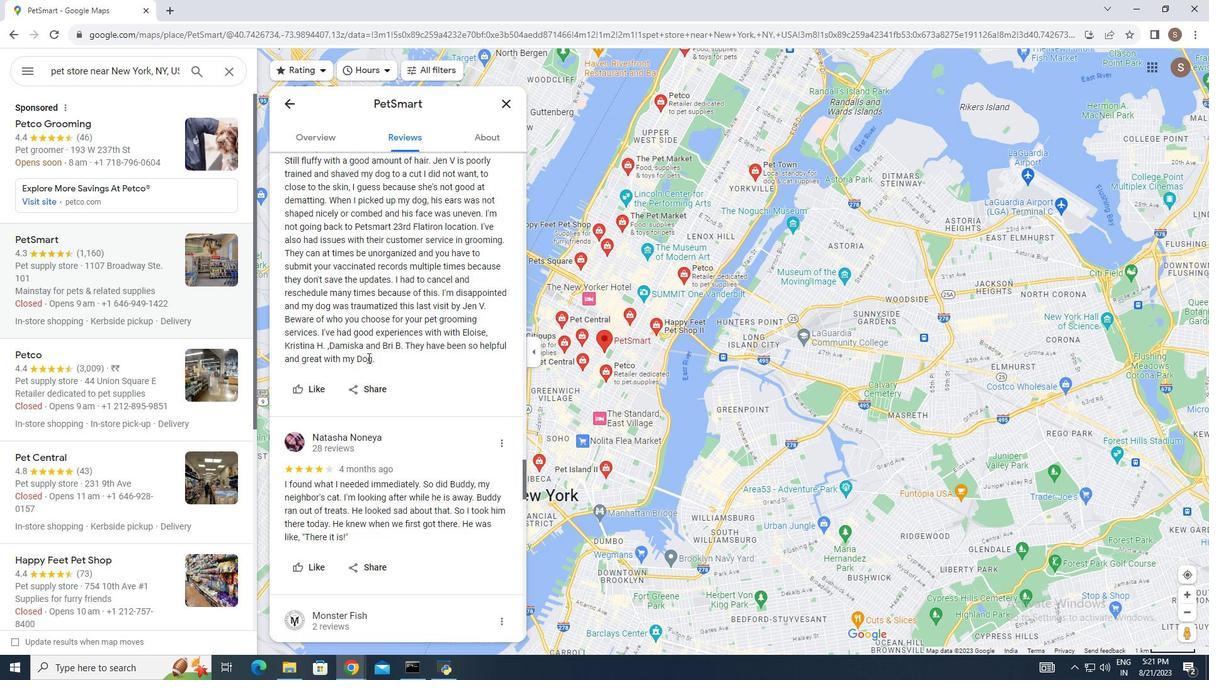 
Action: Mouse scrolled (367, 357) with delta (0, 0)
Screenshot: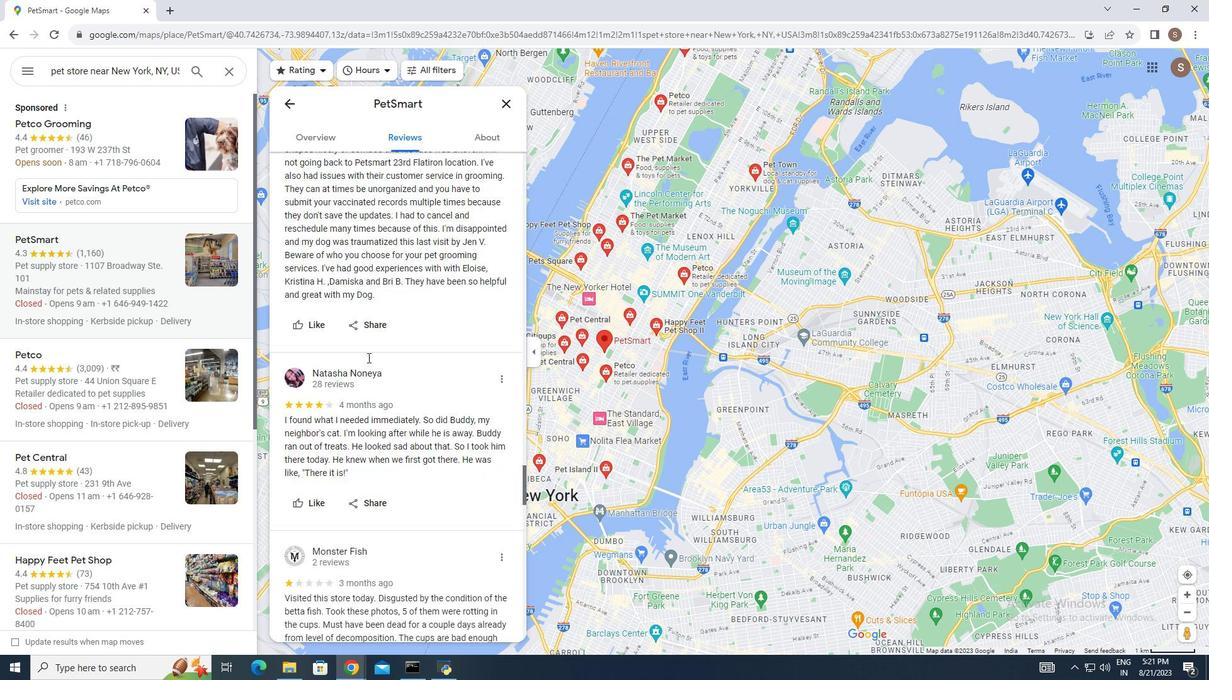 
Action: Mouse scrolled (367, 357) with delta (0, 0)
Screenshot: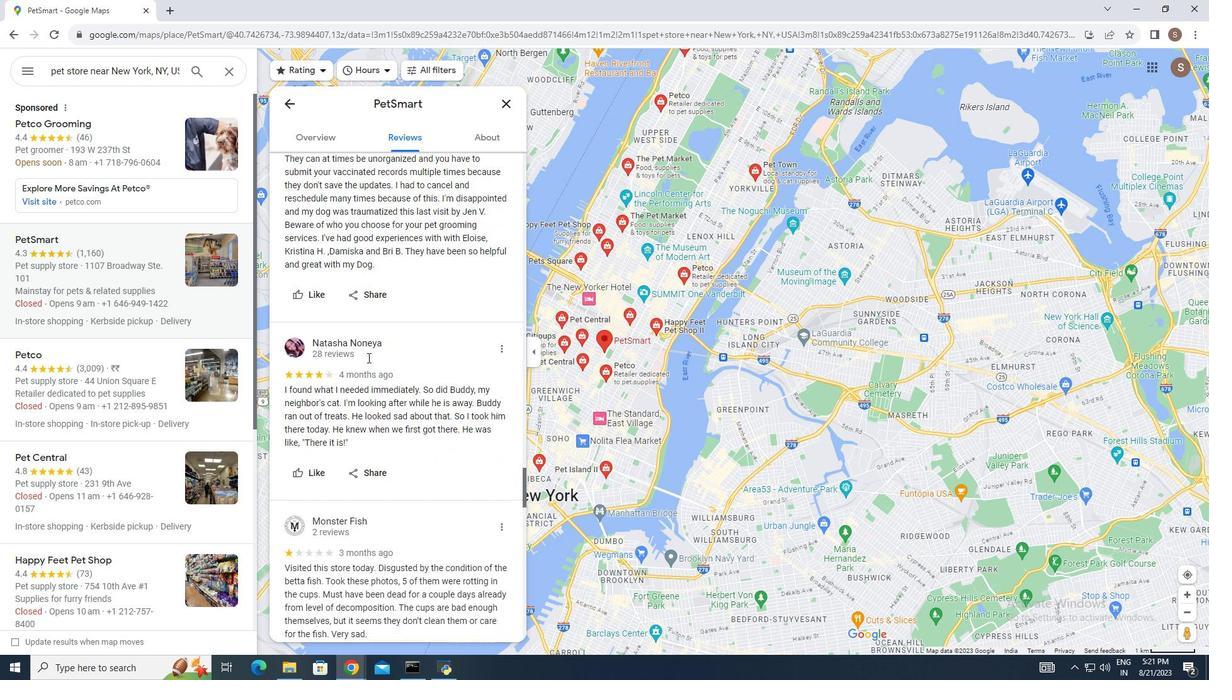 
Action: Mouse moved to (367, 360)
Screenshot: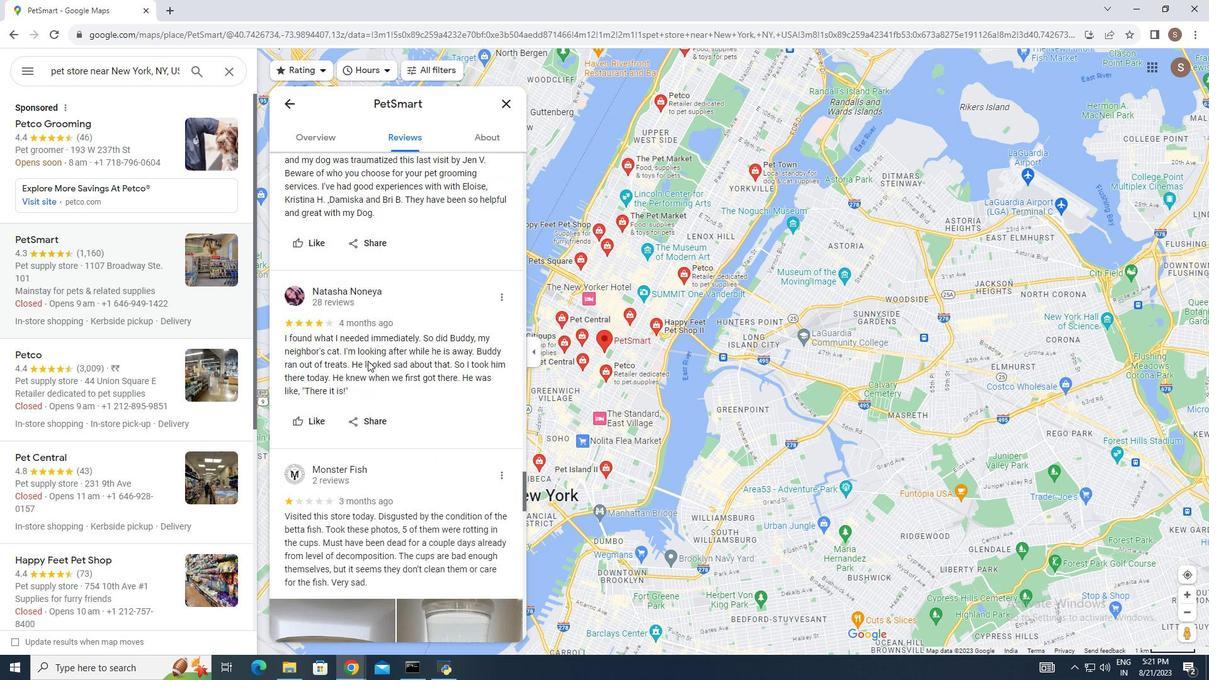 
Action: Mouse scrolled (367, 359) with delta (0, 0)
Screenshot: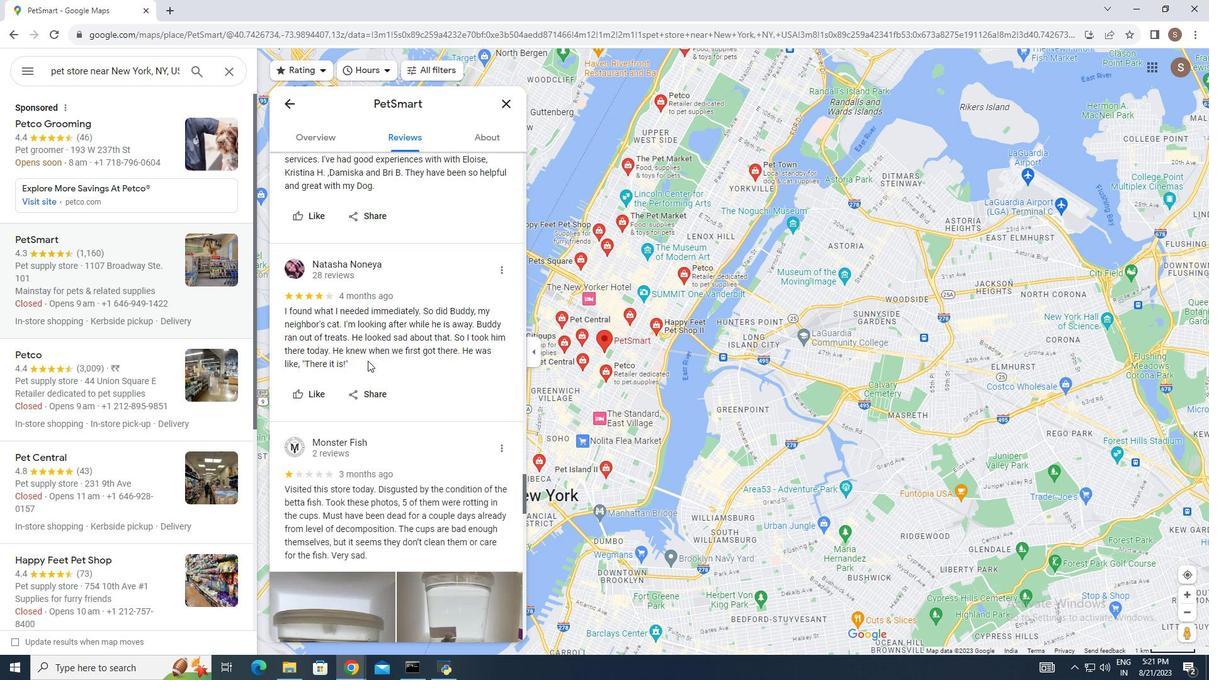 
Action: Mouse moved to (367, 360)
Screenshot: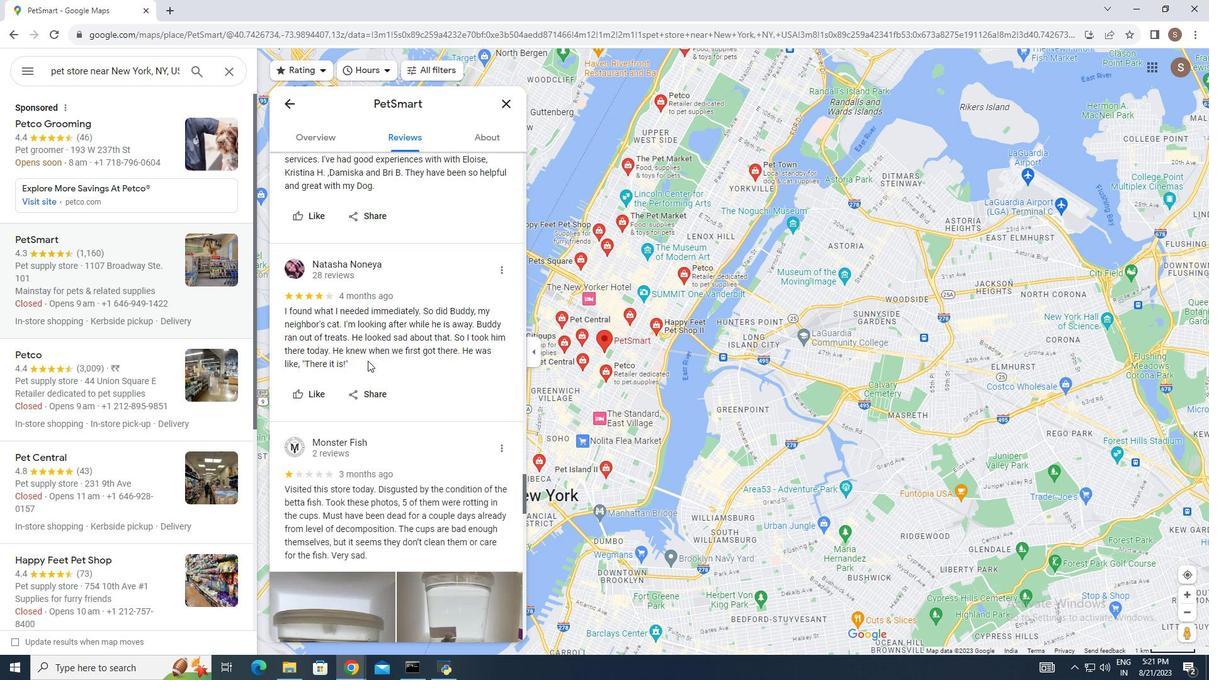 
Action: Mouse scrolled (367, 360) with delta (0, 0)
Screenshot: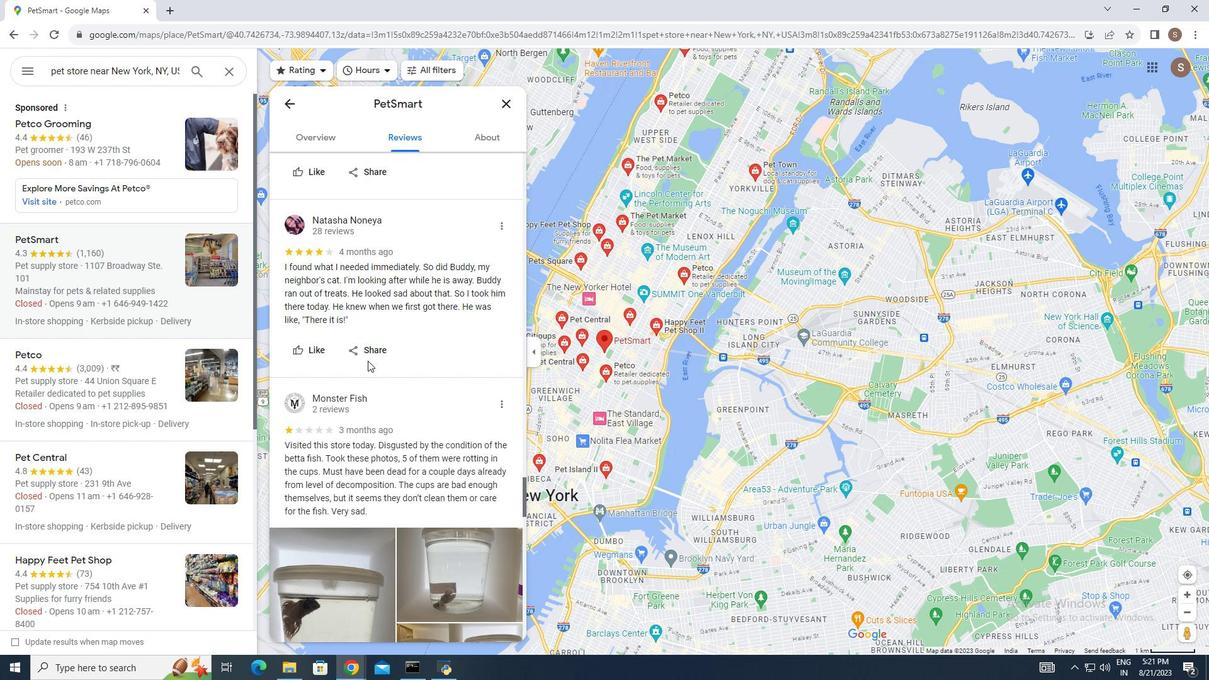 
Action: Mouse scrolled (367, 360) with delta (0, 0)
Screenshot: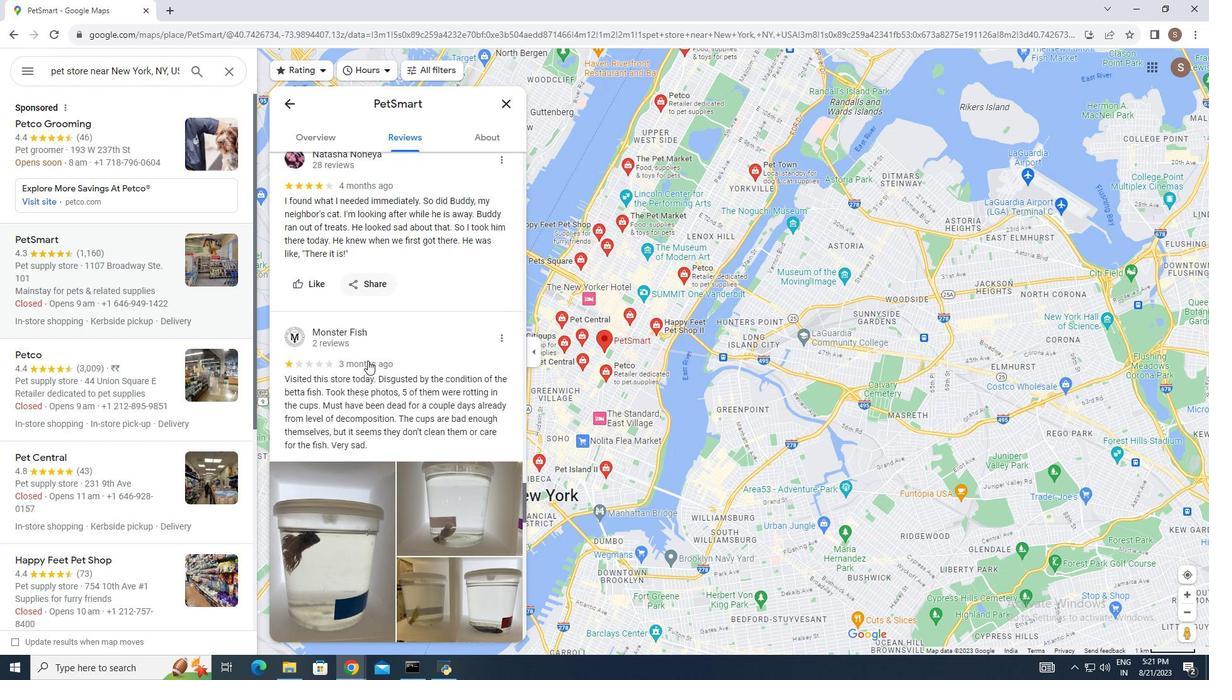 
Action: Mouse scrolled (367, 360) with delta (0, 0)
Screenshot: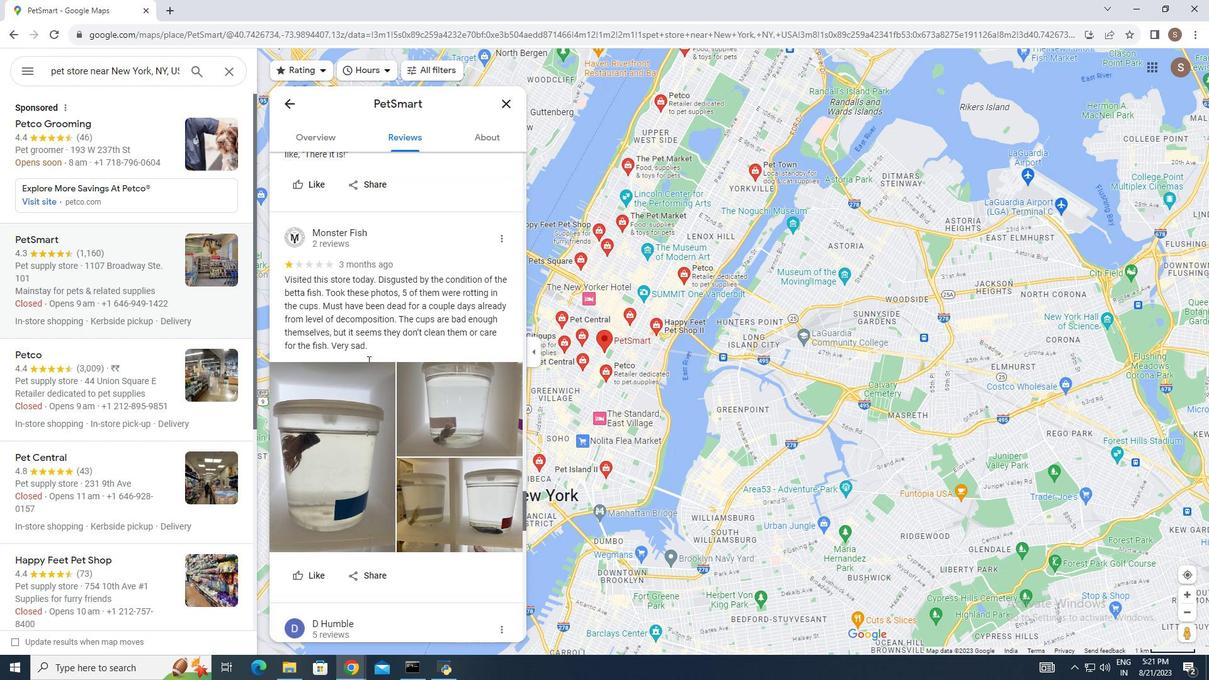 
Action: Mouse scrolled (367, 360) with delta (0, 0)
Screenshot: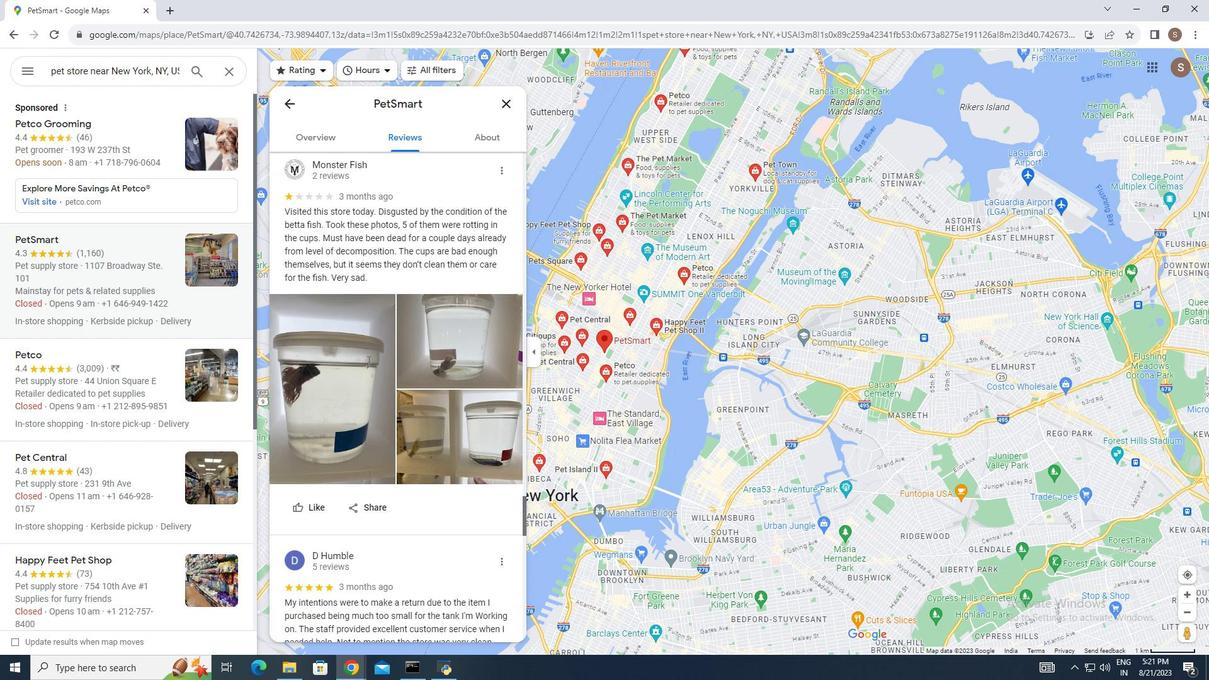 
Action: Mouse scrolled (367, 360) with delta (0, 0)
Screenshot: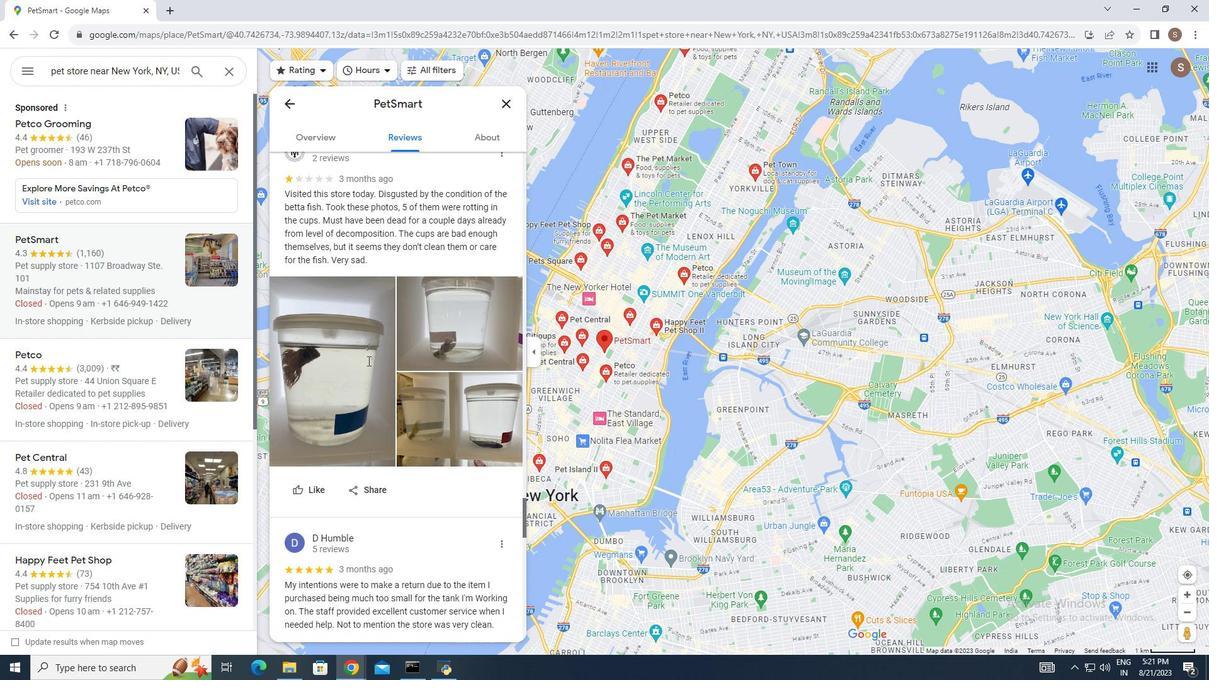 
Action: Mouse moved to (377, 368)
Screenshot: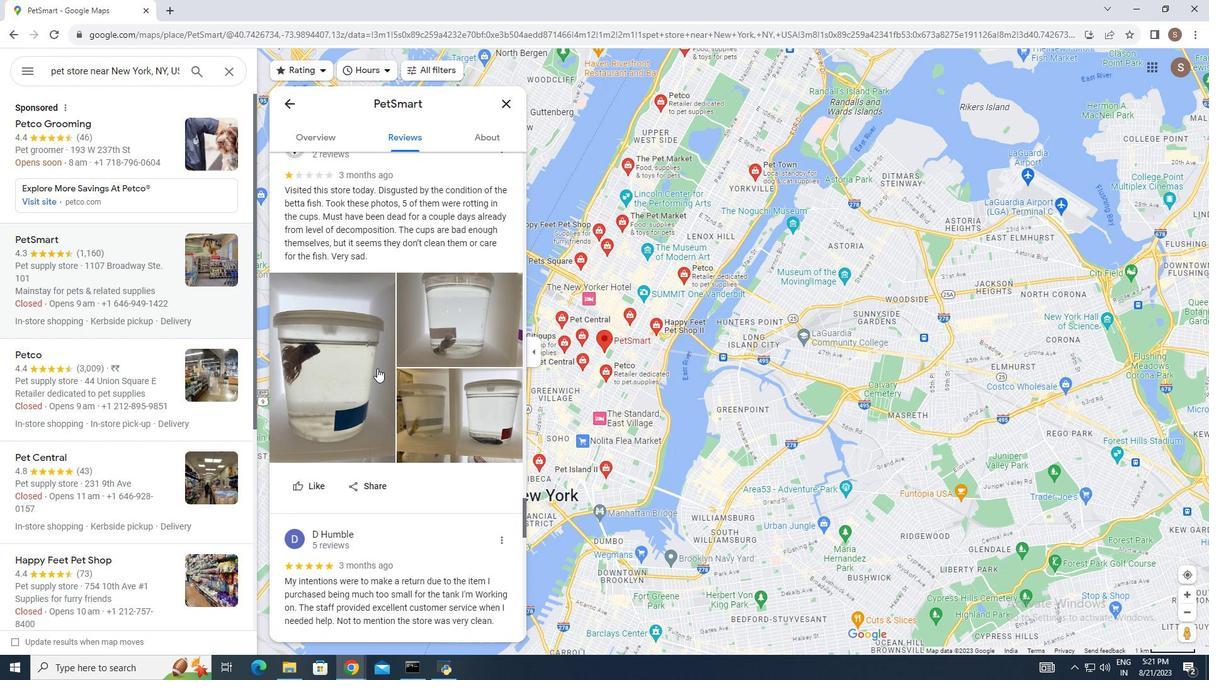 
Action: Mouse scrolled (377, 367) with delta (0, 0)
Screenshot: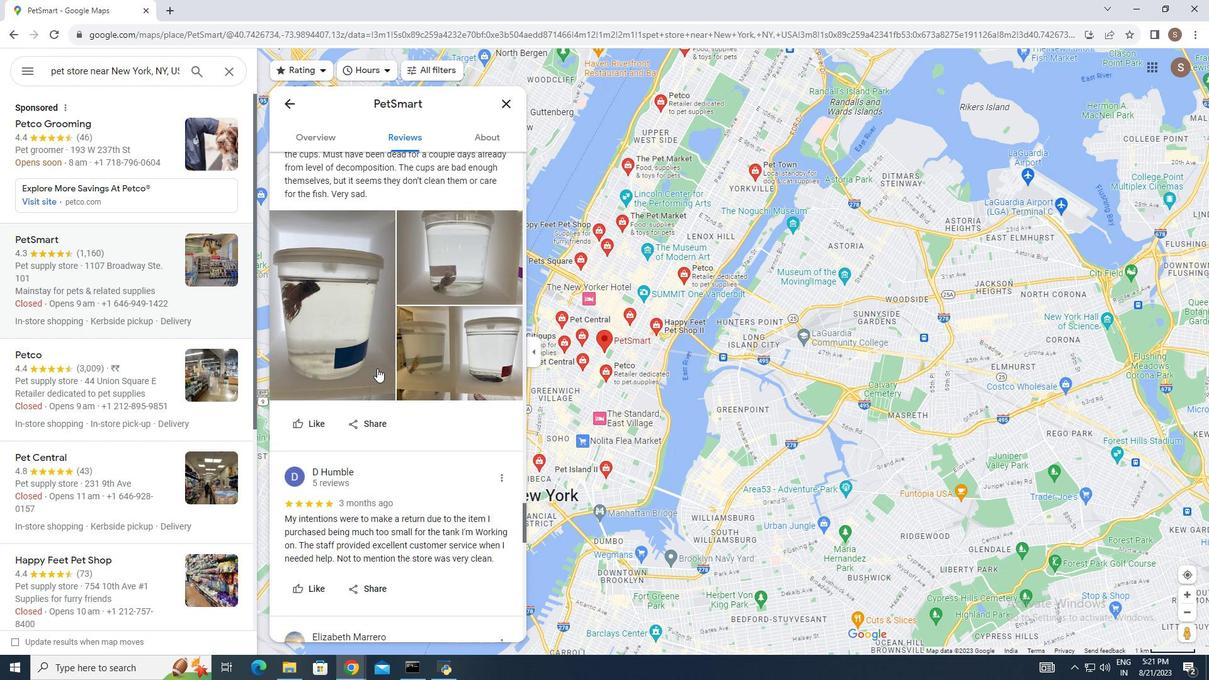 
Action: Mouse moved to (385, 382)
Screenshot: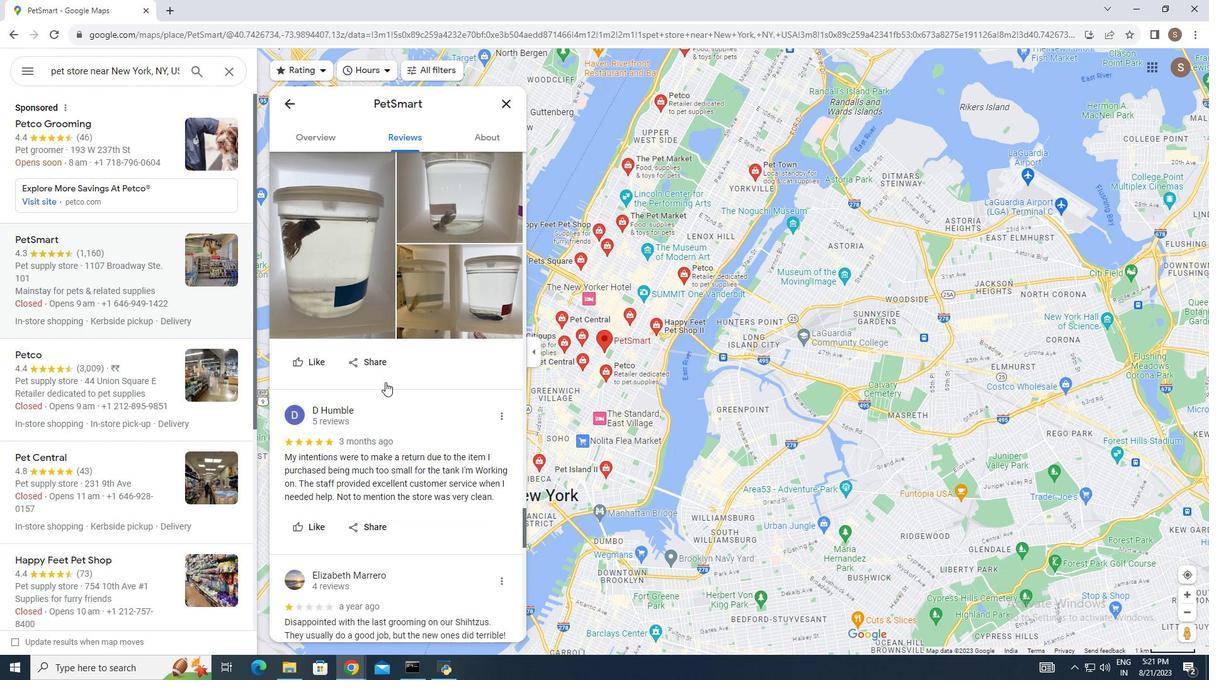 
Action: Mouse scrolled (385, 381) with delta (0, 0)
Screenshot: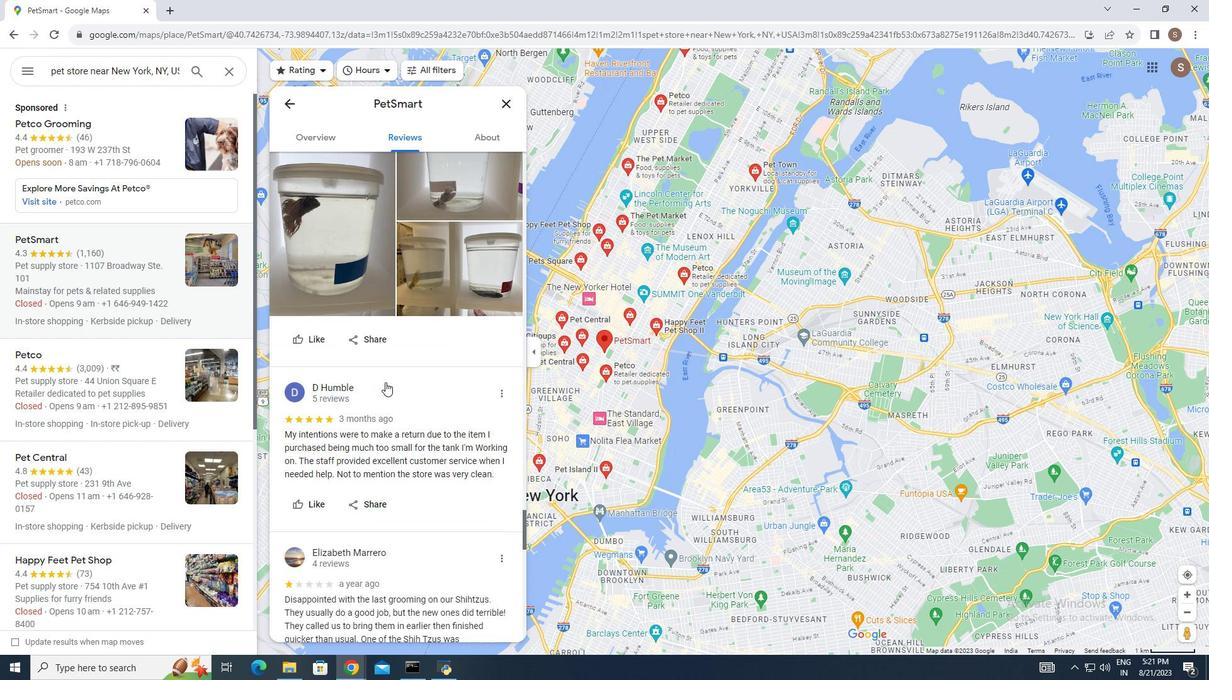 
Action: Mouse scrolled (385, 381) with delta (0, 0)
Screenshot: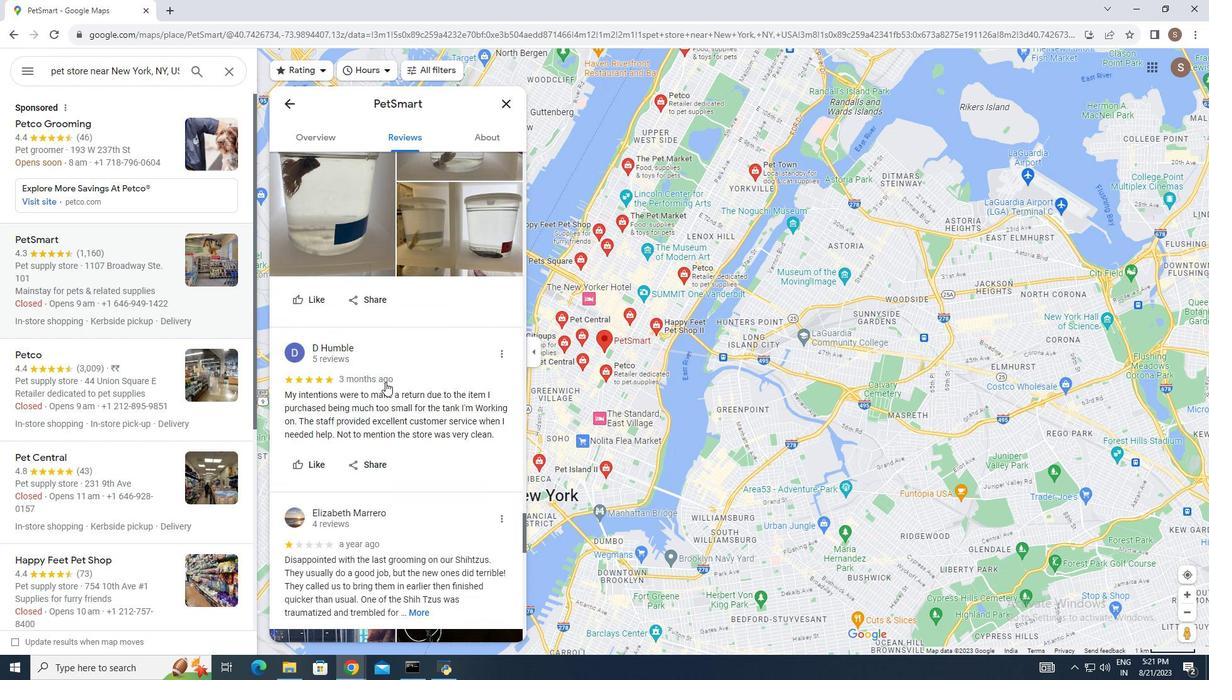 
Action: Mouse scrolled (385, 381) with delta (0, 0)
Screenshot: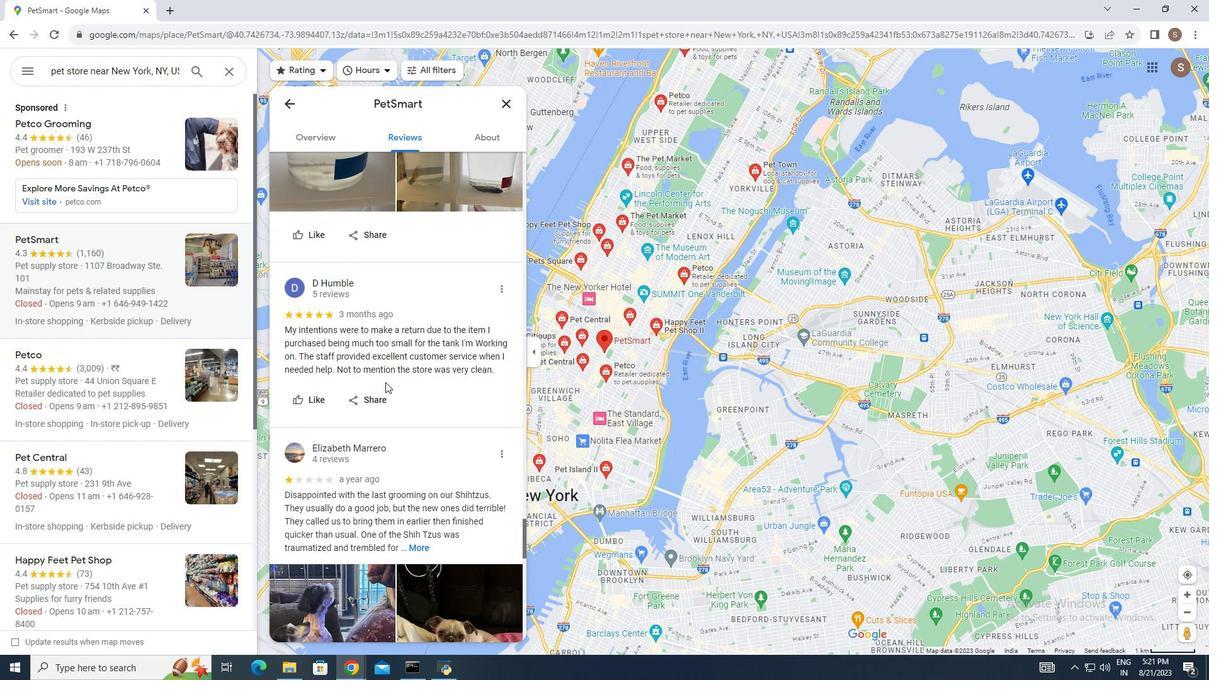 
Action: Mouse scrolled (385, 381) with delta (0, 0)
Screenshot: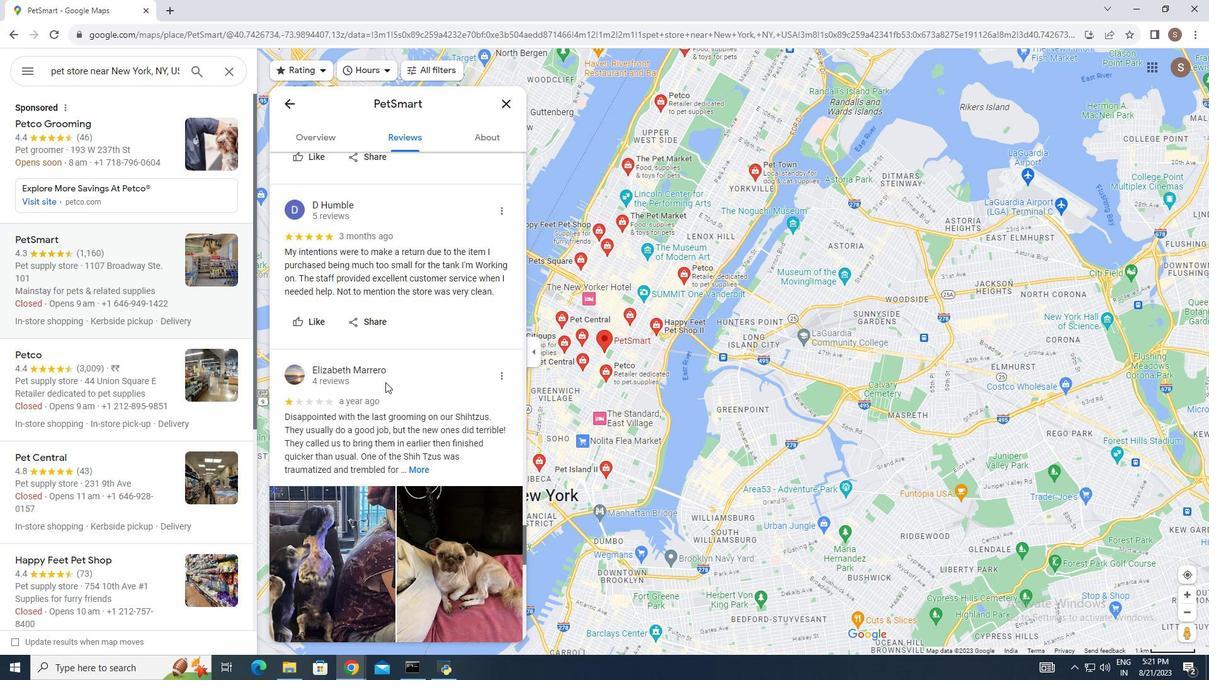
Action: Mouse scrolled (385, 381) with delta (0, 0)
Screenshot: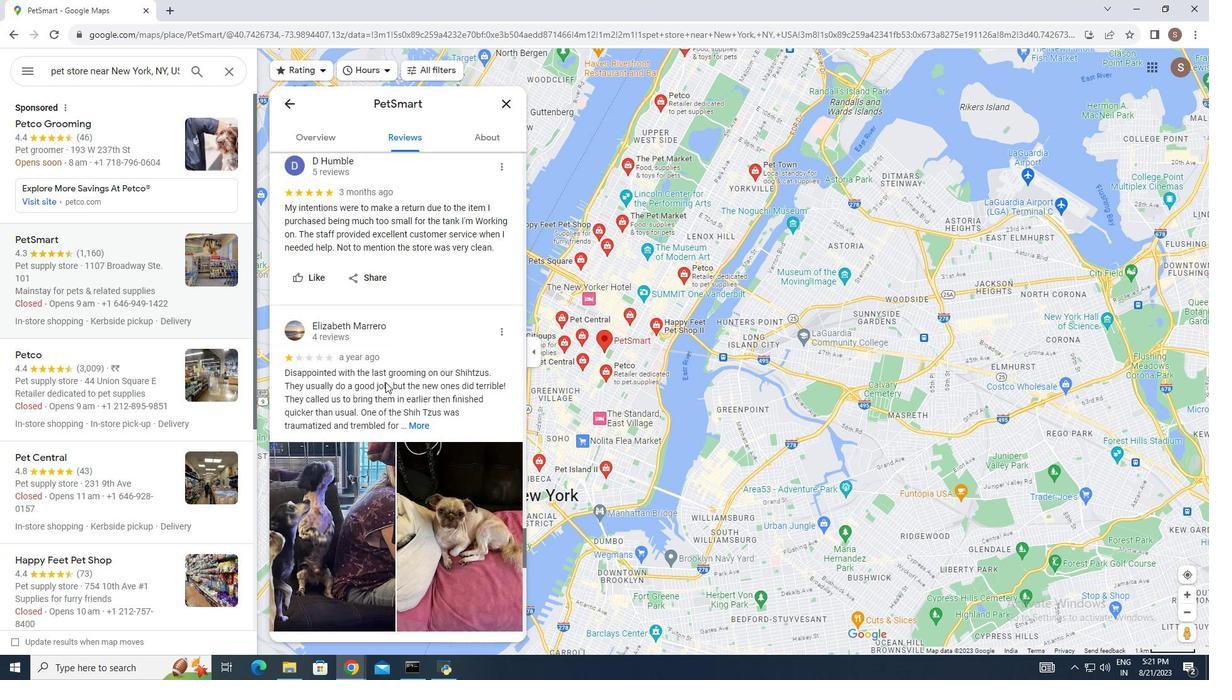 
Action: Mouse scrolled (385, 381) with delta (0, 0)
Screenshot: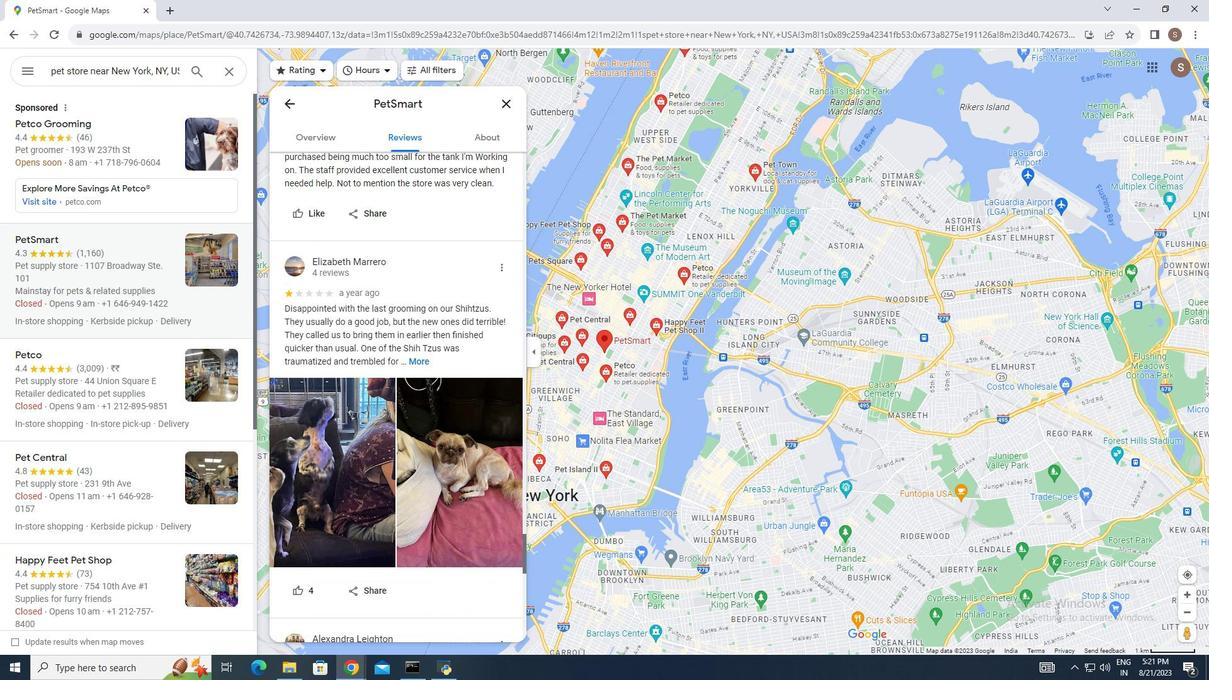 
Action: Mouse moved to (396, 374)
Screenshot: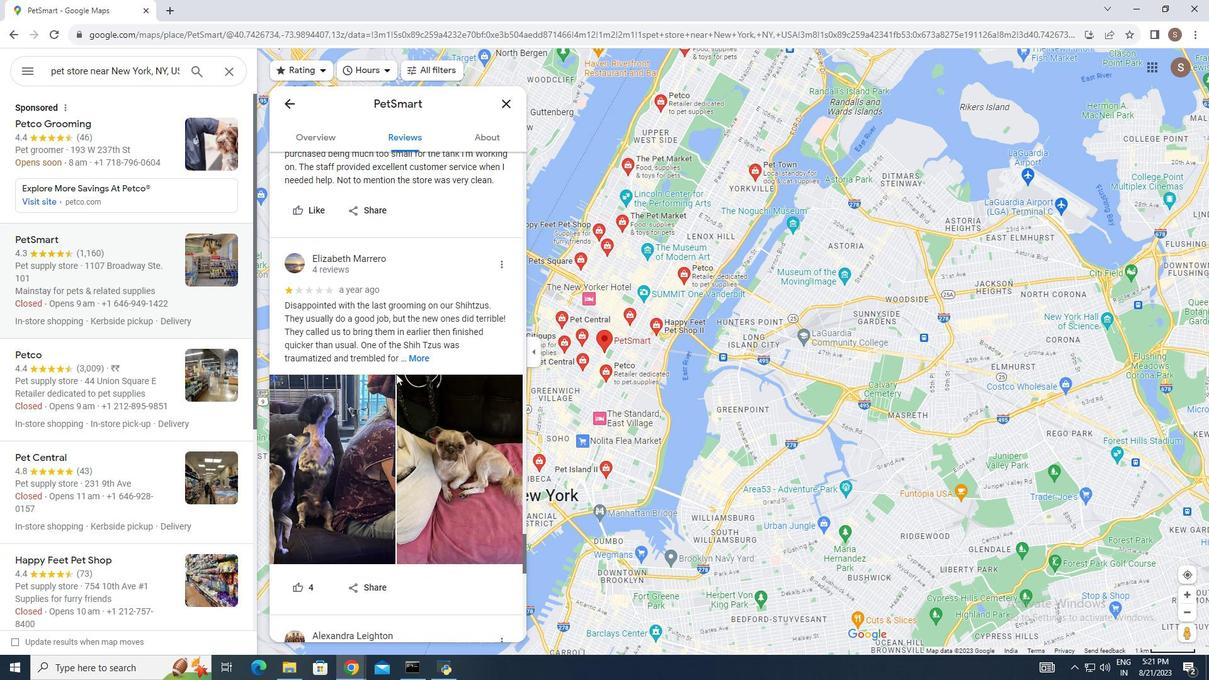 
Action: Mouse scrolled (396, 373) with delta (0, 0)
Screenshot: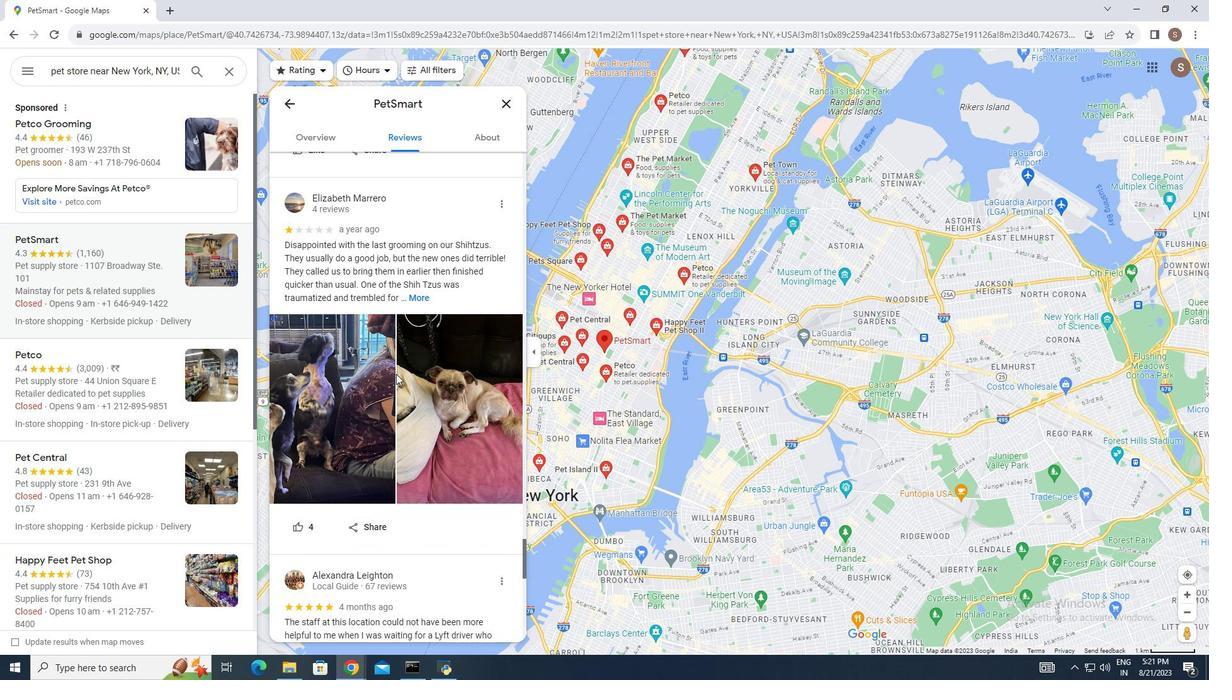 
Action: Mouse scrolled (396, 373) with delta (0, 0)
Screenshot: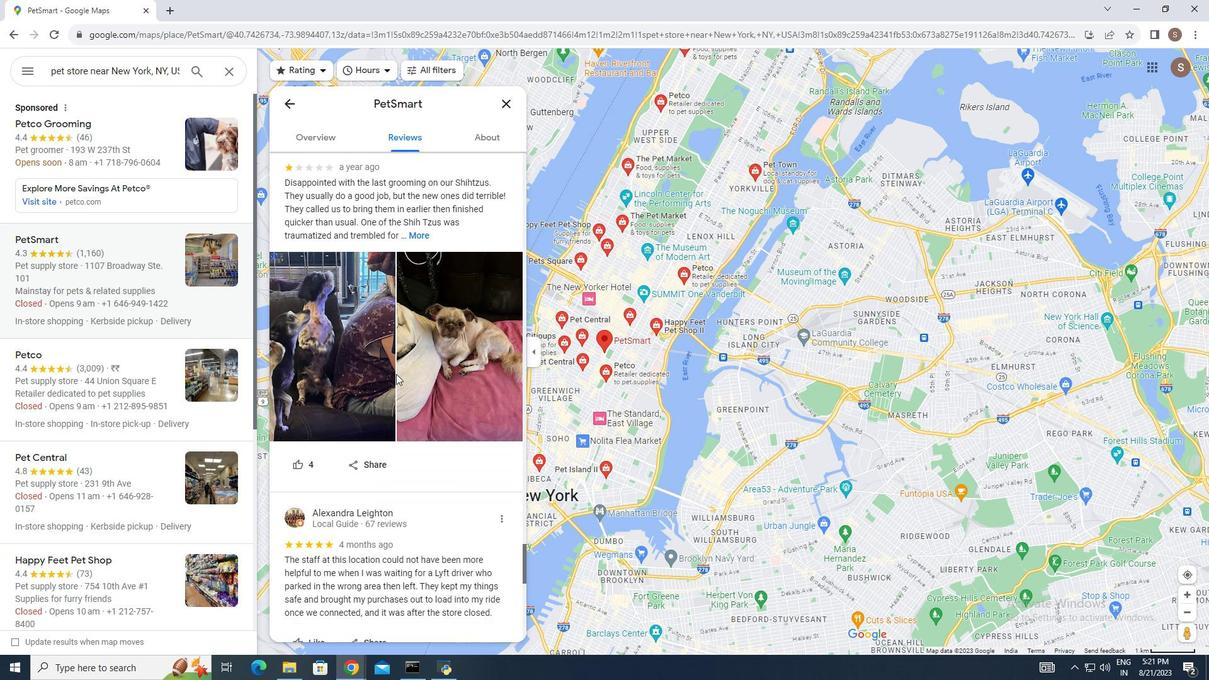 
Action: Mouse scrolled (396, 373) with delta (0, 0)
Screenshot: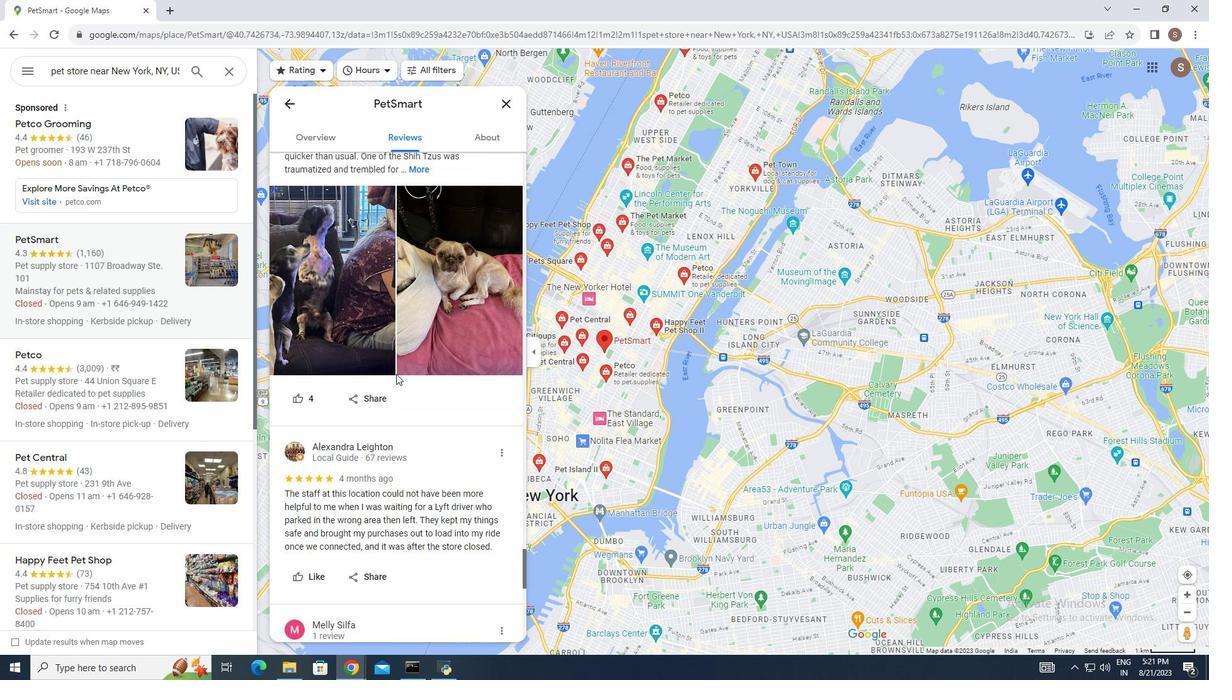 
Action: Mouse scrolled (396, 373) with delta (0, 0)
Screenshot: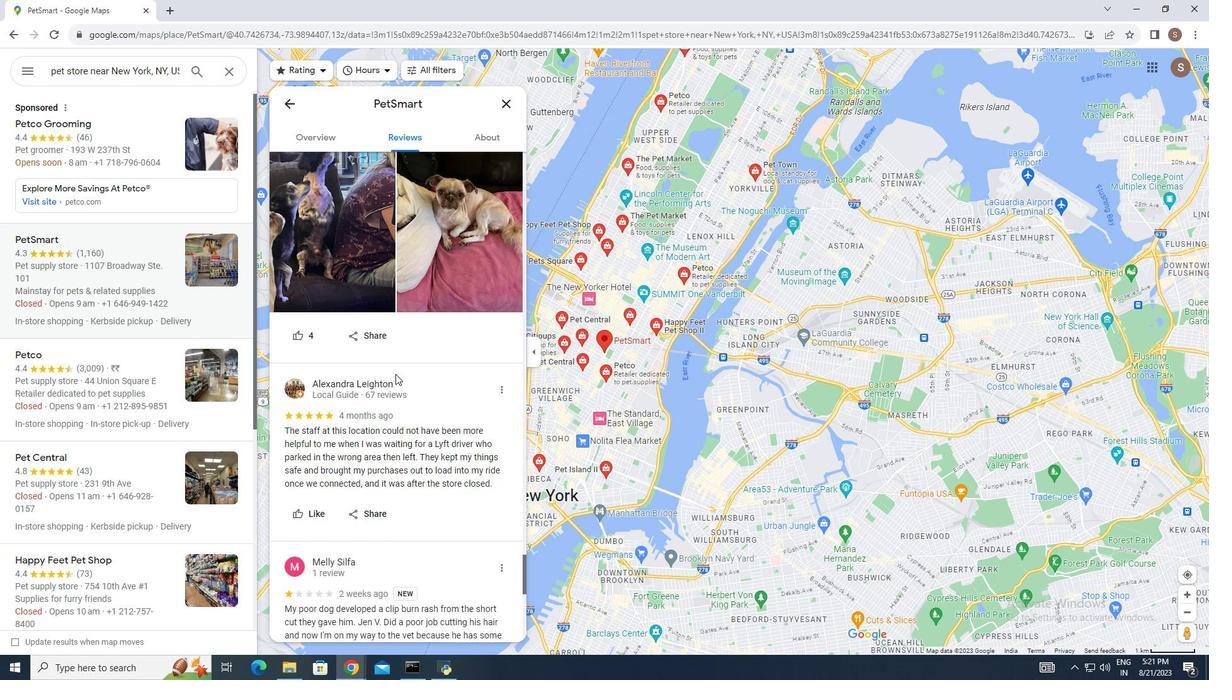 
Action: Mouse moved to (395, 402)
Screenshot: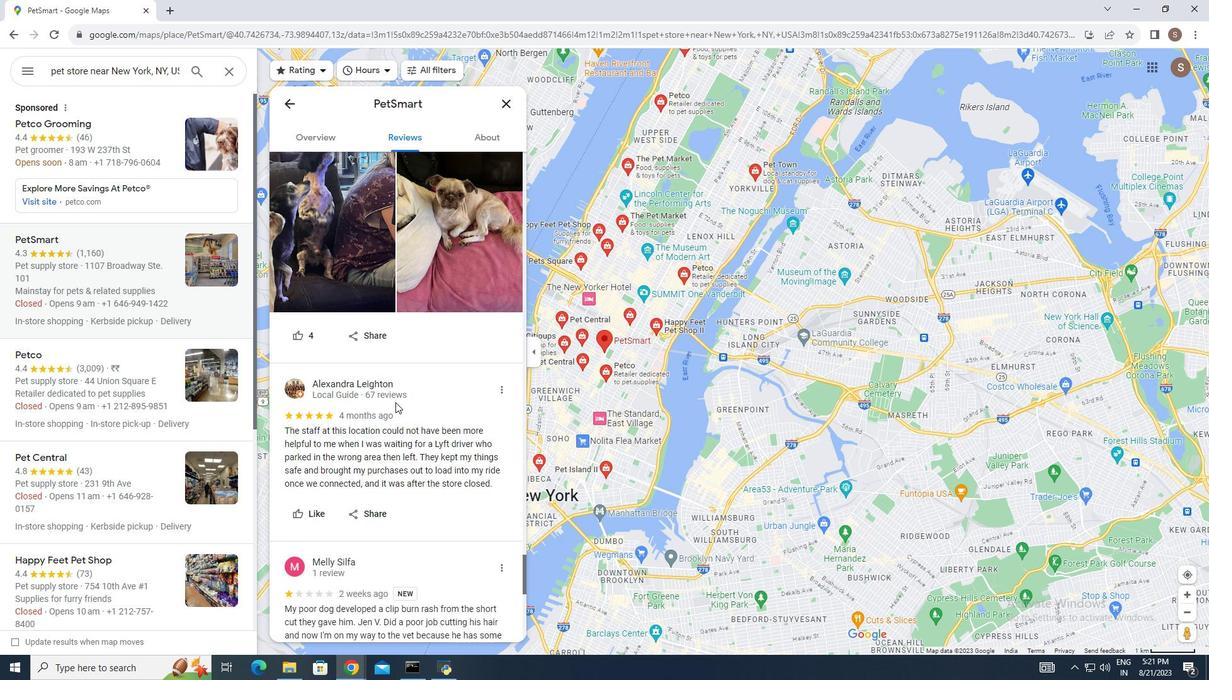 
Action: Mouse scrolled (395, 401) with delta (0, 0)
Screenshot: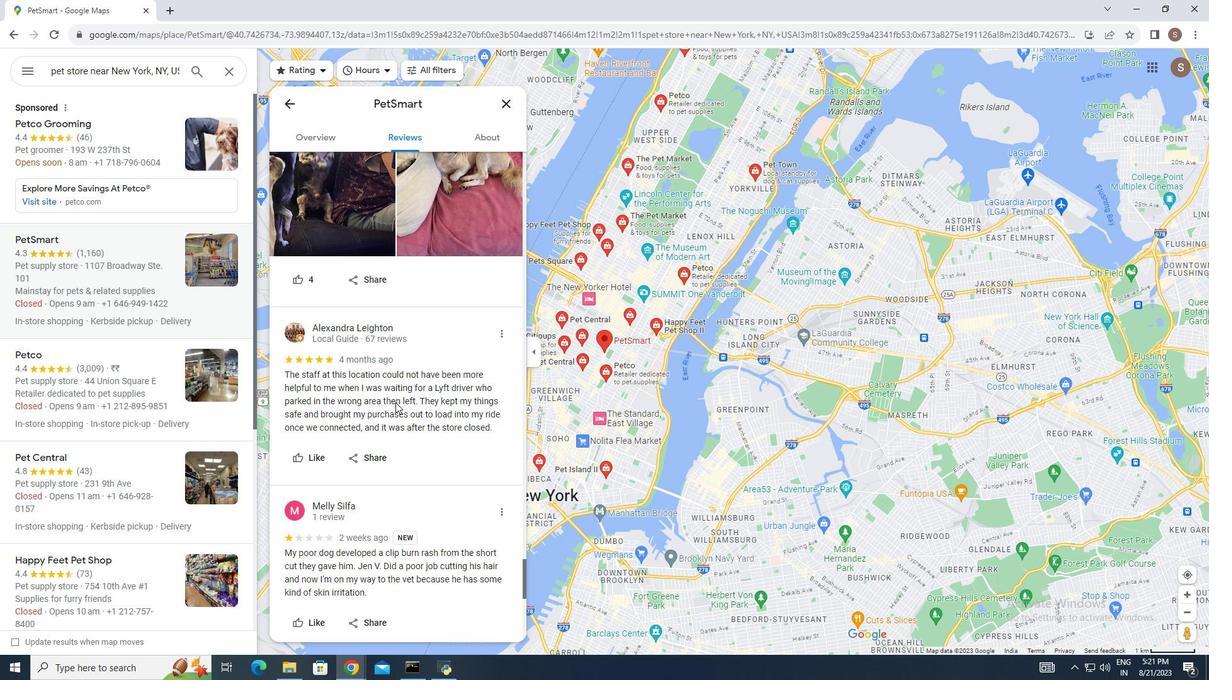 
Action: Mouse scrolled (395, 401) with delta (0, 0)
Screenshot: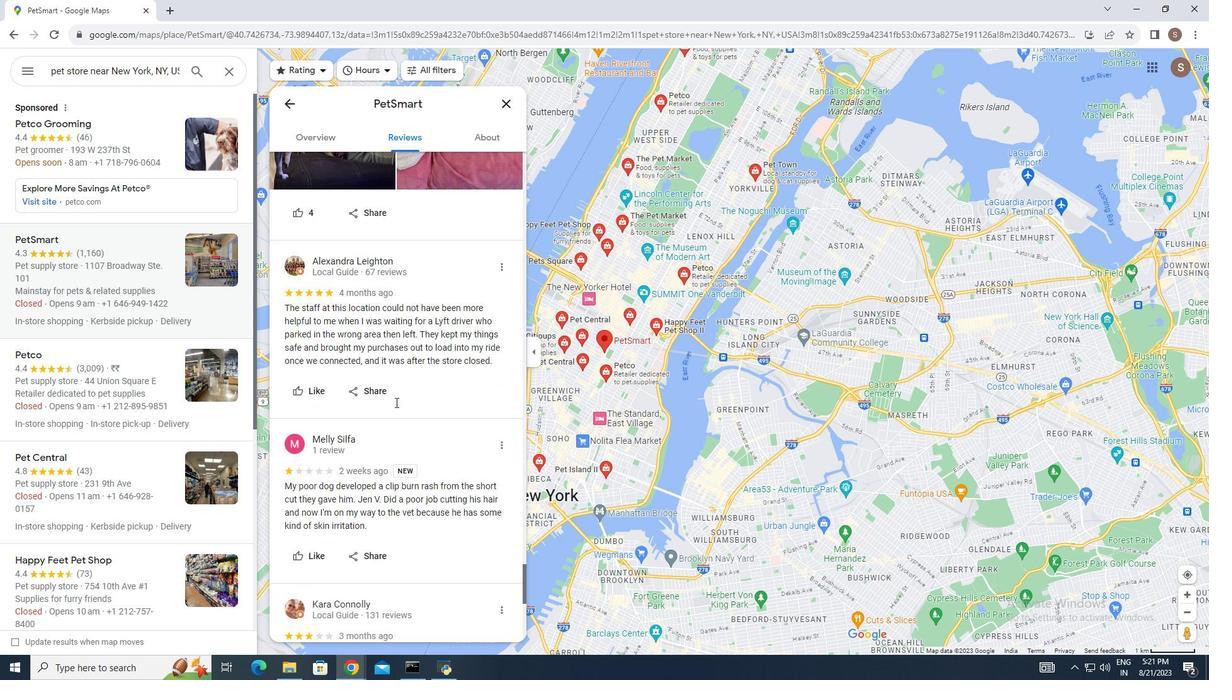 
Action: Mouse scrolled (395, 401) with delta (0, 0)
Screenshot: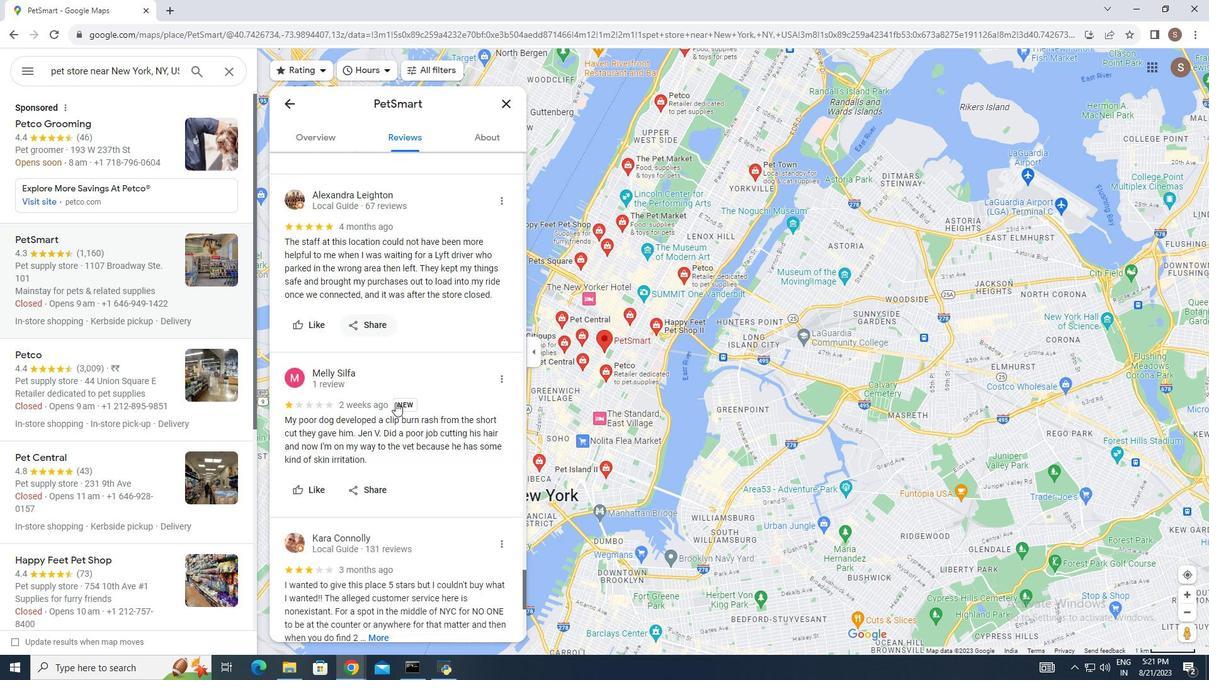 
Action: Mouse moved to (423, 415)
Screenshot: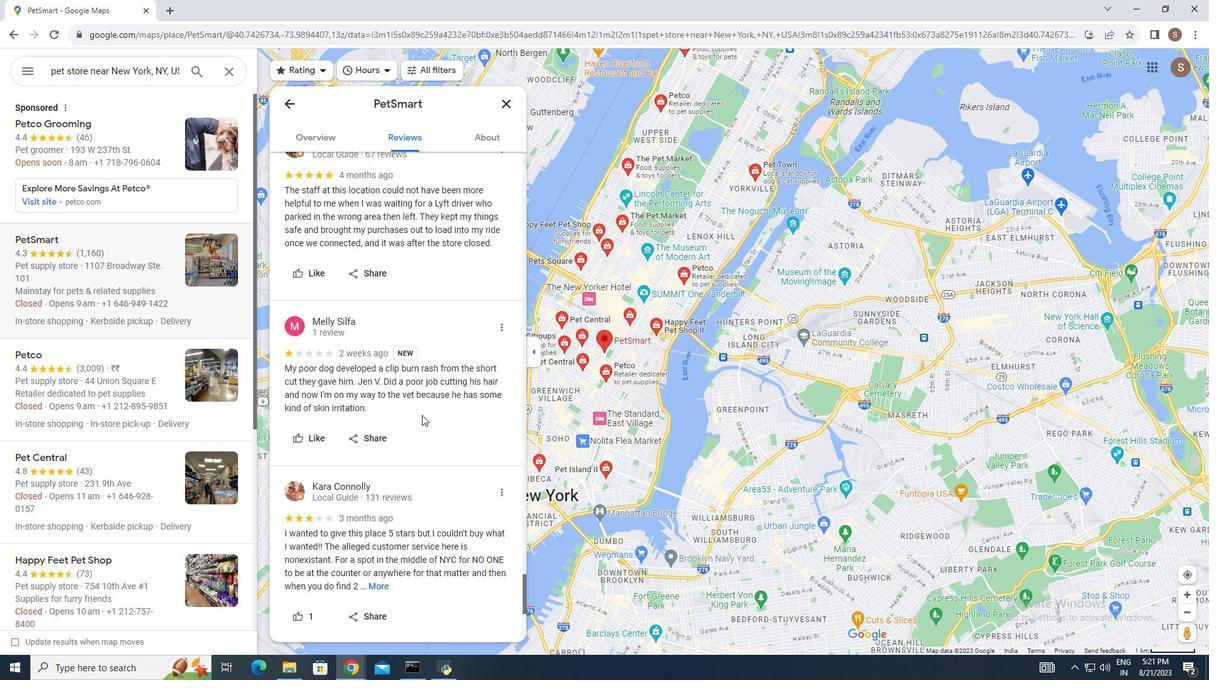
Action: Mouse scrolled (423, 414) with delta (0, 0)
Screenshot: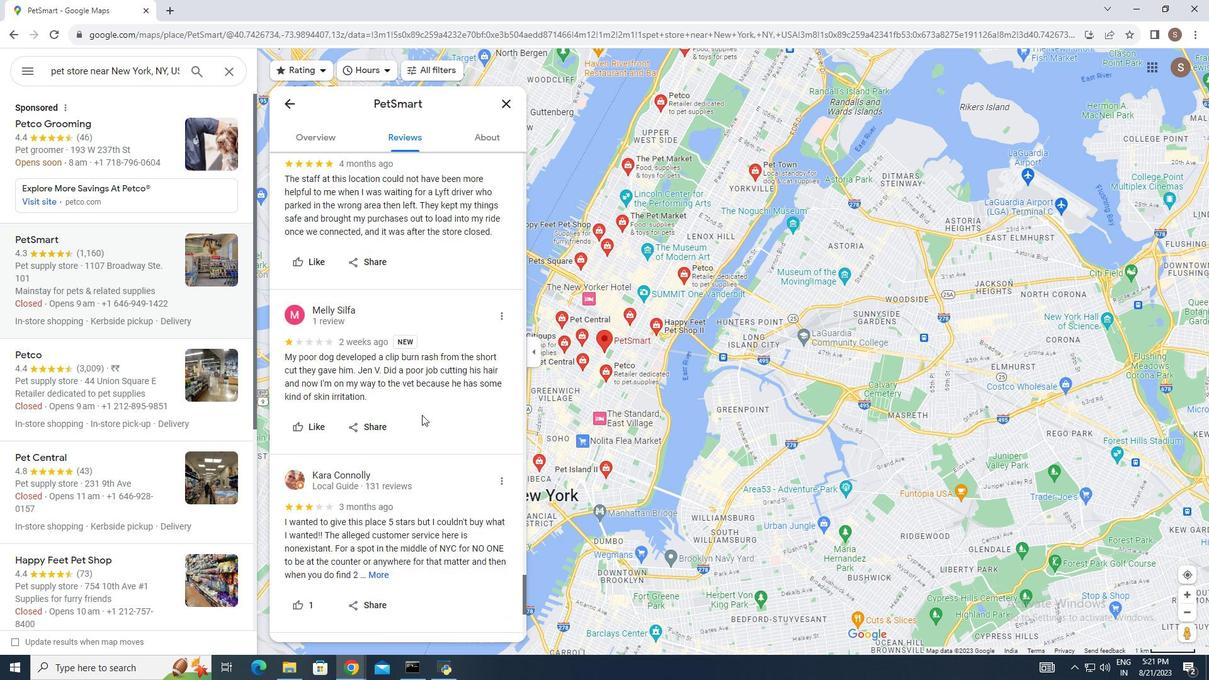 
Action: Mouse moved to (406, 400)
Screenshot: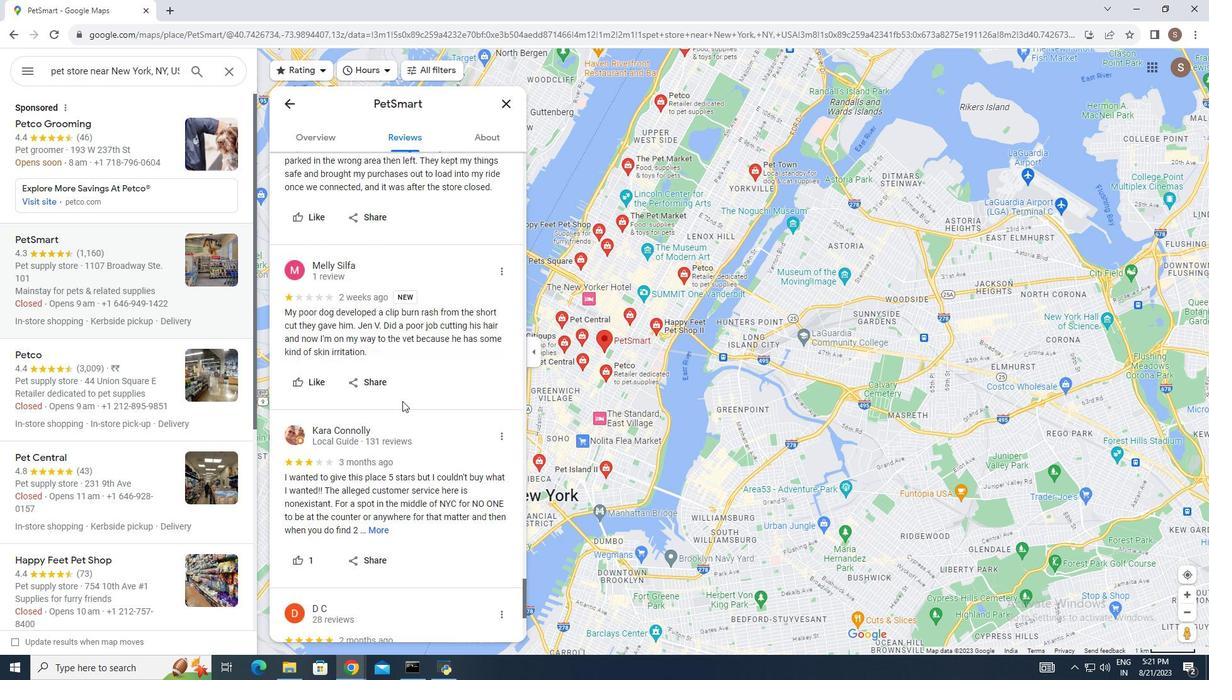 
Action: Mouse scrolled (406, 399) with delta (0, 0)
Screenshot: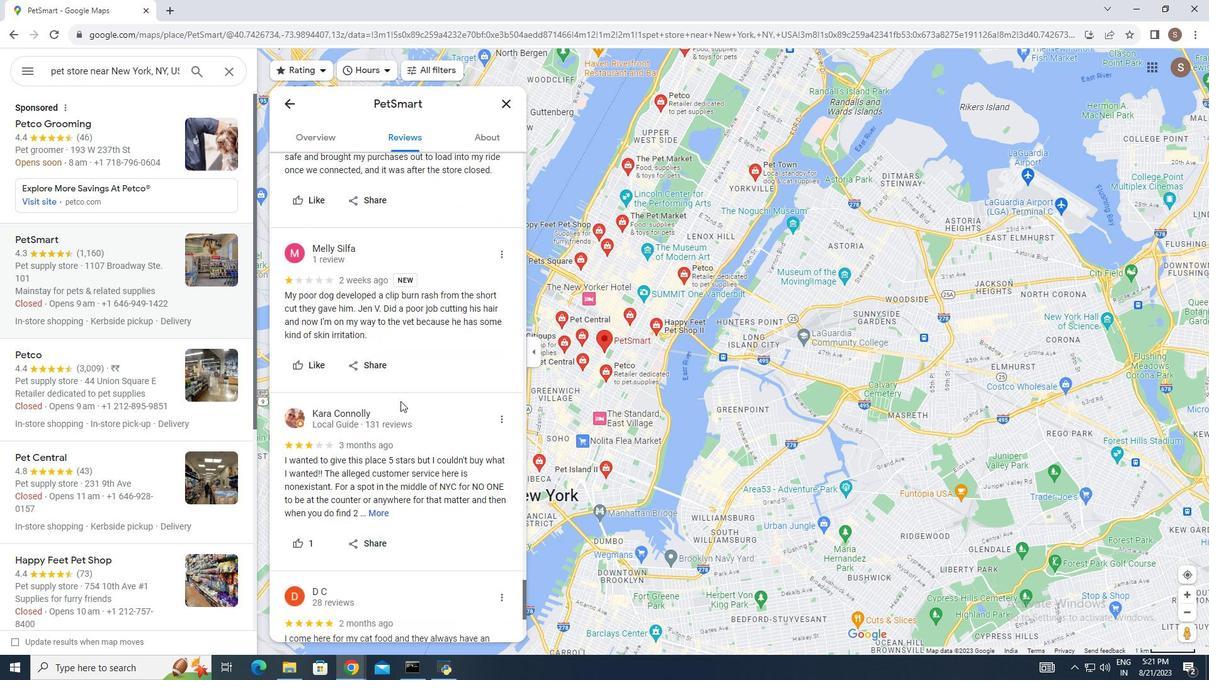 
Action: Mouse moved to (380, 381)
Screenshot: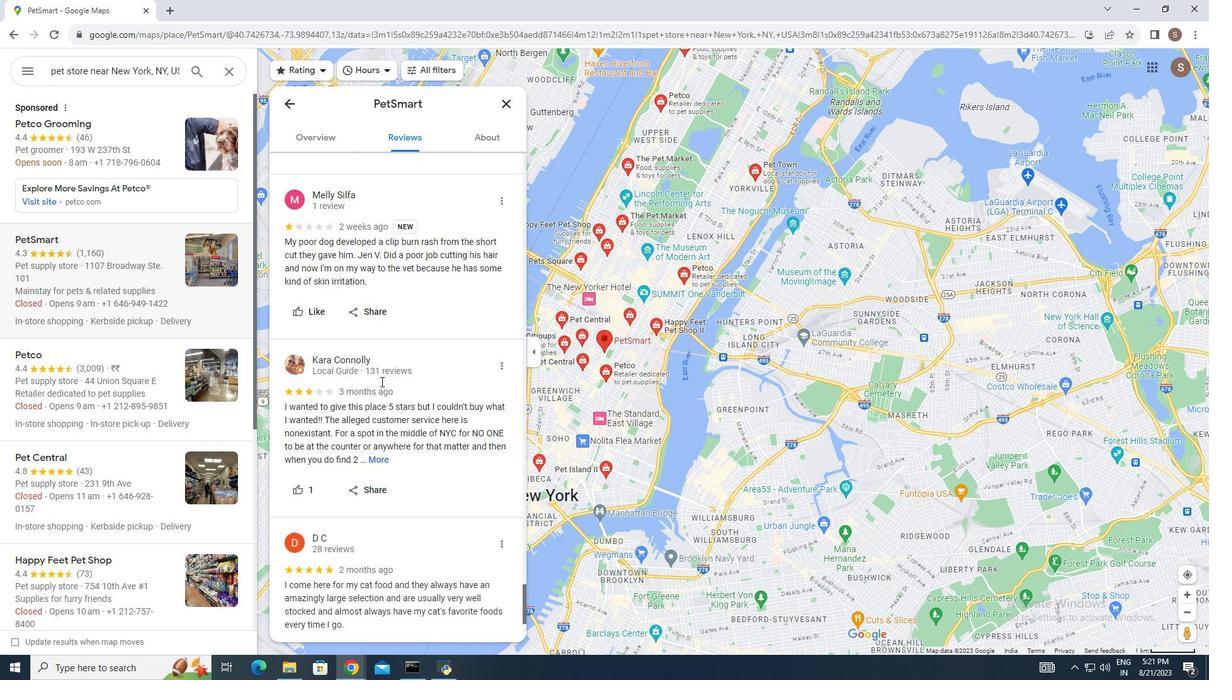 
Action: Mouse scrolled (380, 380) with delta (0, 0)
Screenshot: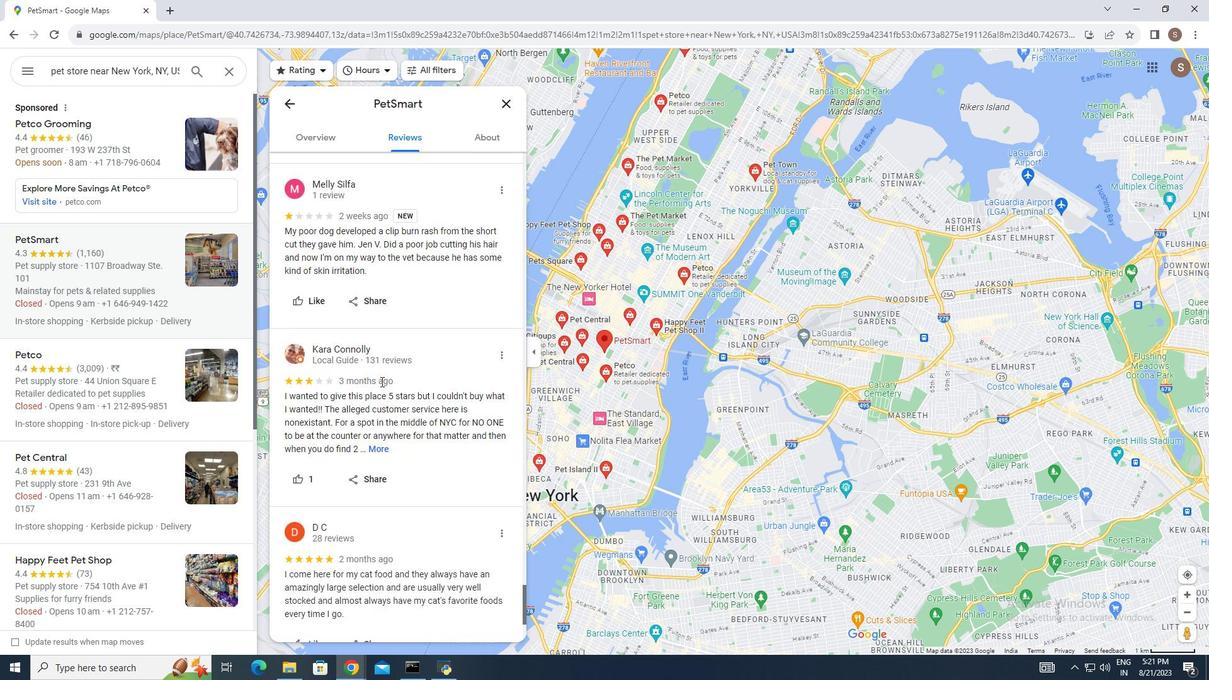 
Action: Mouse moved to (381, 381)
Screenshot: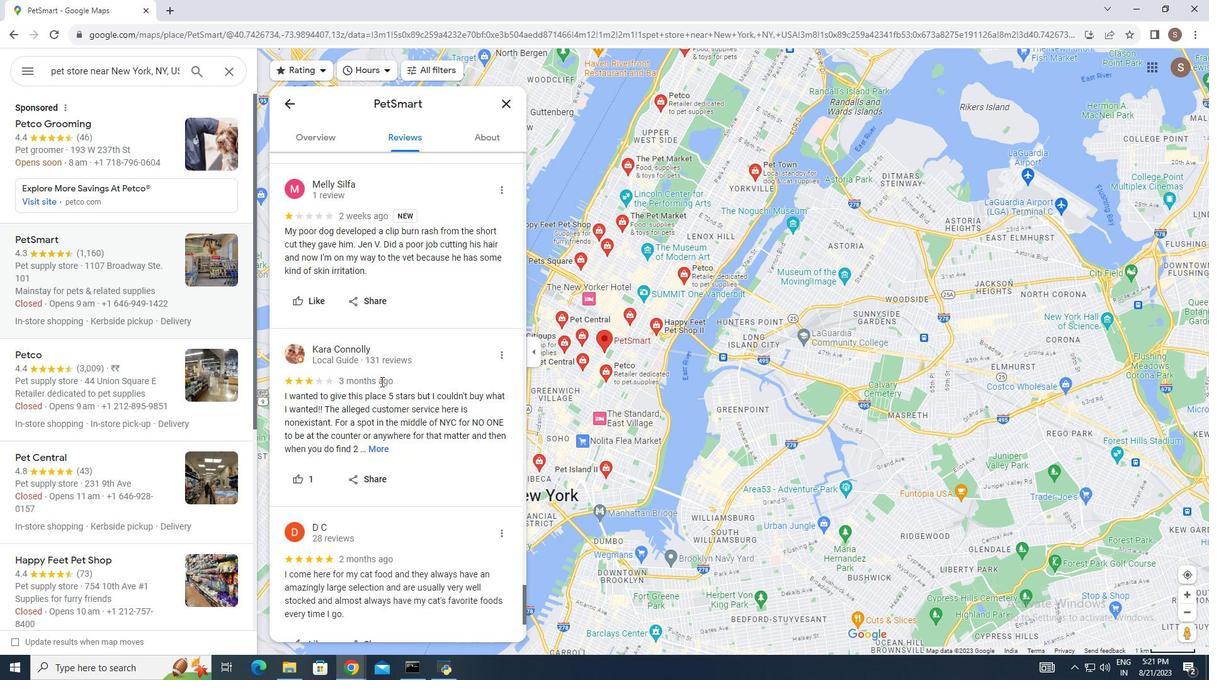 
Action: Mouse scrolled (381, 381) with delta (0, 0)
Screenshot: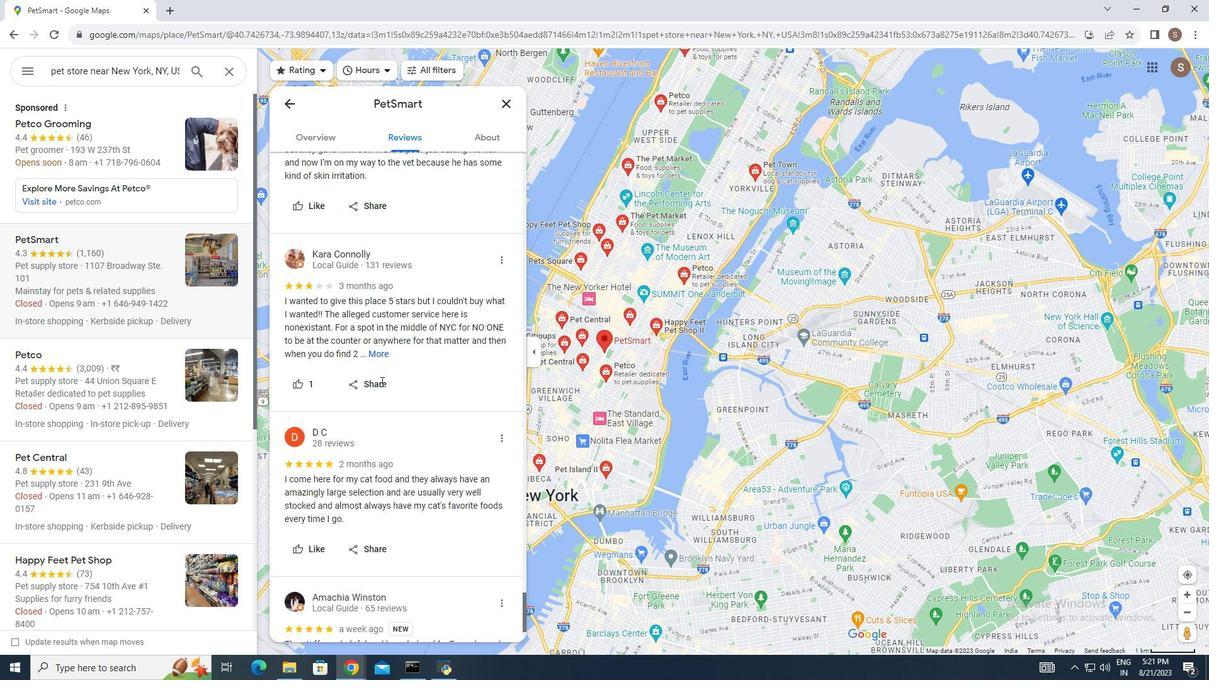 
Action: Mouse scrolled (381, 381) with delta (0, 0)
Screenshot: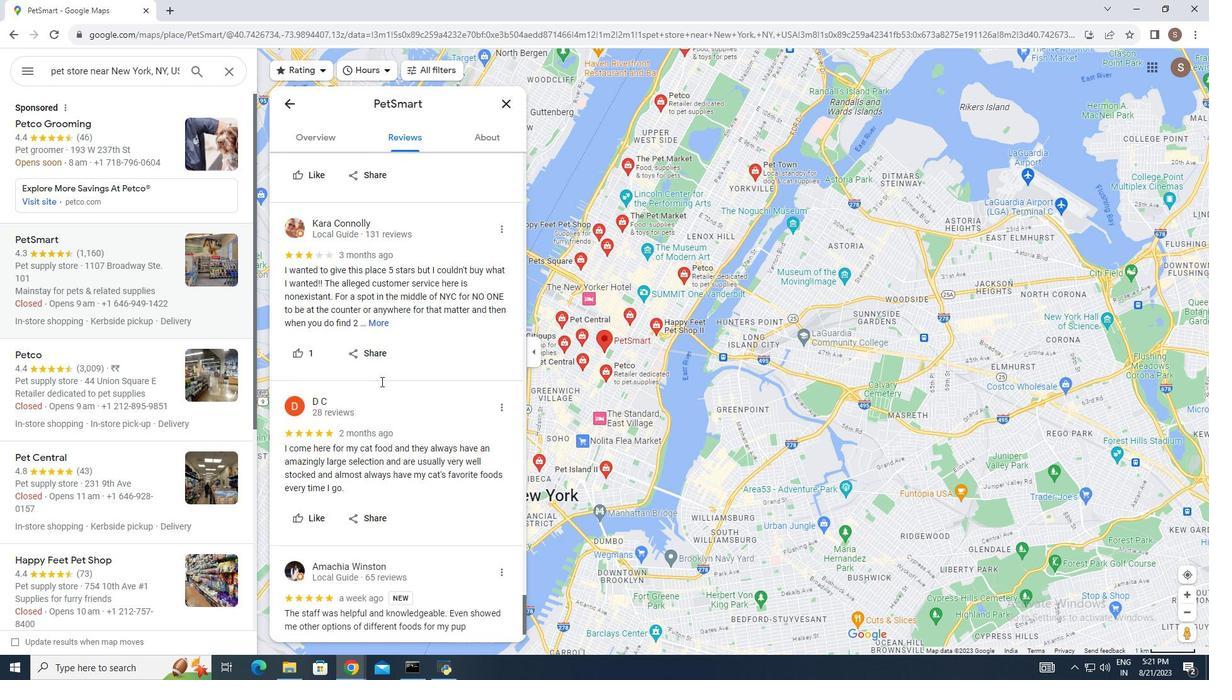 
Action: Mouse scrolled (381, 381) with delta (0, 0)
Screenshot: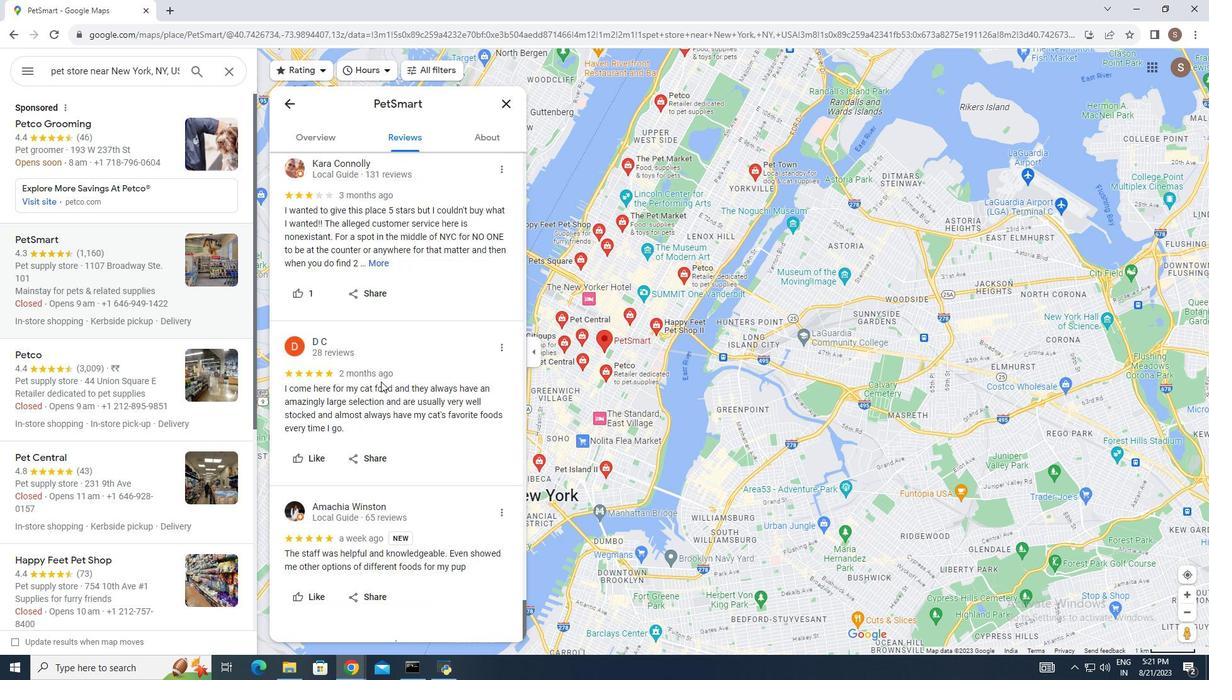 
Action: Mouse scrolled (381, 381) with delta (0, 0)
Screenshot: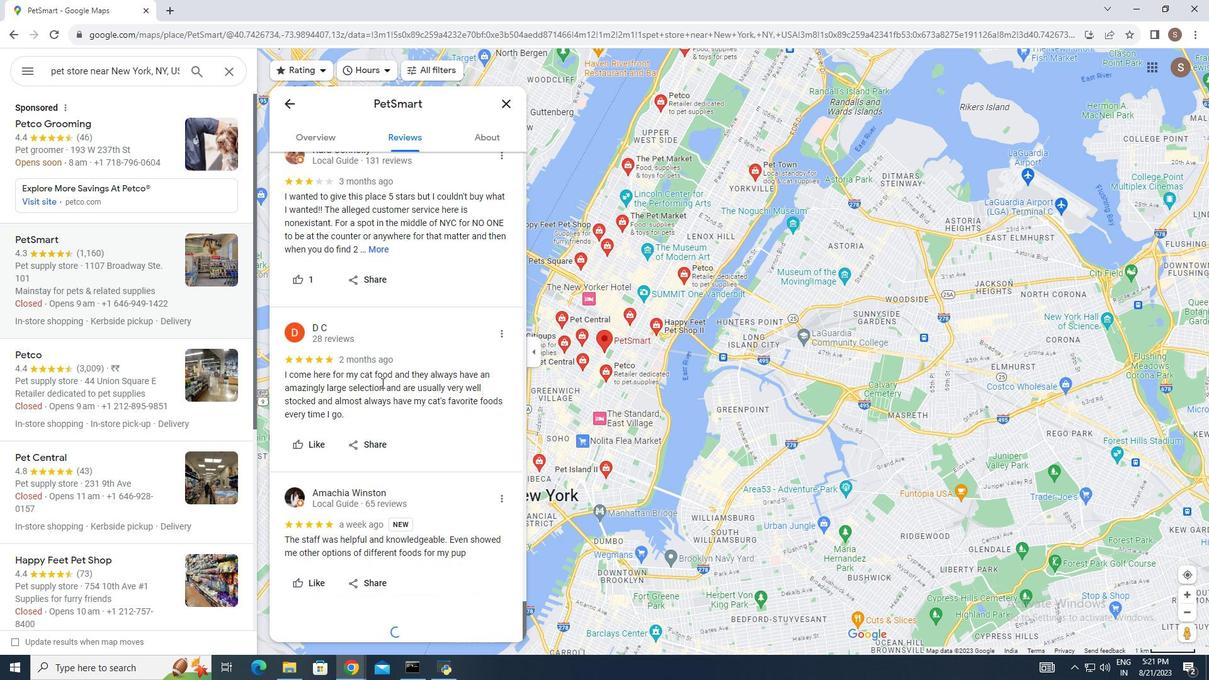 
Action: Mouse moved to (381, 382)
Screenshot: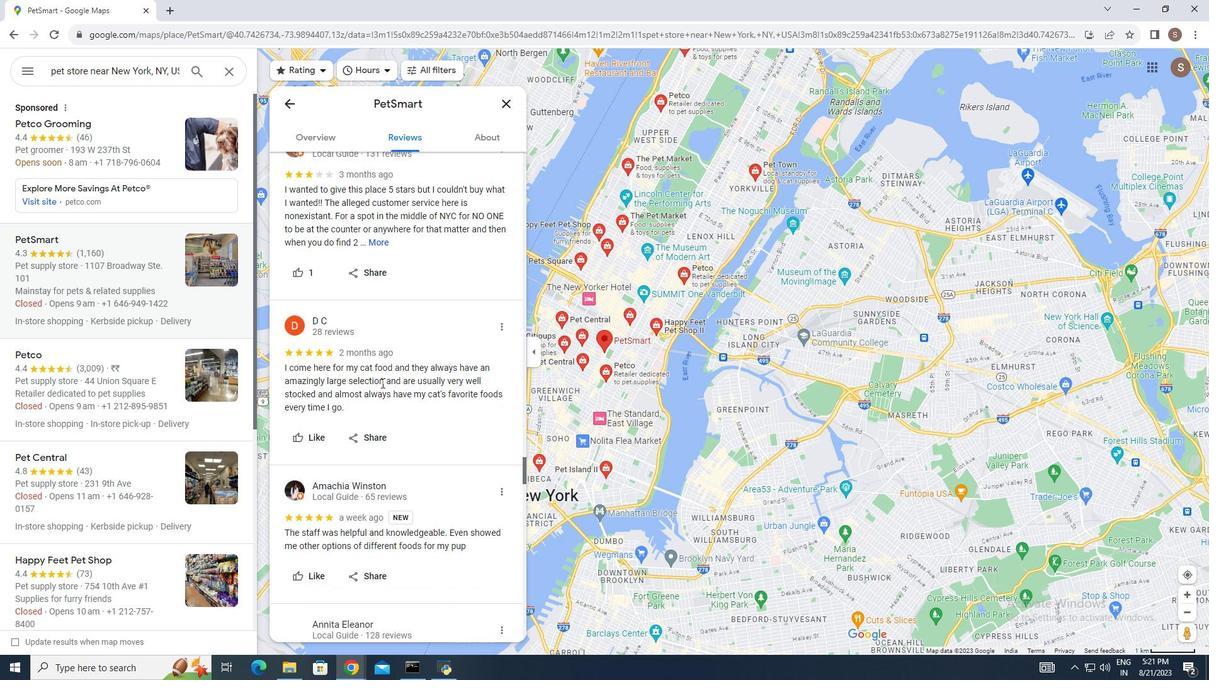
Action: Mouse scrolled (381, 382) with delta (0, 0)
Screenshot: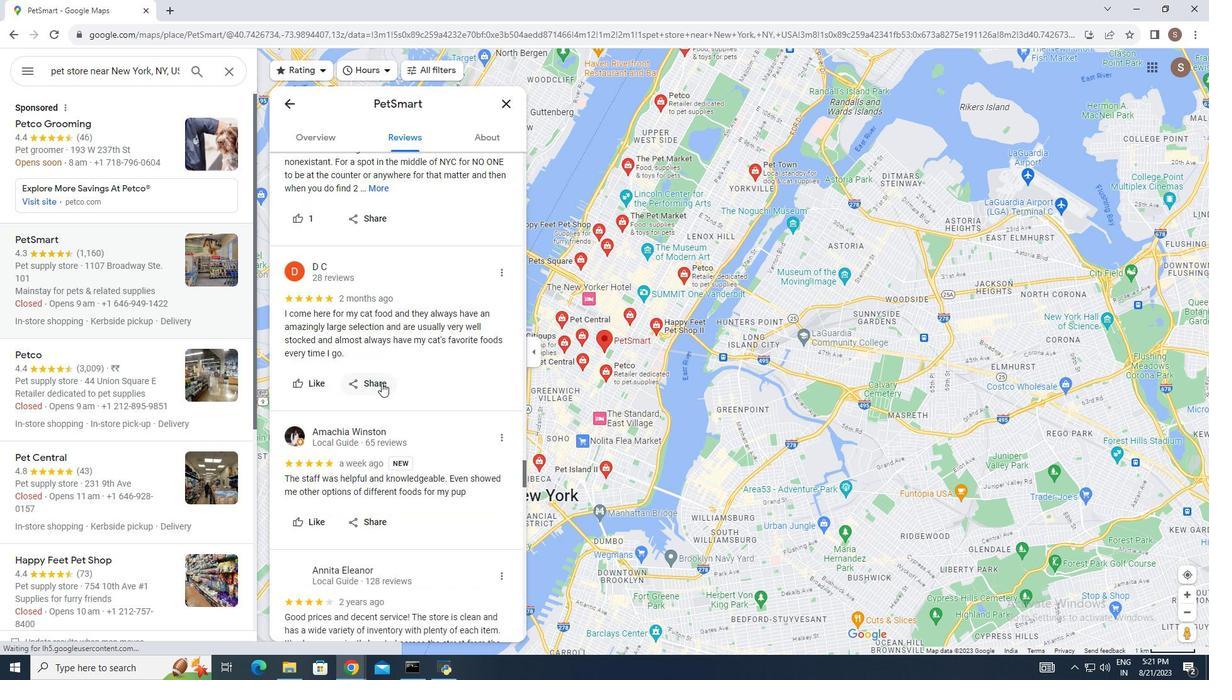 
Action: Mouse scrolled (381, 382) with delta (0, 0)
Screenshot: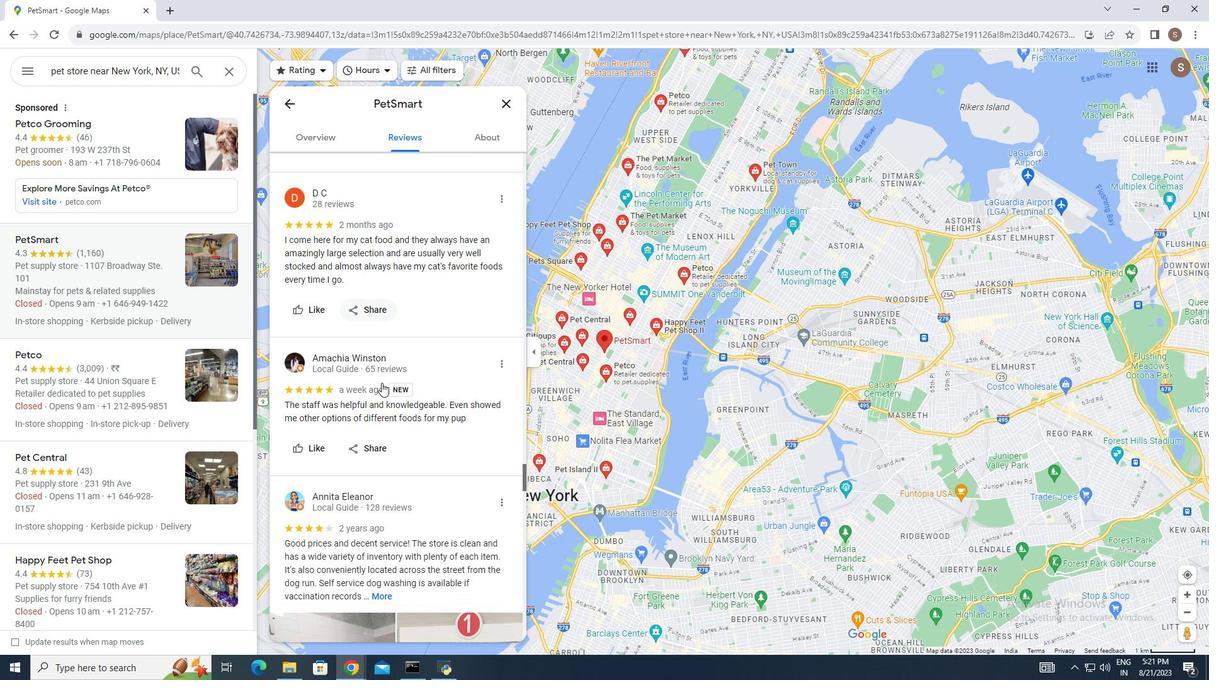 
Action: Mouse moved to (381, 391)
Screenshot: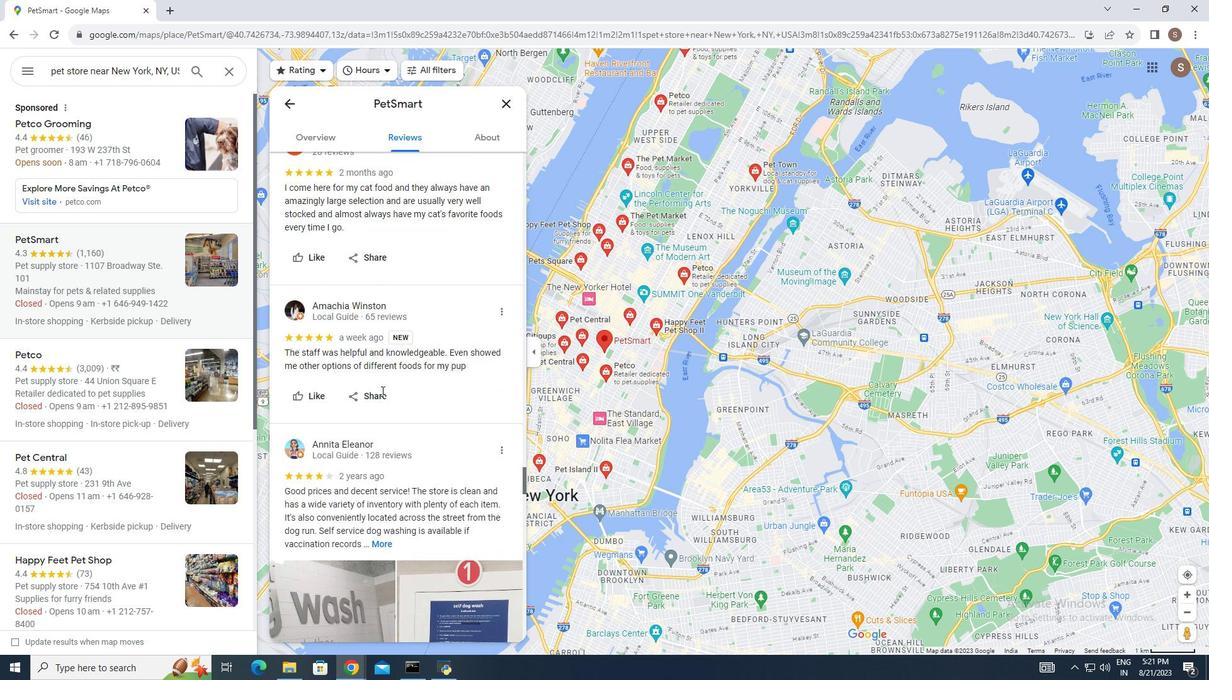 
Action: Mouse scrolled (381, 390) with delta (0, 0)
Screenshot: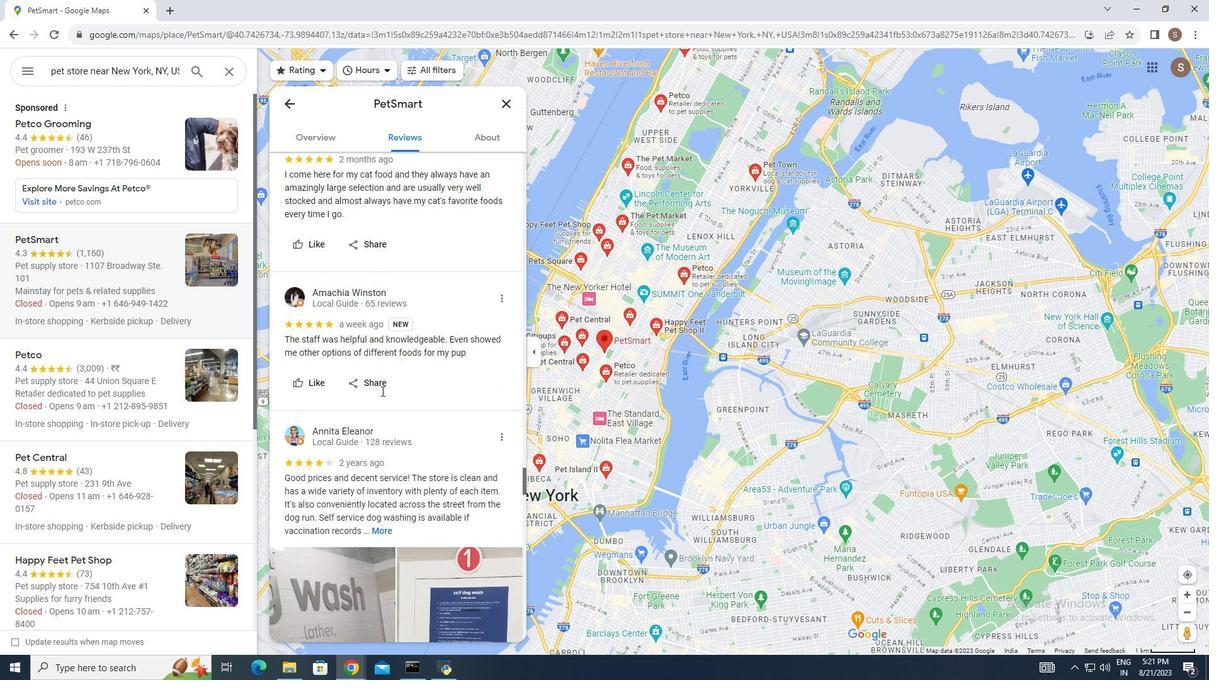 
Action: Mouse moved to (374, 396)
Screenshot: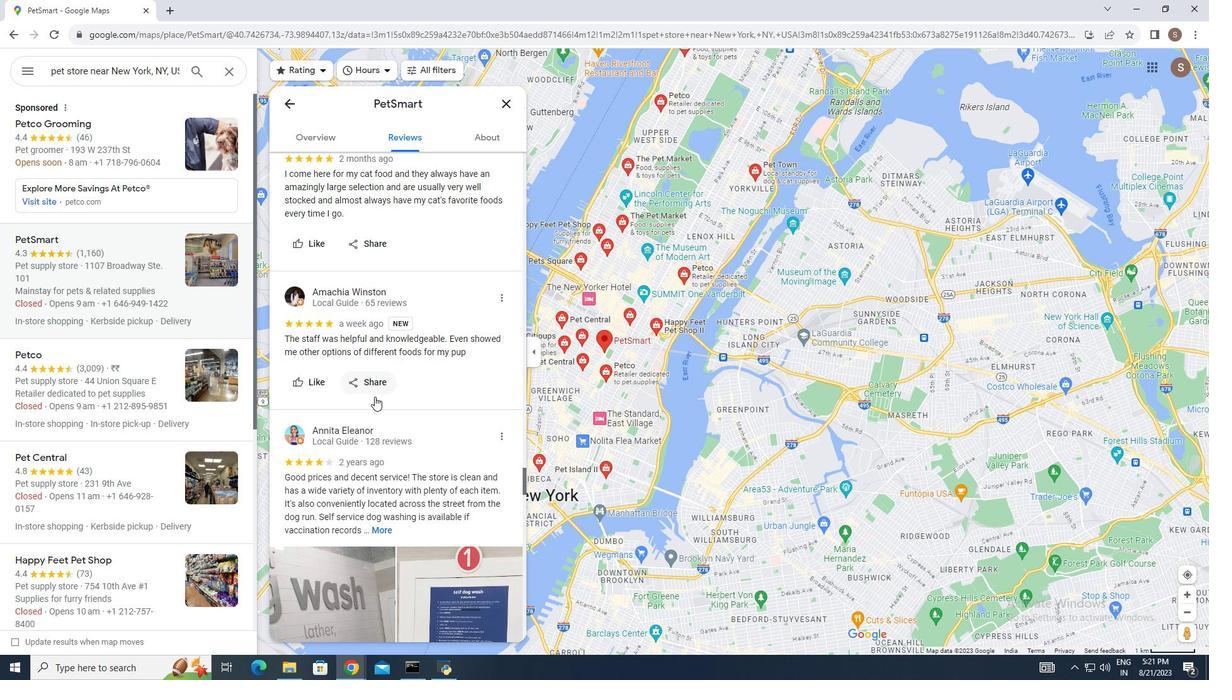 
Action: Mouse scrolled (374, 396) with delta (0, 0)
Screenshot: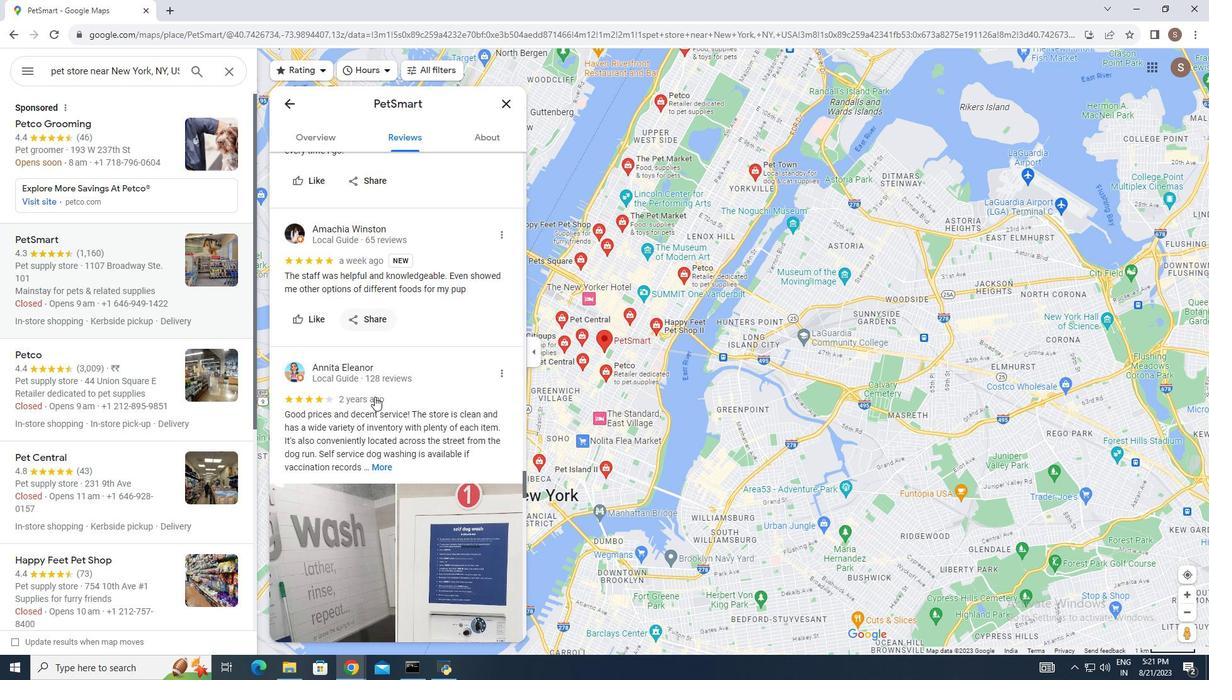 
Action: Mouse moved to (392, 387)
Screenshot: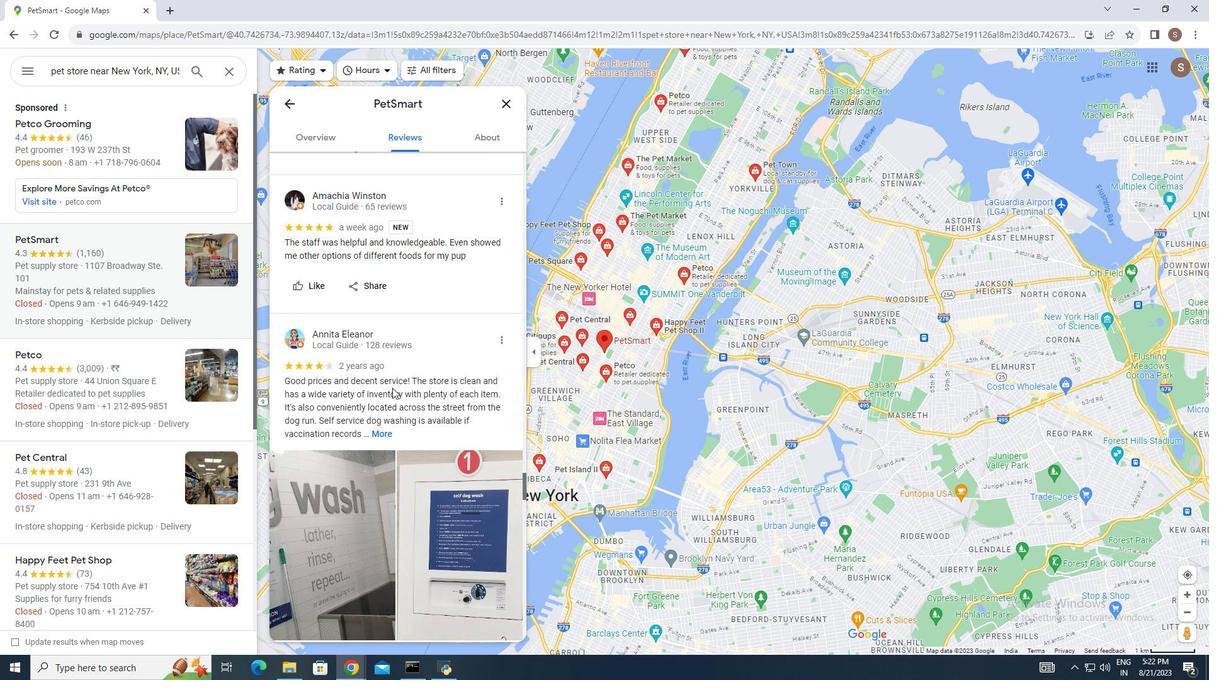 
Action: Mouse scrolled (392, 387) with delta (0, 0)
Screenshot: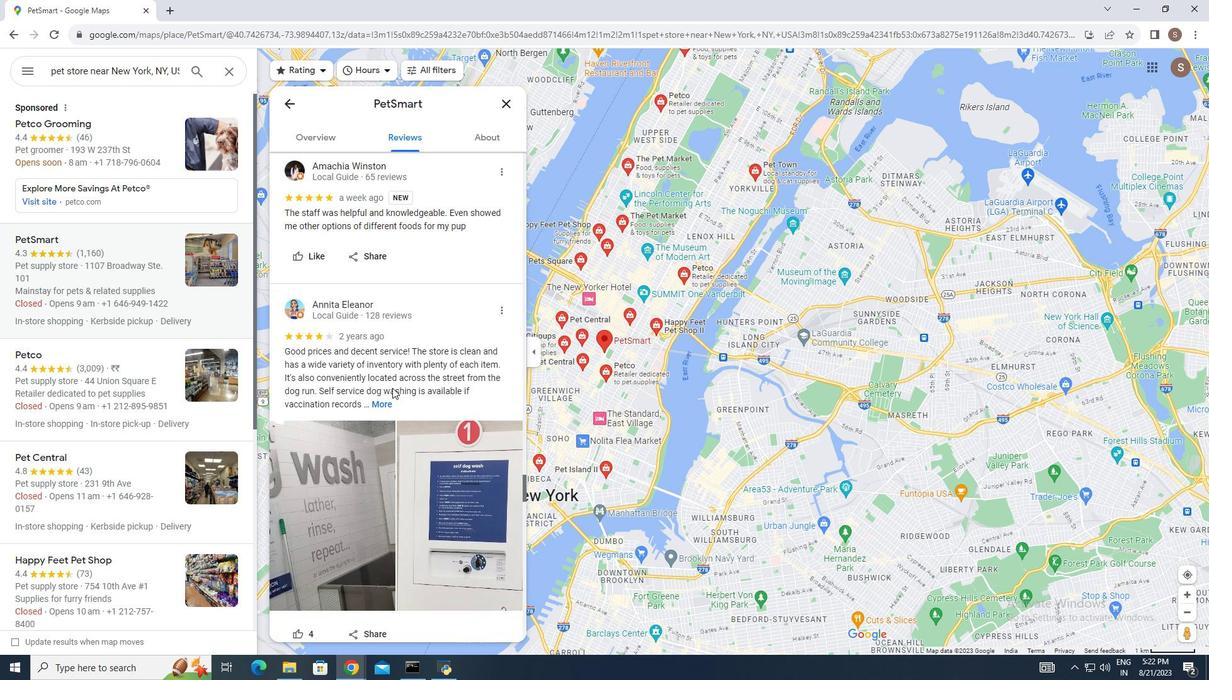 
Action: Mouse scrolled (392, 387) with delta (0, 0)
Screenshot: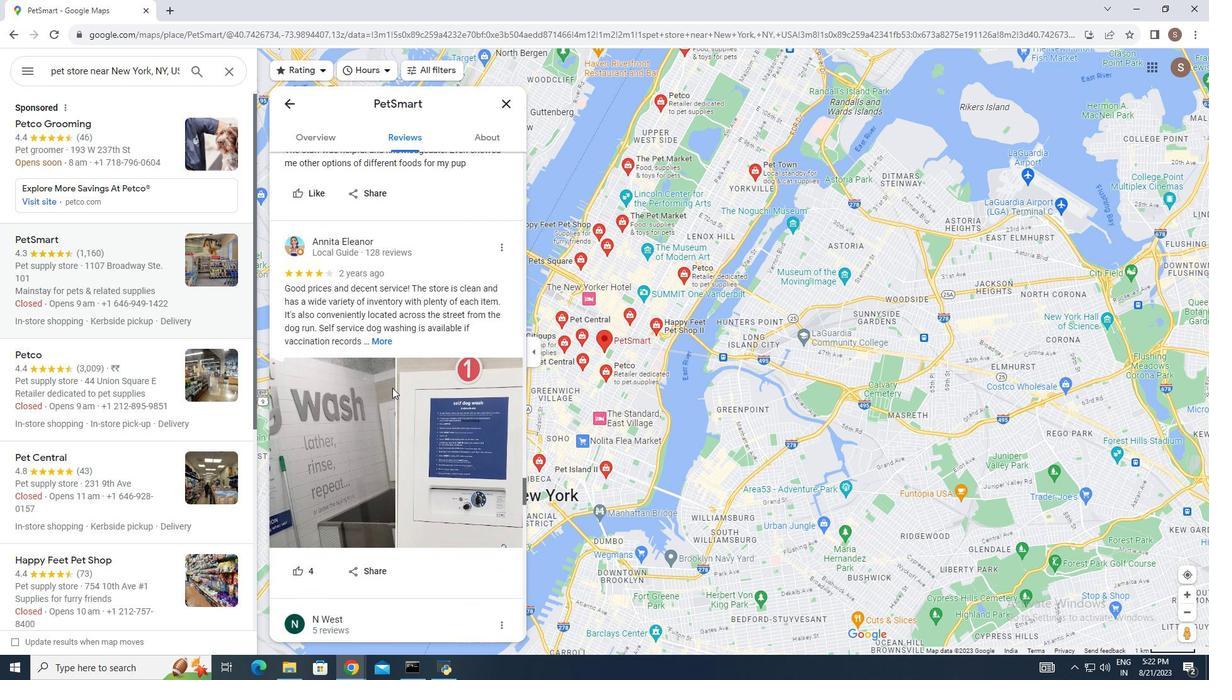 
Action: Mouse moved to (400, 452)
Screenshot: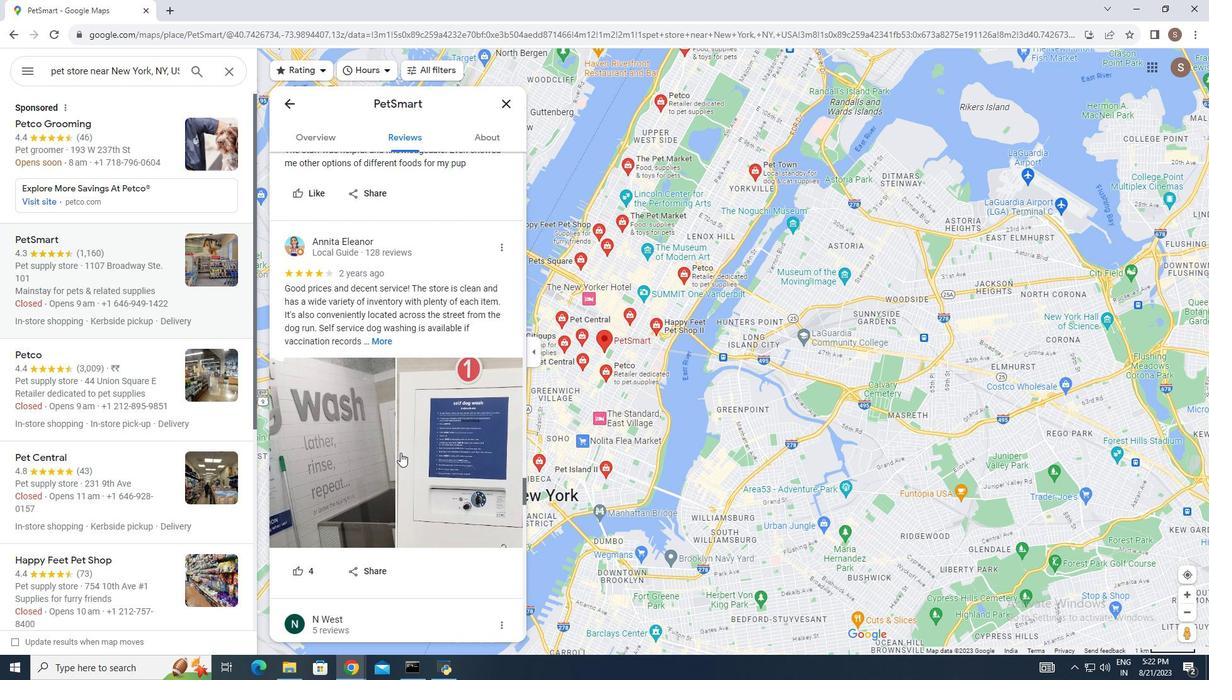 
Action: Mouse scrolled (400, 452) with delta (0, 0)
Screenshot: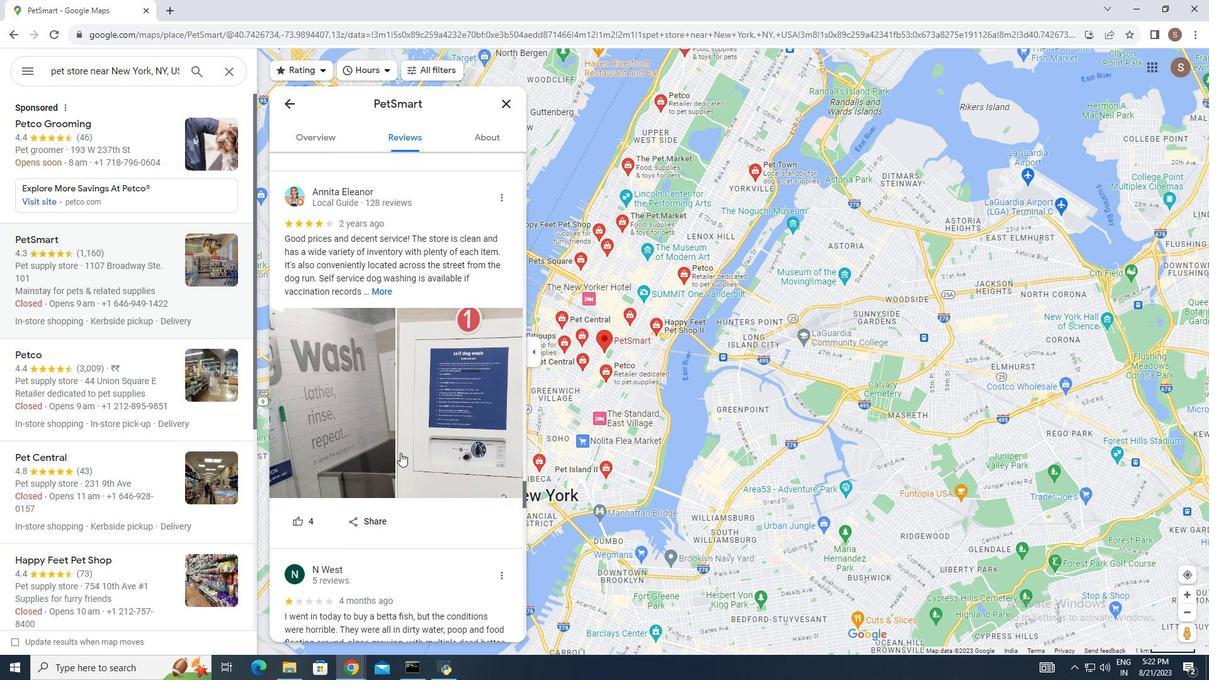 
Action: Mouse moved to (408, 384)
Screenshot: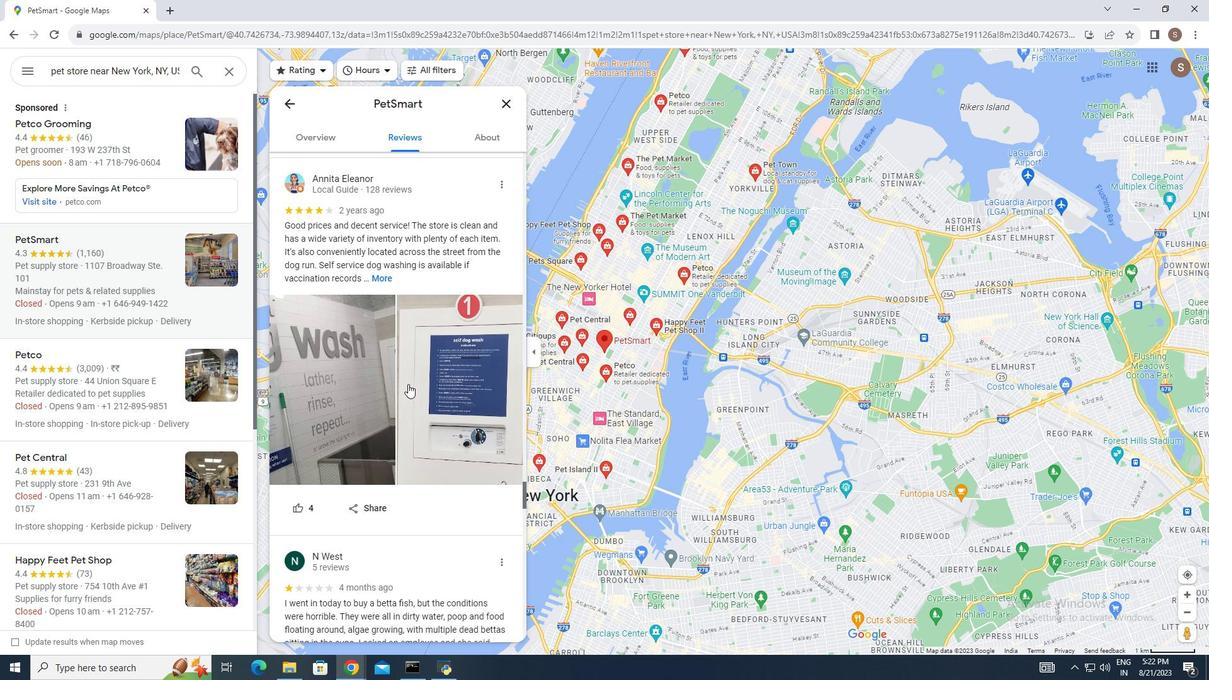
Action: Mouse scrolled (408, 383) with delta (0, 0)
Screenshot: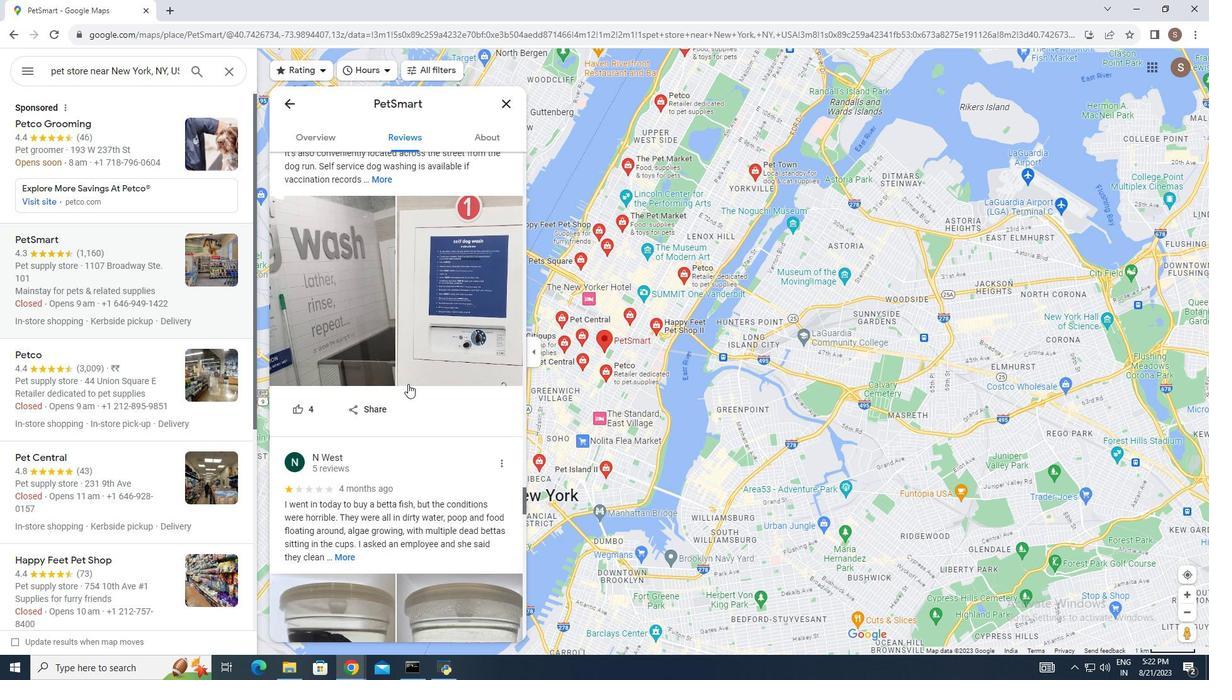 
Action: Mouse scrolled (408, 383) with delta (0, 0)
Screenshot: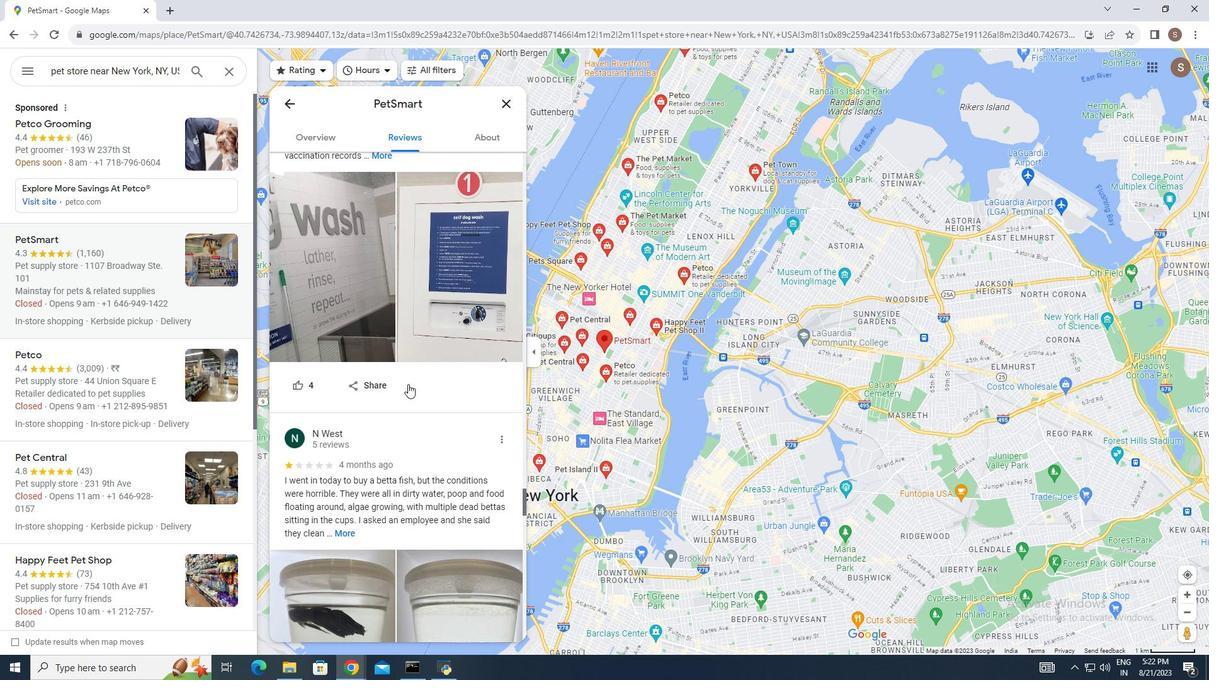 
Action: Mouse moved to (401, 429)
Screenshot: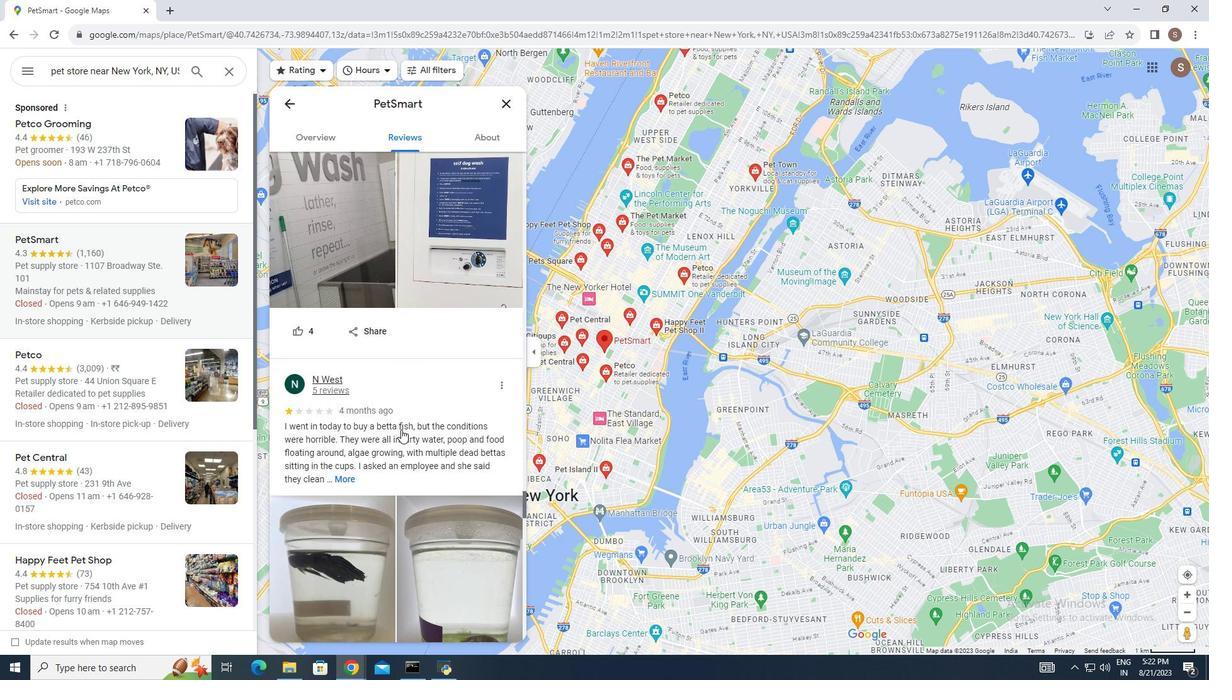 
Action: Mouse scrolled (401, 428) with delta (0, 0)
Screenshot: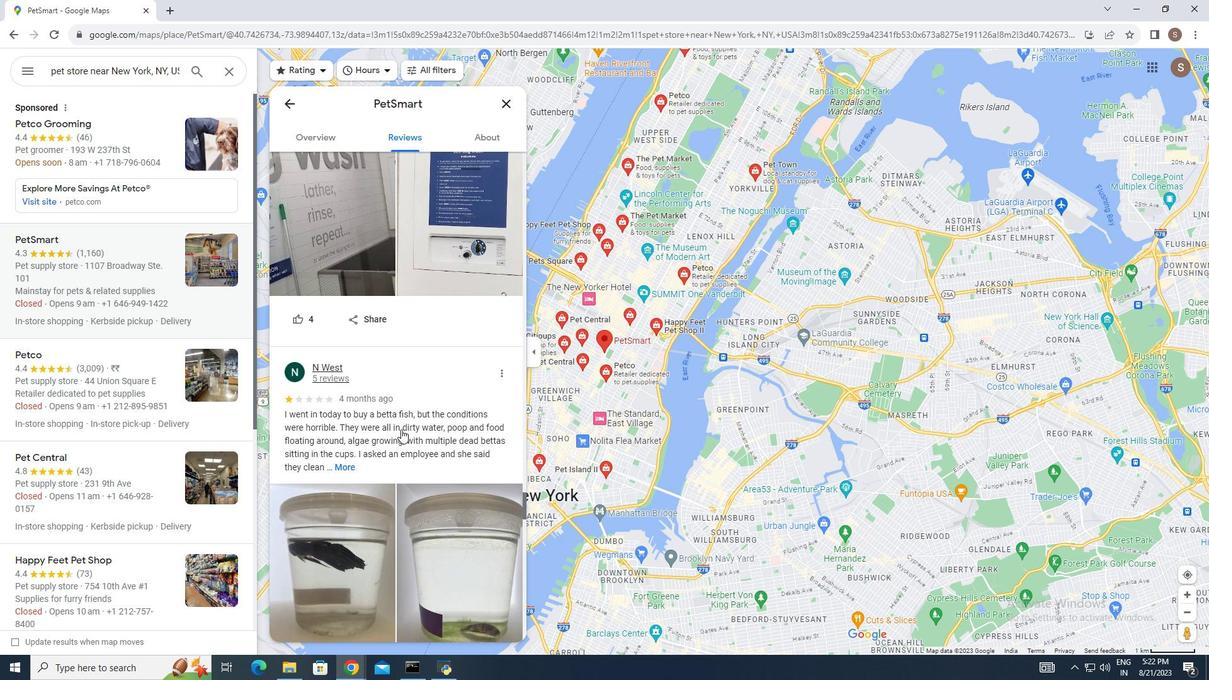 
Action: Mouse scrolled (401, 428) with delta (0, 0)
Screenshot: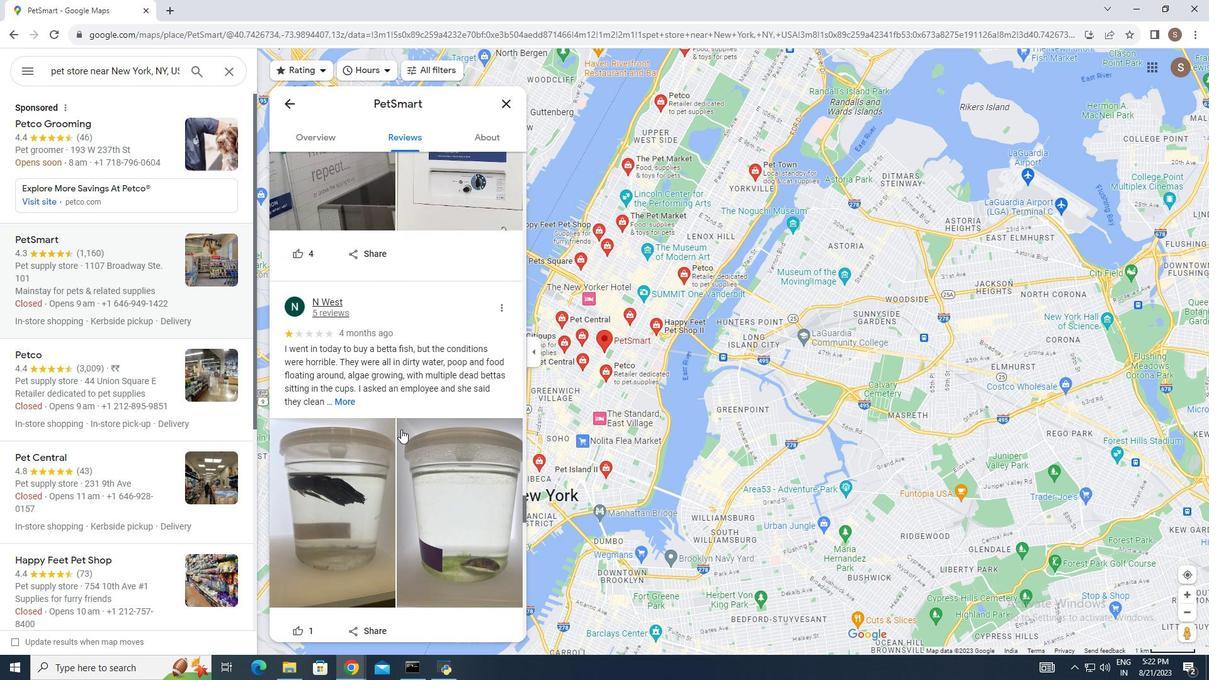 
Action: Mouse moved to (401, 429)
Screenshot: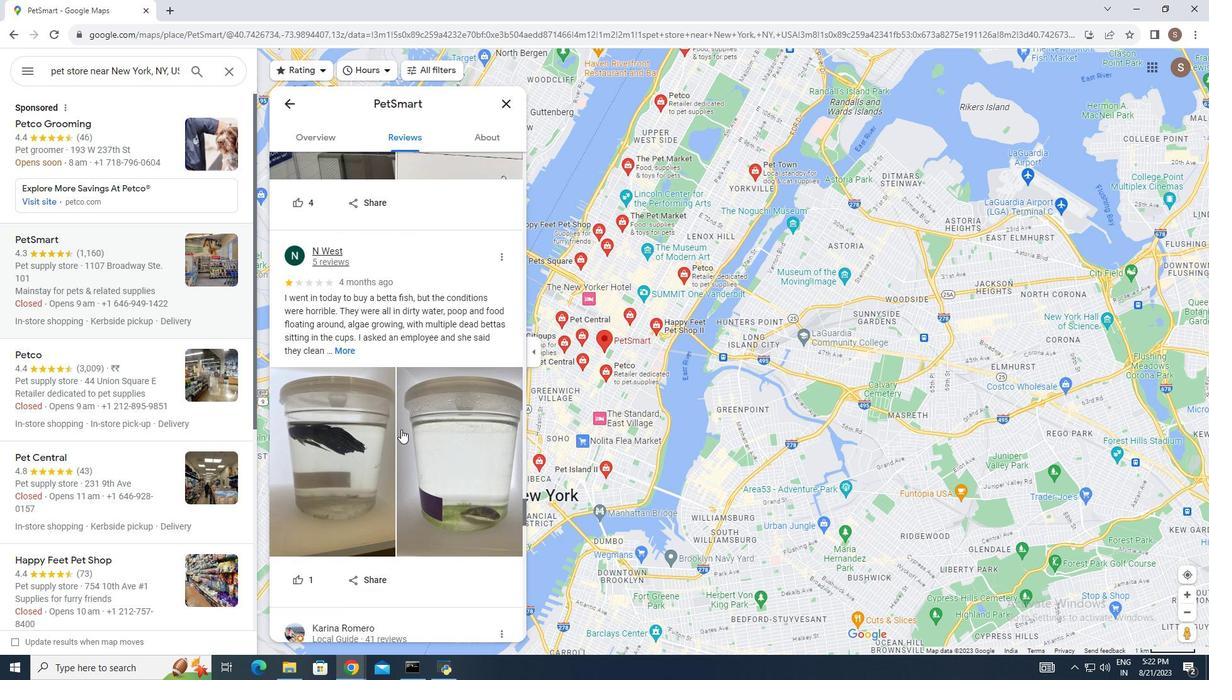 
Action: Mouse scrolled (401, 428) with delta (0, 0)
Screenshot: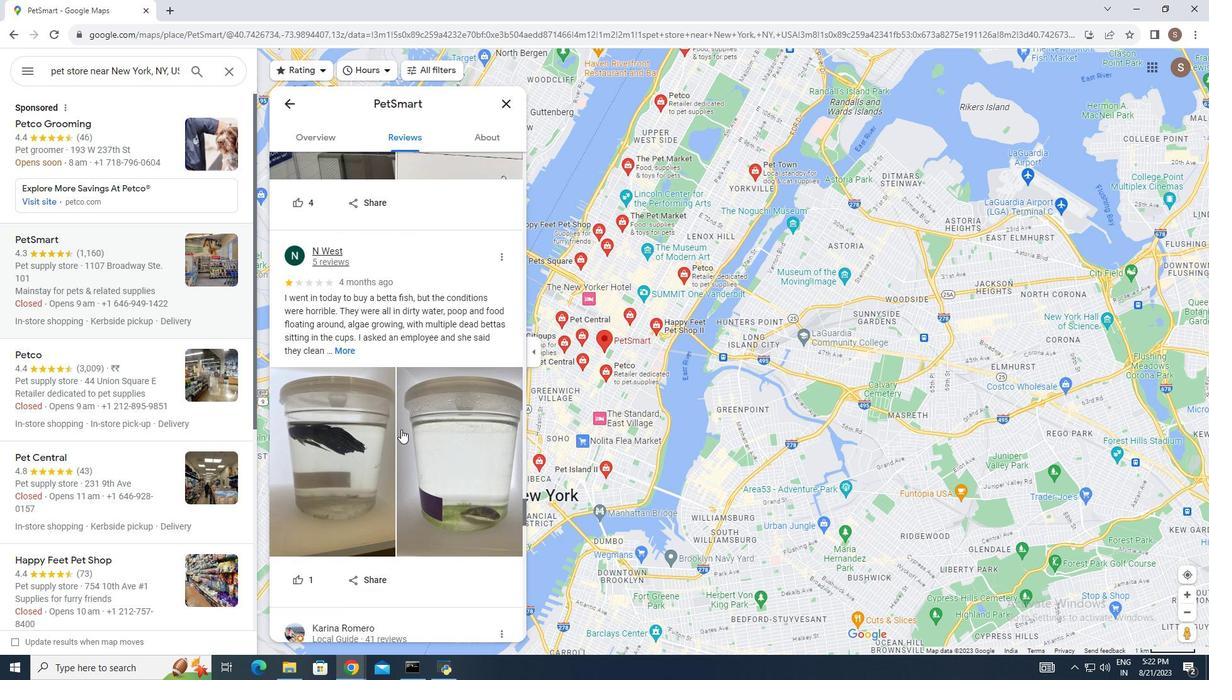 
Action: Mouse moved to (386, 420)
Screenshot: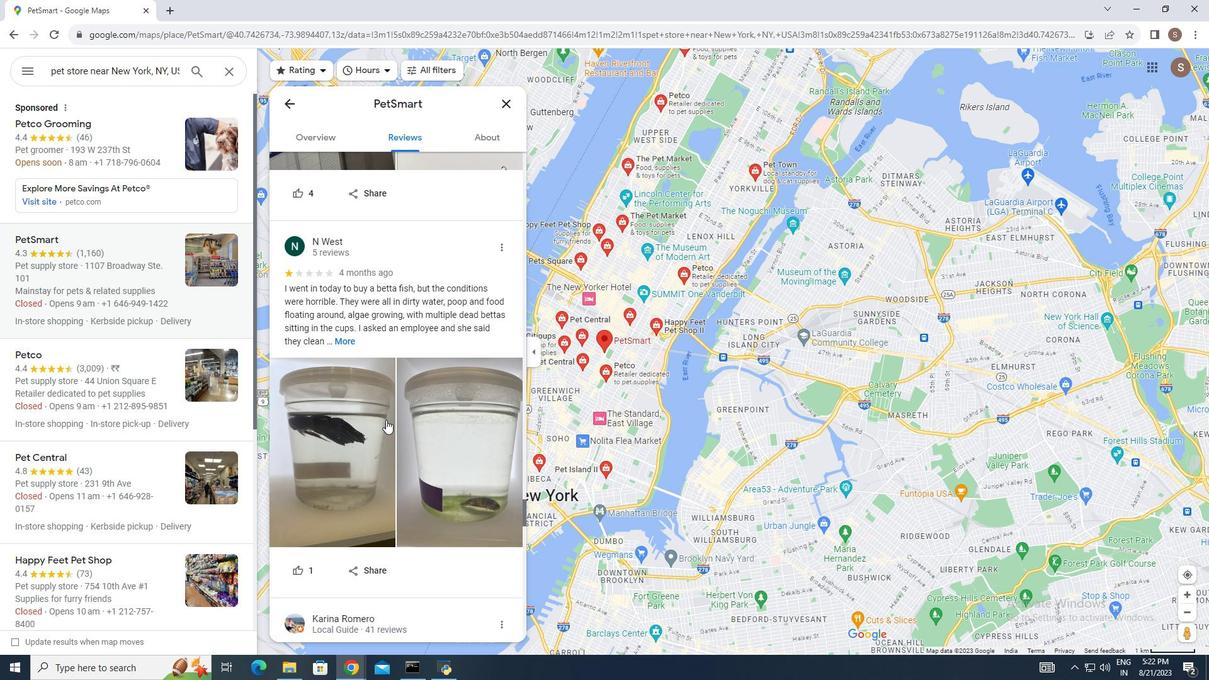 
Action: Mouse scrolled (386, 419) with delta (0, 0)
Screenshot: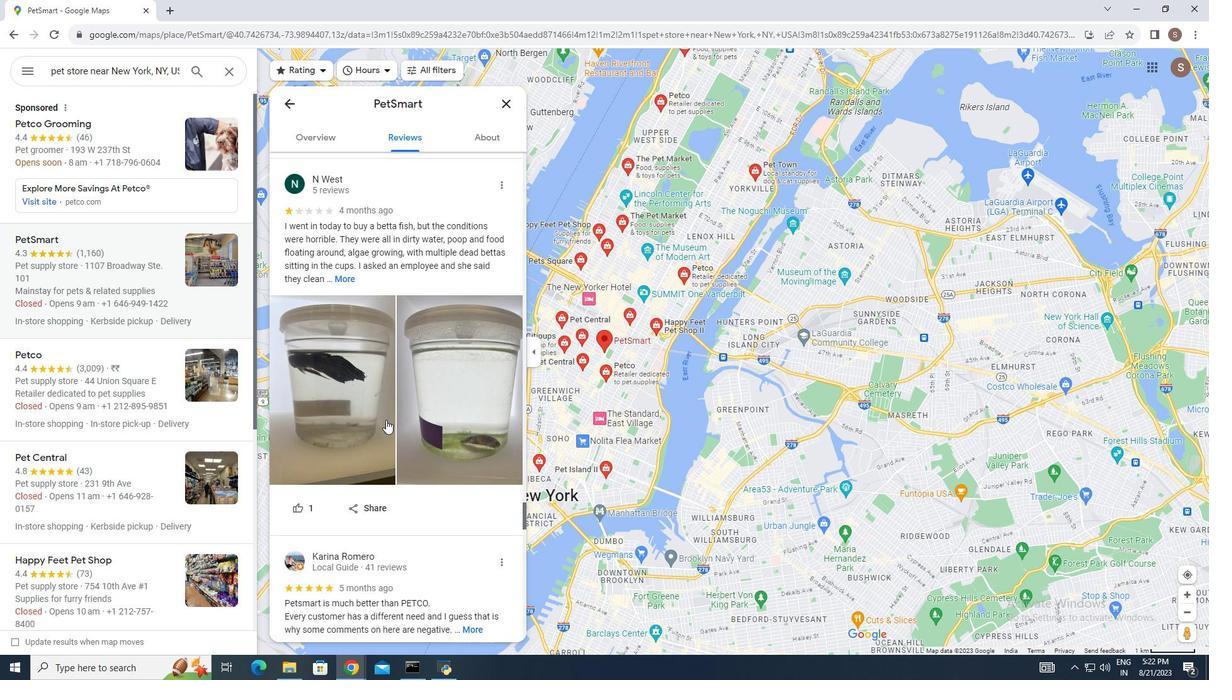 
Action: Mouse scrolled (386, 419) with delta (0, 0)
Screenshot: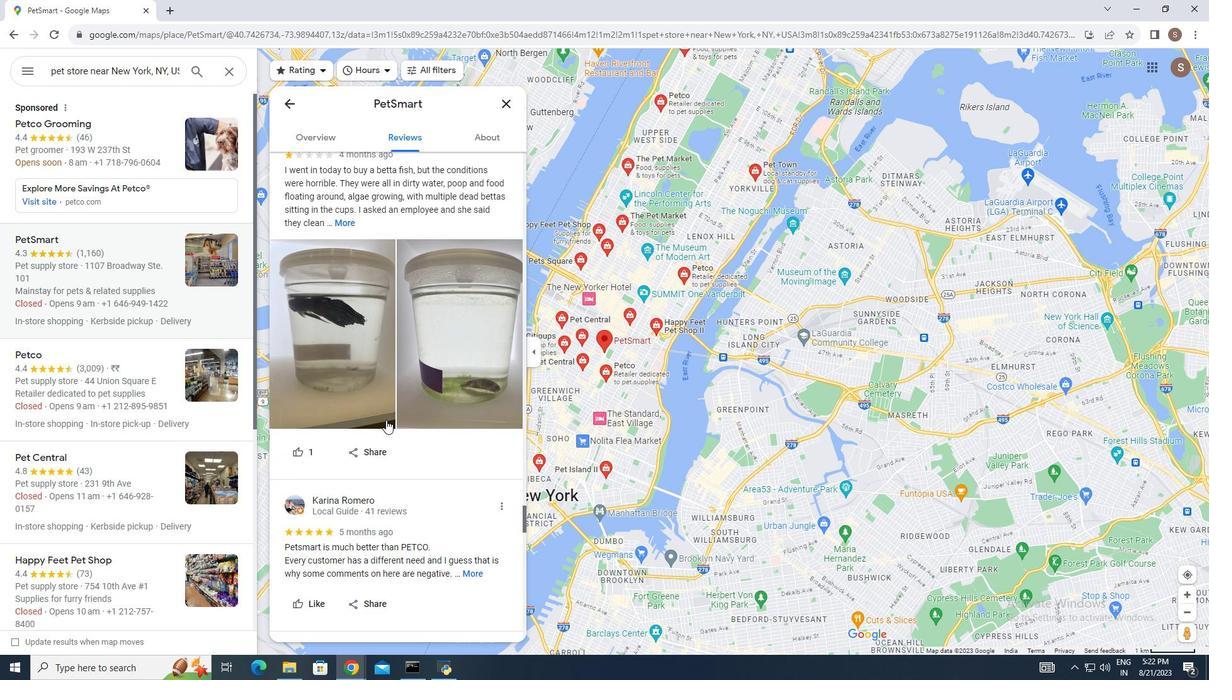 
Action: Mouse scrolled (386, 419) with delta (0, 0)
Screenshot: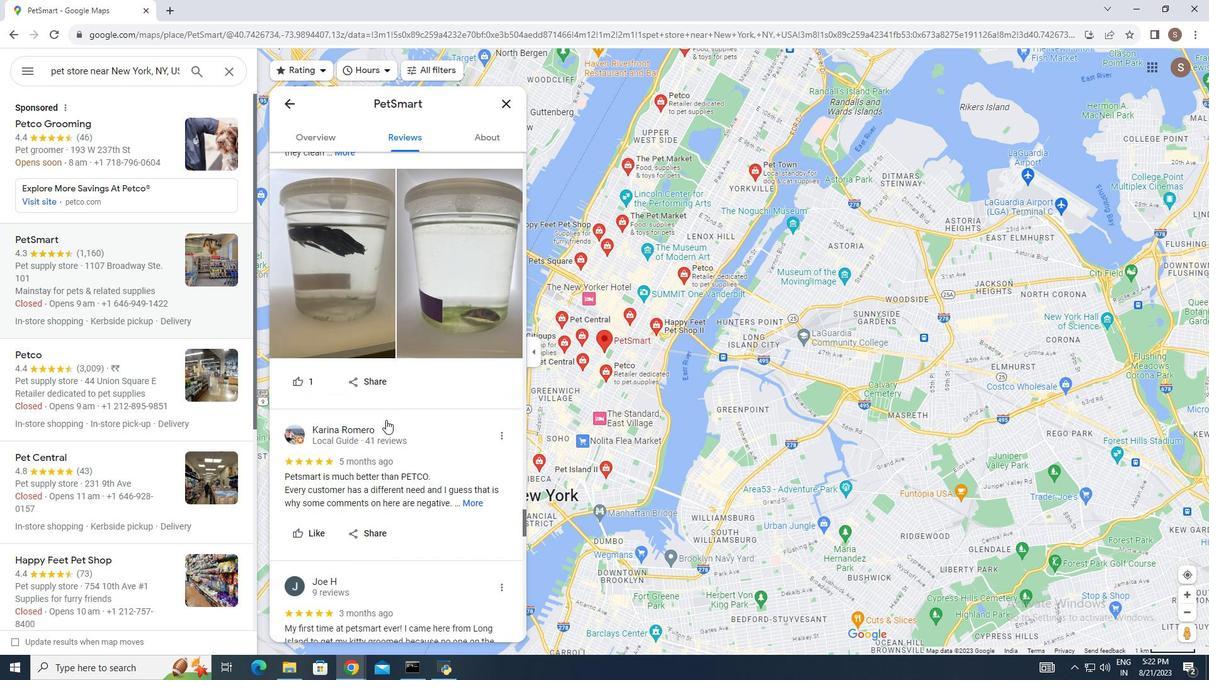 
Action: Mouse moved to (386, 418)
Screenshot: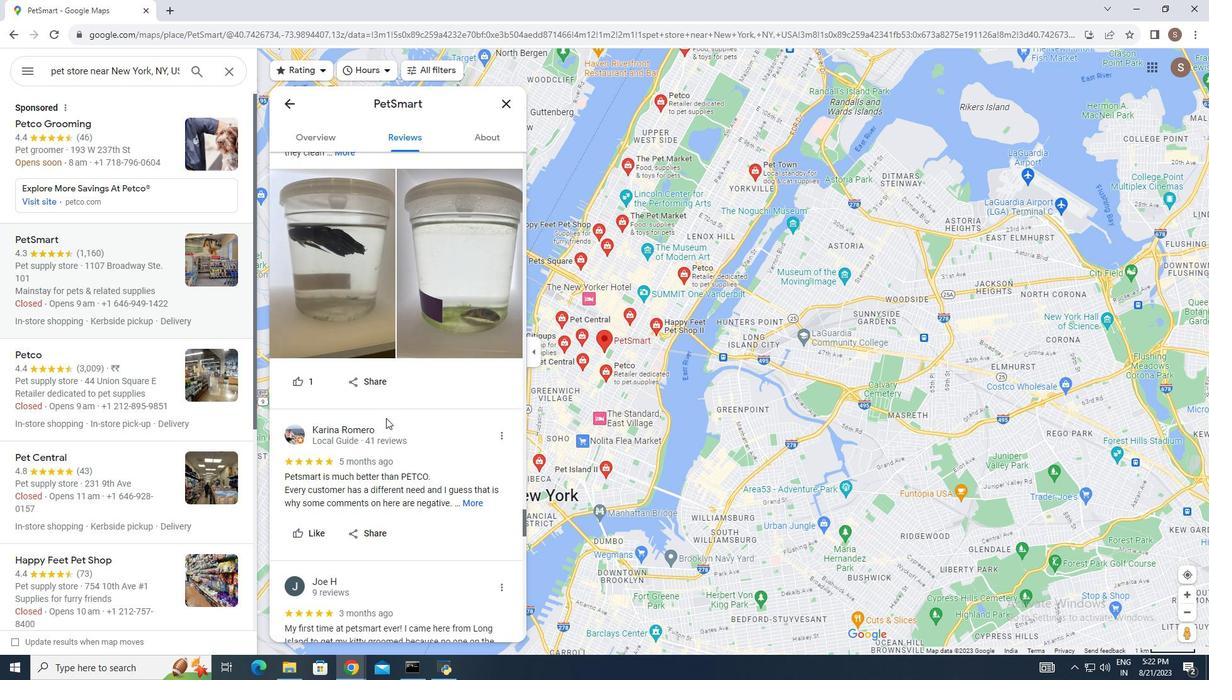 
Action: Mouse scrolled (386, 417) with delta (0, 0)
Screenshot: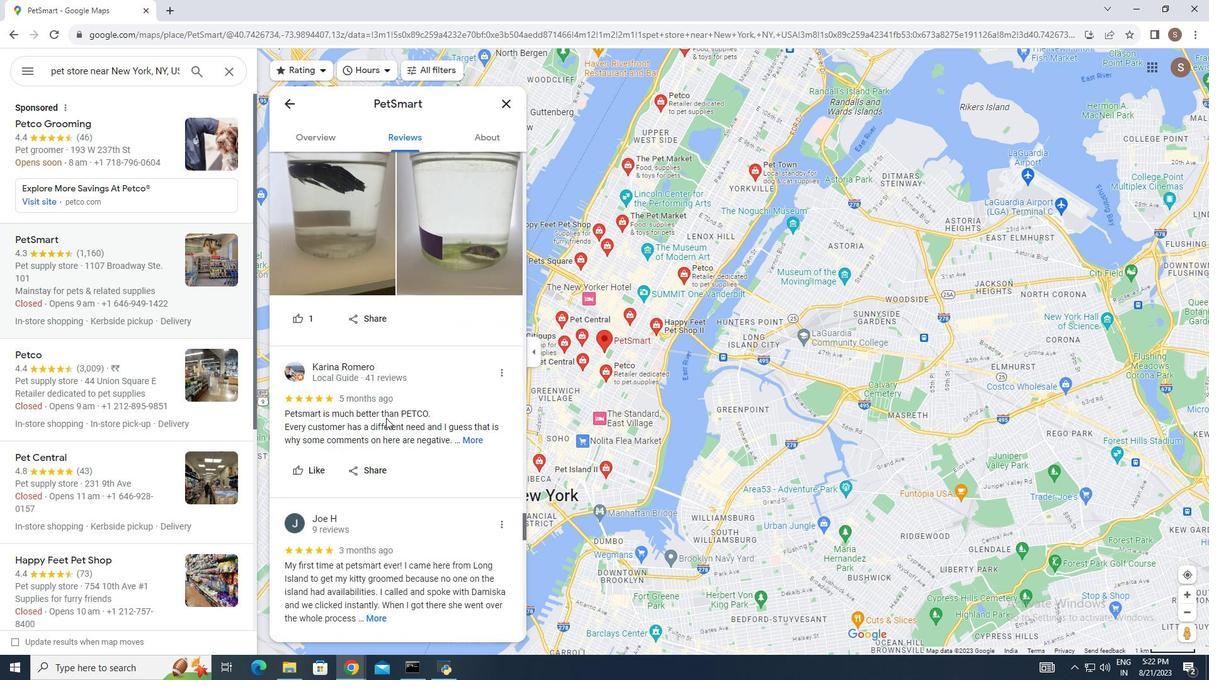 
Action: Mouse scrolled (386, 417) with delta (0, 0)
Screenshot: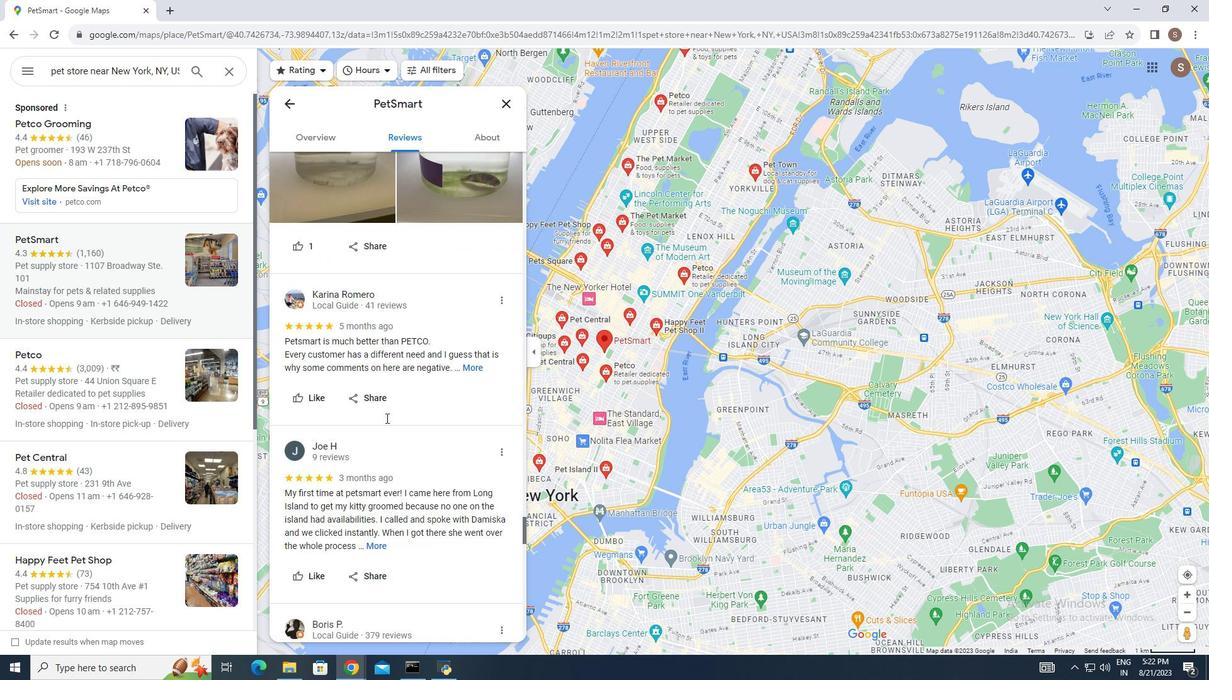 
Action: Mouse scrolled (386, 417) with delta (0, 0)
Screenshot: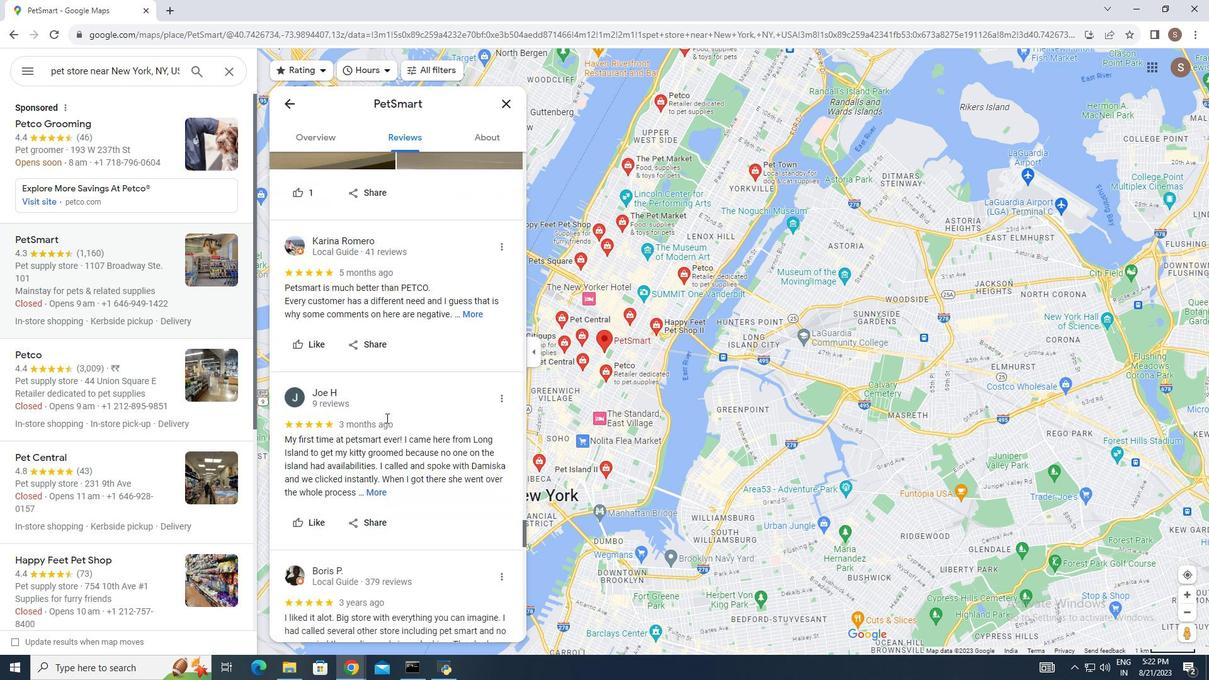 
Action: Mouse moved to (394, 400)
Screenshot: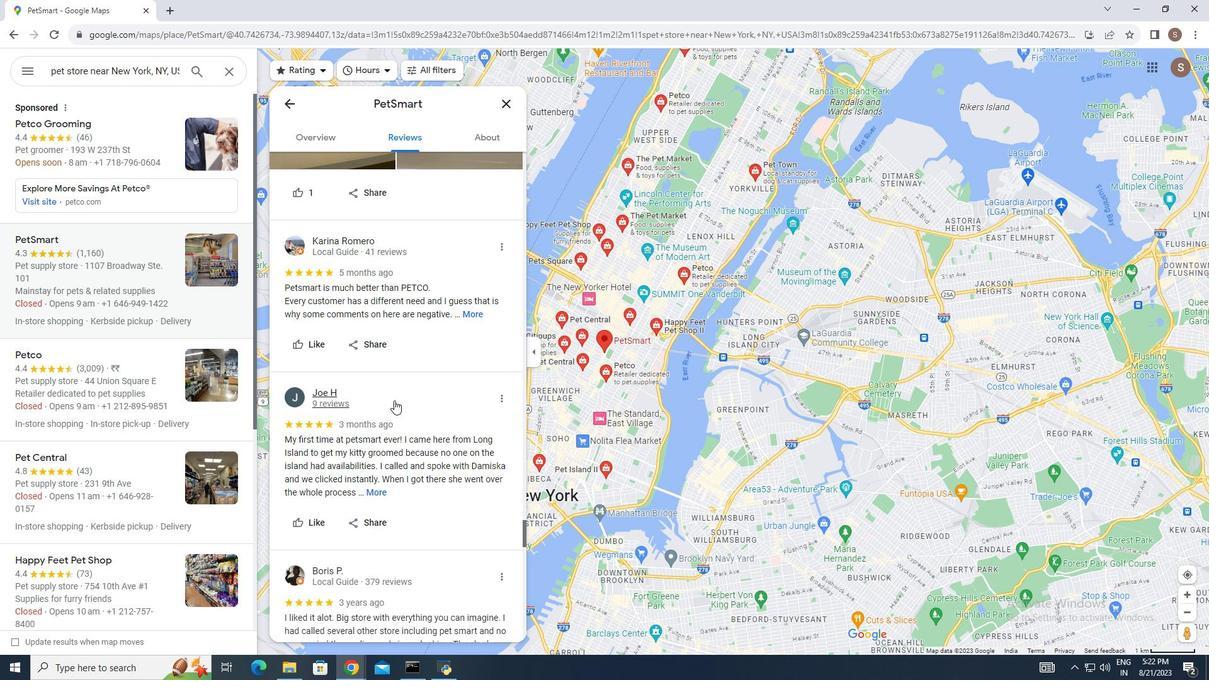 
Action: Mouse scrolled (394, 399) with delta (0, 0)
Screenshot: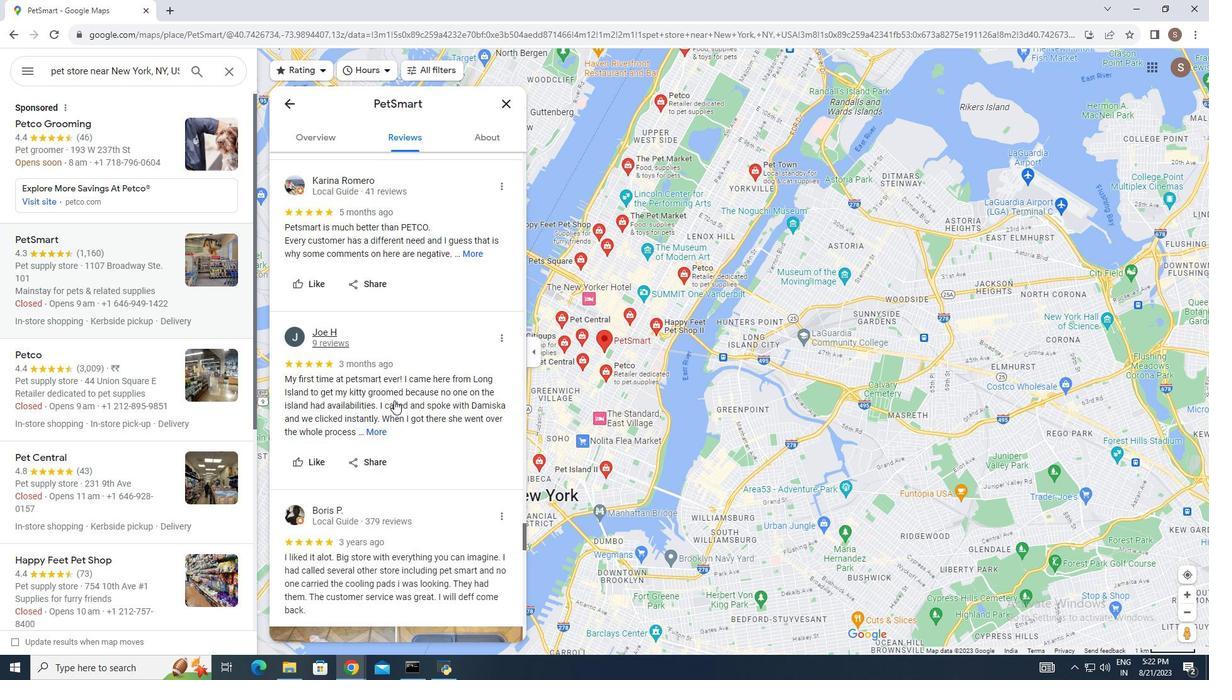
Action: Mouse moved to (378, 431)
Screenshot: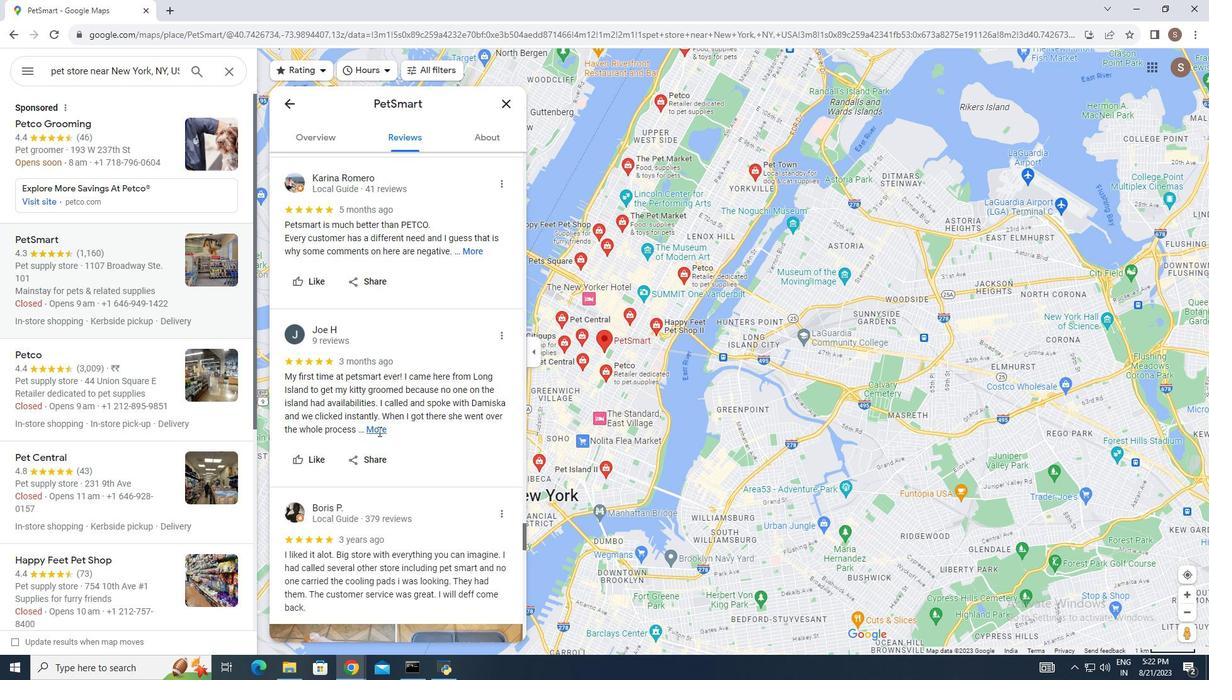 
Action: Mouse pressed left at (378, 431)
Screenshot: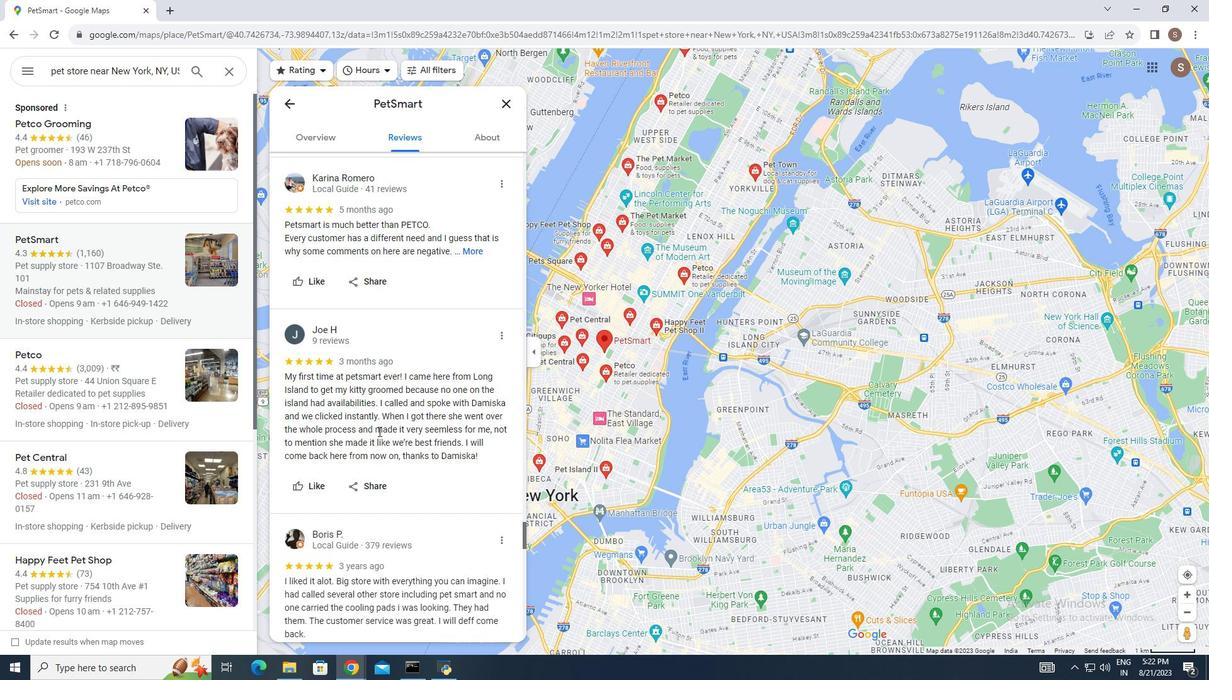 
Action: Mouse moved to (469, 251)
Screenshot: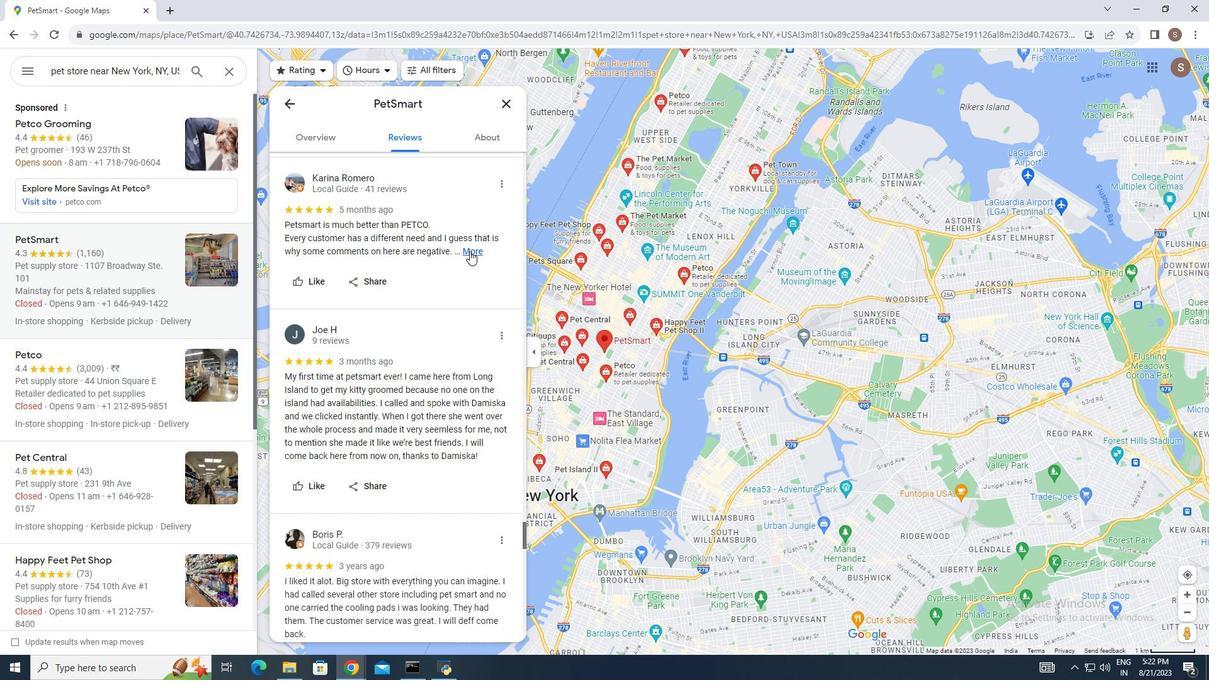 
Action: Mouse pressed left at (469, 251)
Screenshot: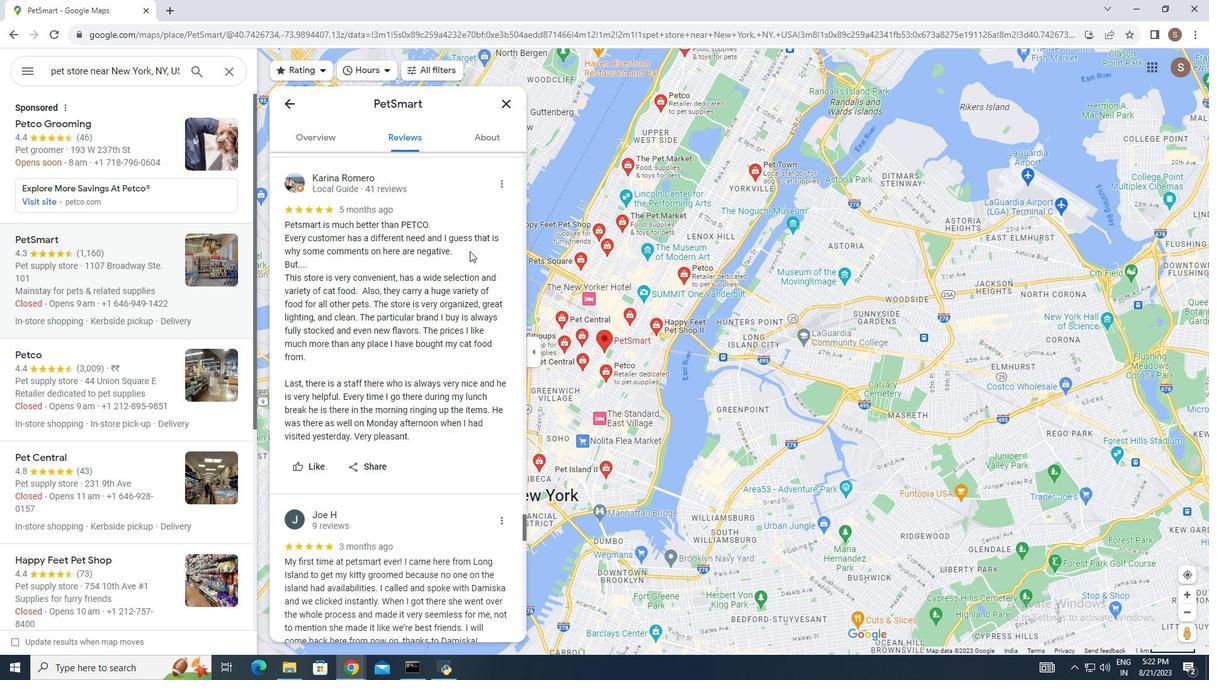 
Action: Mouse moved to (361, 398)
Screenshot: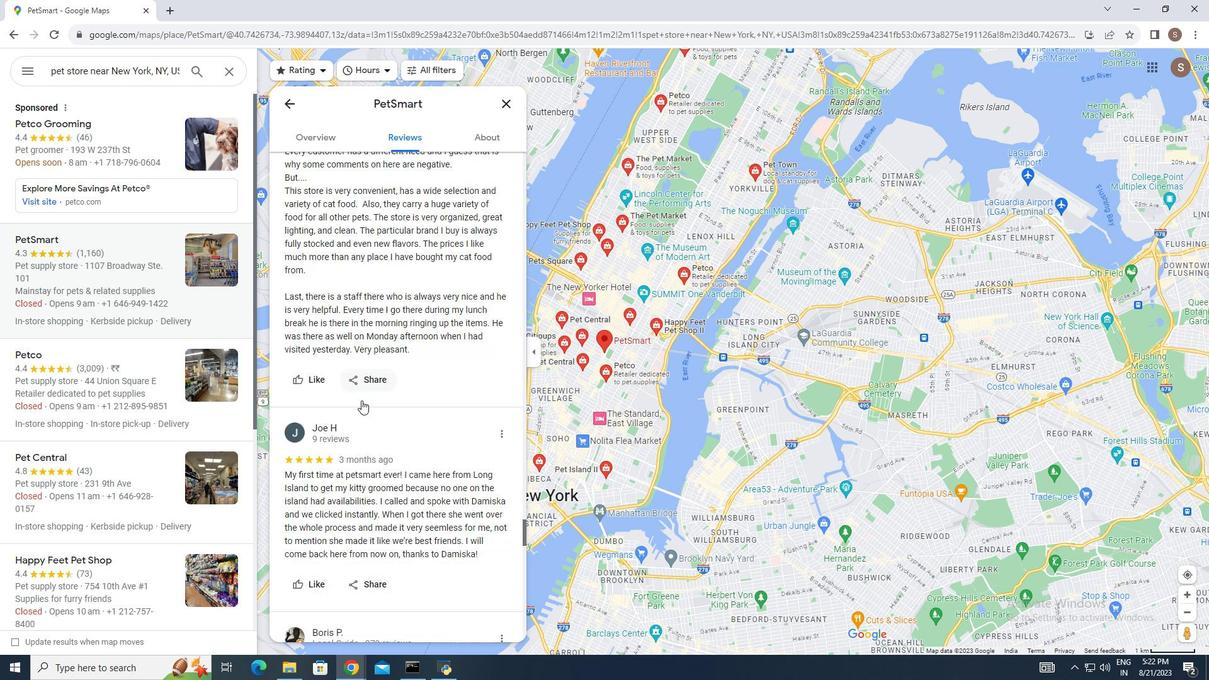 
Action: Mouse scrolled (361, 397) with delta (0, 0)
Screenshot: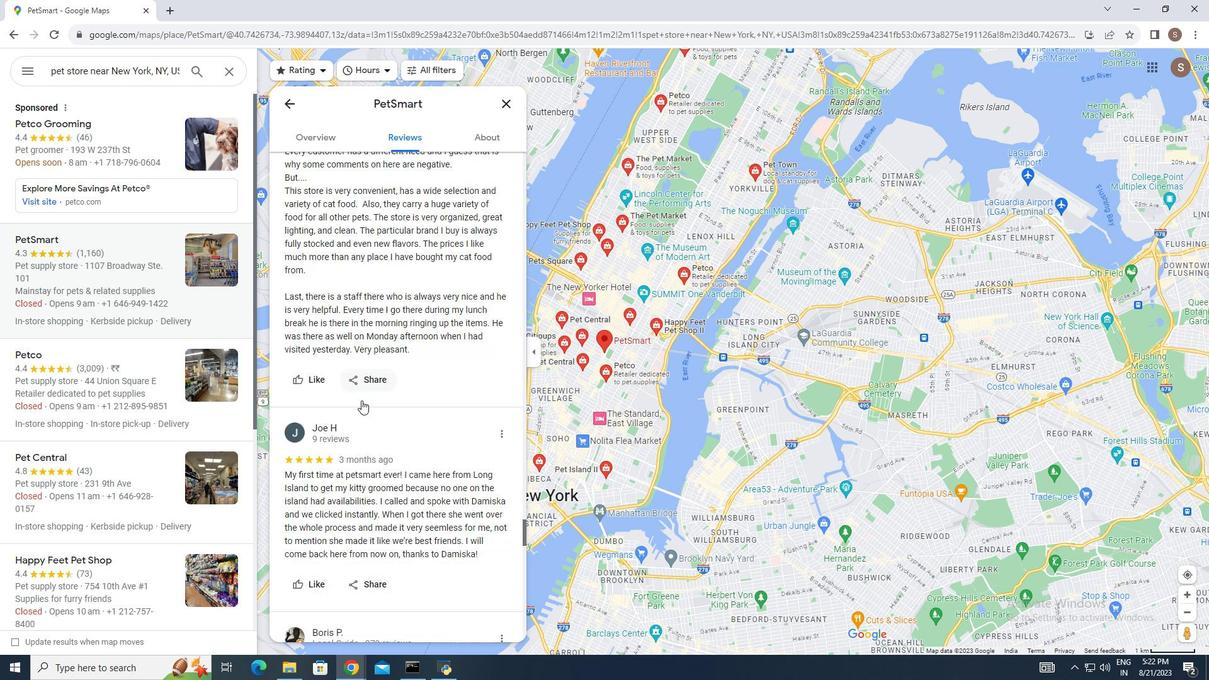 
Action: Mouse moved to (361, 399)
Screenshot: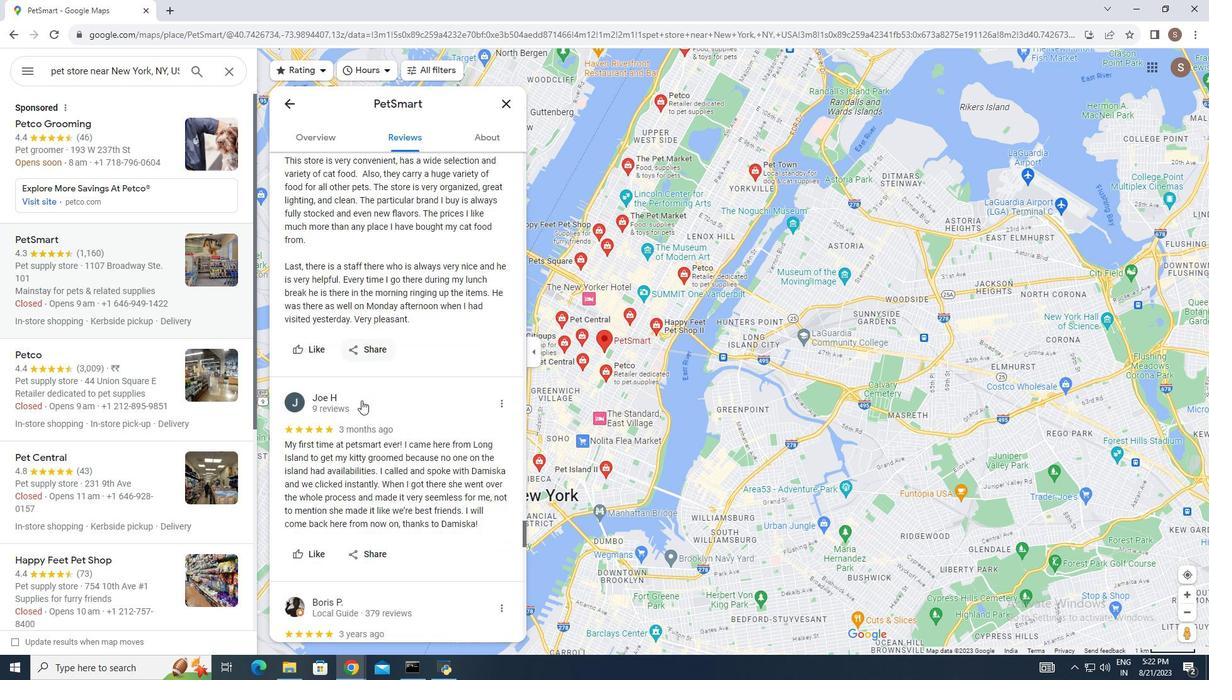 
Action: Mouse scrolled (361, 398) with delta (0, 0)
Screenshot: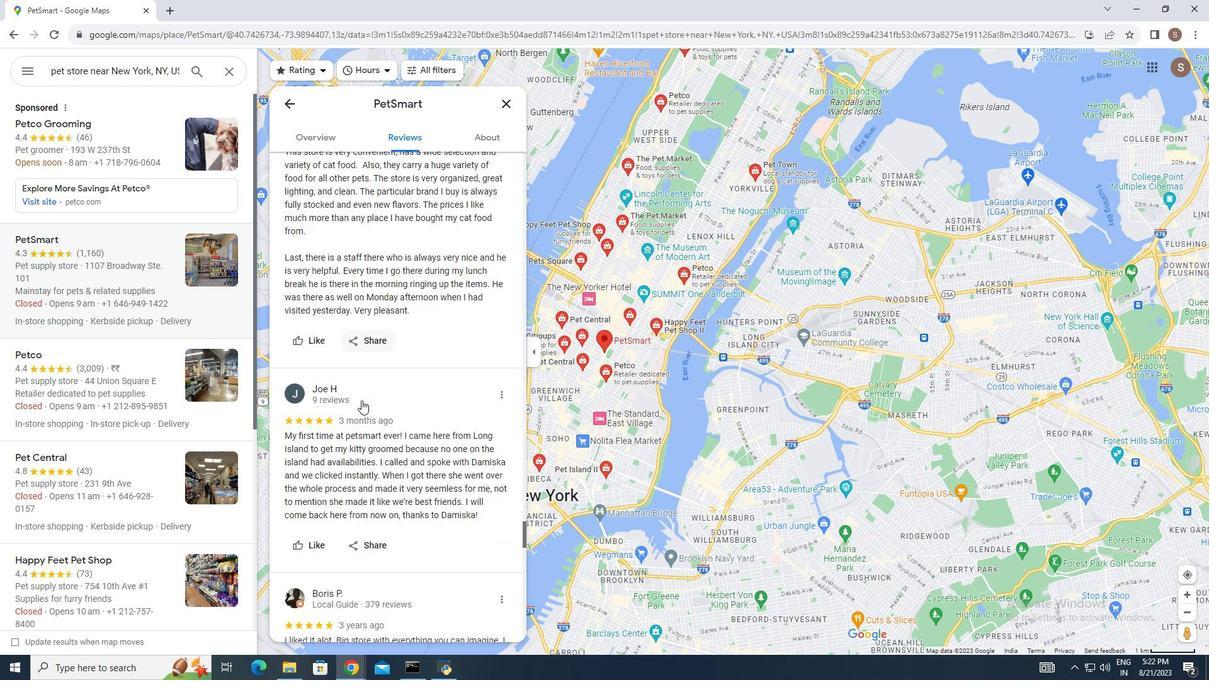 
Action: Mouse moved to (368, 417)
Screenshot: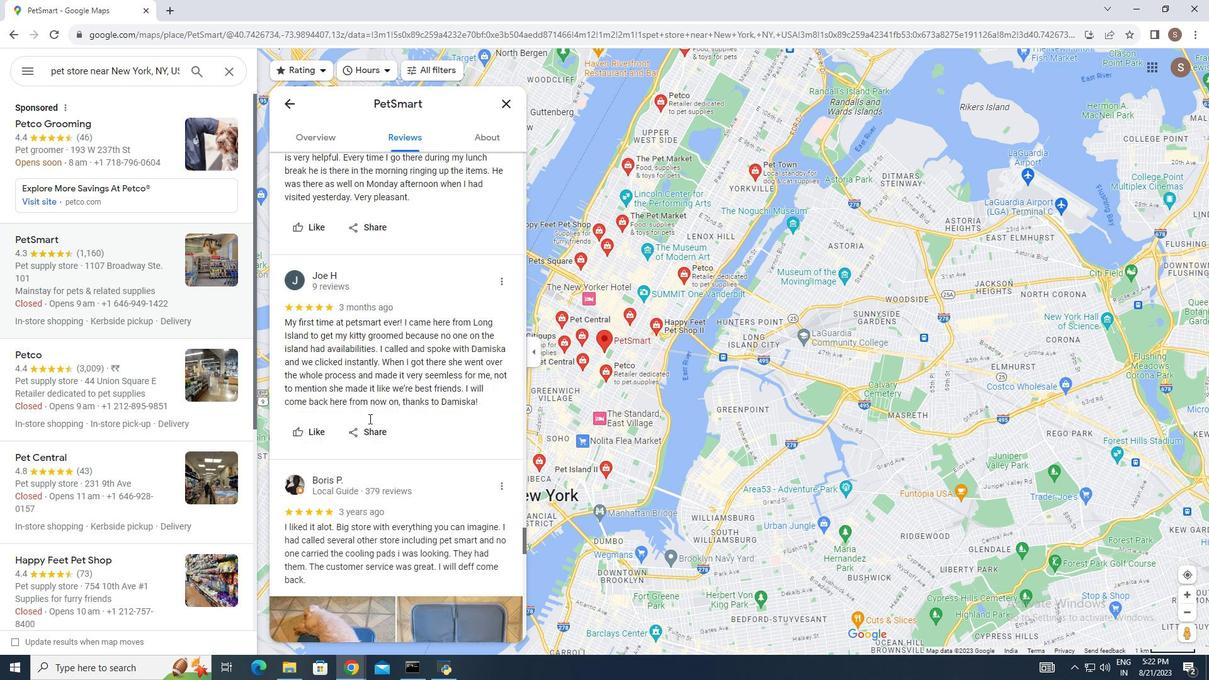 
Action: Mouse scrolled (368, 416) with delta (0, 0)
Screenshot: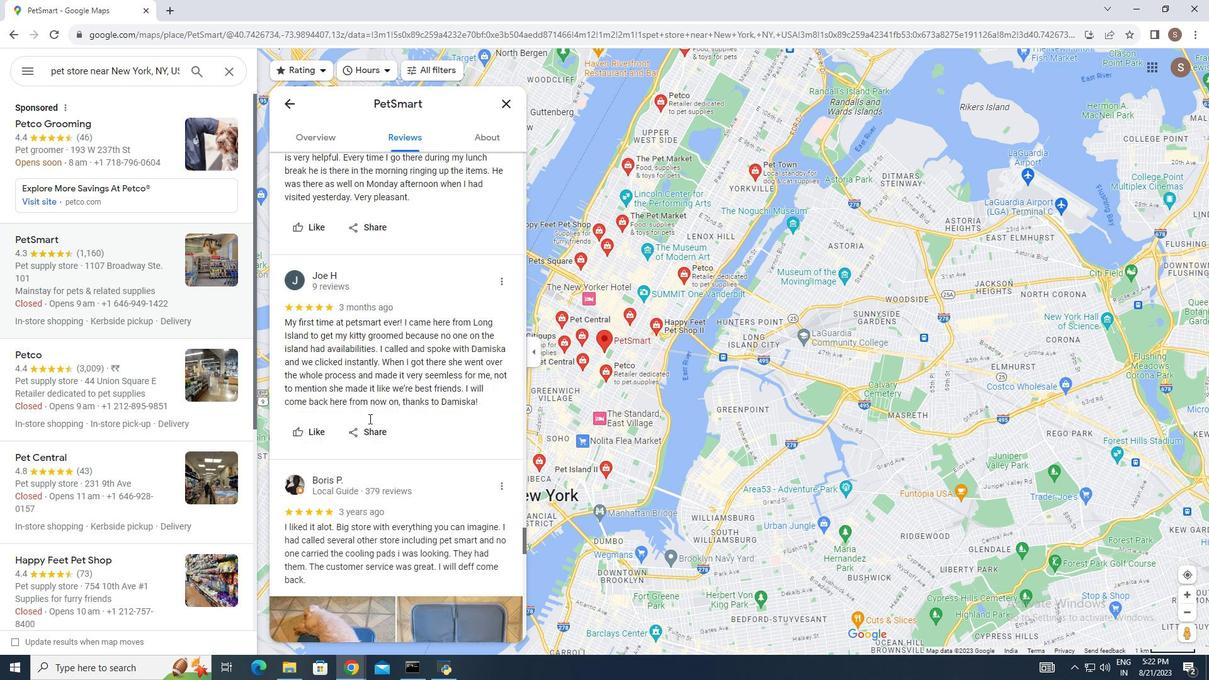 
Action: Mouse moved to (369, 418)
Screenshot: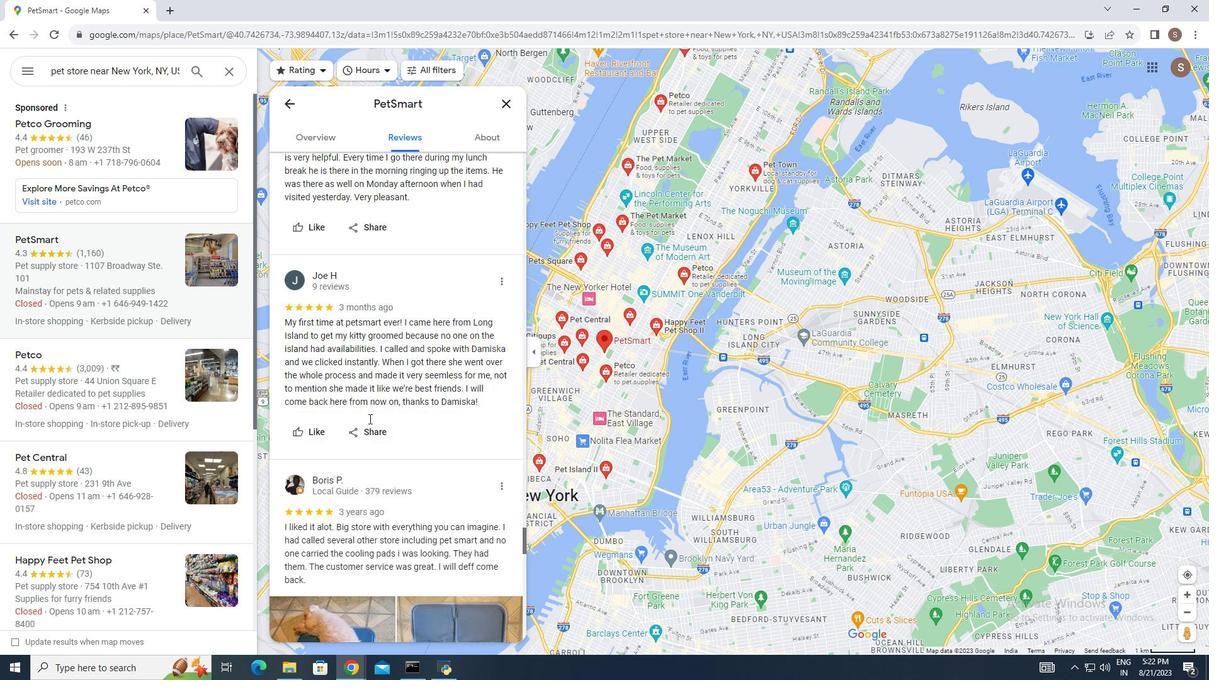 
Action: Mouse scrolled (369, 418) with delta (0, 0)
Screenshot: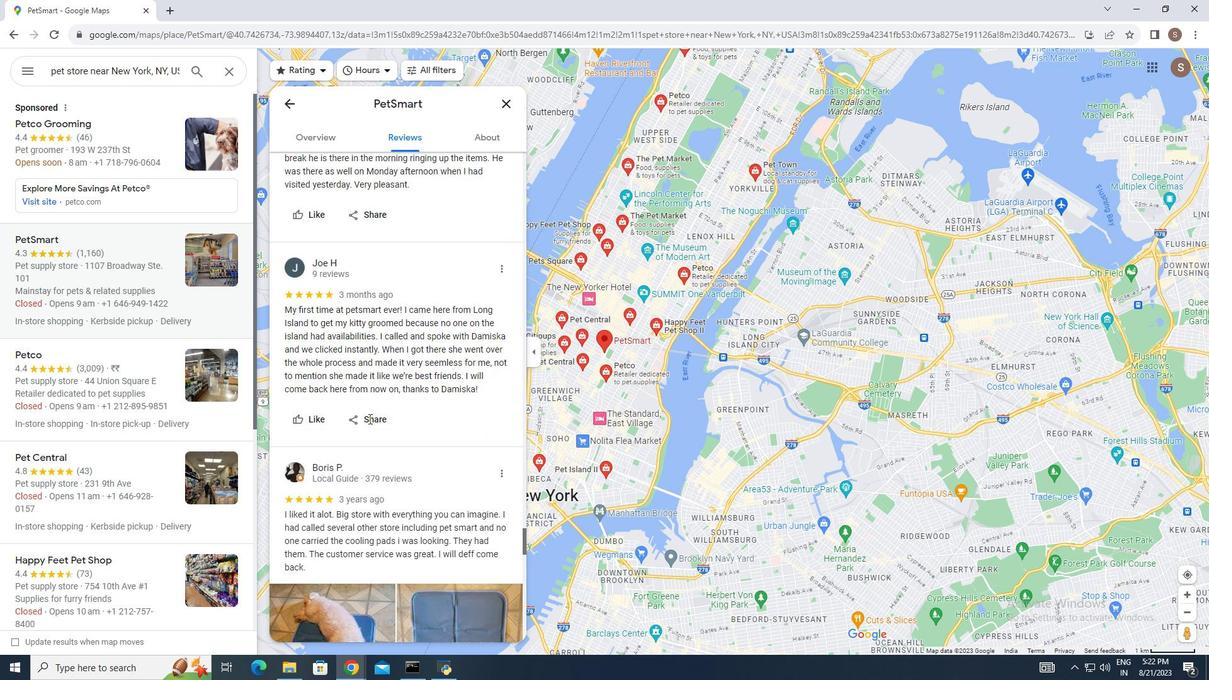
Action: Mouse moved to (362, 365)
Screenshot: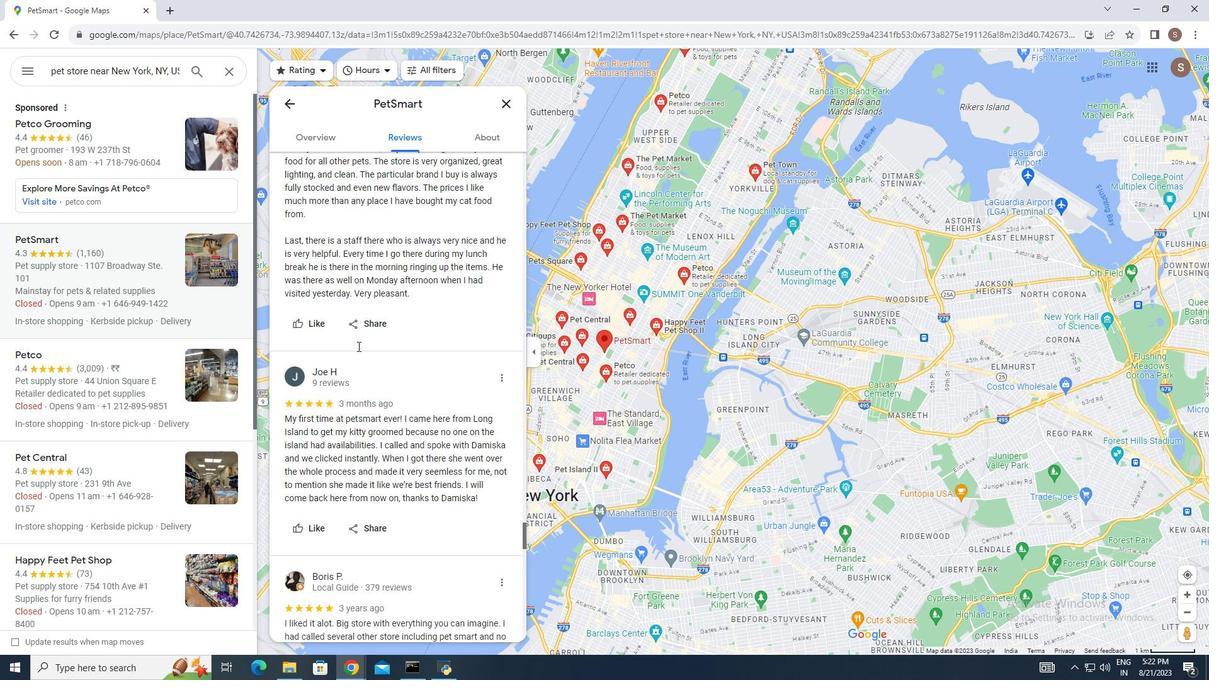 
Action: Mouse scrolled (362, 366) with delta (0, 0)
